 Task: In the event  named  Webinar: Advanced Social Media Marketing Tactics, Set a range of dates when you can accept meetings  '24 Jul â€" 20 Aug 2023'. Select a duration of  15 min. Select working hours  	_x000D_
MON- SAT 10:30am â€" 6:00pm. Add time before or after your events  as 15 min. Set the frequency of available time slots for invitees as  10 min. Set the minimum notice period and maximum events allowed per day as  40 hours and 4. , logged in from the account softage.4@softage.net and add another guest for the event, softage.3@softage.net
Action: Mouse pressed left at (705, 426)
Screenshot: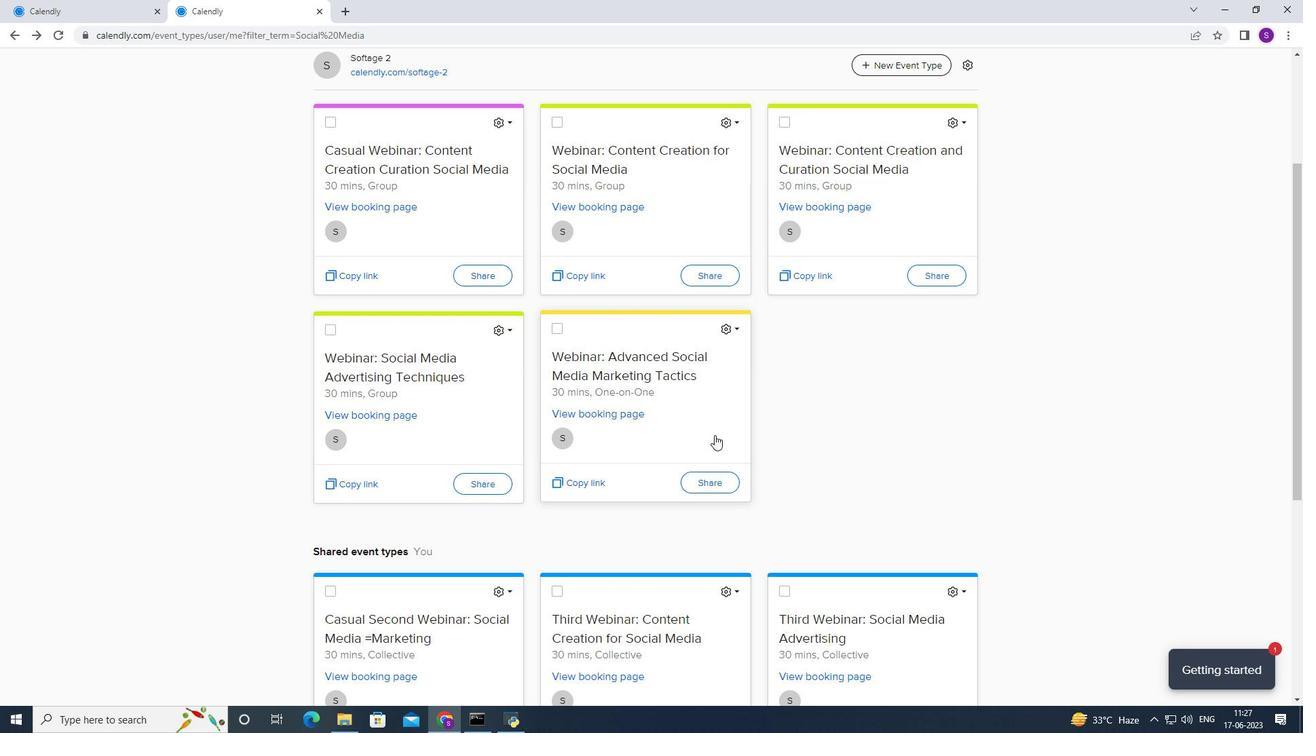 
Action: Mouse moved to (411, 295)
Screenshot: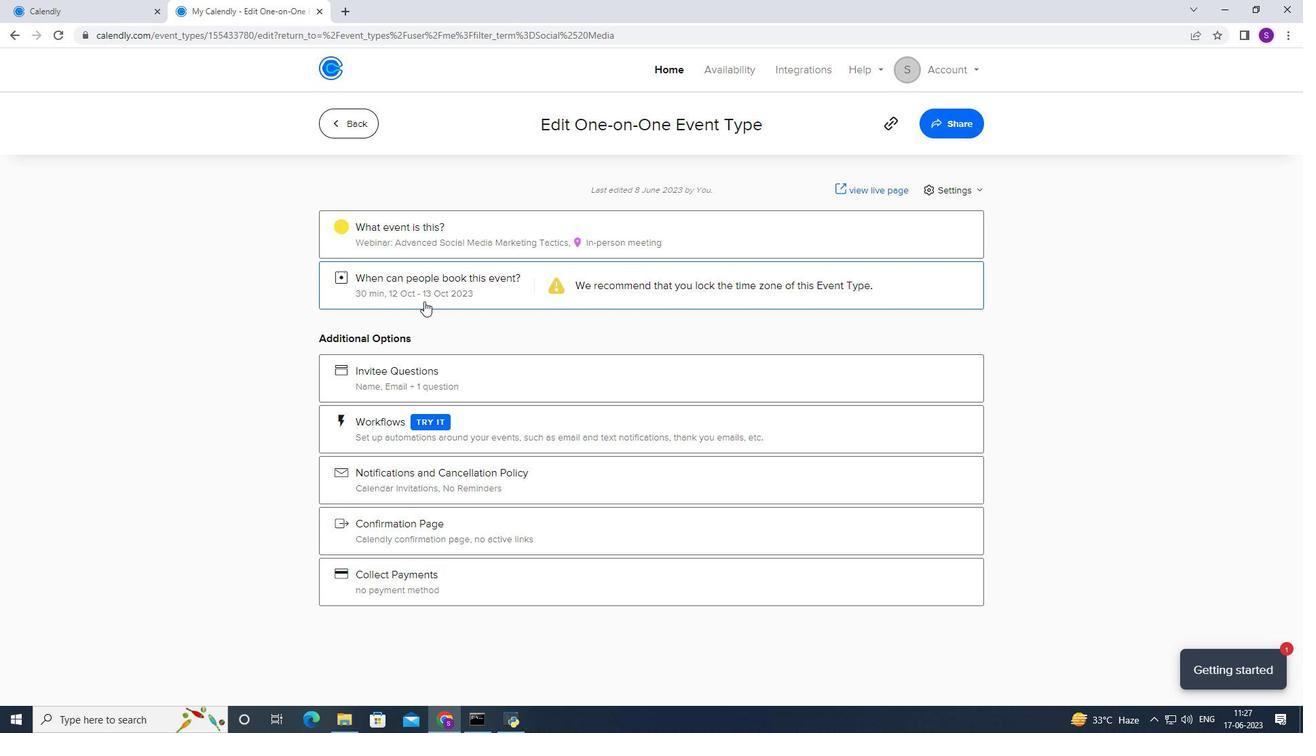 
Action: Mouse pressed right at (411, 295)
Screenshot: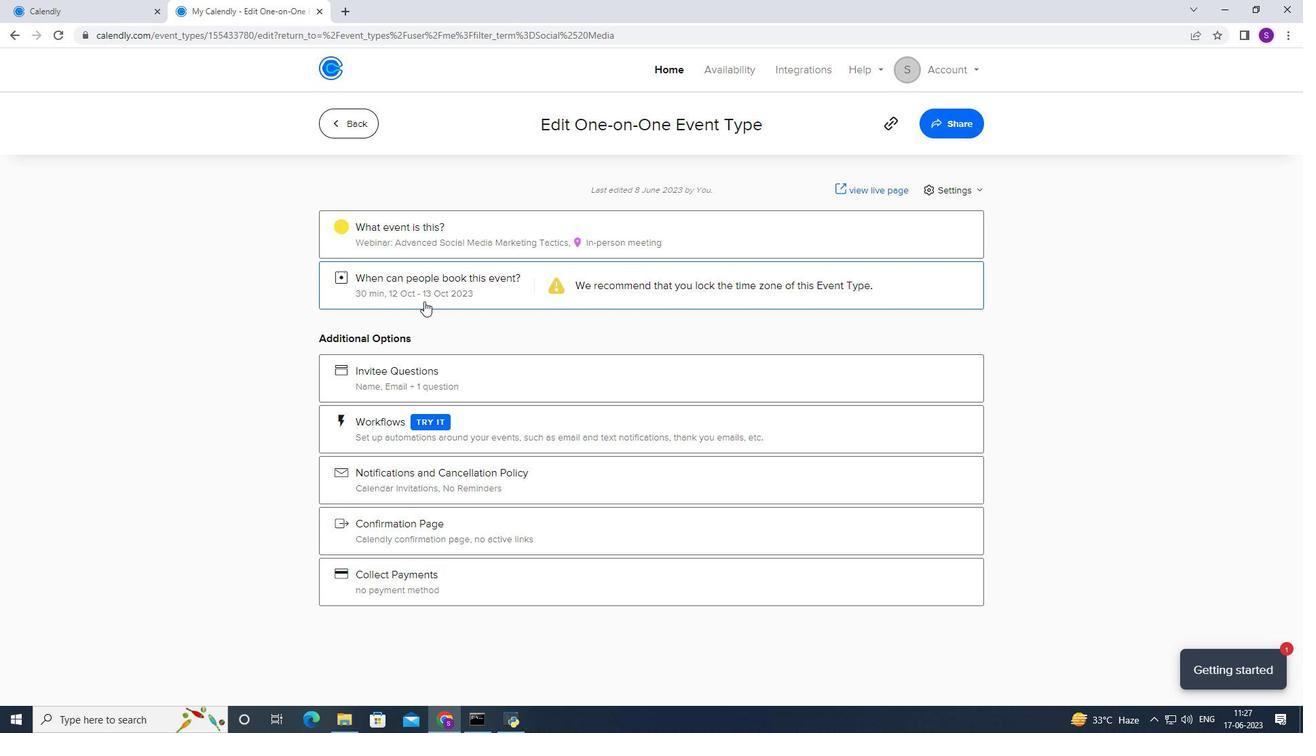 
Action: Mouse moved to (363, 268)
Screenshot: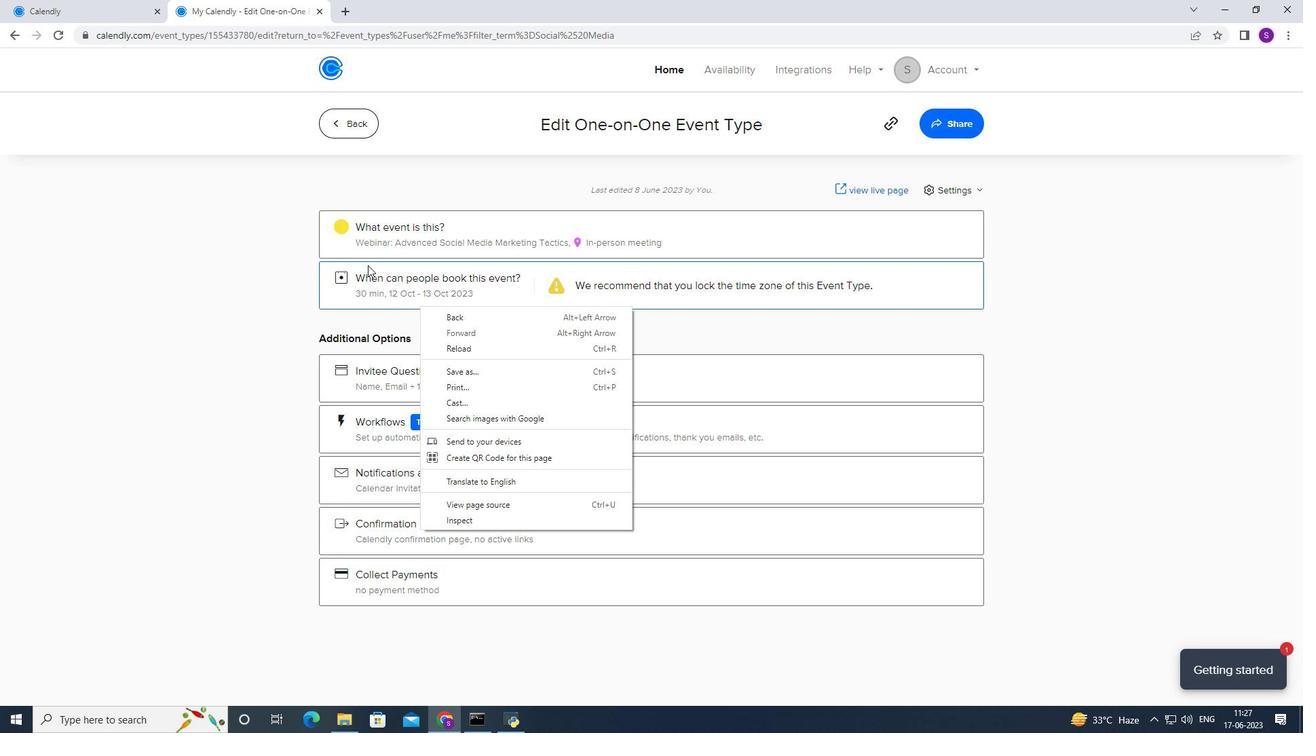 
Action: Mouse pressed left at (363, 268)
Screenshot: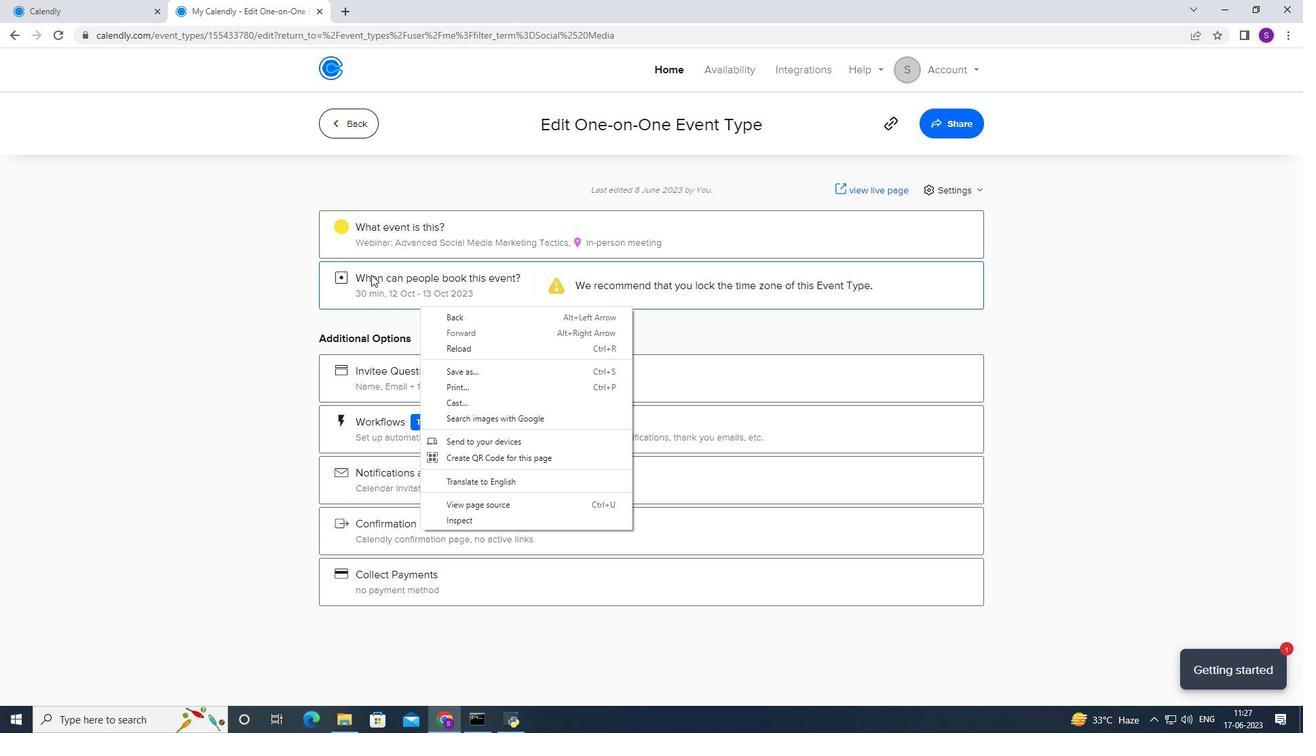 
Action: Mouse moved to (477, 430)
Screenshot: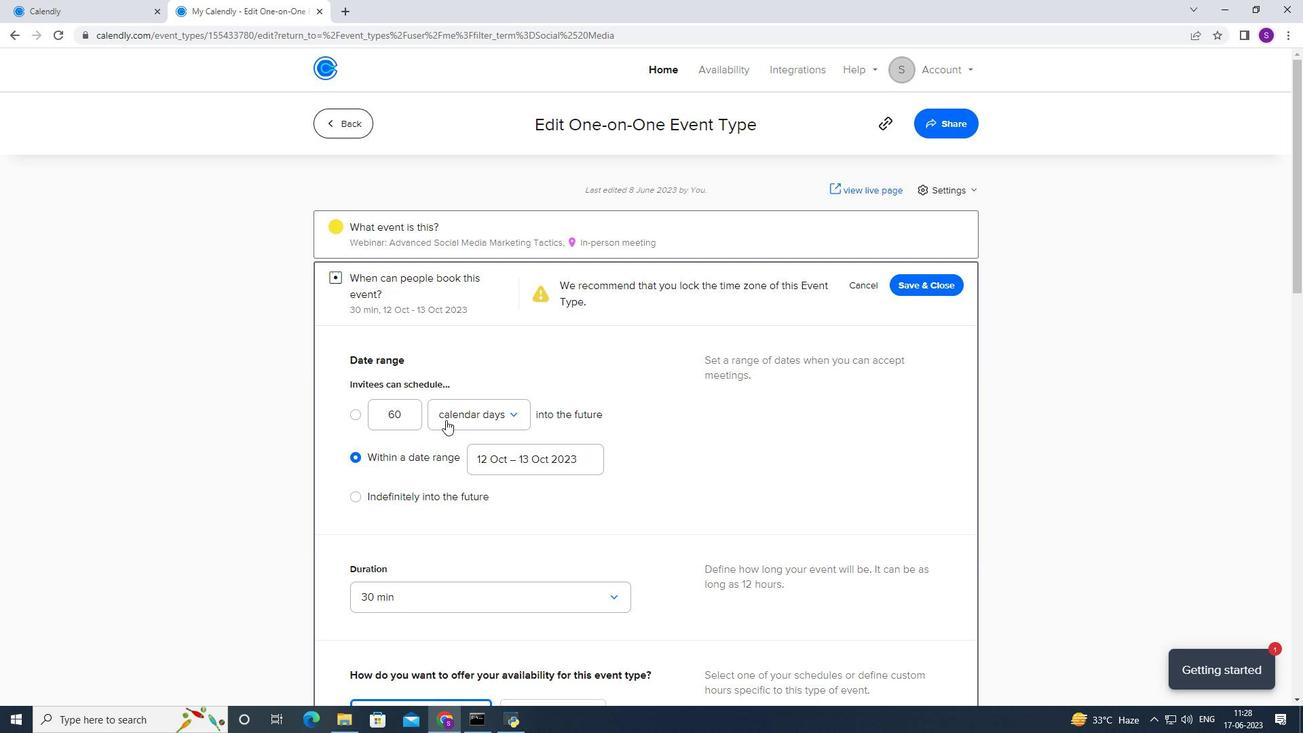 
Action: Mouse scrolled (477, 429) with delta (0, 0)
Screenshot: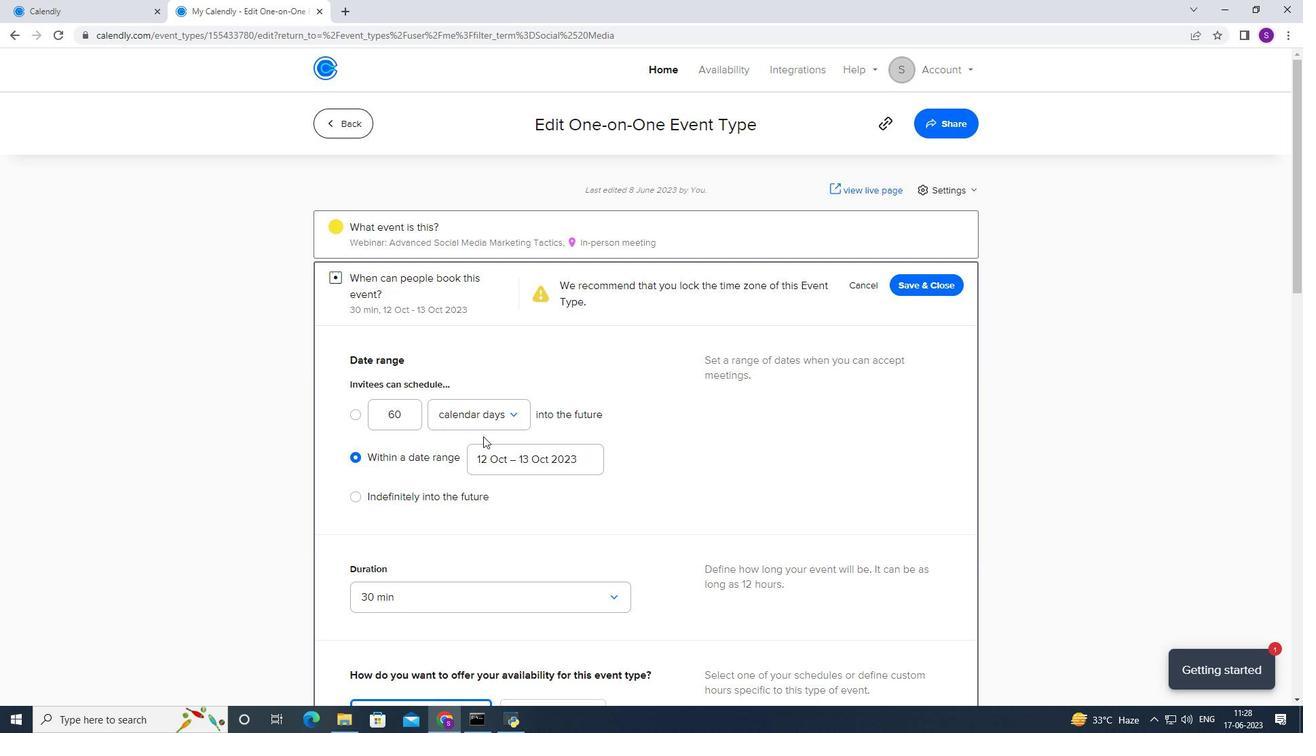 
Action: Mouse moved to (509, 392)
Screenshot: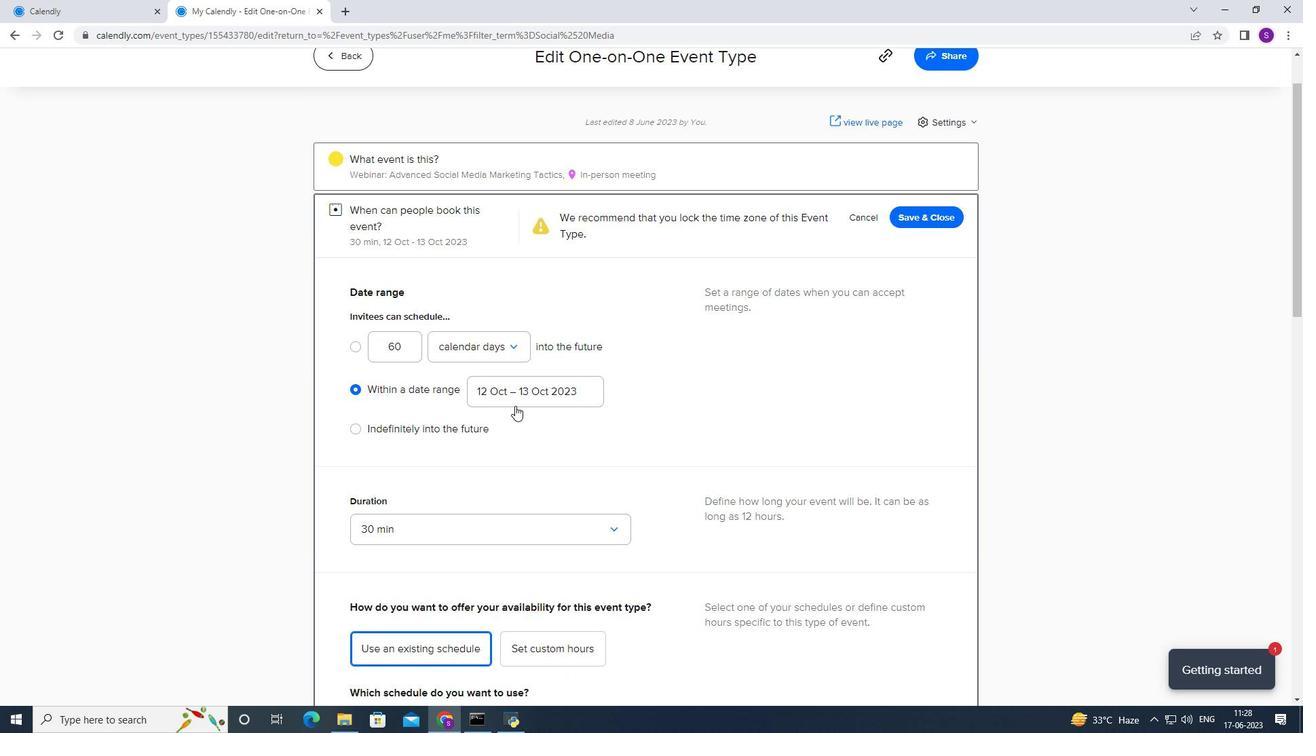 
Action: Mouse pressed left at (509, 392)
Screenshot: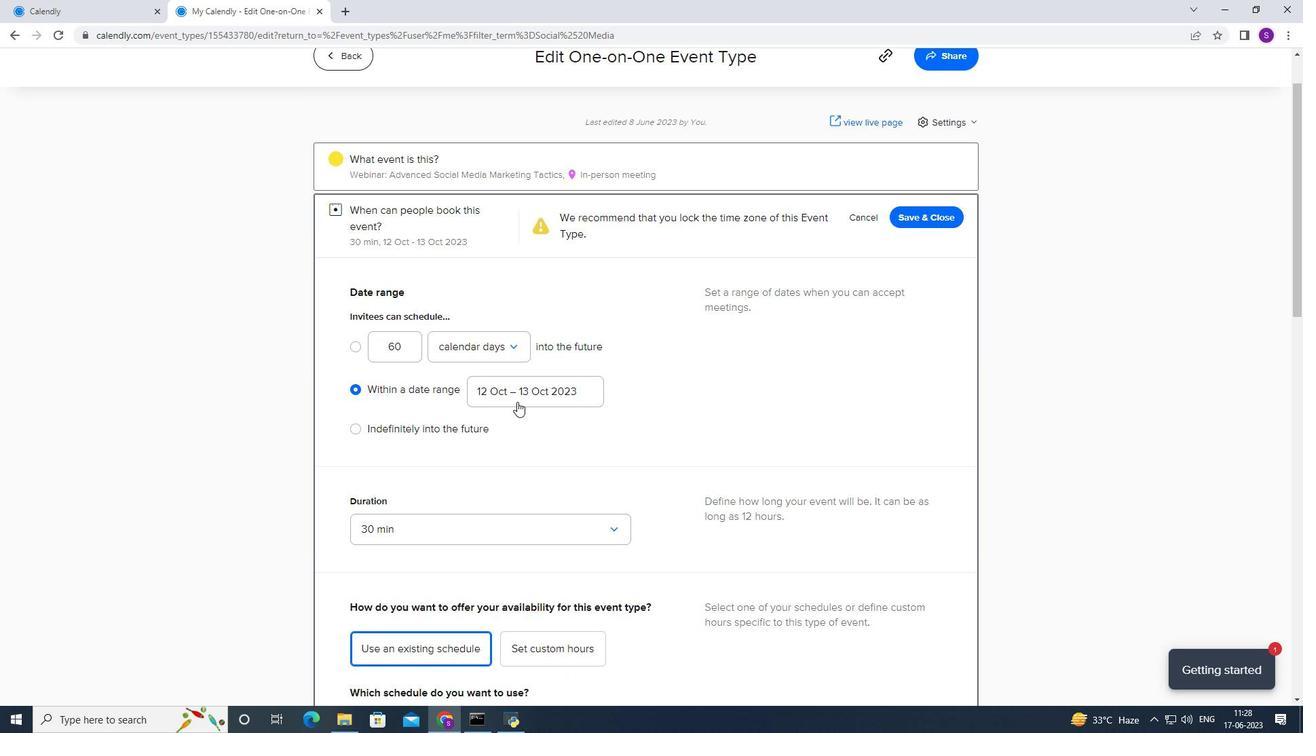 
Action: Mouse moved to (459, 557)
Screenshot: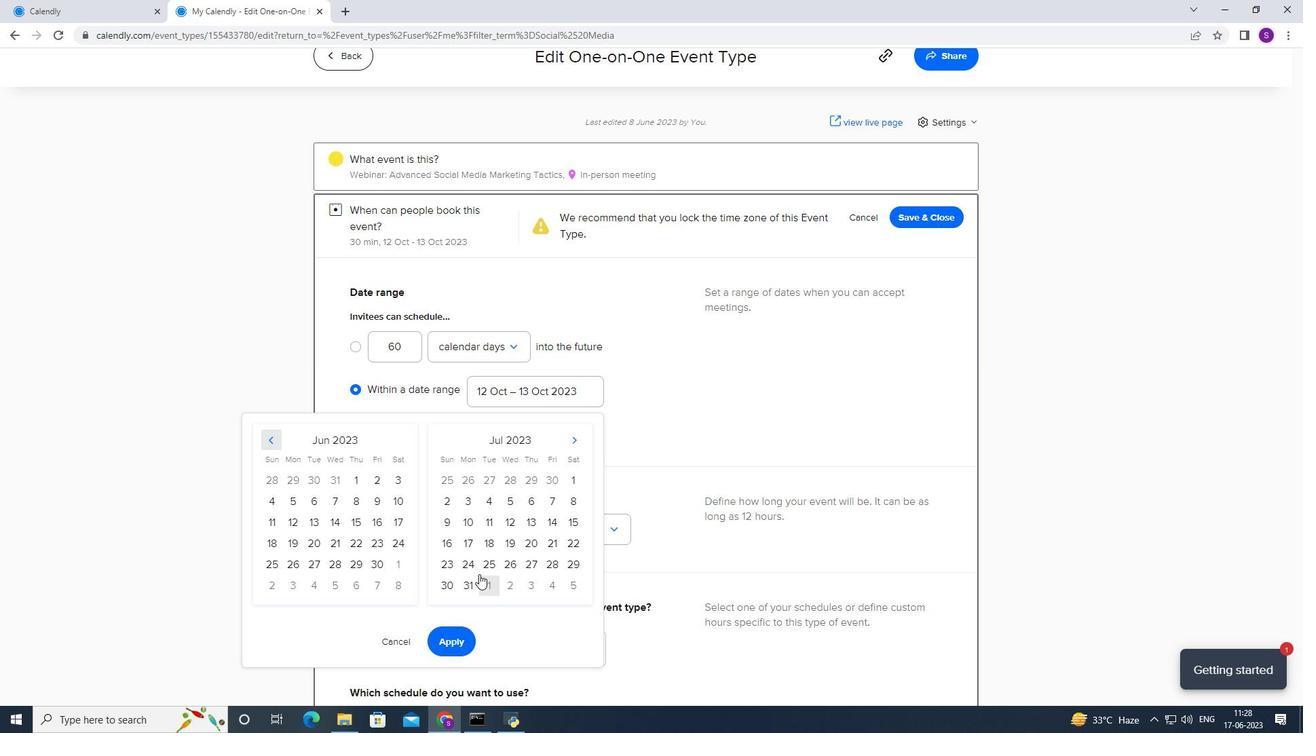 
Action: Mouse pressed left at (459, 557)
Screenshot: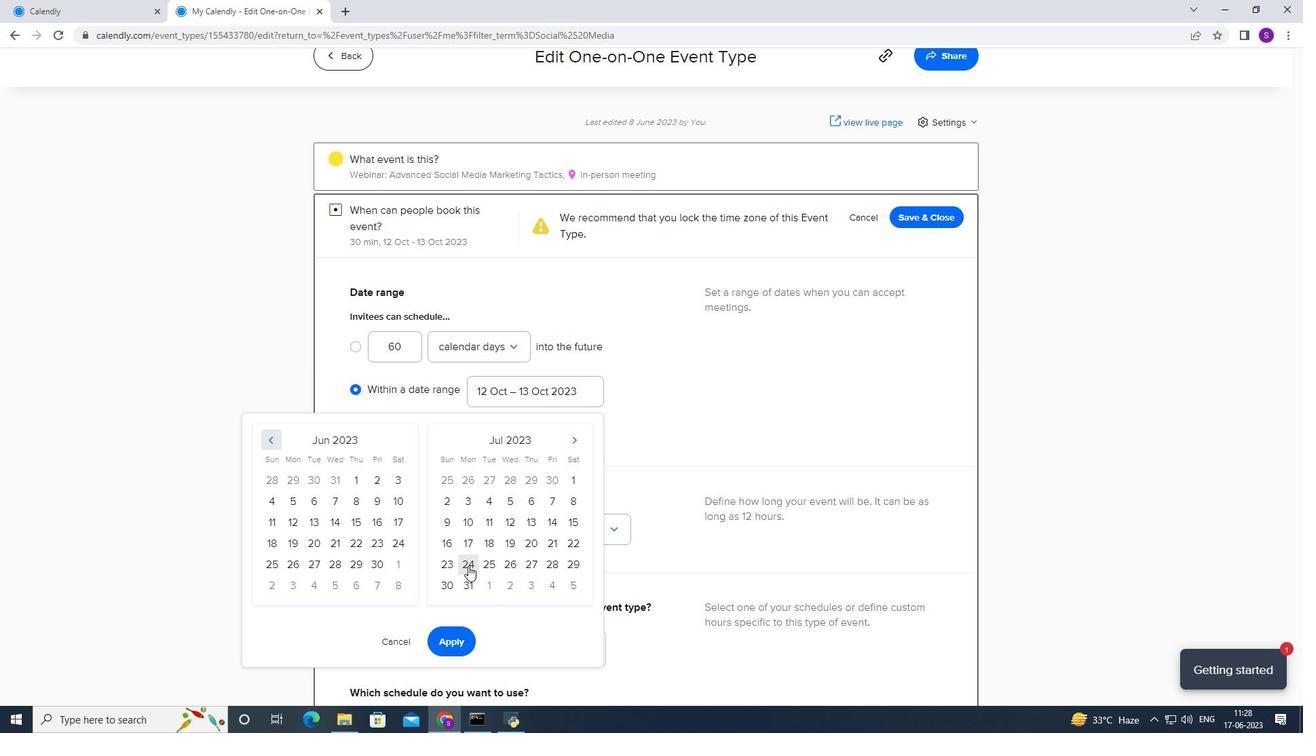 
Action: Mouse moved to (559, 422)
Screenshot: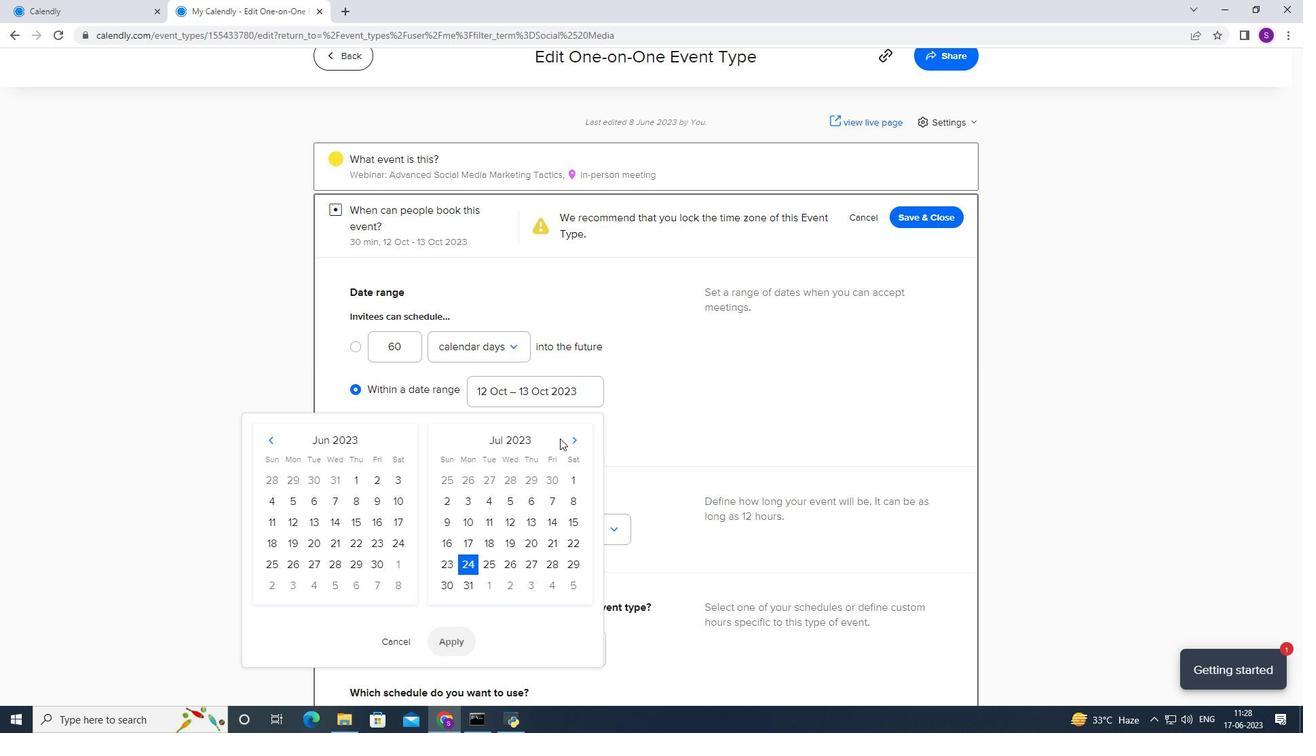 
Action: Mouse pressed left at (559, 422)
Screenshot: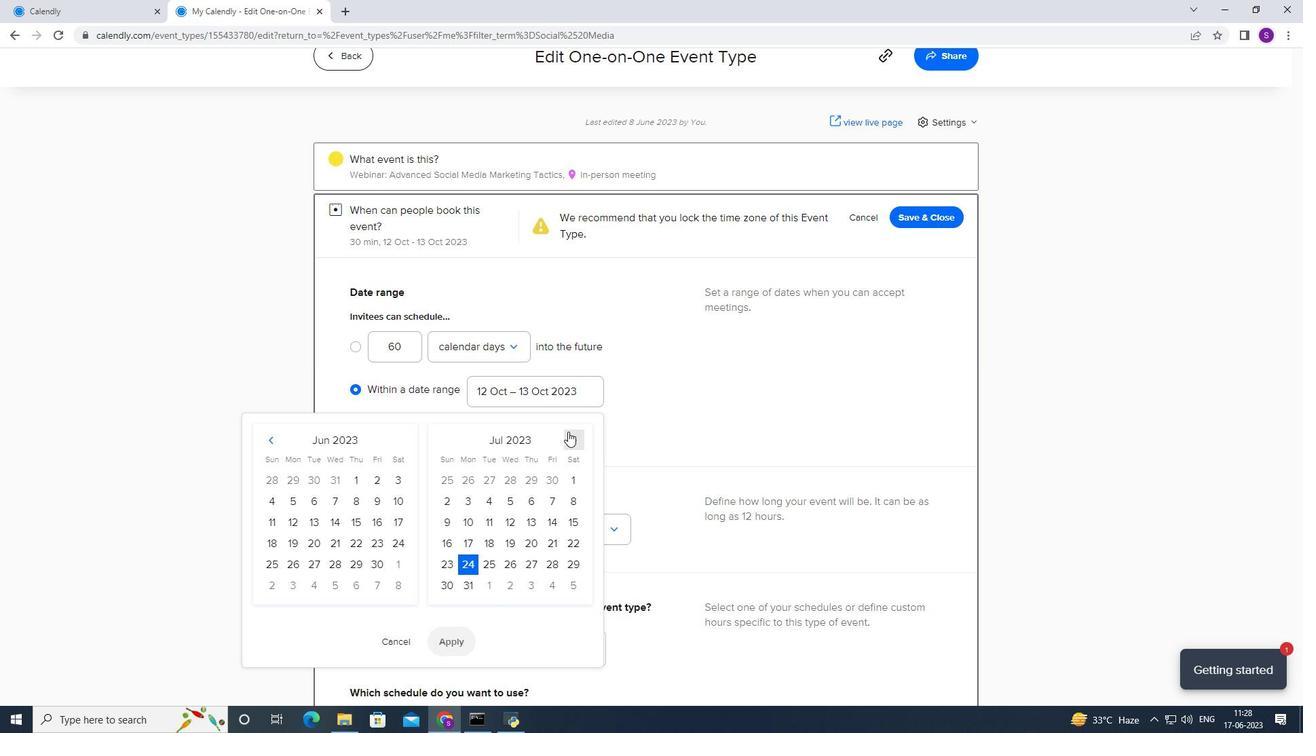 
Action: Mouse moved to (448, 534)
Screenshot: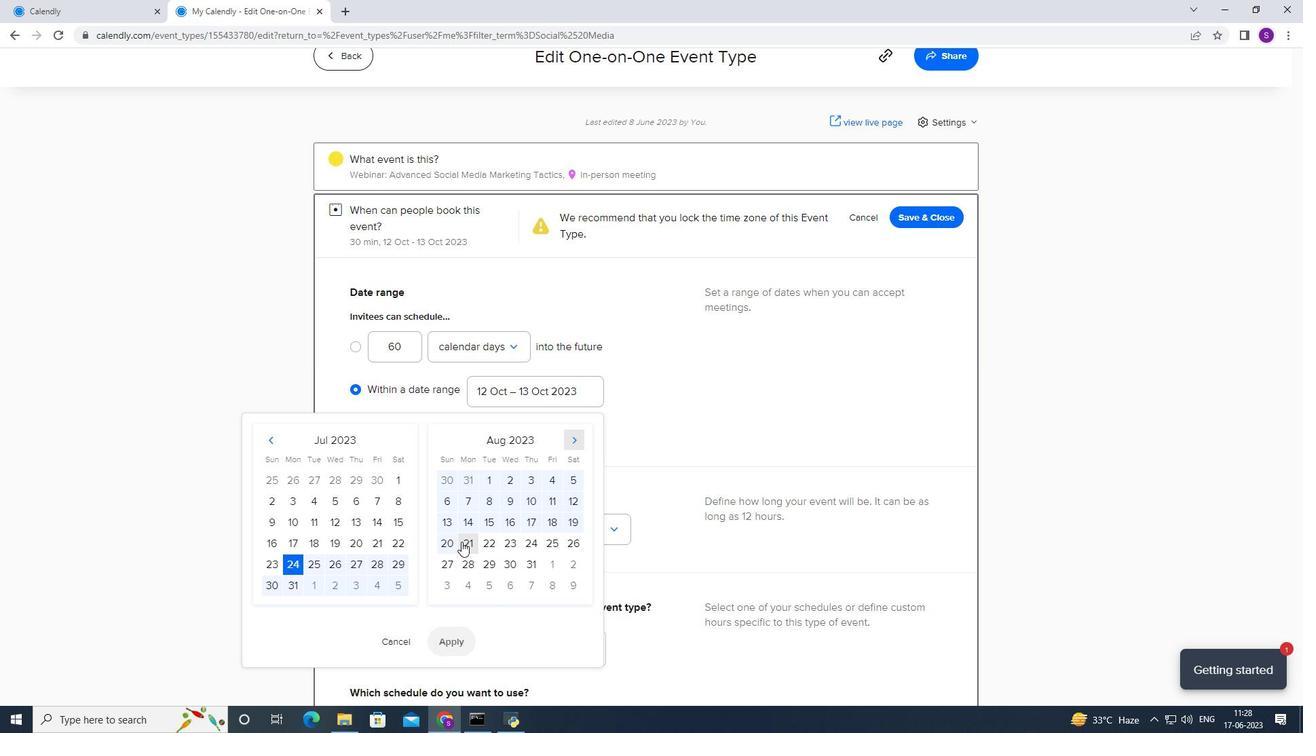 
Action: Mouse pressed left at (448, 534)
Screenshot: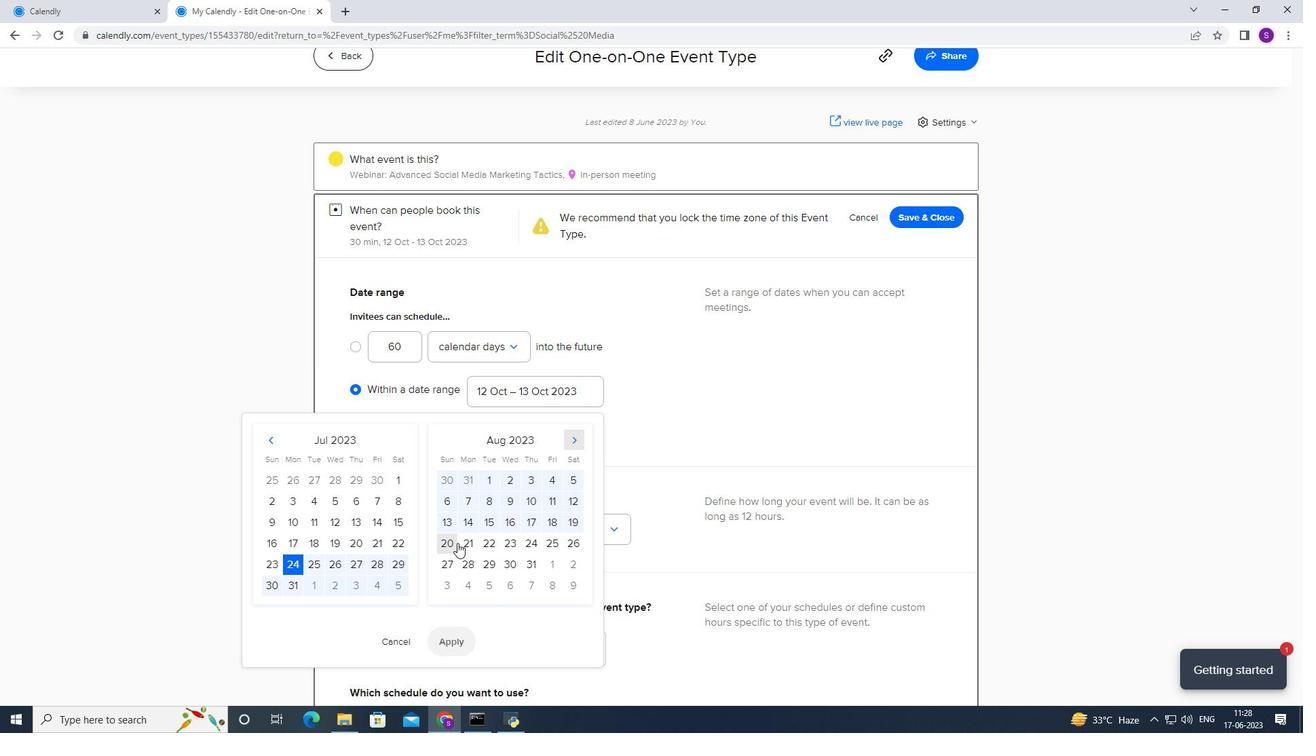 
Action: Mouse moved to (435, 636)
Screenshot: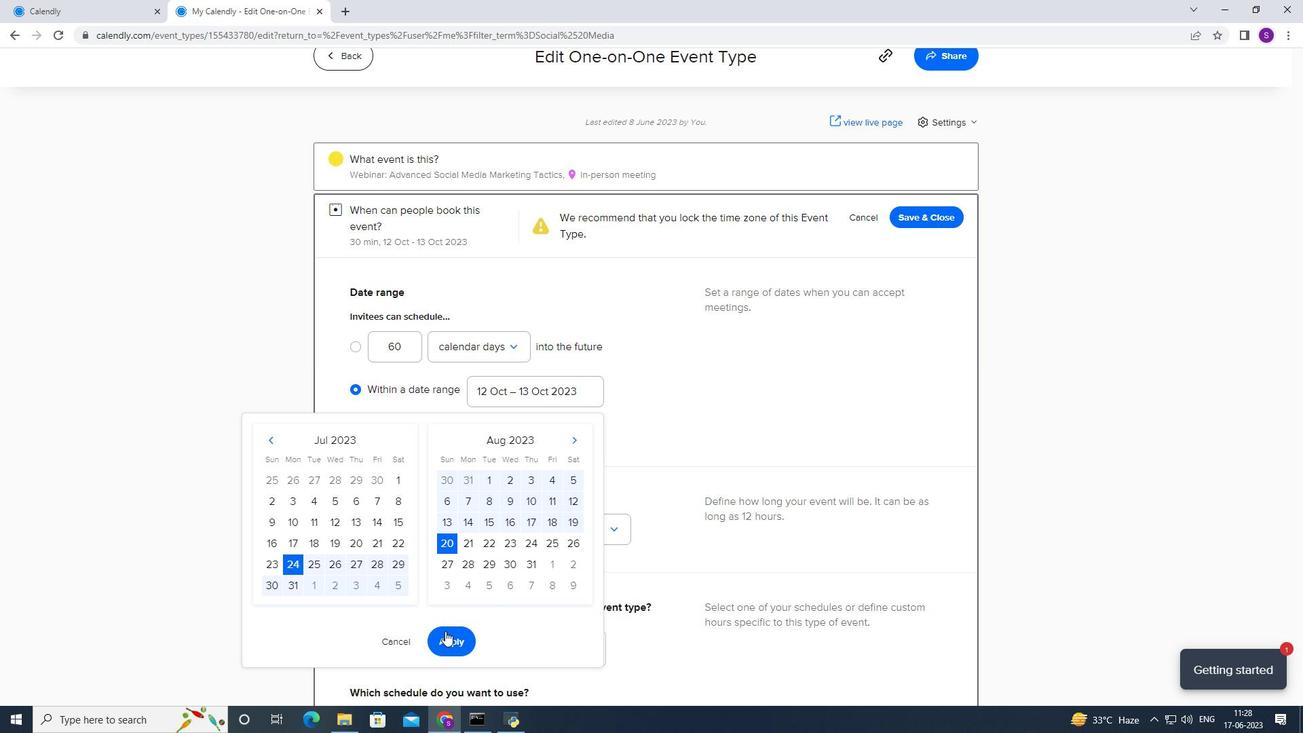 
Action: Mouse pressed left at (435, 636)
Screenshot: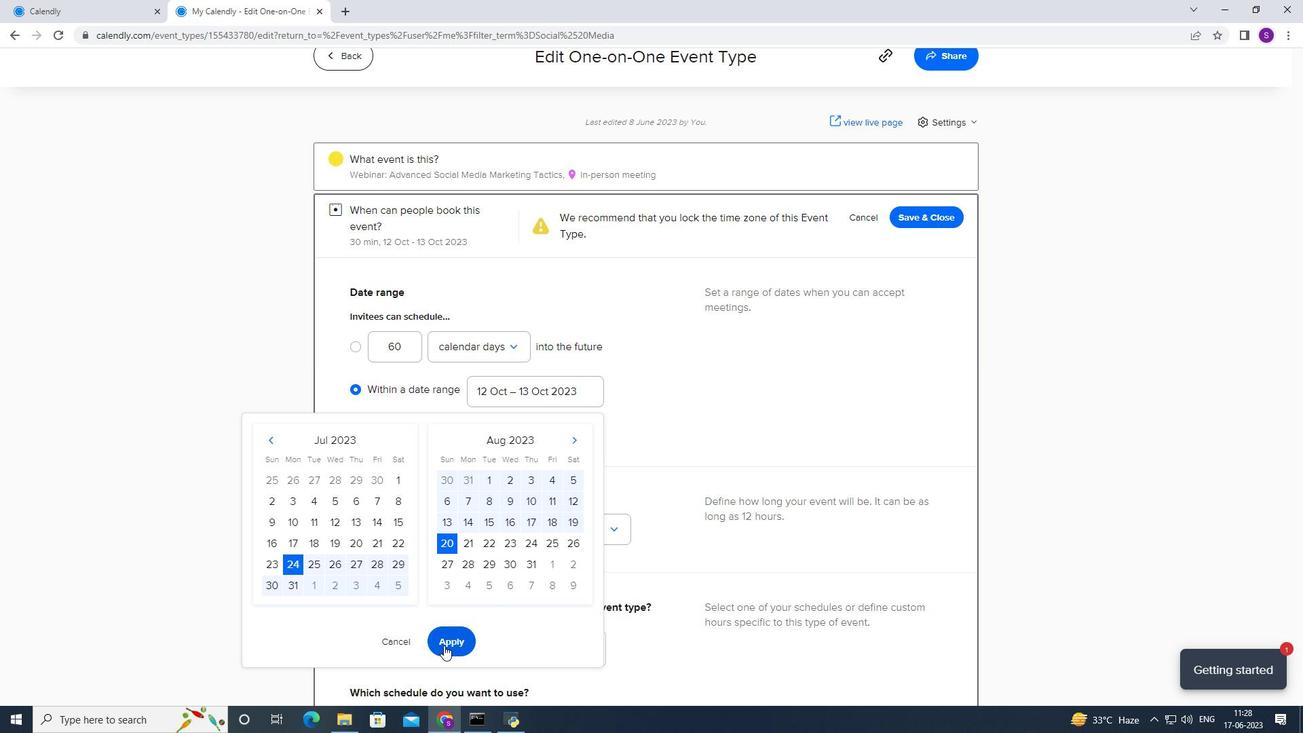 
Action: Mouse moved to (468, 593)
Screenshot: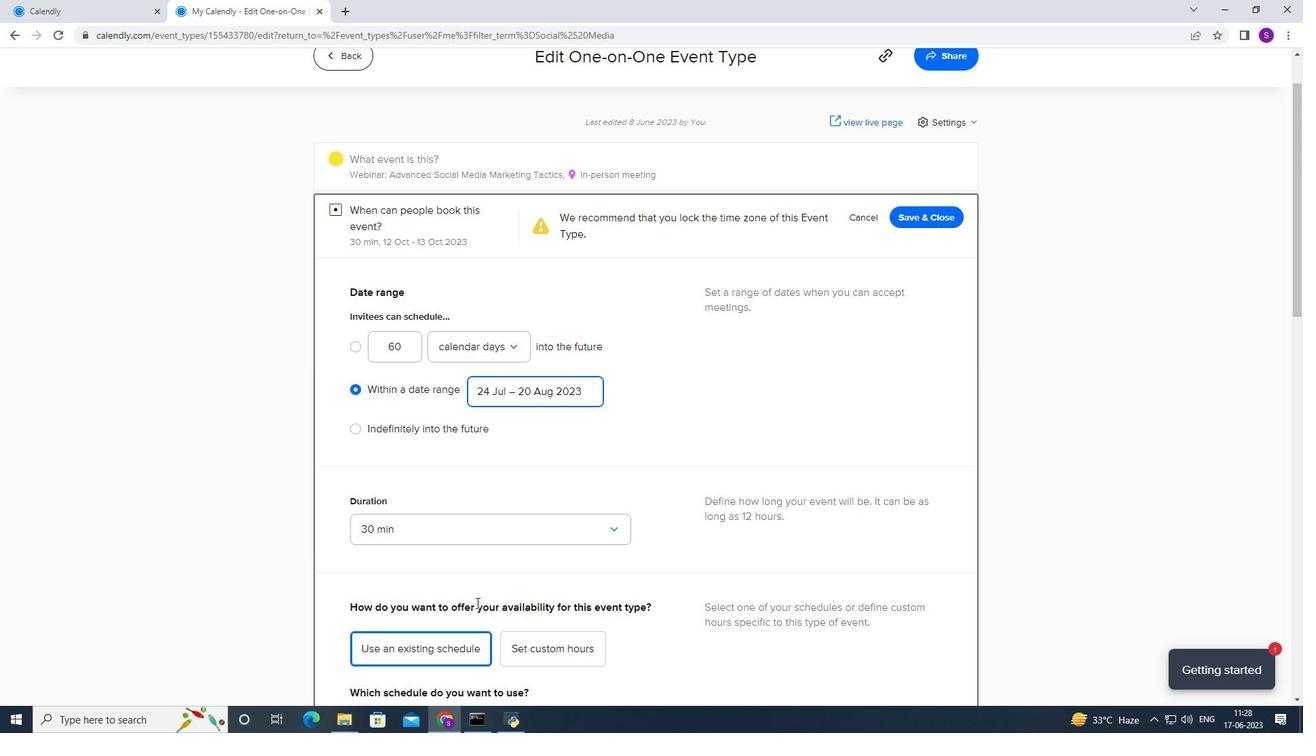 
Action: Mouse scrolled (468, 593) with delta (0, 0)
Screenshot: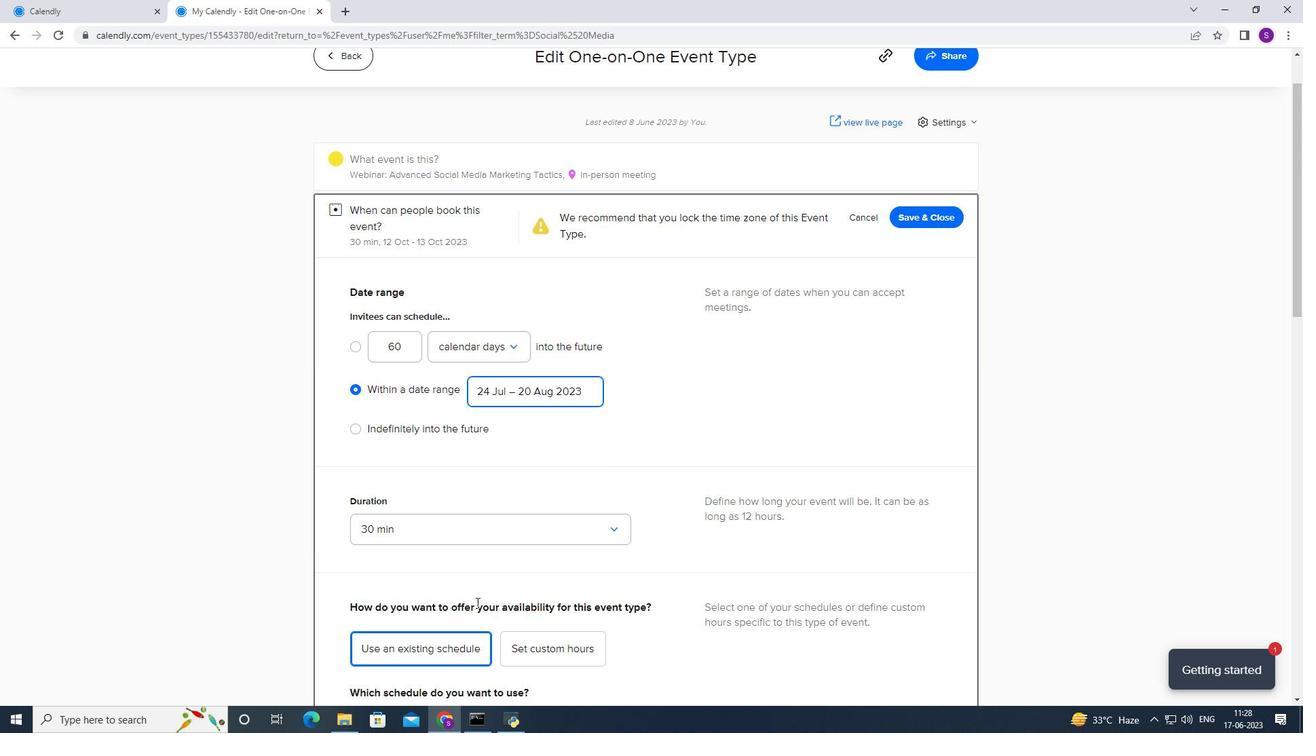 
Action: Mouse scrolled (468, 593) with delta (0, 0)
Screenshot: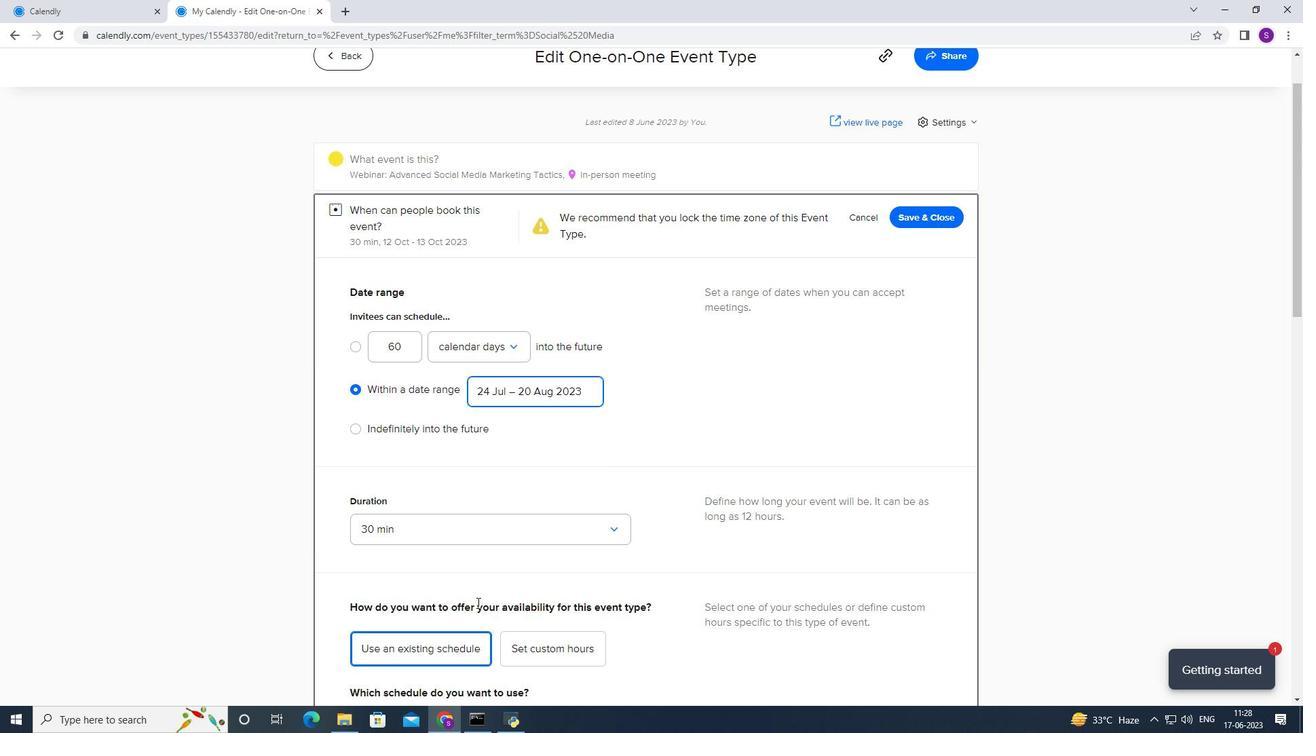 
Action: Mouse moved to (471, 547)
Screenshot: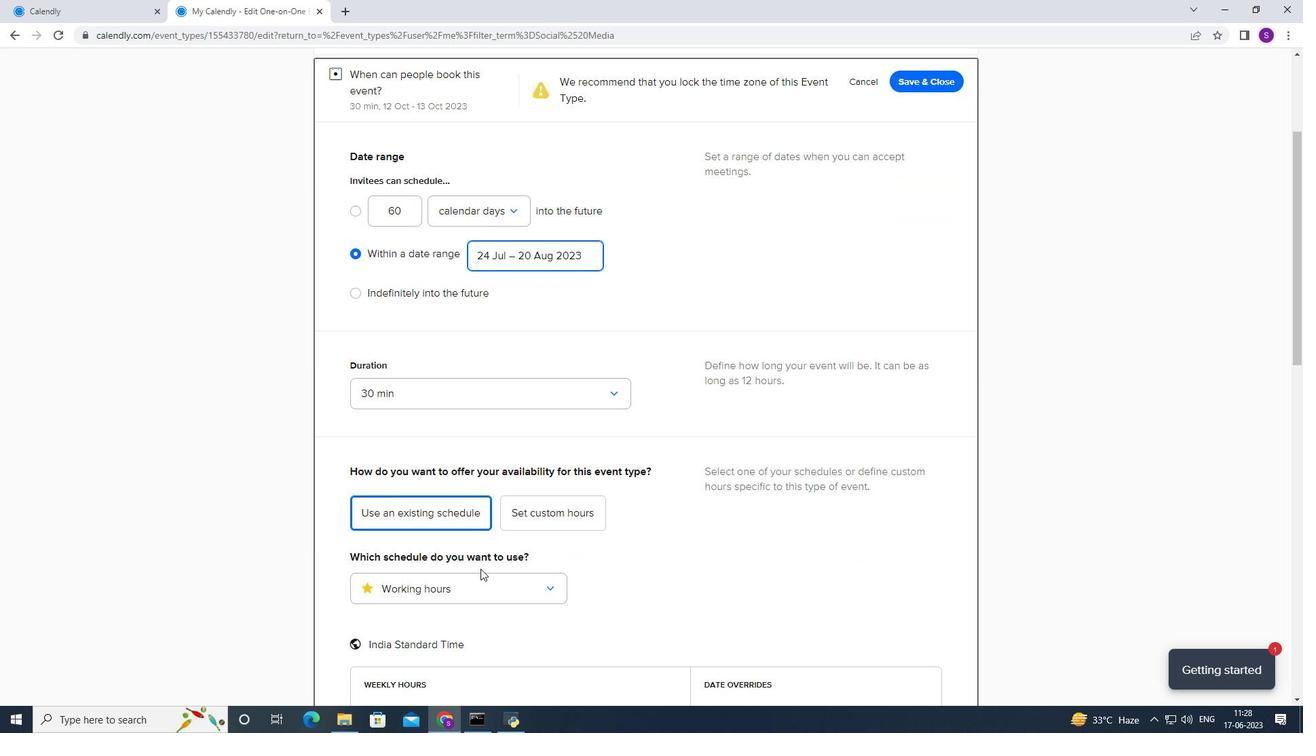 
Action: Mouse scrolled (471, 546) with delta (0, 0)
Screenshot: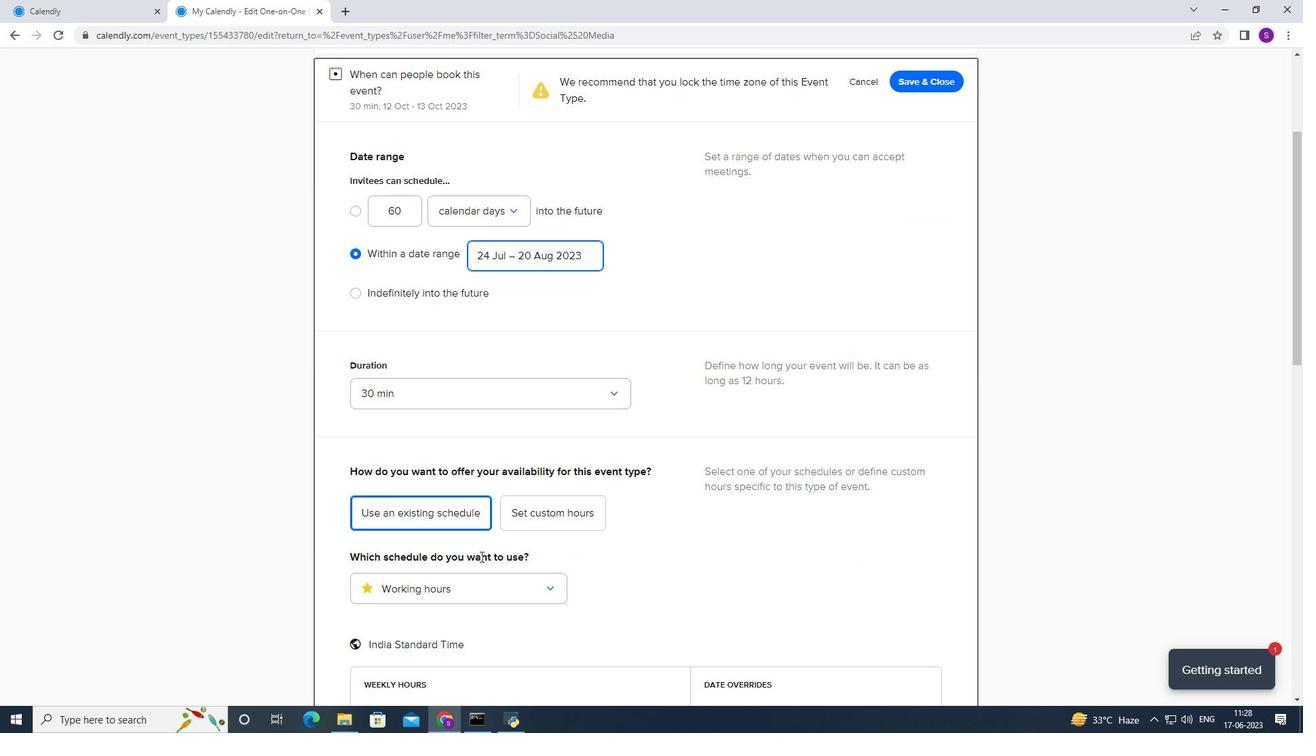
Action: Mouse scrolled (471, 546) with delta (0, 0)
Screenshot: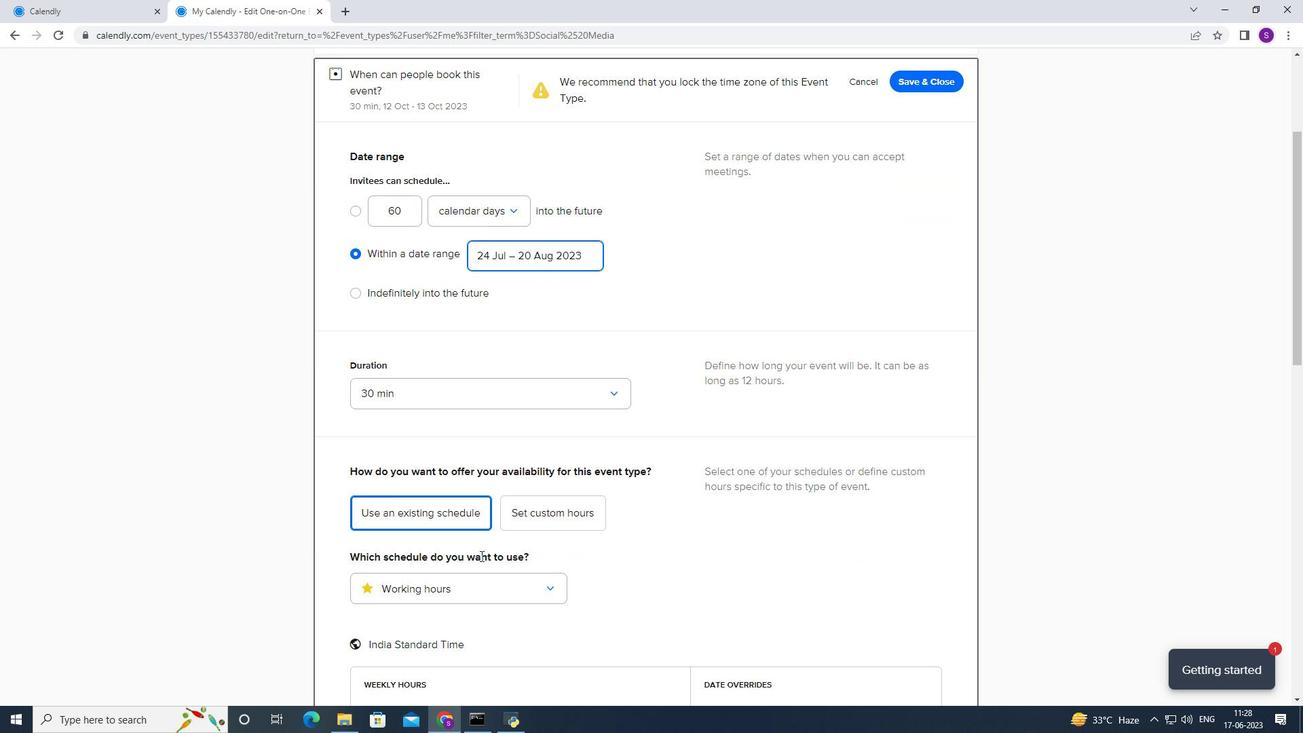 
Action: Mouse moved to (483, 382)
Screenshot: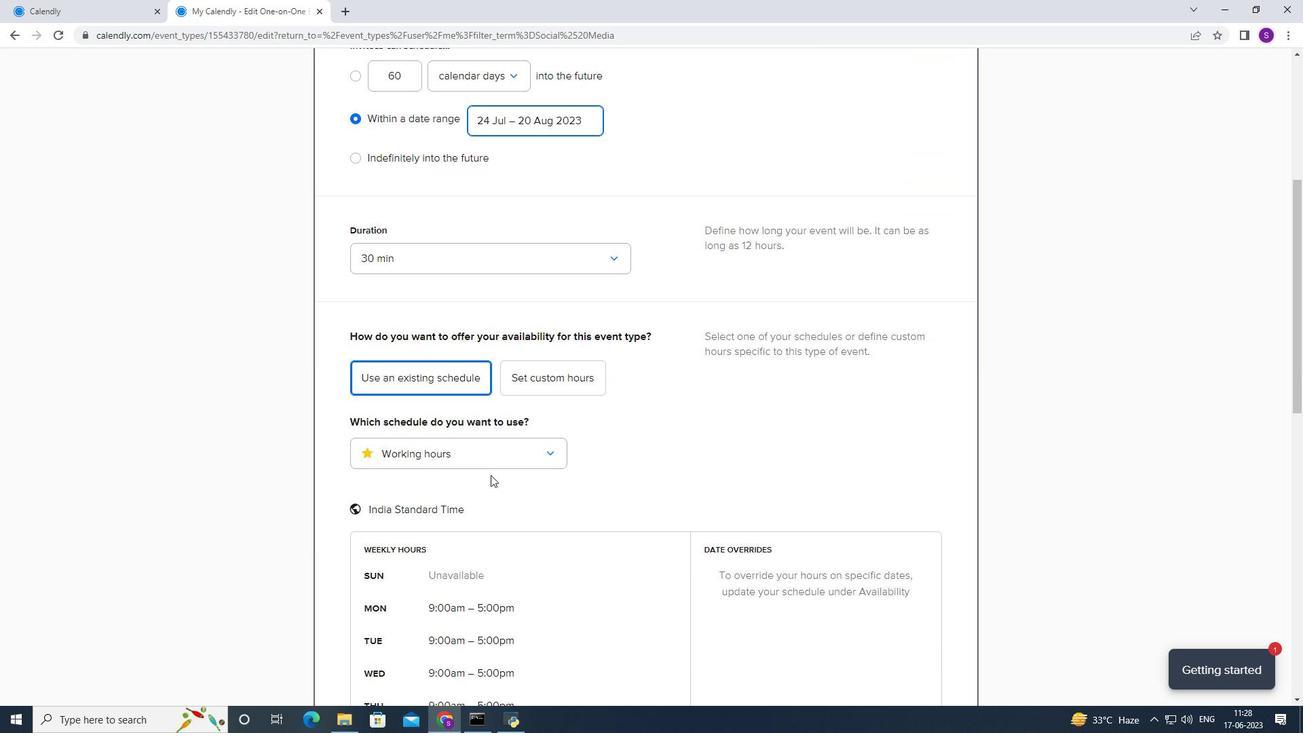 
Action: Mouse scrolled (483, 391) with delta (0, 0)
Screenshot: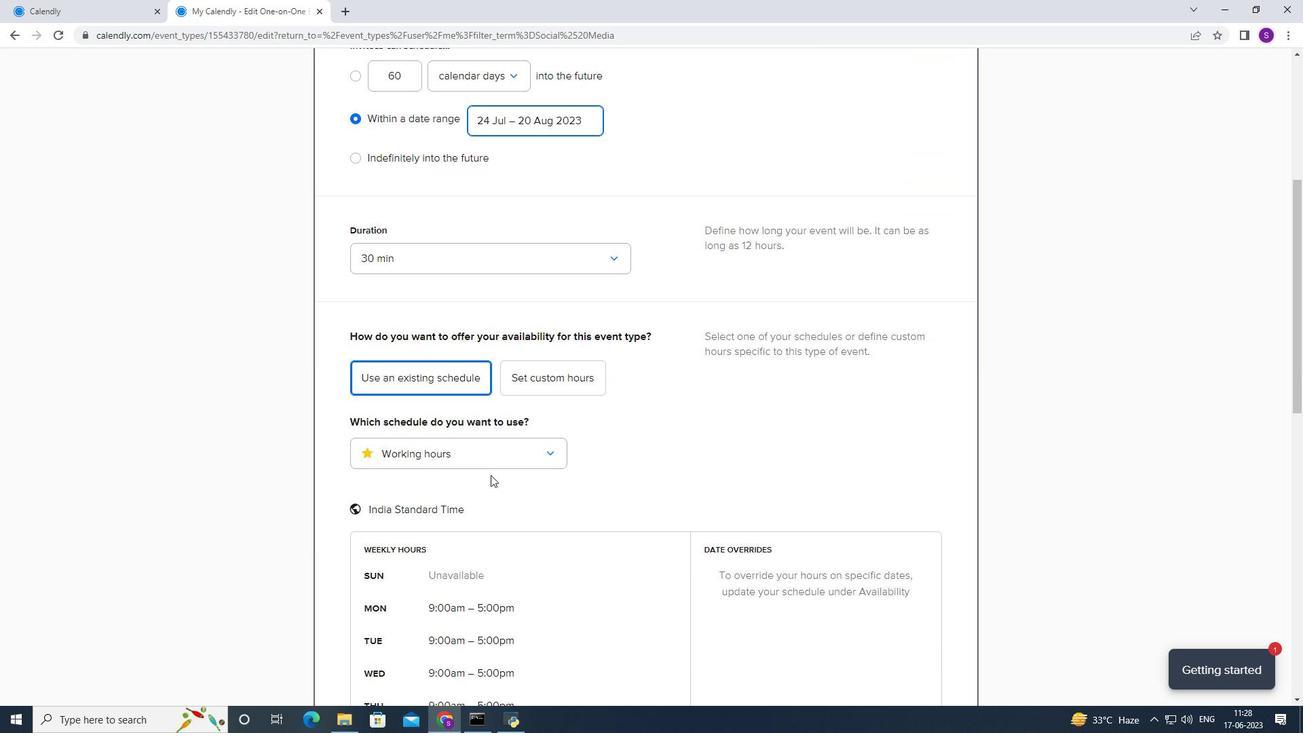 
Action: Mouse moved to (435, 310)
Screenshot: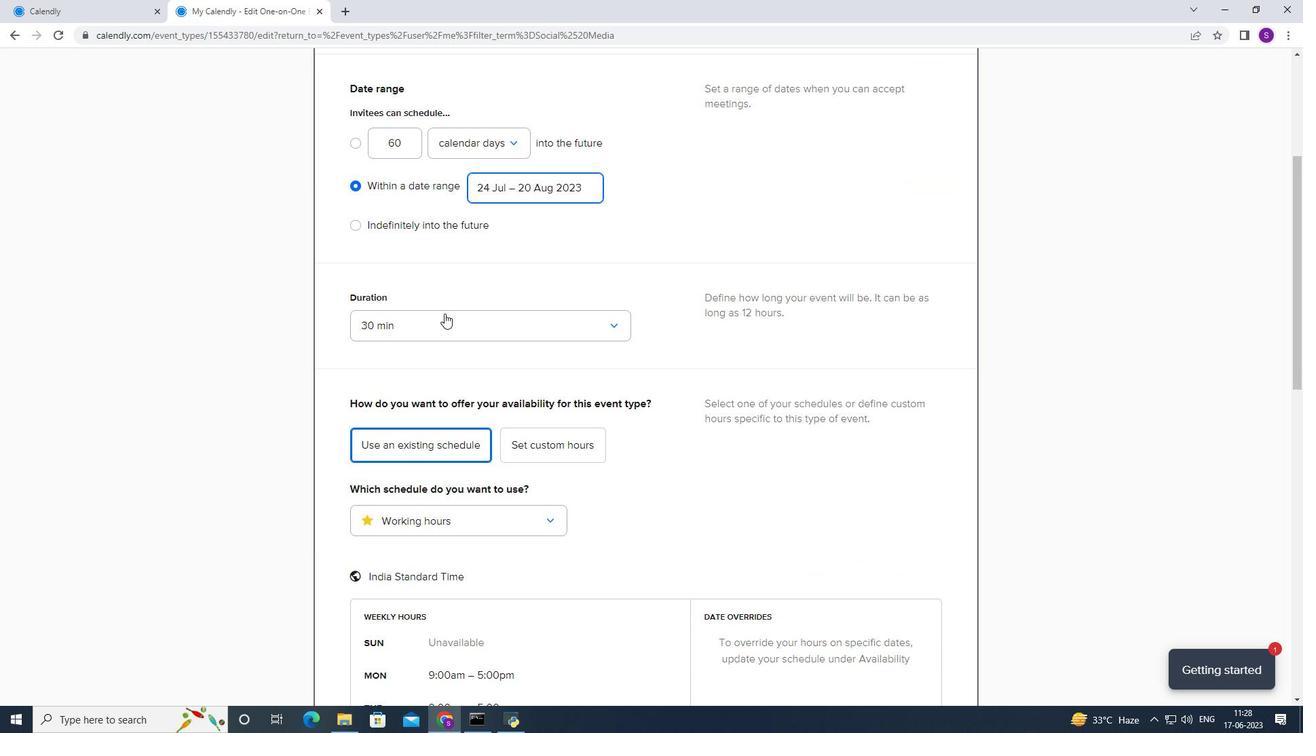 
Action: Mouse pressed left at (435, 310)
Screenshot: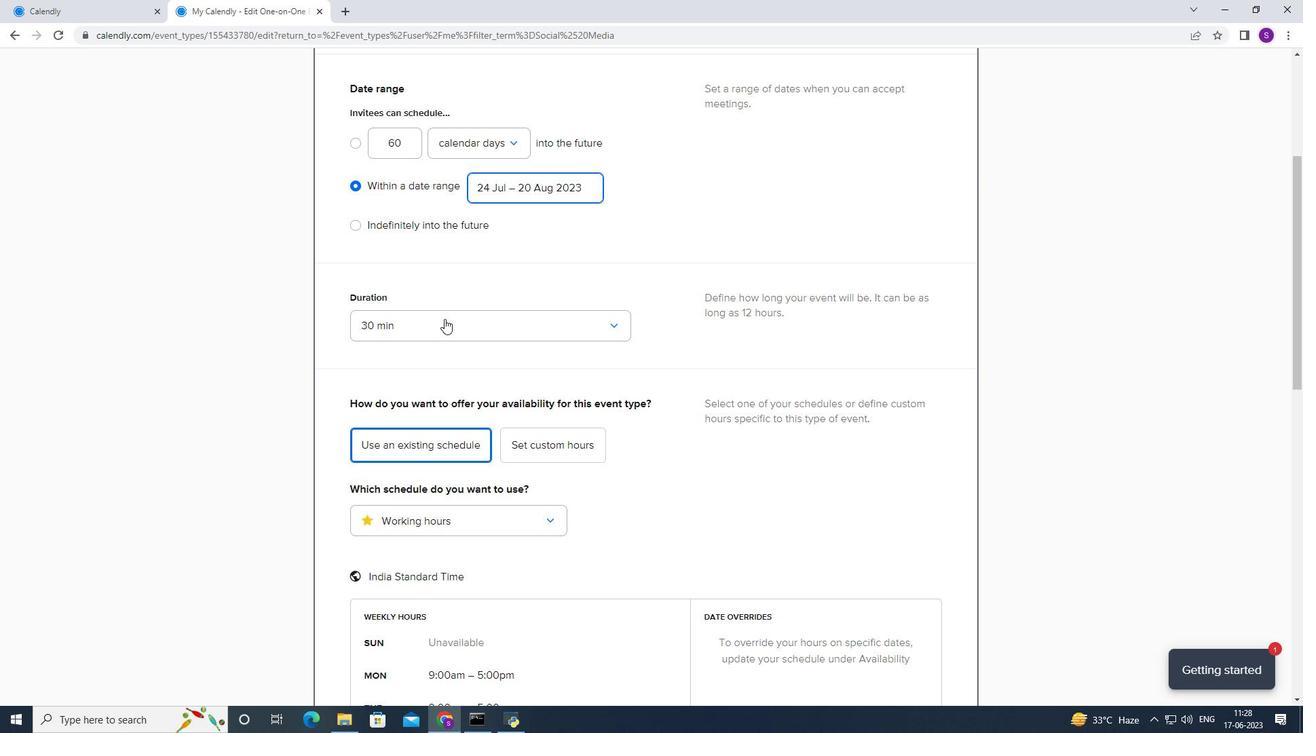 
Action: Mouse moved to (415, 351)
Screenshot: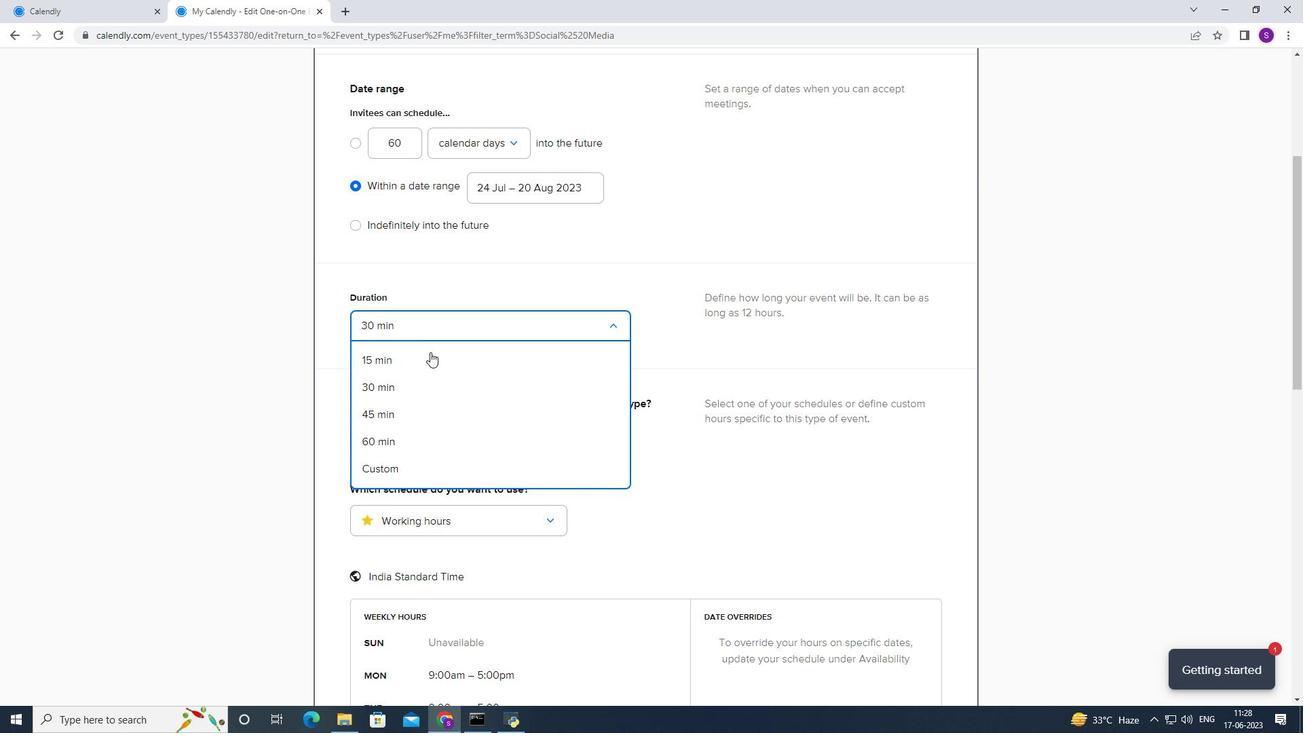 
Action: Mouse pressed left at (415, 351)
Screenshot: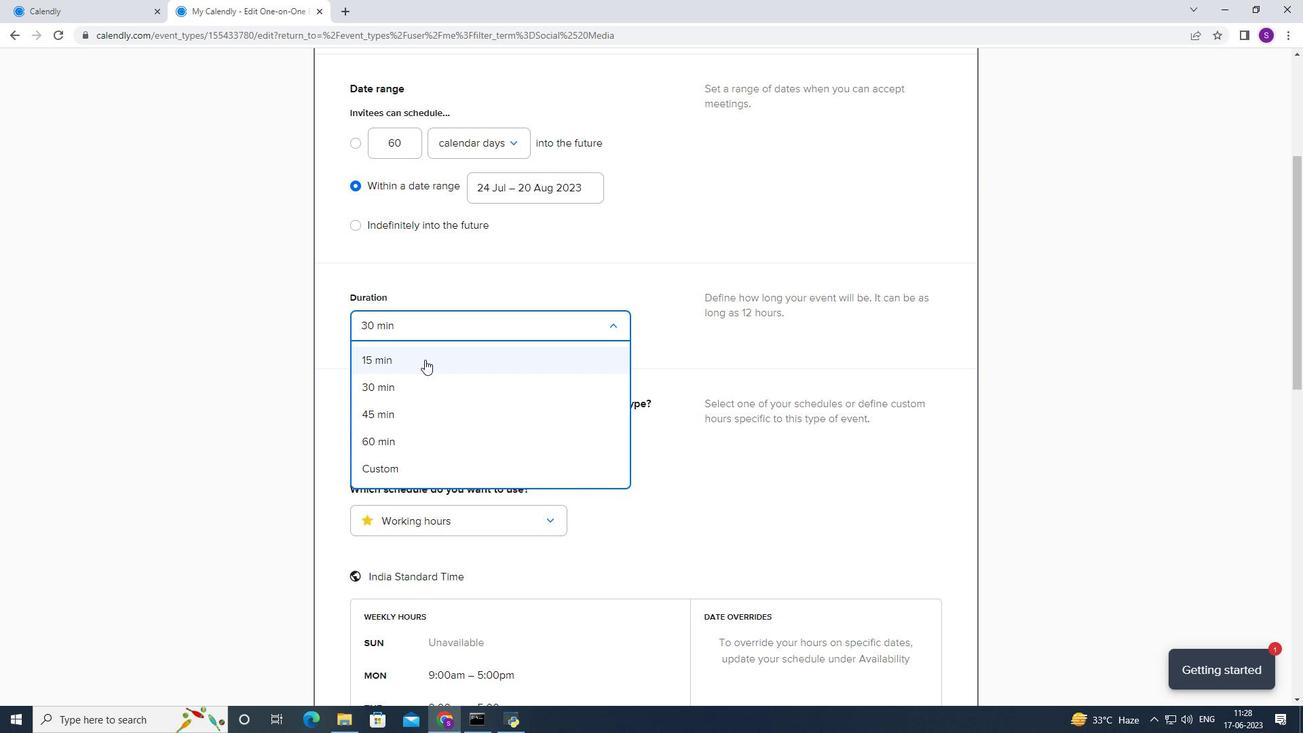 
Action: Mouse moved to (388, 432)
Screenshot: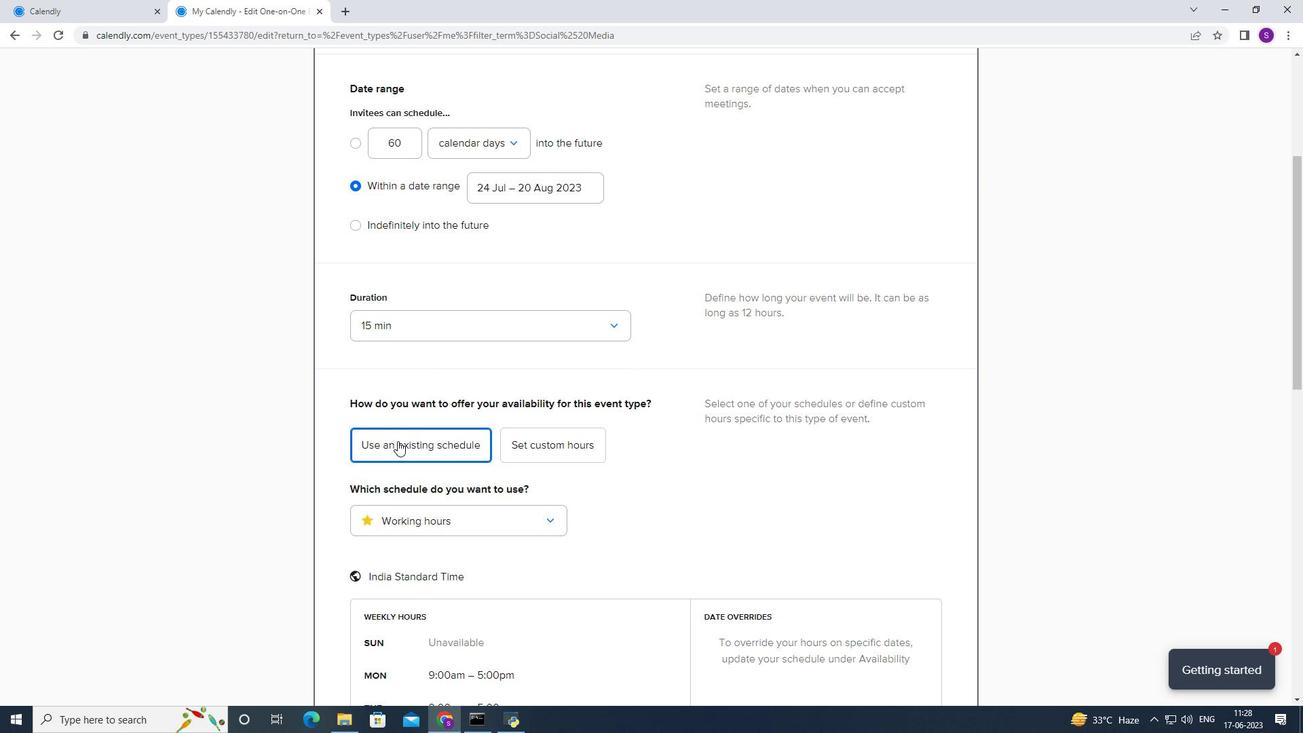 
Action: Mouse scrolled (388, 431) with delta (0, 0)
Screenshot: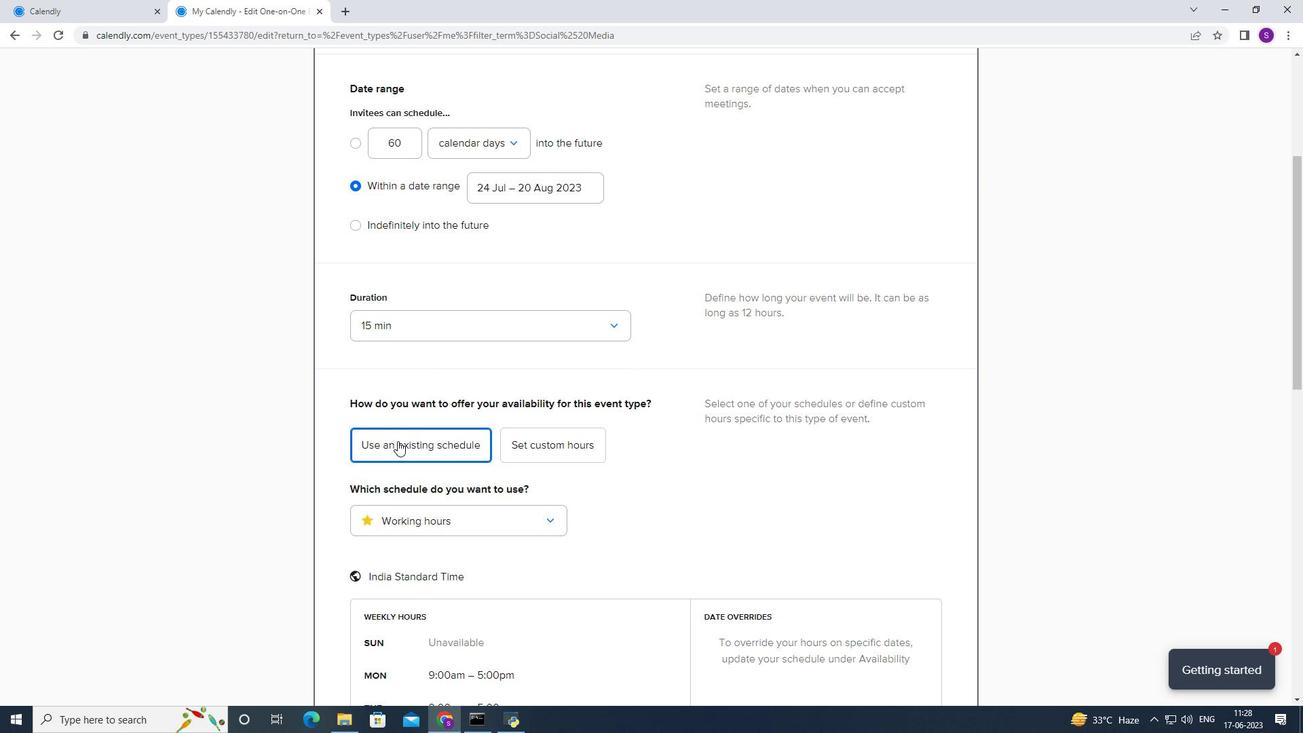 
Action: Mouse scrolled (388, 431) with delta (0, 0)
Screenshot: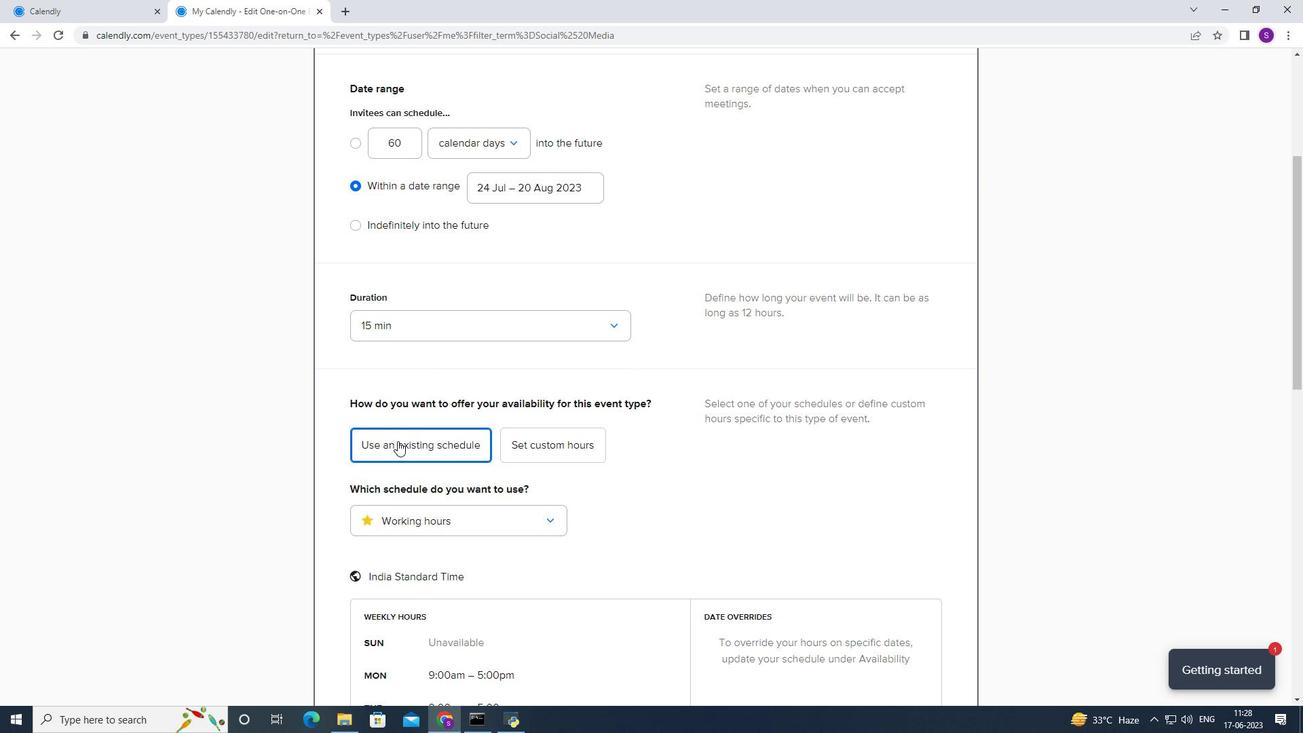 
Action: Mouse moved to (517, 306)
Screenshot: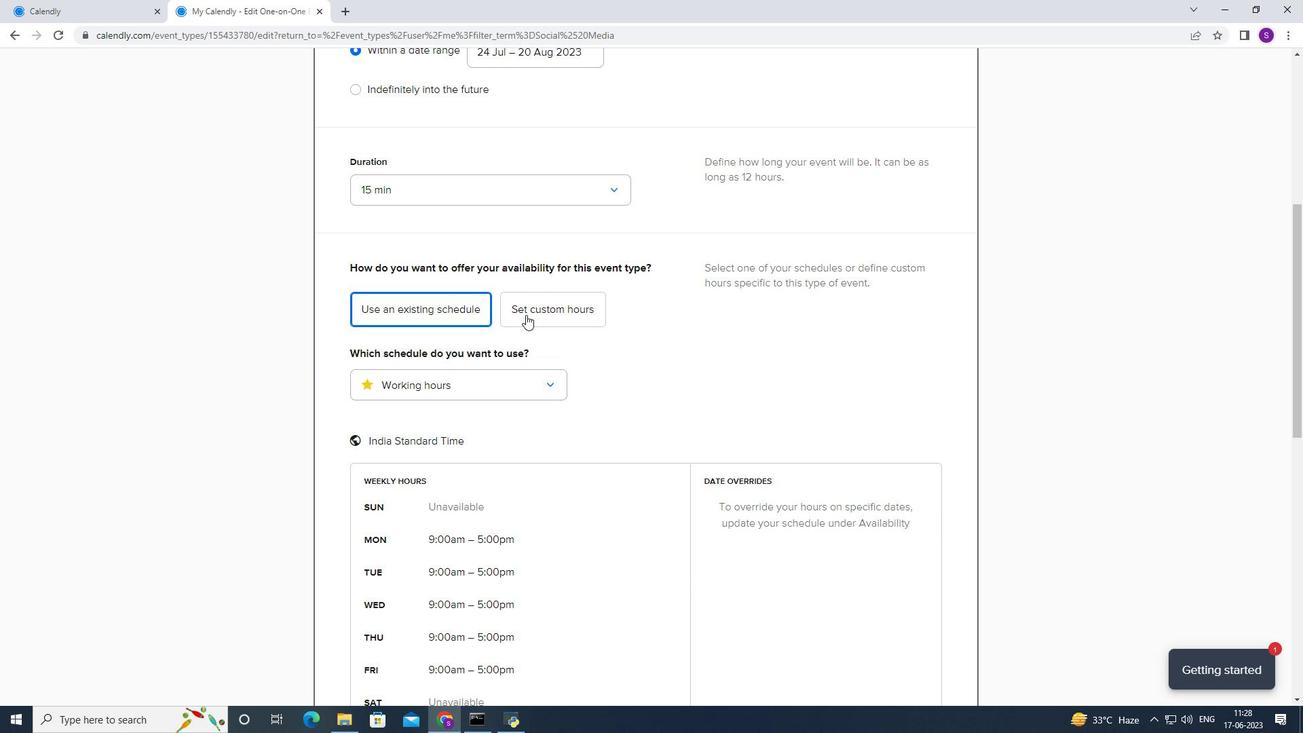 
Action: Mouse pressed left at (517, 306)
Screenshot: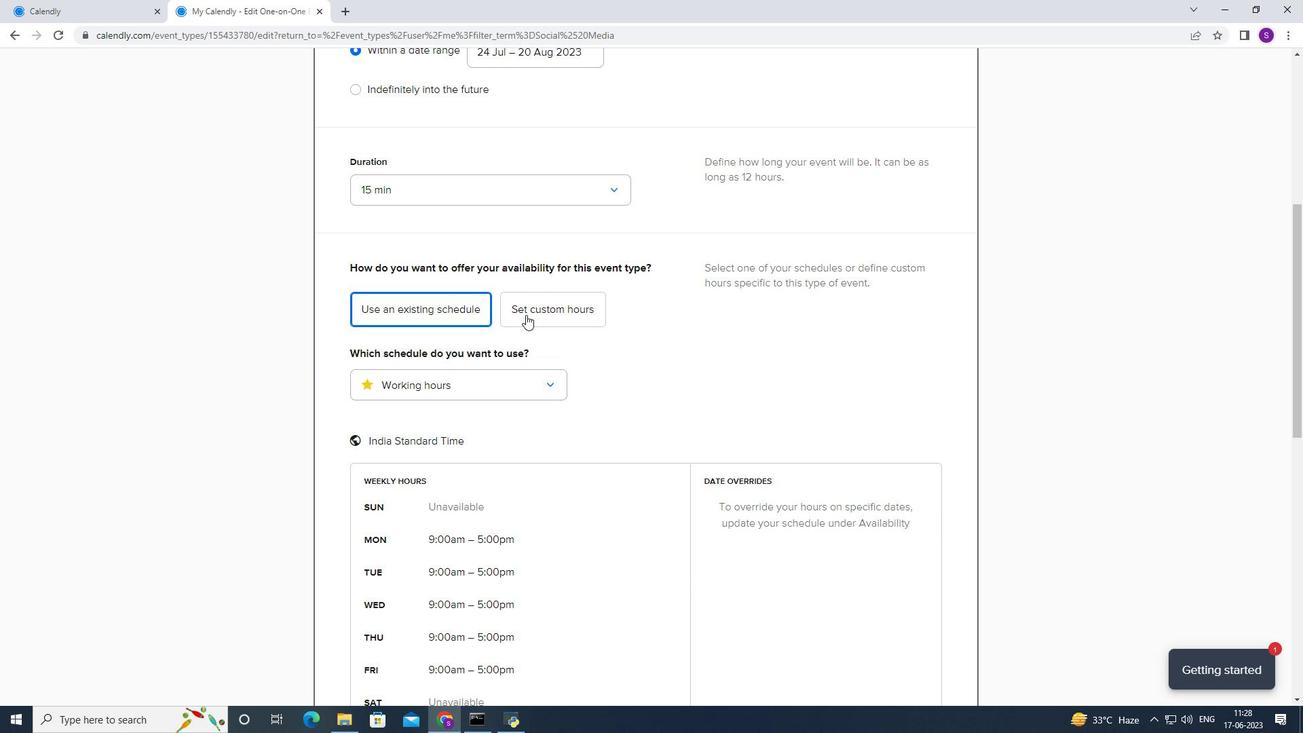 
Action: Mouse moved to (479, 374)
Screenshot: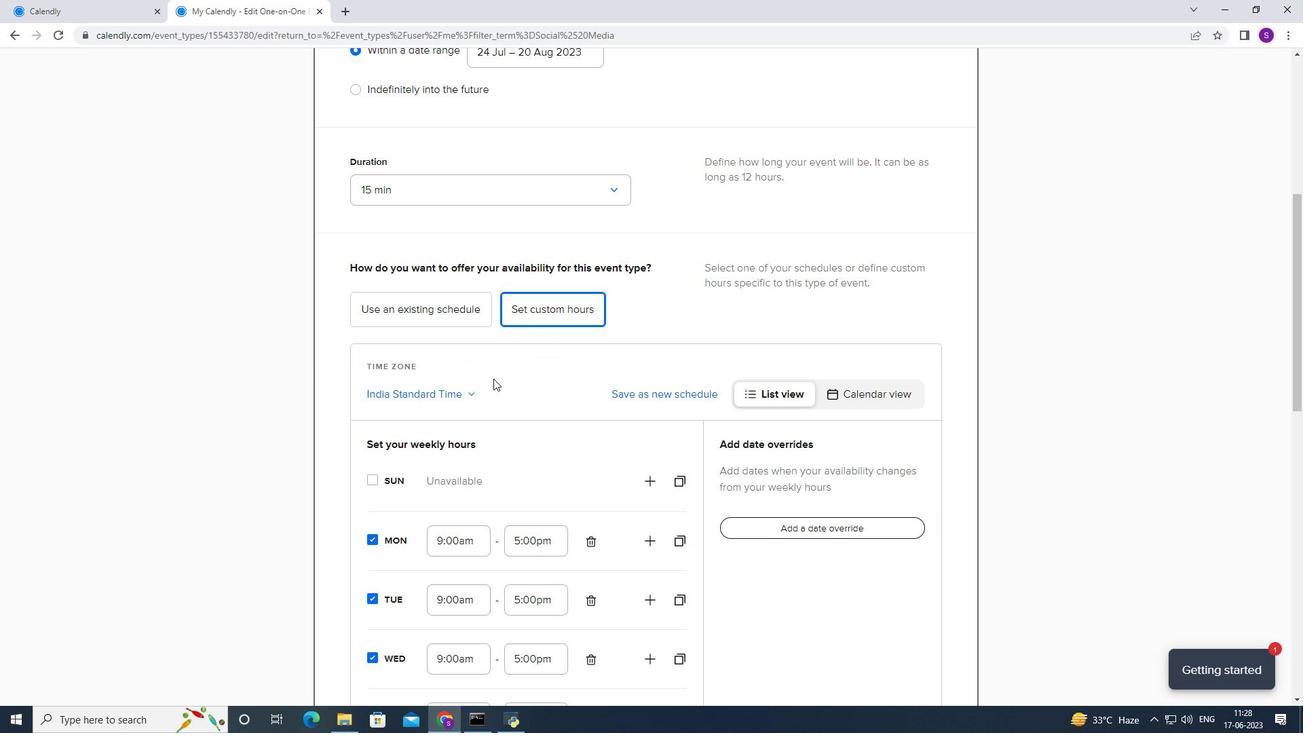 
Action: Mouse scrolled (479, 373) with delta (0, 0)
Screenshot: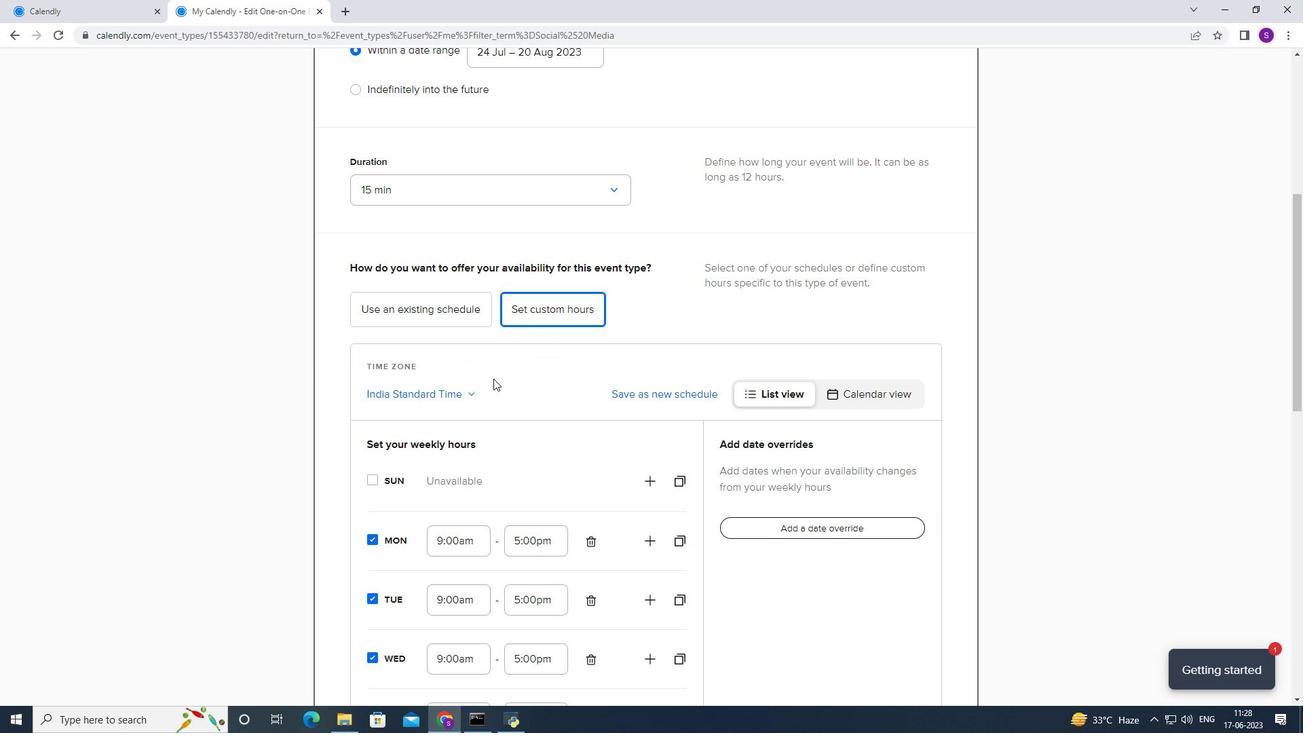 
Action: Mouse moved to (479, 375)
Screenshot: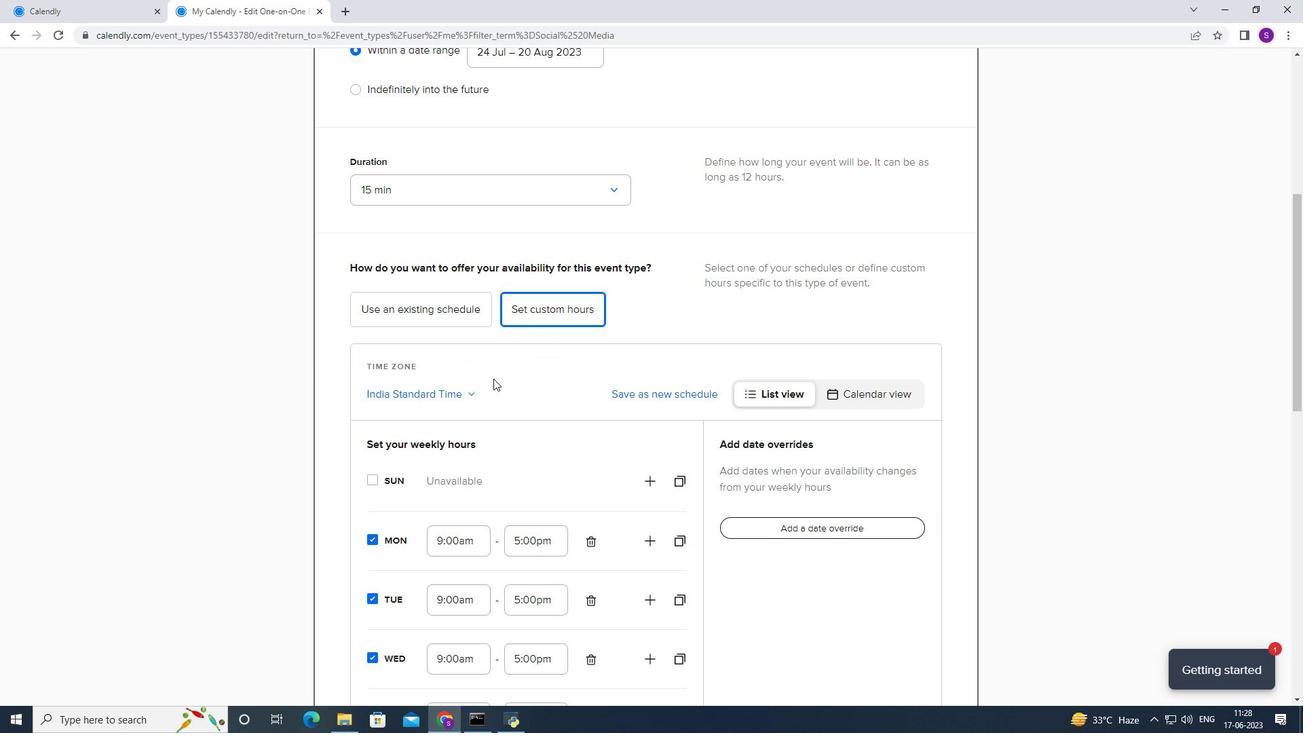
Action: Mouse scrolled (479, 374) with delta (0, 0)
Screenshot: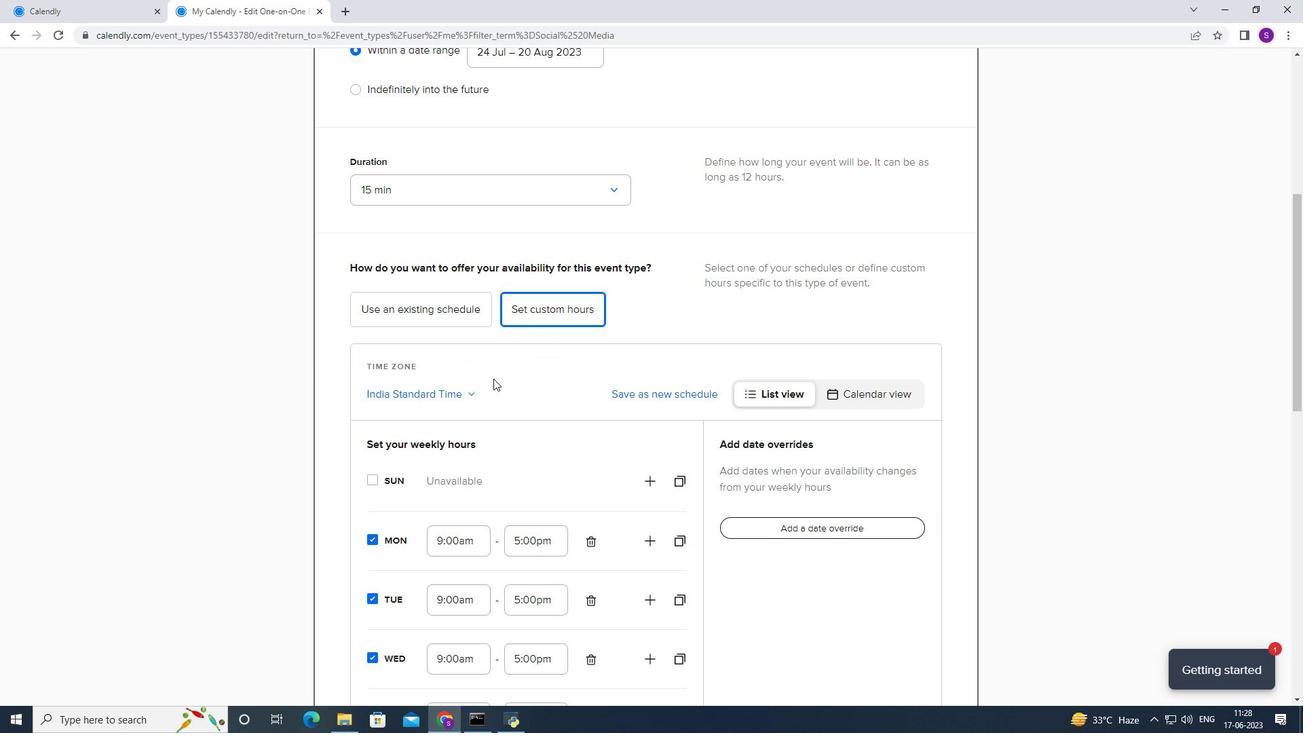 
Action: Mouse moved to (479, 376)
Screenshot: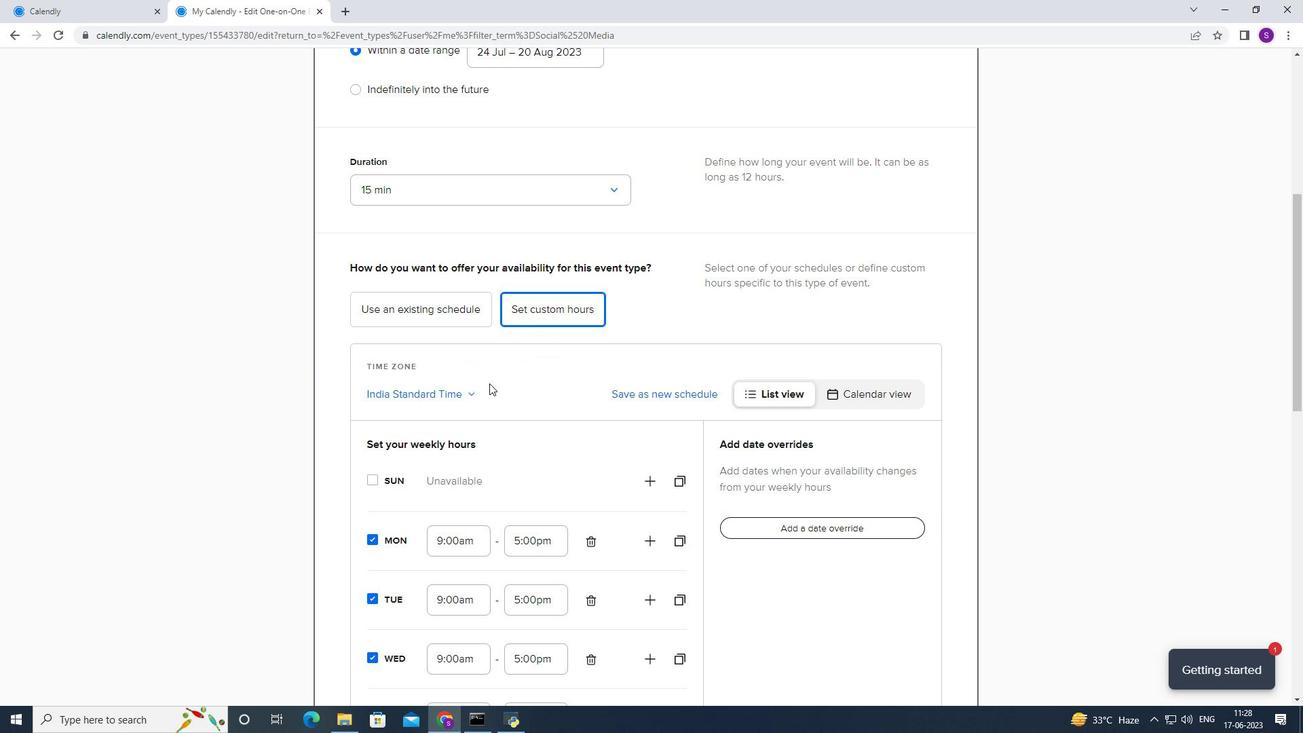 
Action: Mouse scrolled (479, 375) with delta (0, 0)
Screenshot: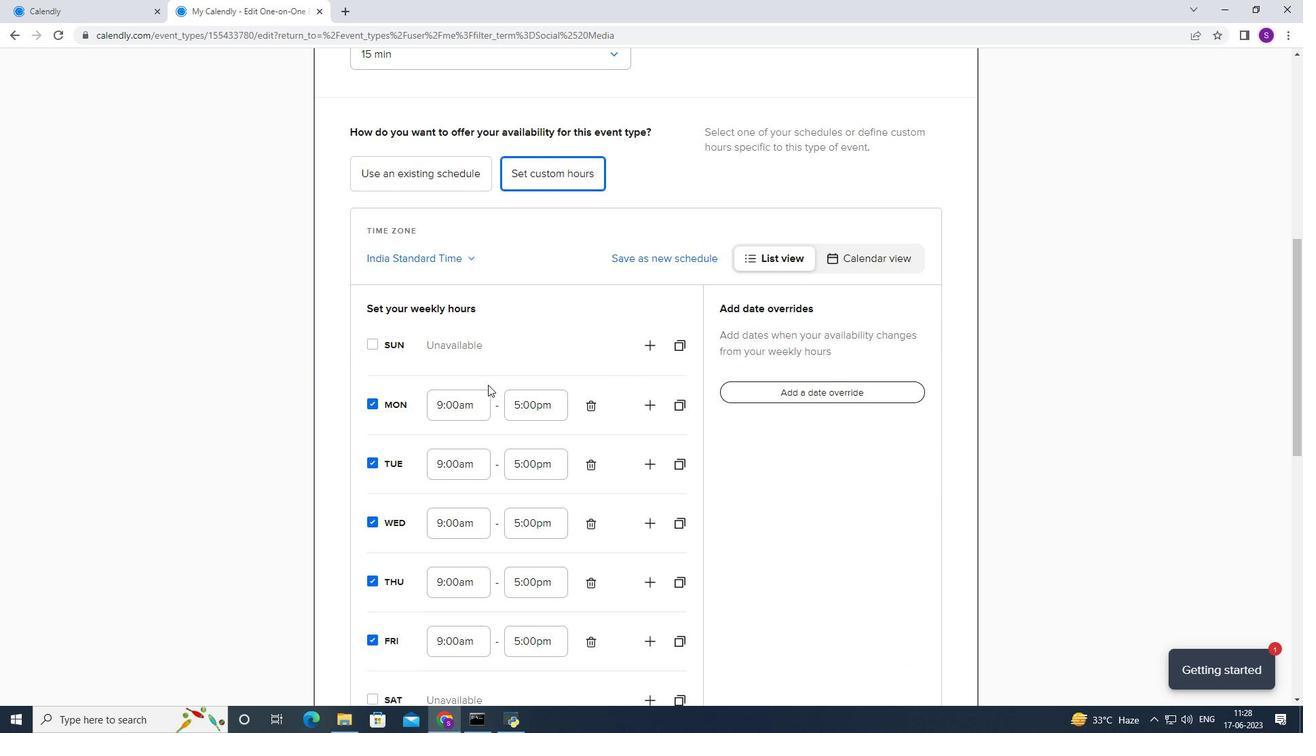 
Action: Mouse scrolled (479, 375) with delta (0, 0)
Screenshot: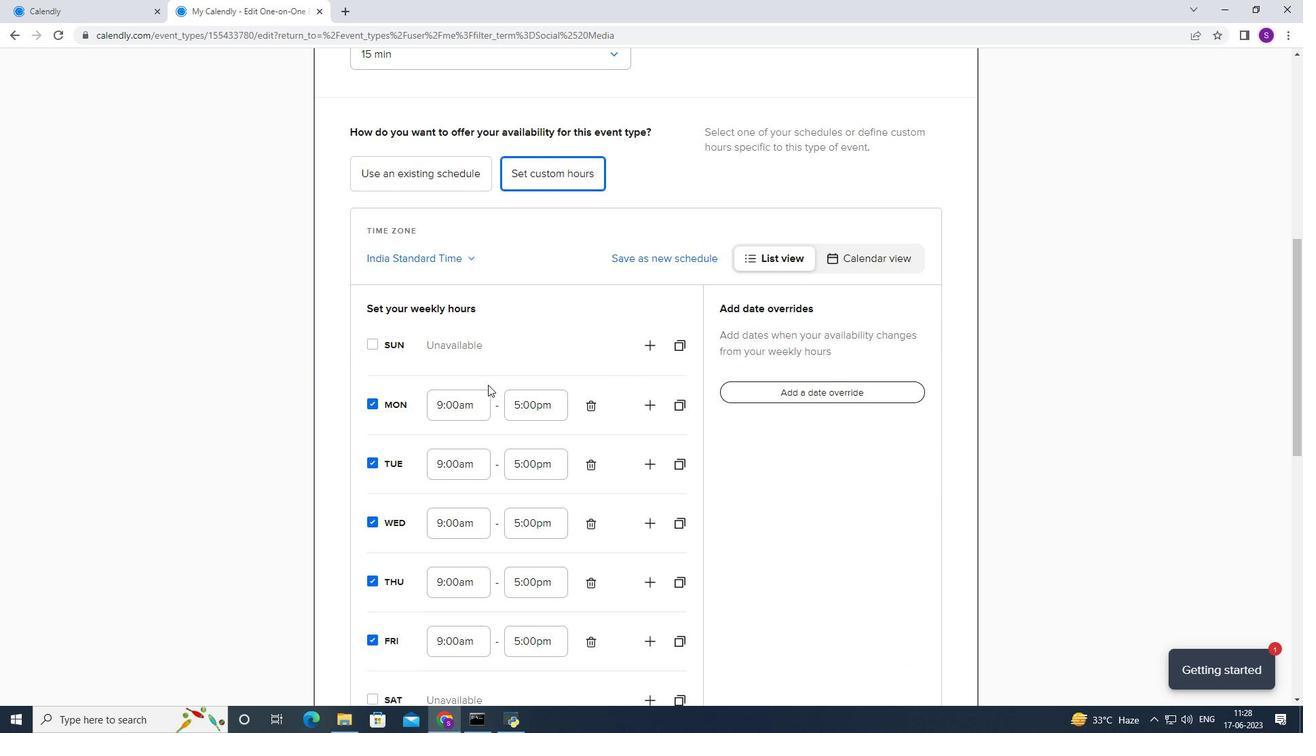
Action: Mouse scrolled (479, 375) with delta (0, 0)
Screenshot: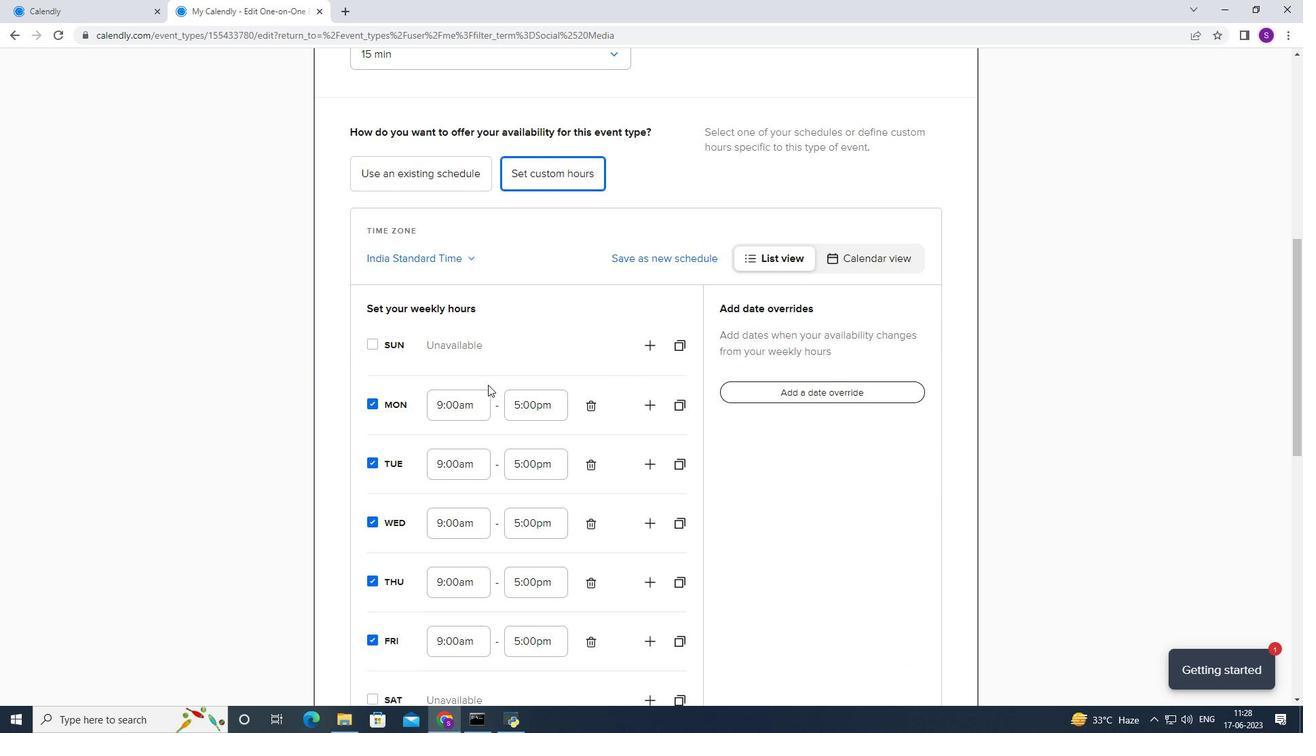 
Action: Mouse scrolled (479, 375) with delta (0, 0)
Screenshot: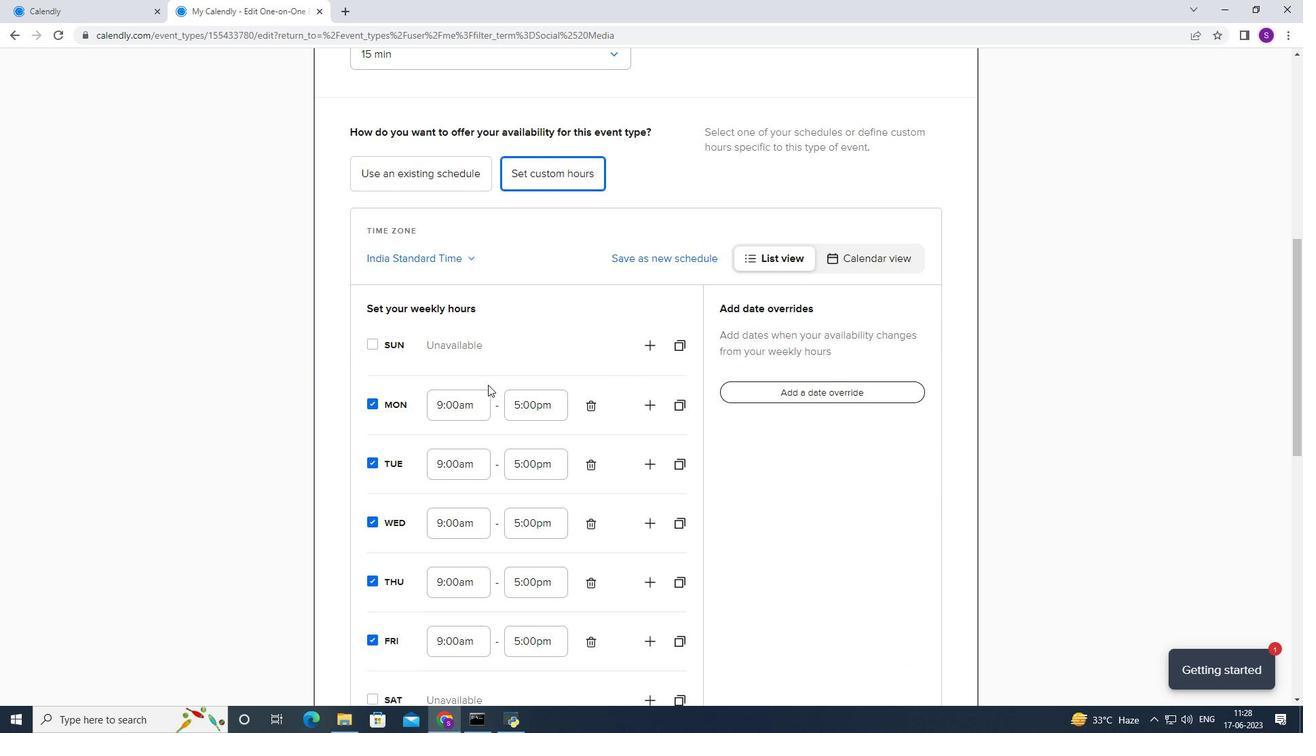 
Action: Mouse scrolled (479, 375) with delta (0, 0)
Screenshot: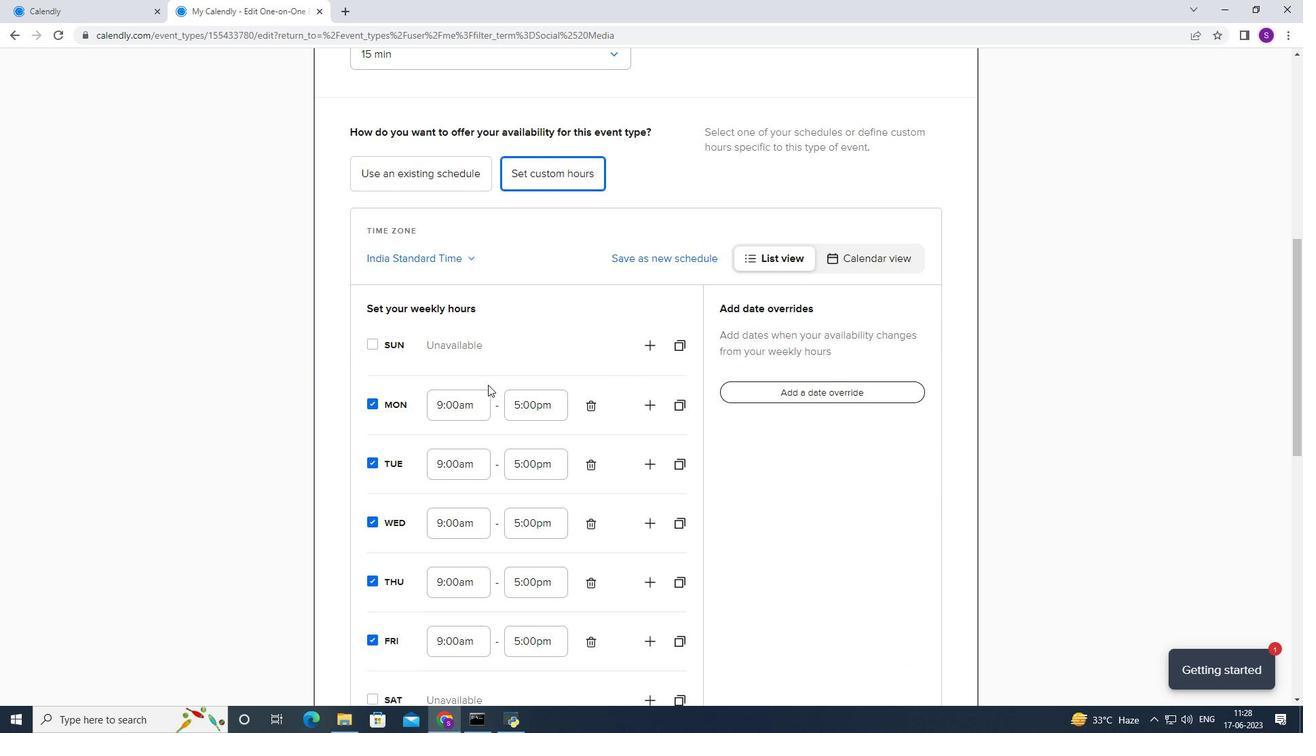 
Action: Mouse moved to (371, 342)
Screenshot: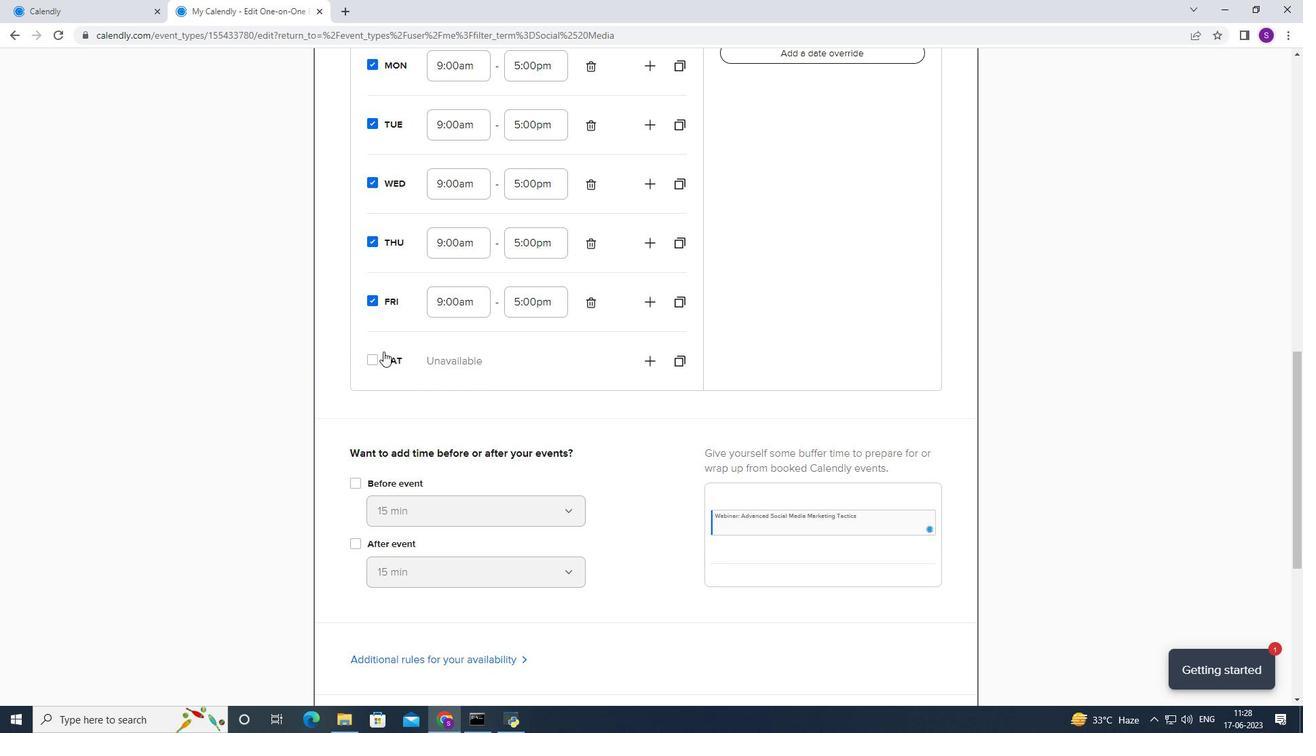 
Action: Mouse pressed left at (371, 342)
Screenshot: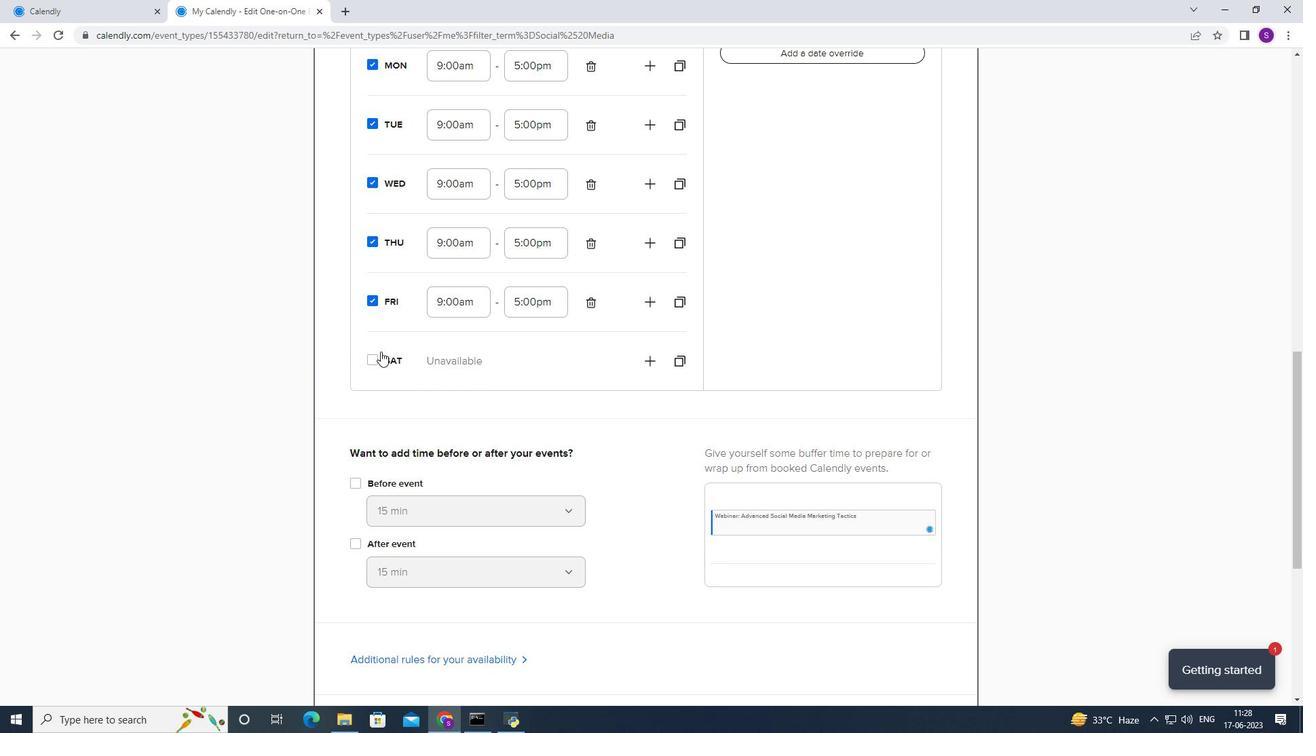 
Action: Mouse moved to (475, 291)
Screenshot: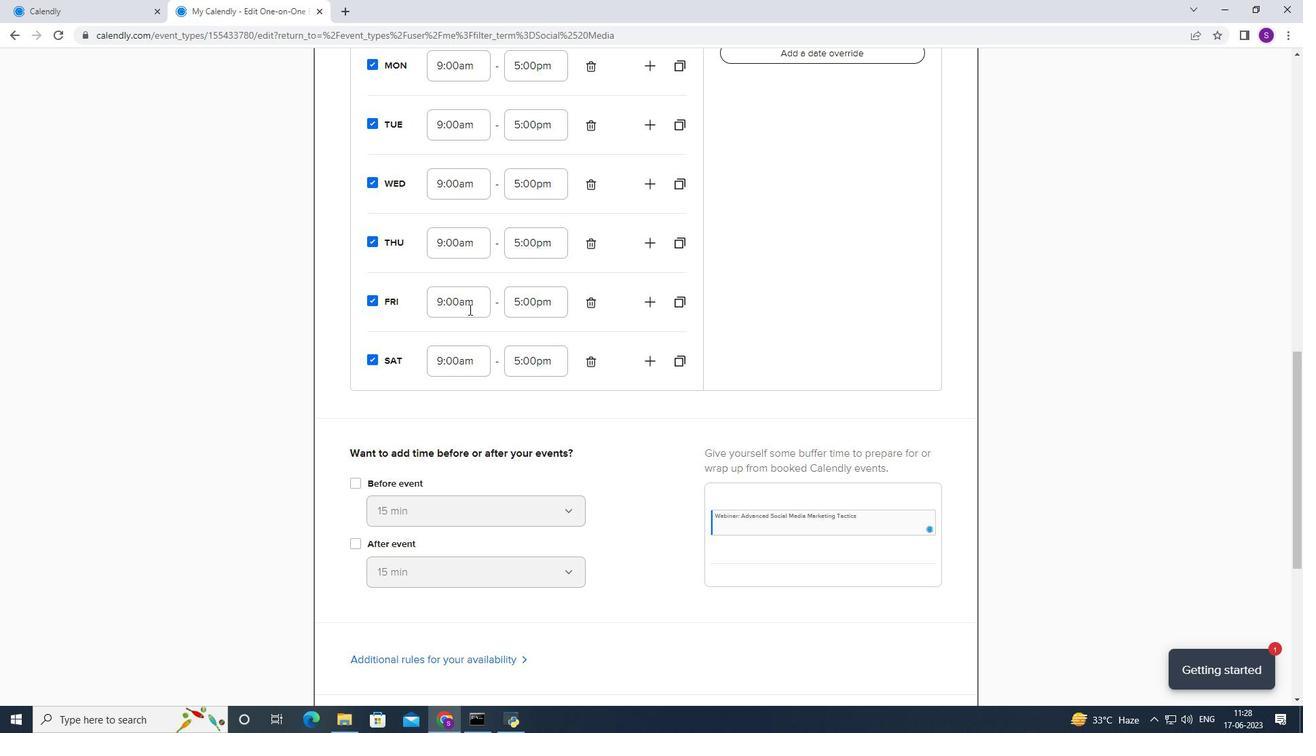 
Action: Mouse pressed left at (475, 291)
Screenshot: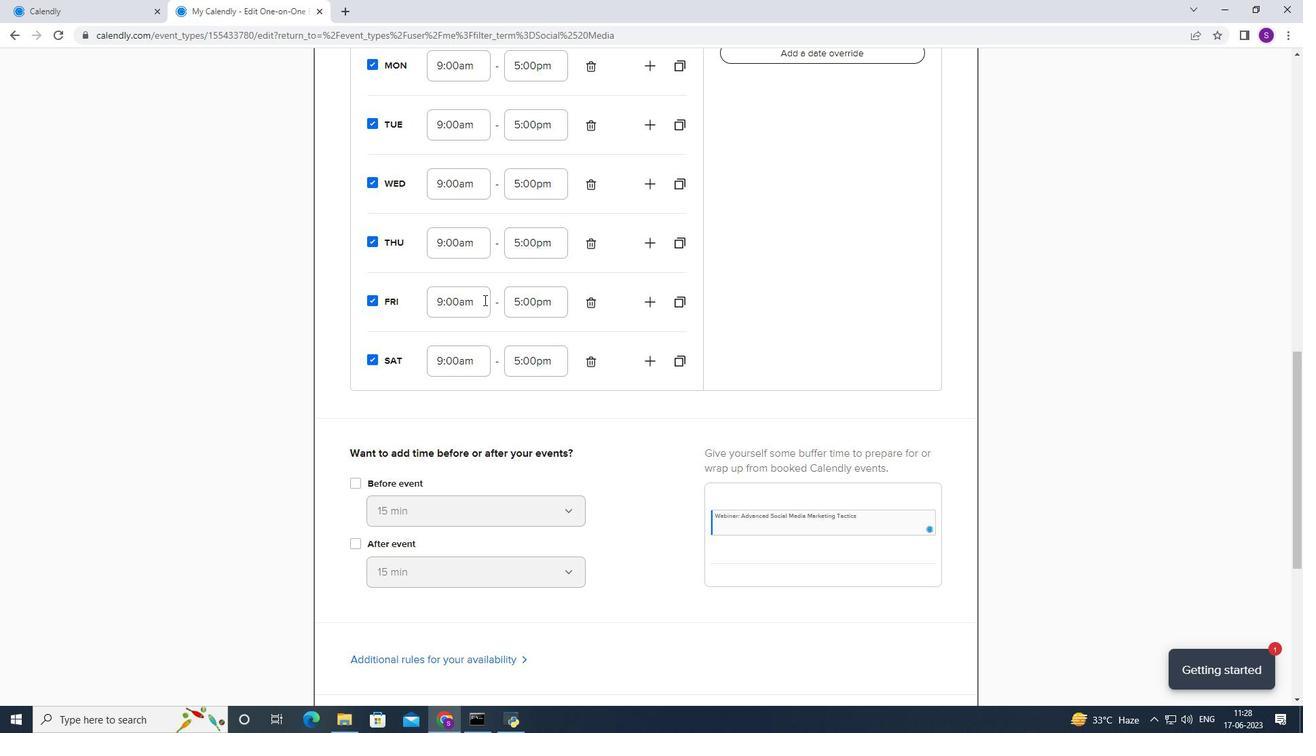 
Action: Mouse moved to (461, 399)
Screenshot: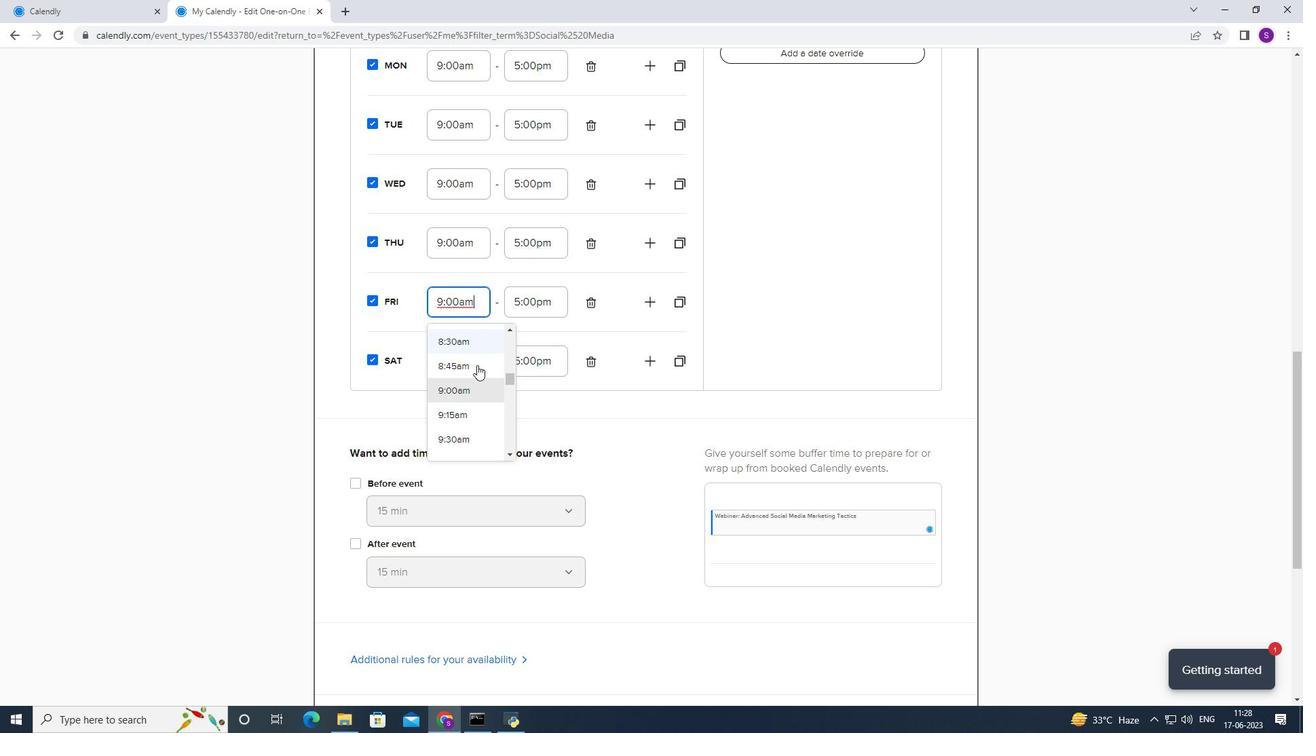 
Action: Mouse scrolled (461, 398) with delta (0, 0)
Screenshot: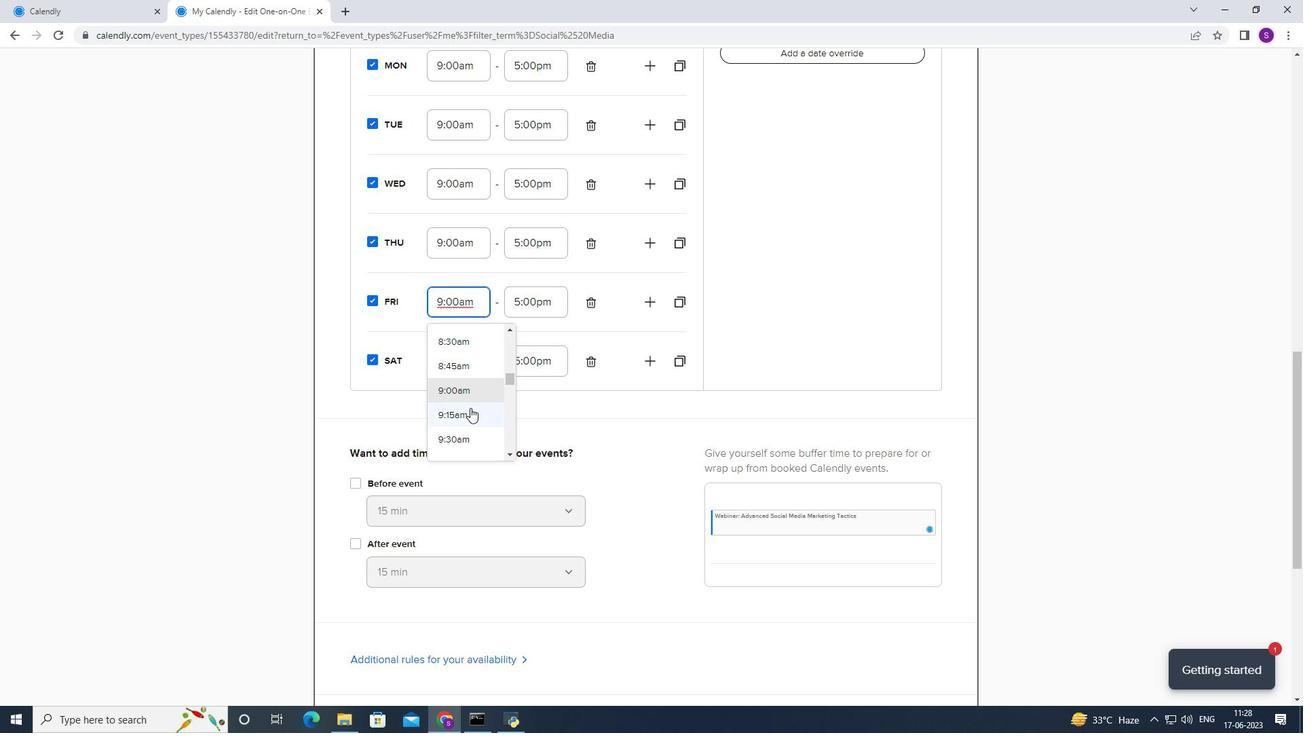 
Action: Mouse scrolled (461, 398) with delta (0, 0)
Screenshot: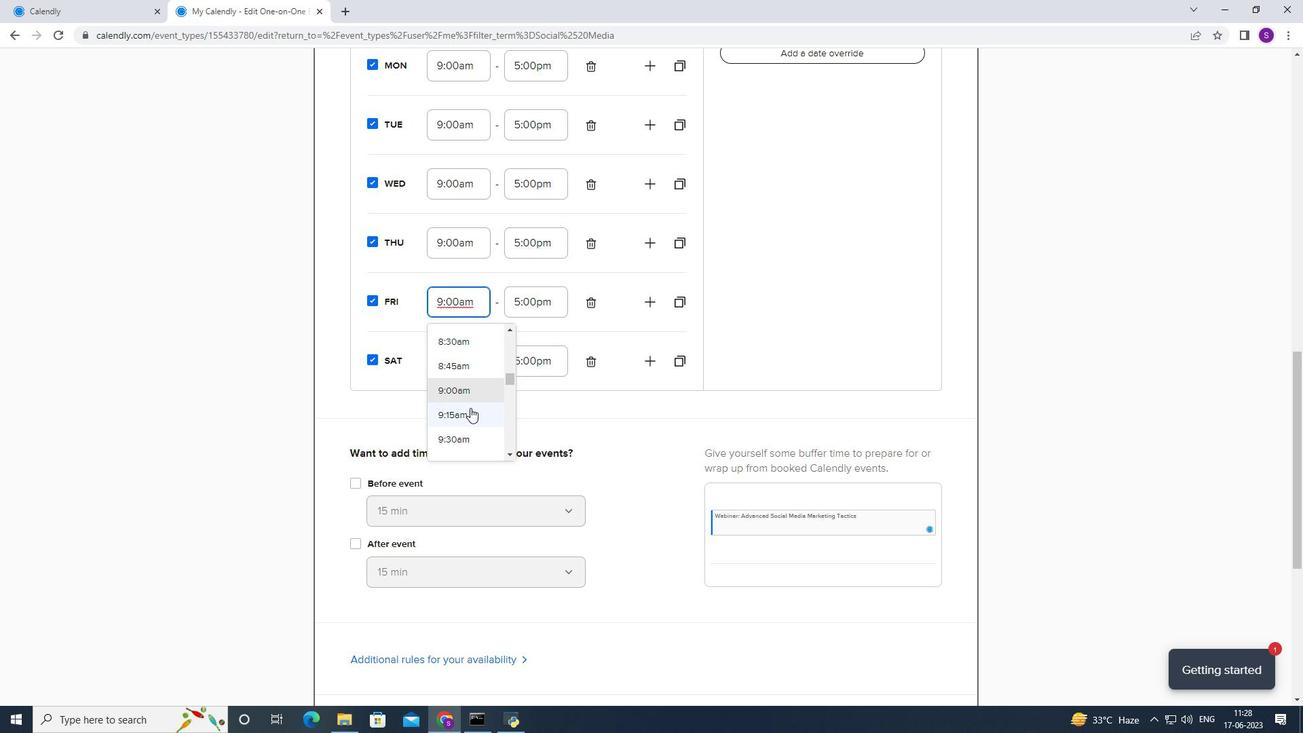 
Action: Mouse scrolled (461, 398) with delta (0, 0)
Screenshot: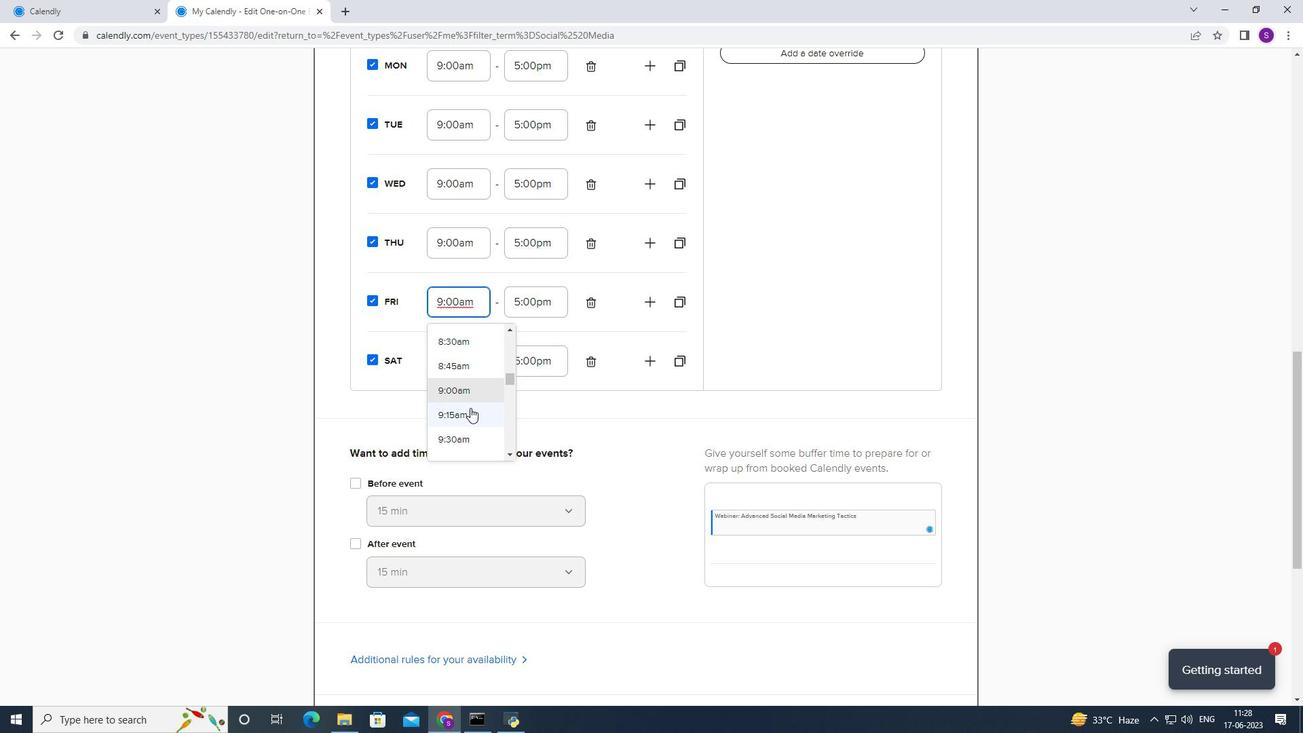 
Action: Mouse moved to (476, 333)
Screenshot: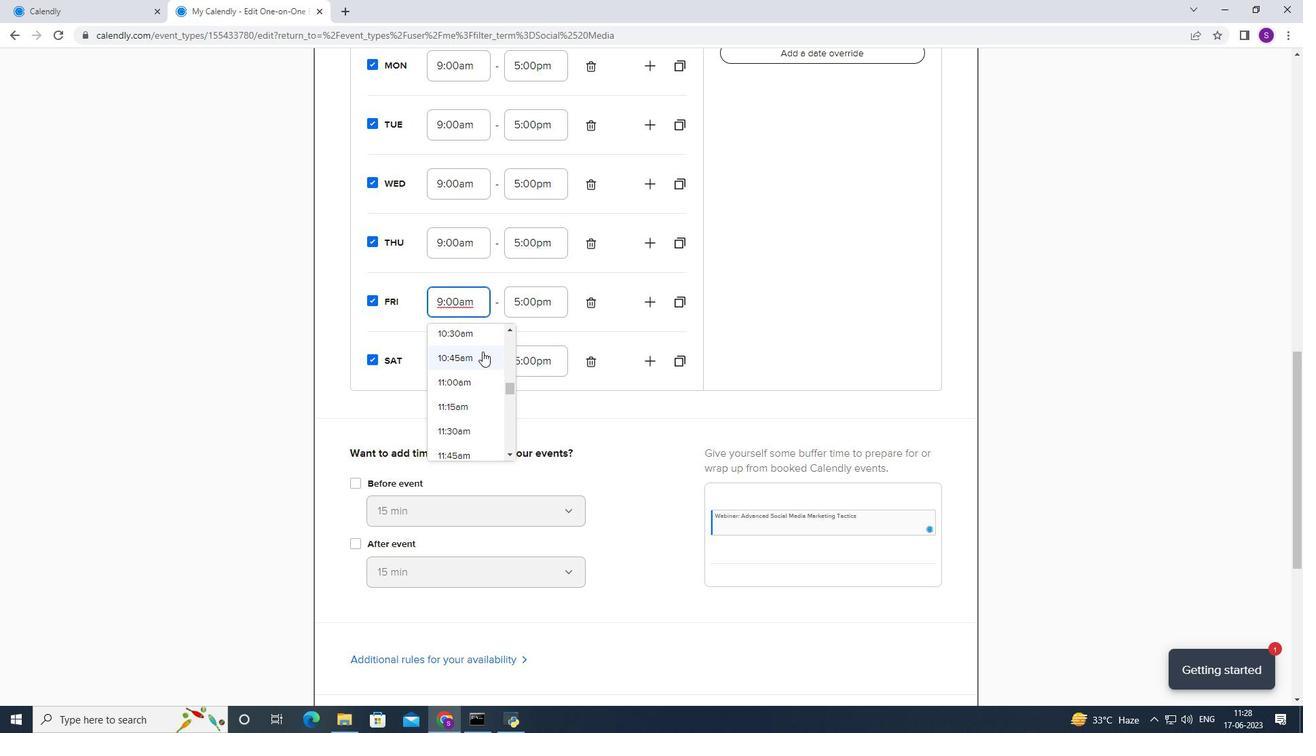 
Action: Mouse pressed left at (476, 333)
Screenshot: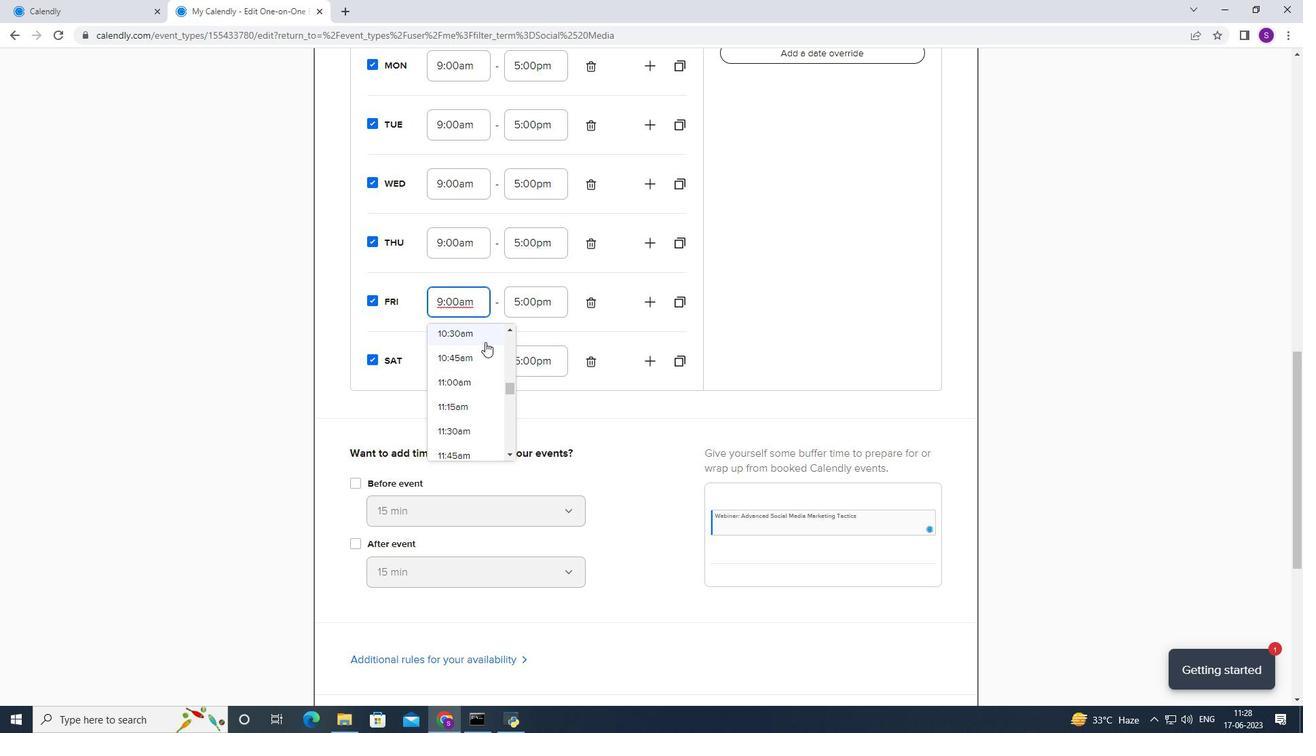 
Action: Mouse moved to (456, 354)
Screenshot: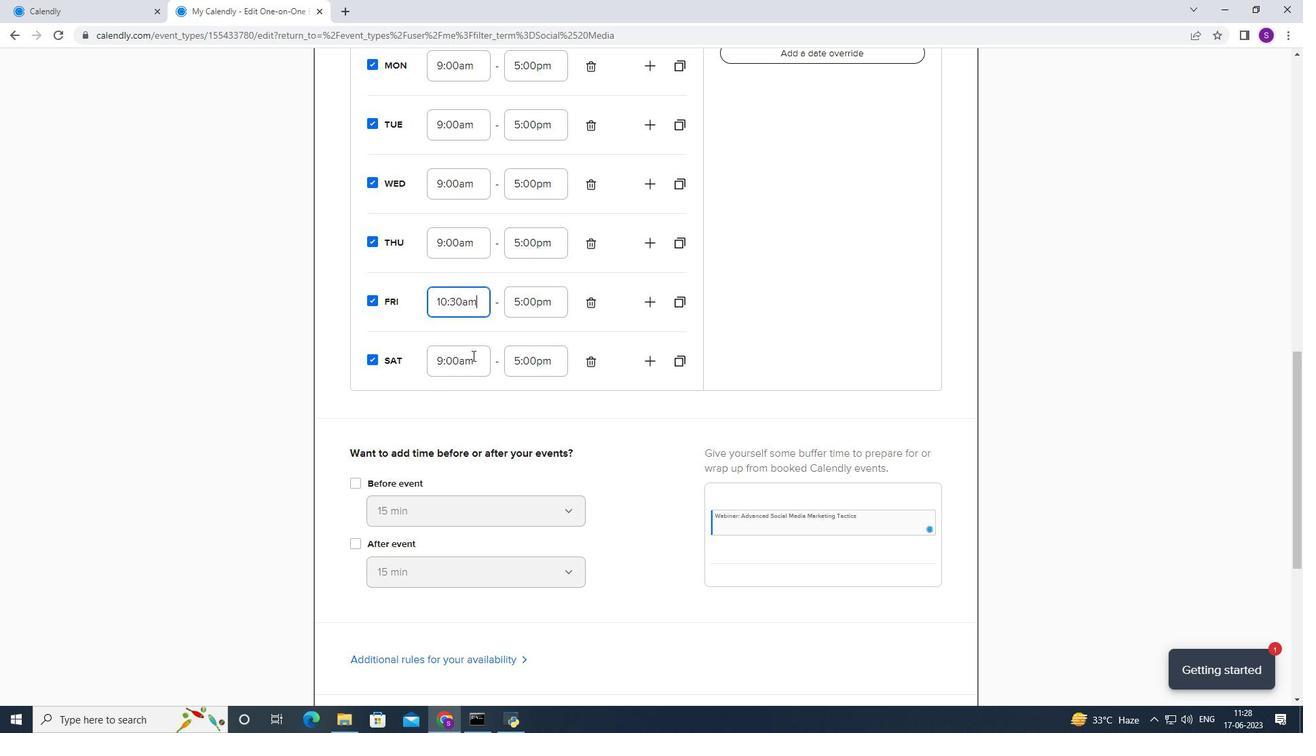 
Action: Mouse pressed left at (456, 354)
Screenshot: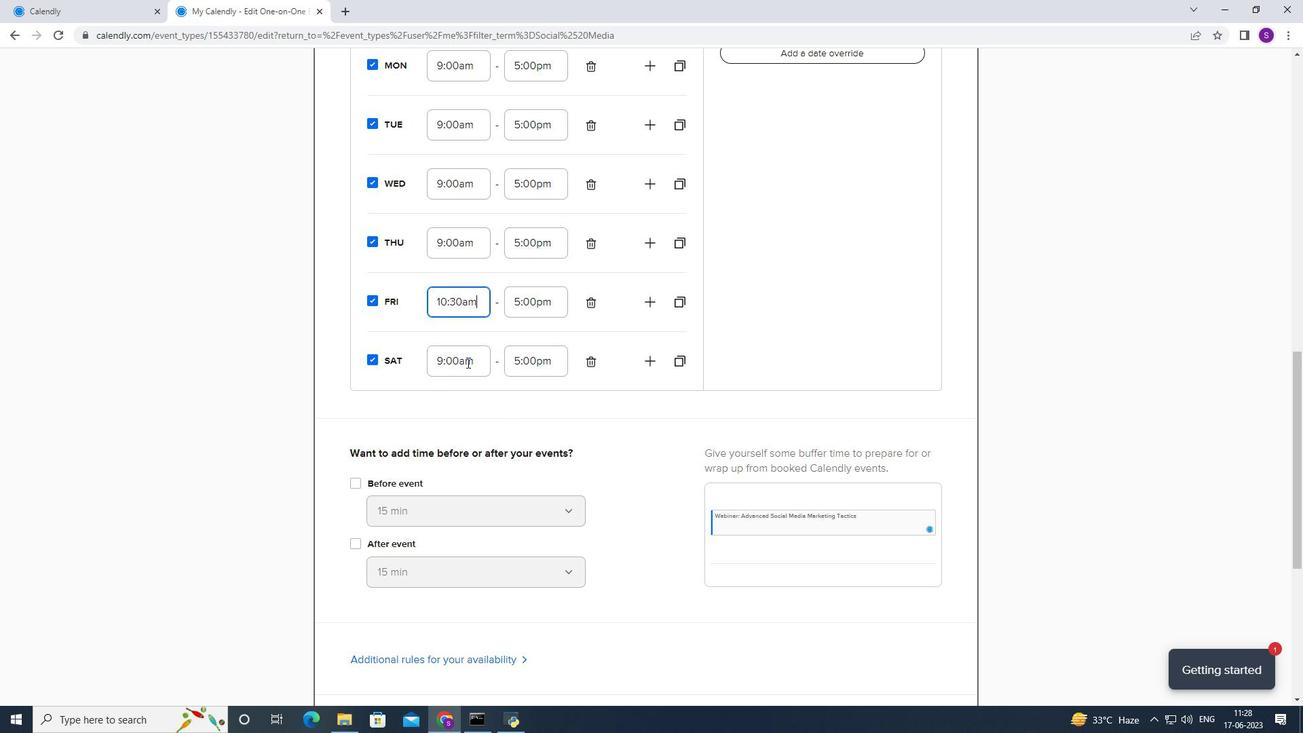 
Action: Mouse moved to (456, 374)
Screenshot: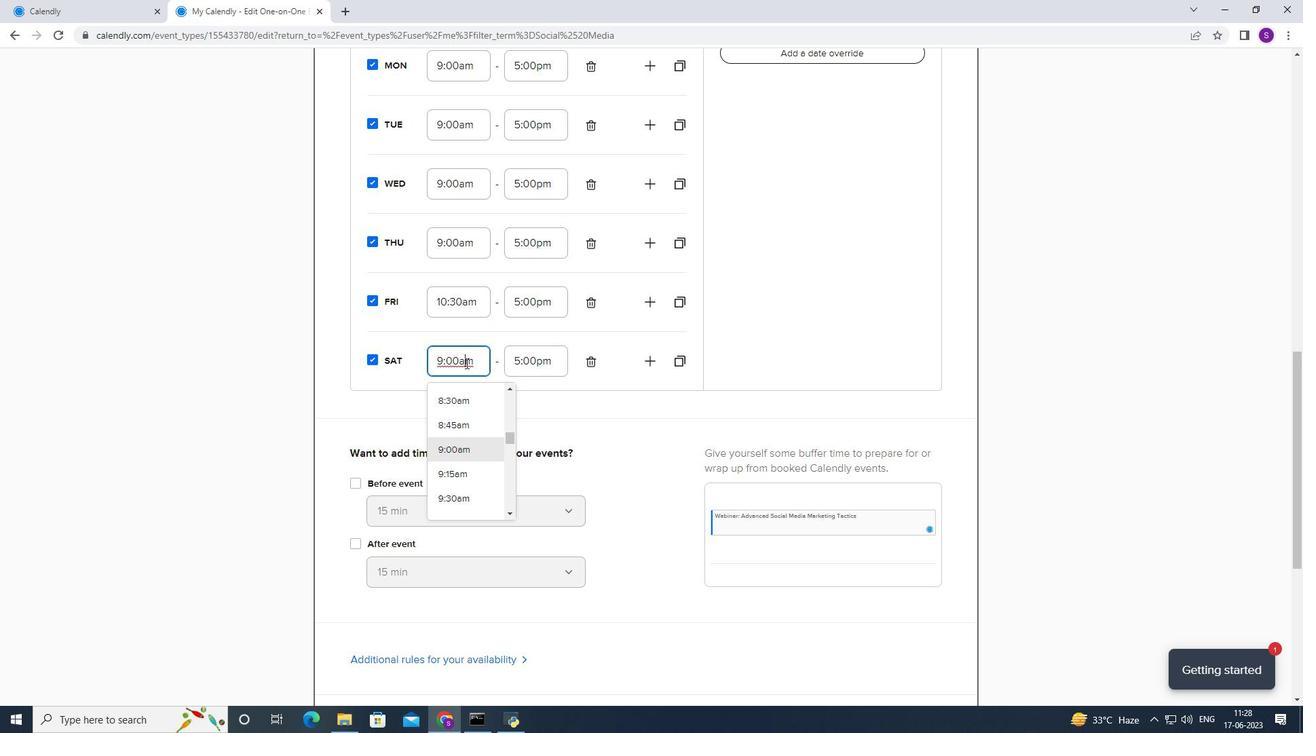 
Action: Mouse scrolled (456, 373) with delta (0, 0)
Screenshot: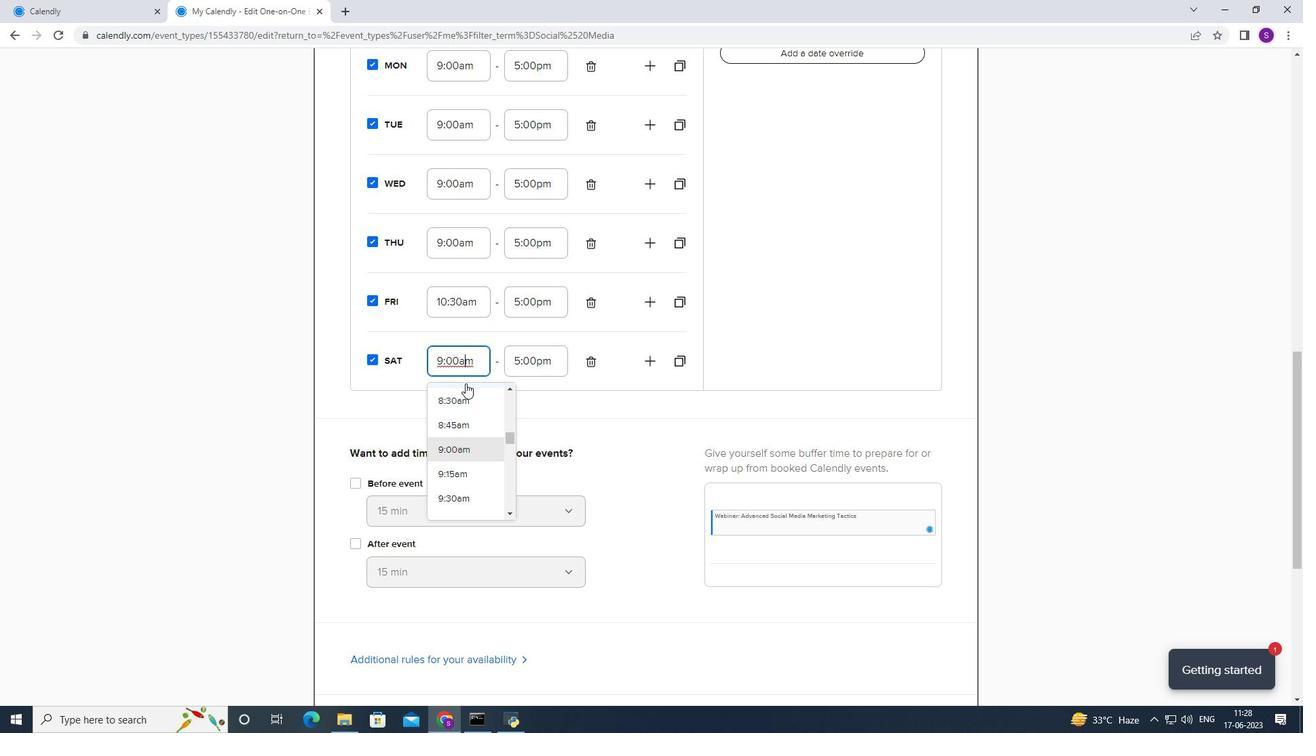 
Action: Mouse scrolled (456, 373) with delta (0, 0)
Screenshot: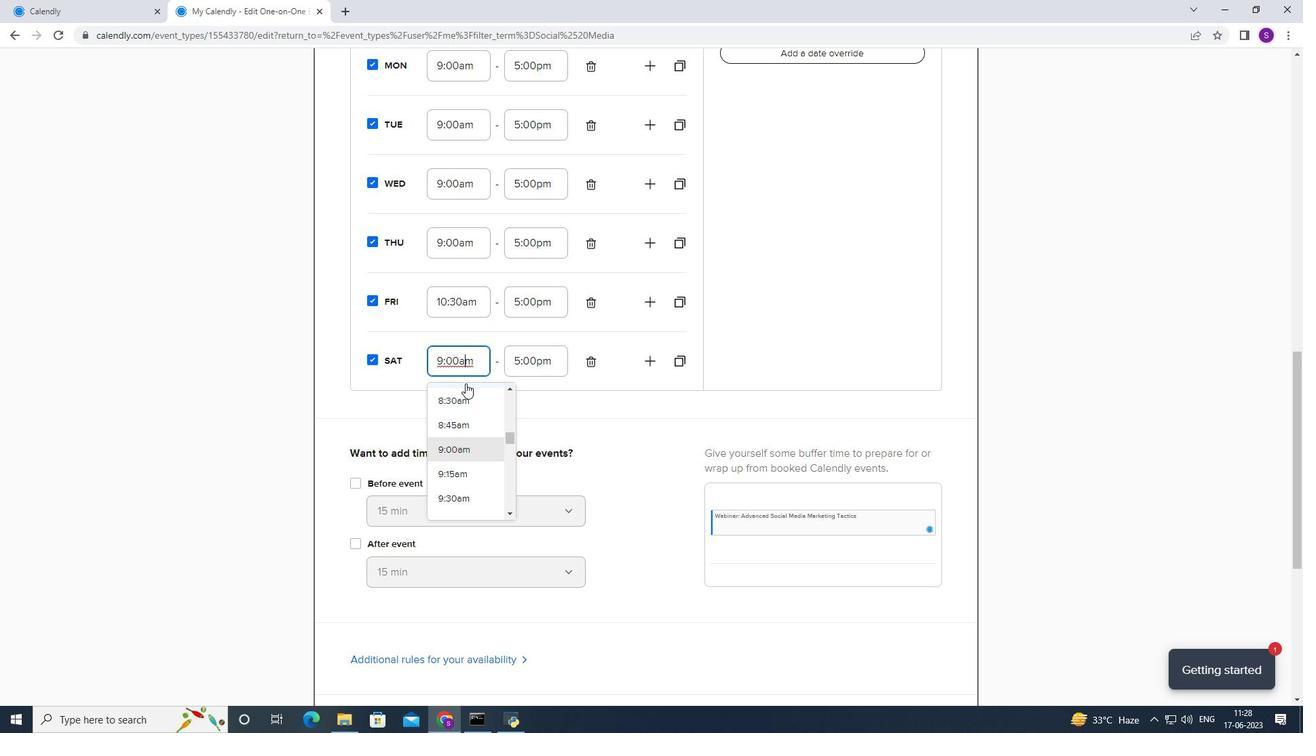 
Action: Mouse moved to (451, 447)
Screenshot: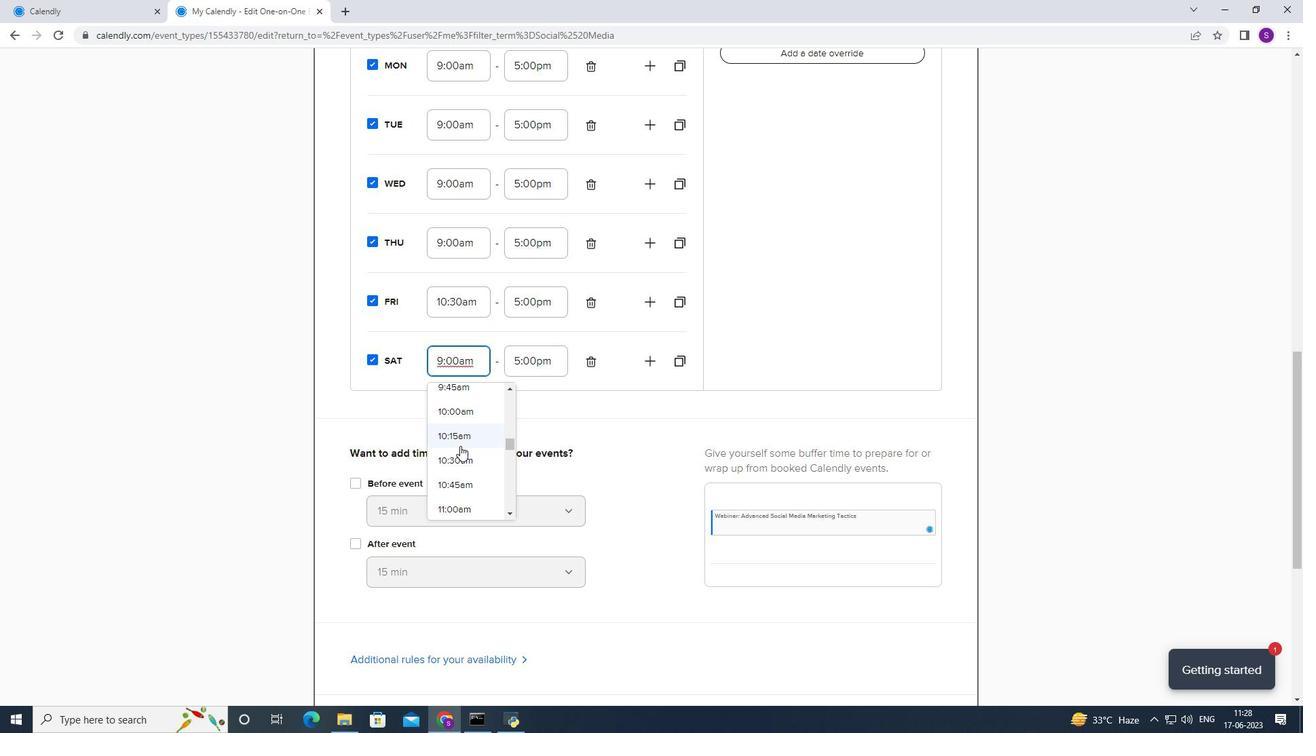 
Action: Mouse pressed right at (451, 447)
Screenshot: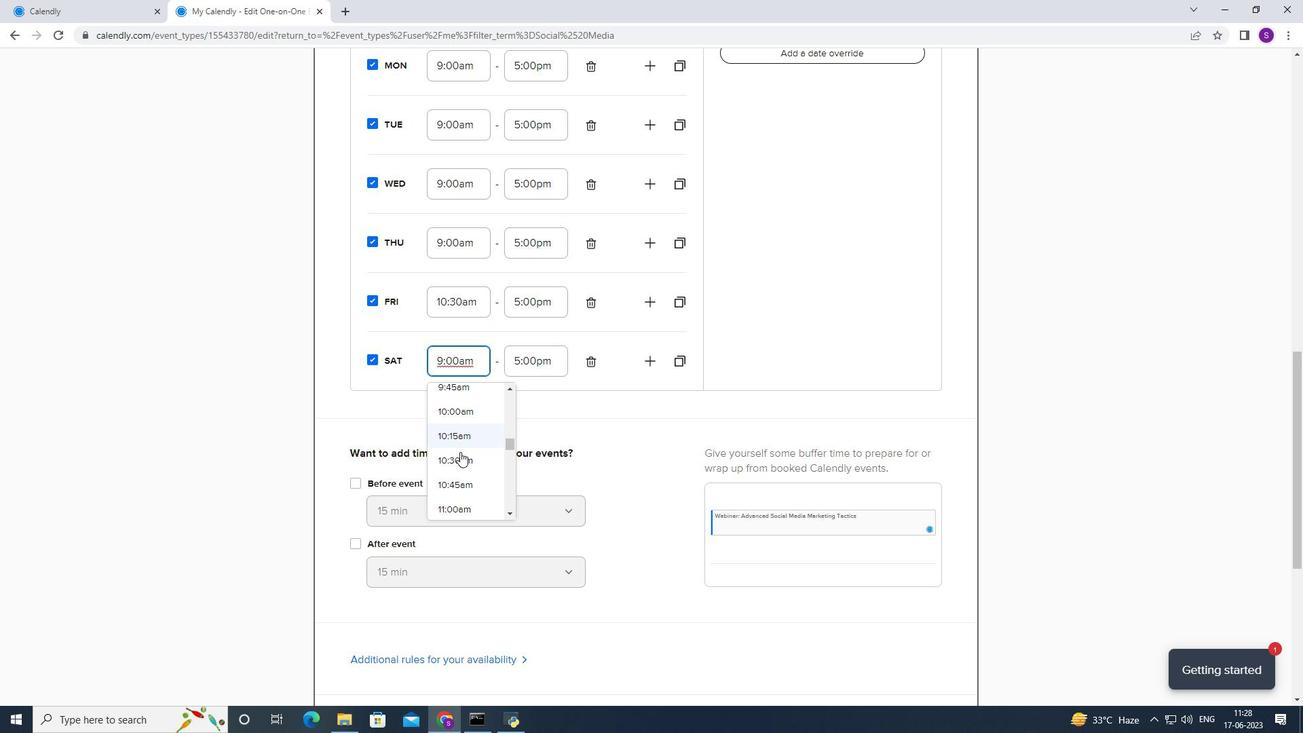 
Action: Mouse moved to (447, 248)
Screenshot: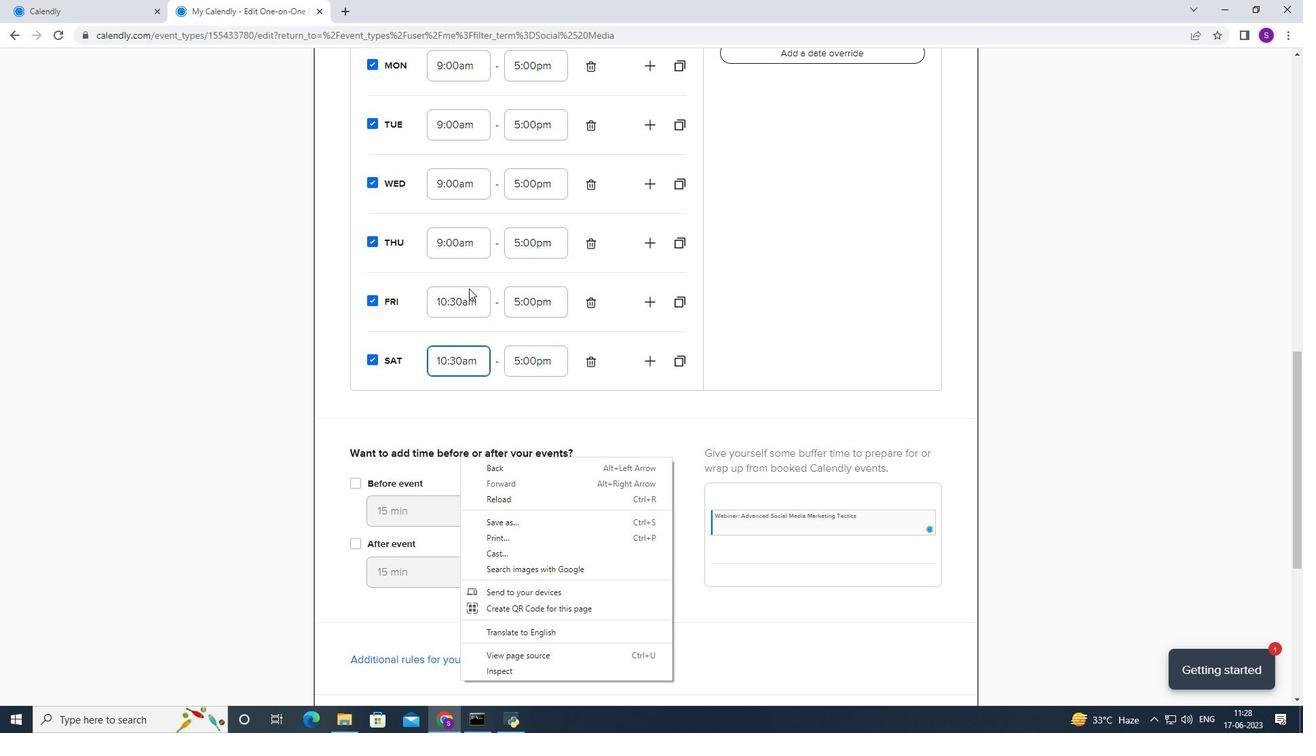 
Action: Mouse pressed left at (447, 248)
Screenshot: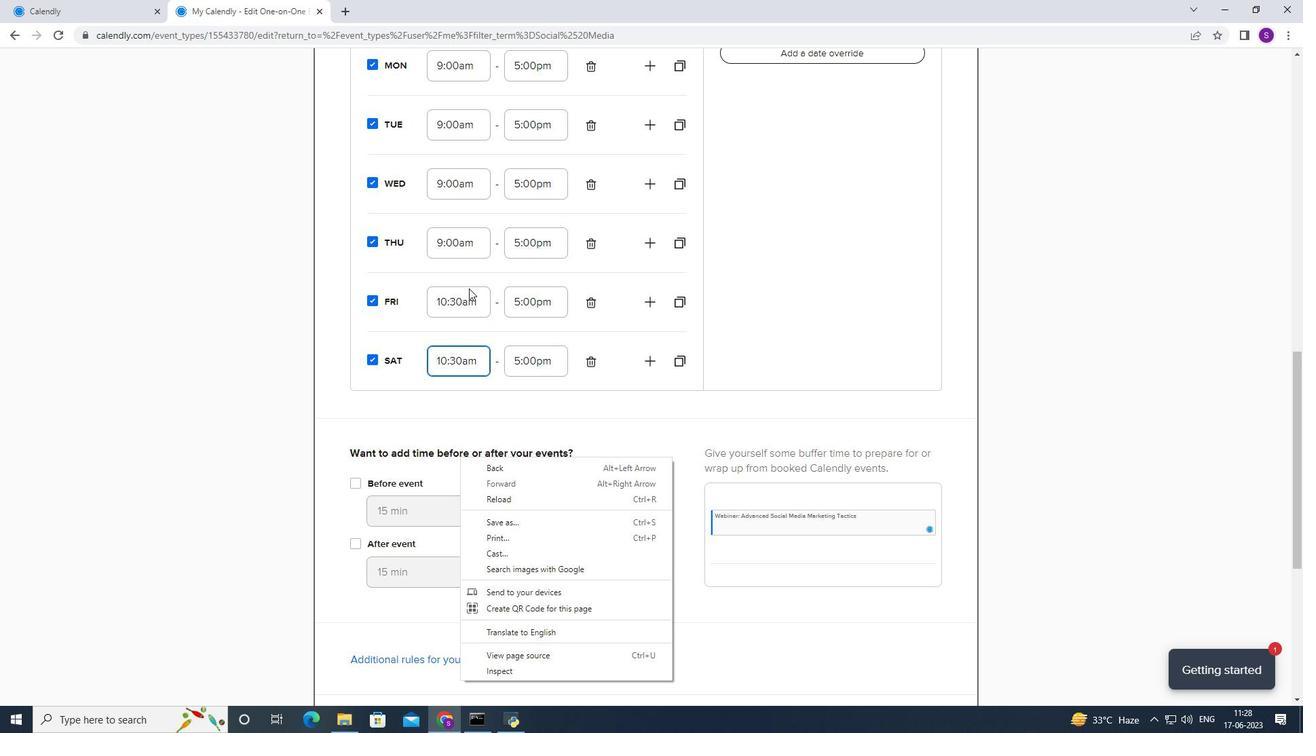 
Action: Mouse moved to (443, 323)
Screenshot: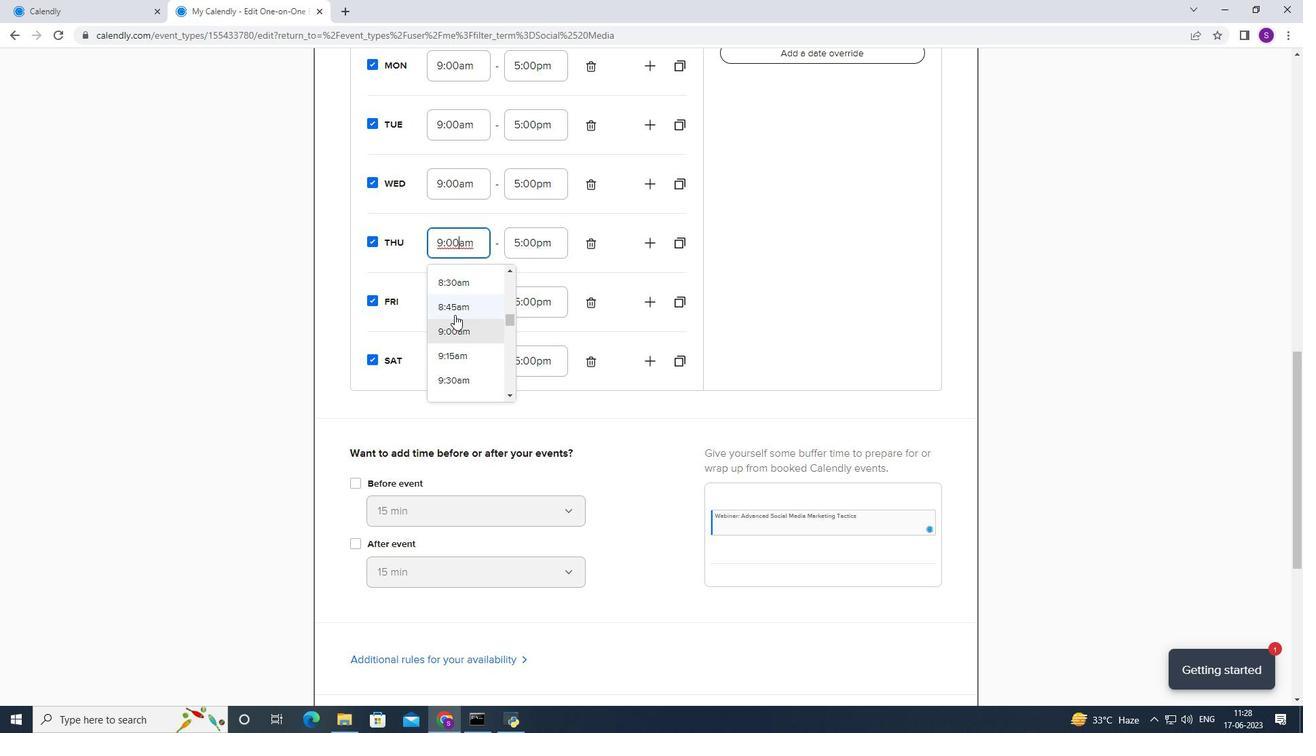 
Action: Mouse scrolled (443, 322) with delta (0, 0)
Screenshot: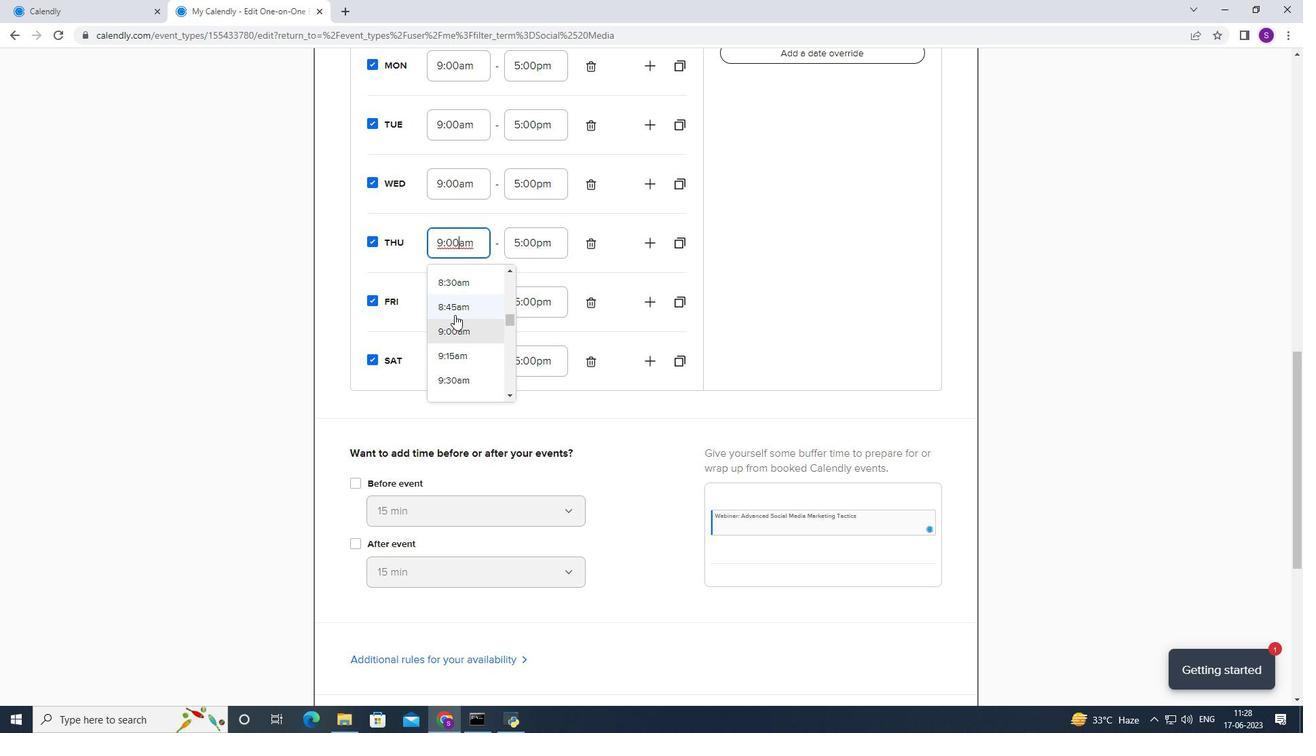 
Action: Mouse scrolled (443, 322) with delta (0, 0)
Screenshot: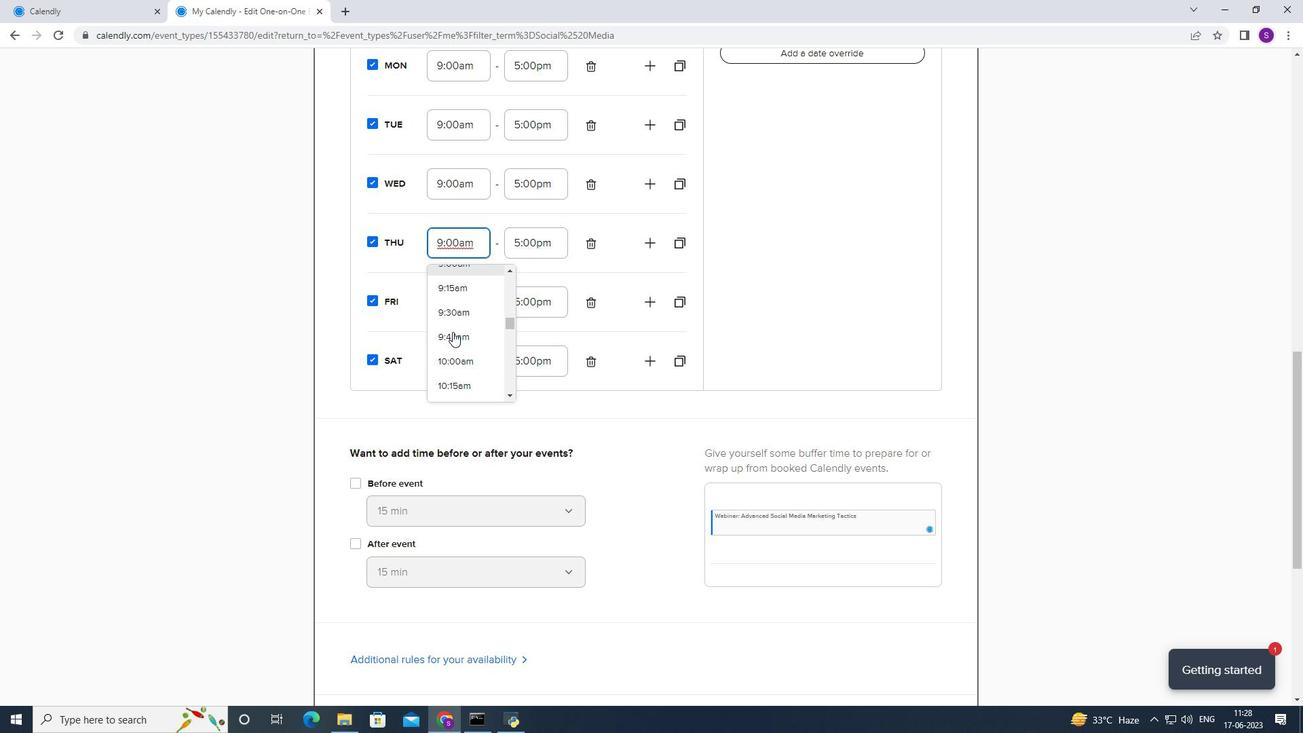 
Action: Mouse moved to (451, 337)
Screenshot: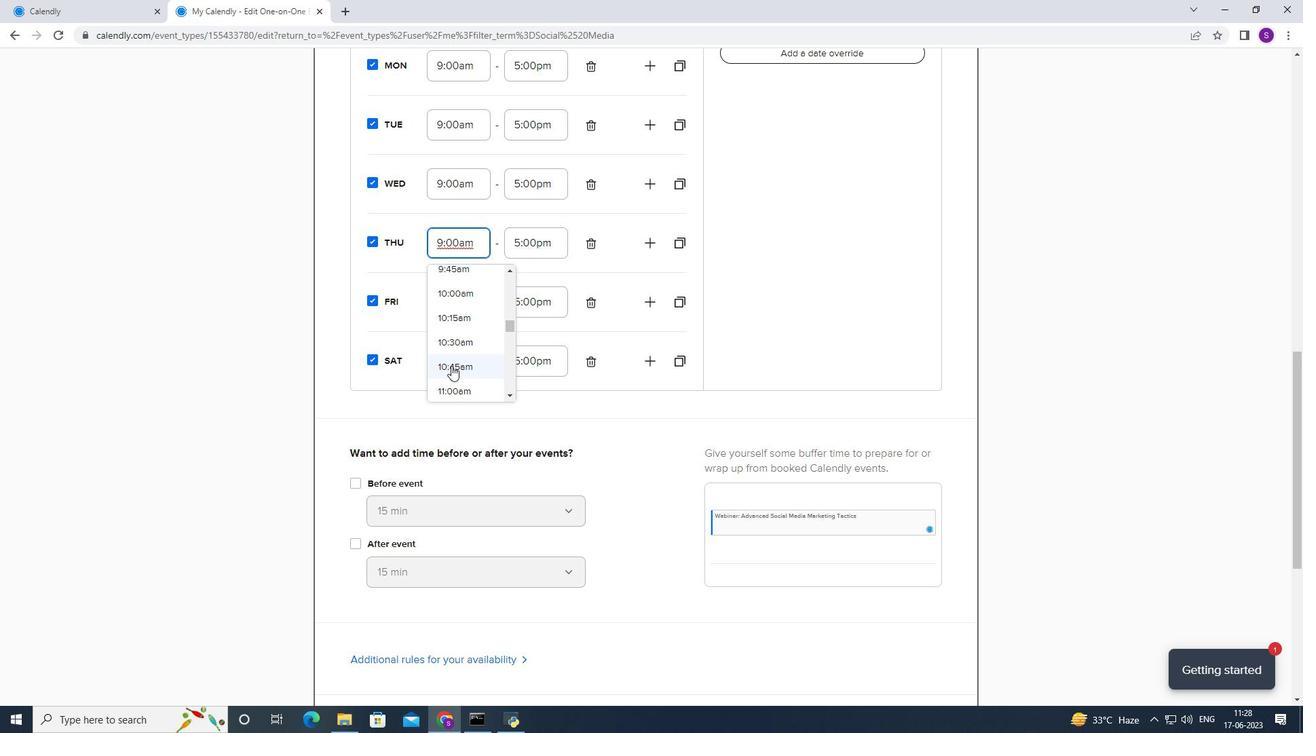 
Action: Mouse pressed left at (451, 337)
Screenshot: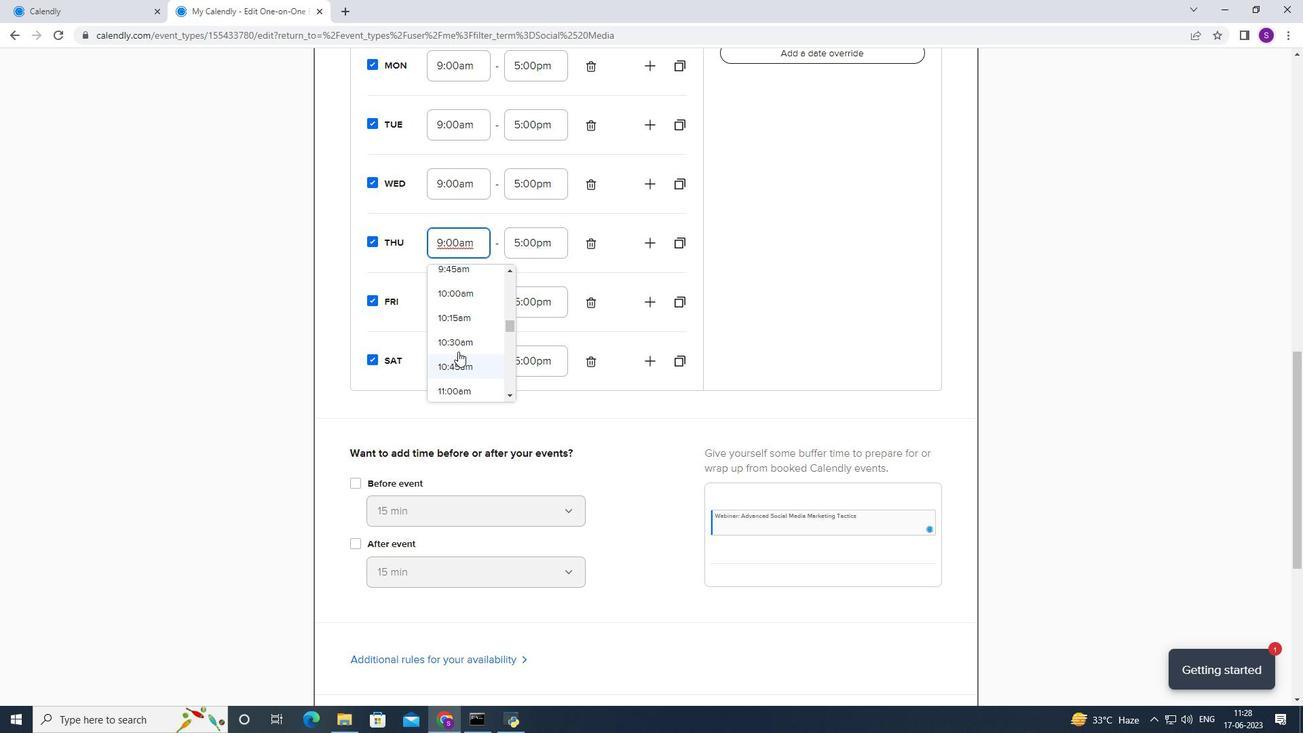 
Action: Mouse moved to (425, 181)
Screenshot: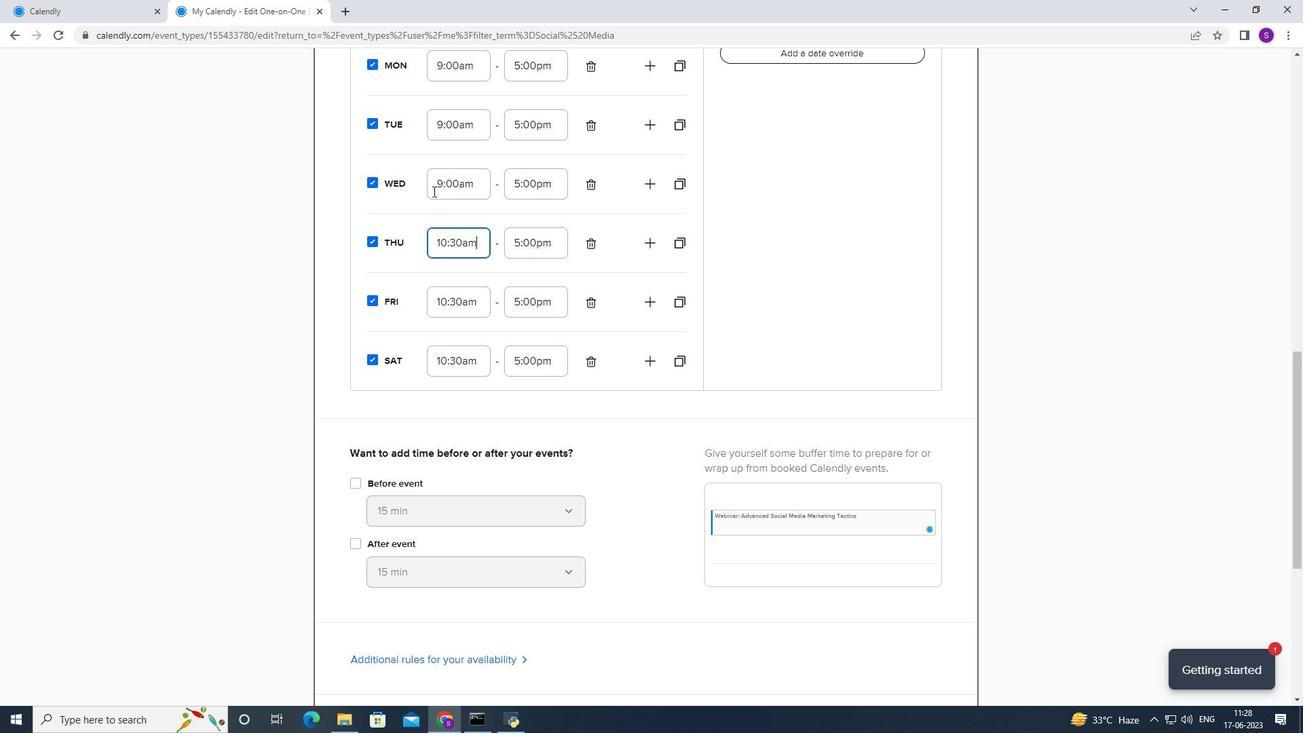 
Action: Mouse pressed left at (425, 181)
Screenshot: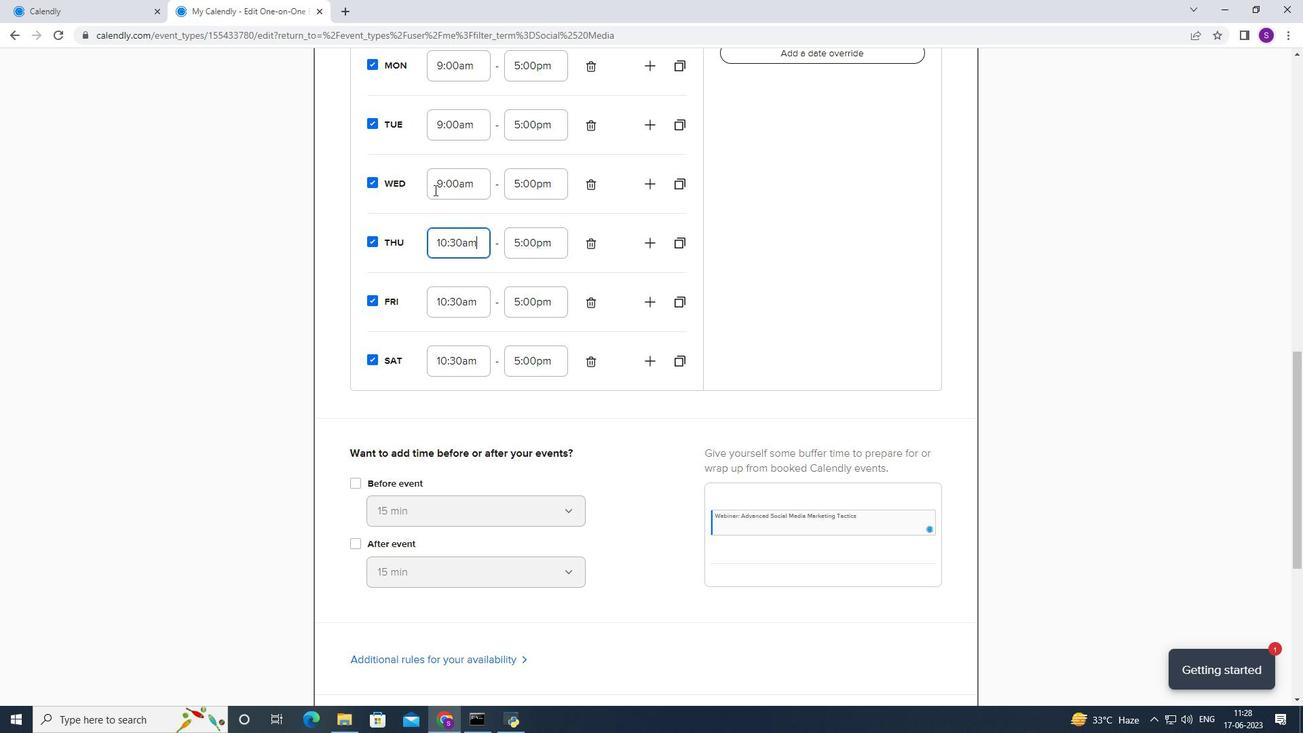 
Action: Mouse moved to (438, 257)
Screenshot: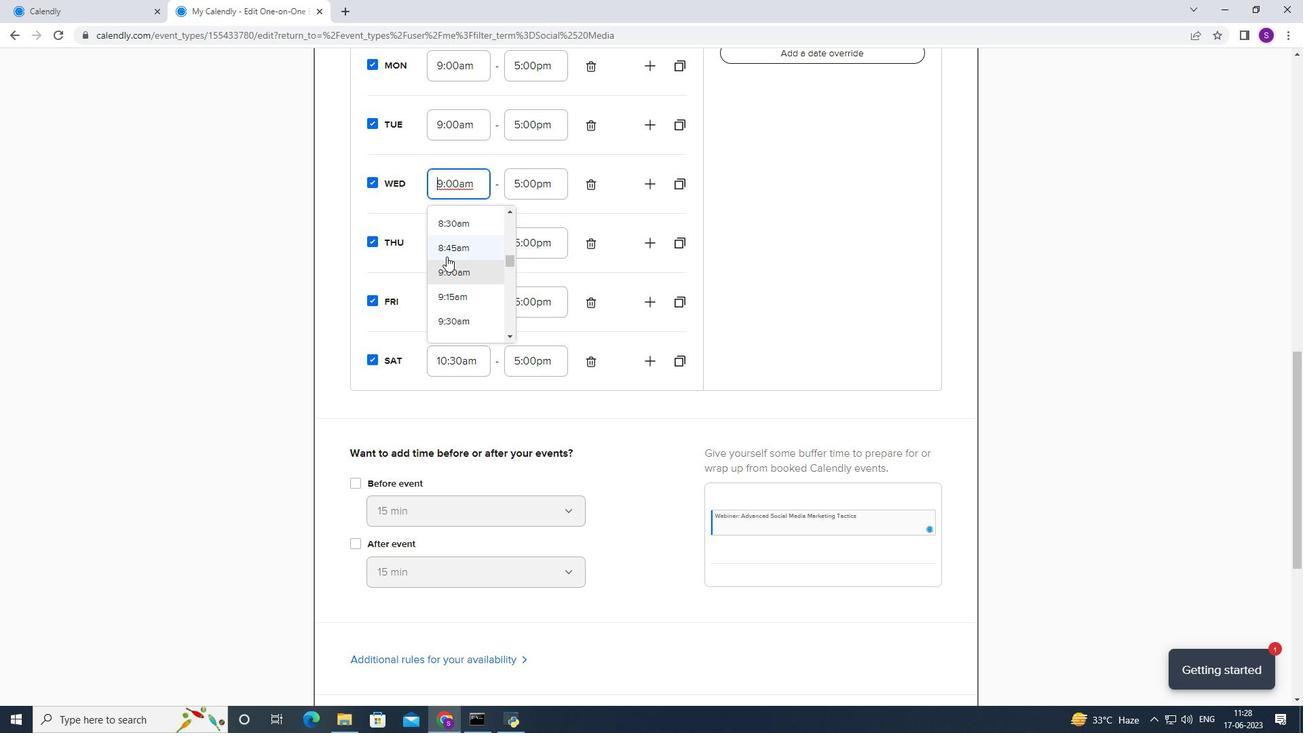 
Action: Mouse scrolled (438, 256) with delta (0, 0)
Screenshot: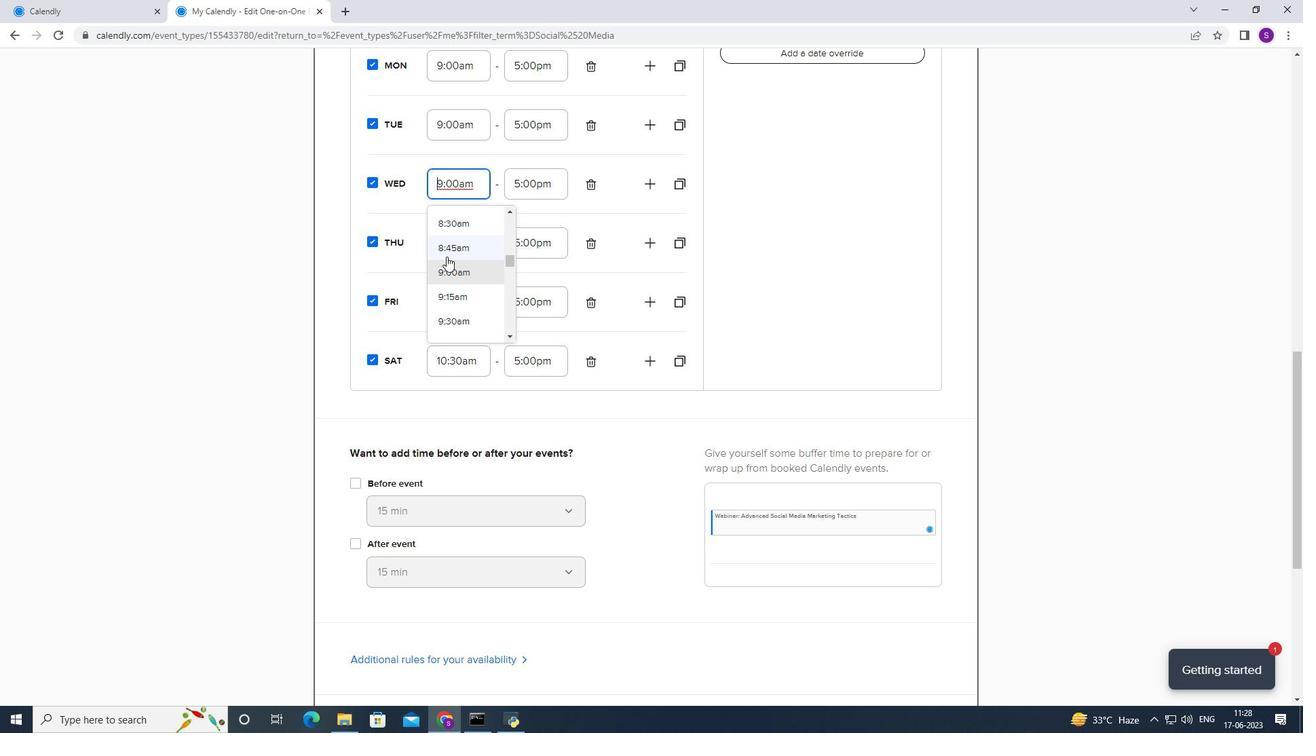 
Action: Mouse scrolled (438, 256) with delta (0, 0)
Screenshot: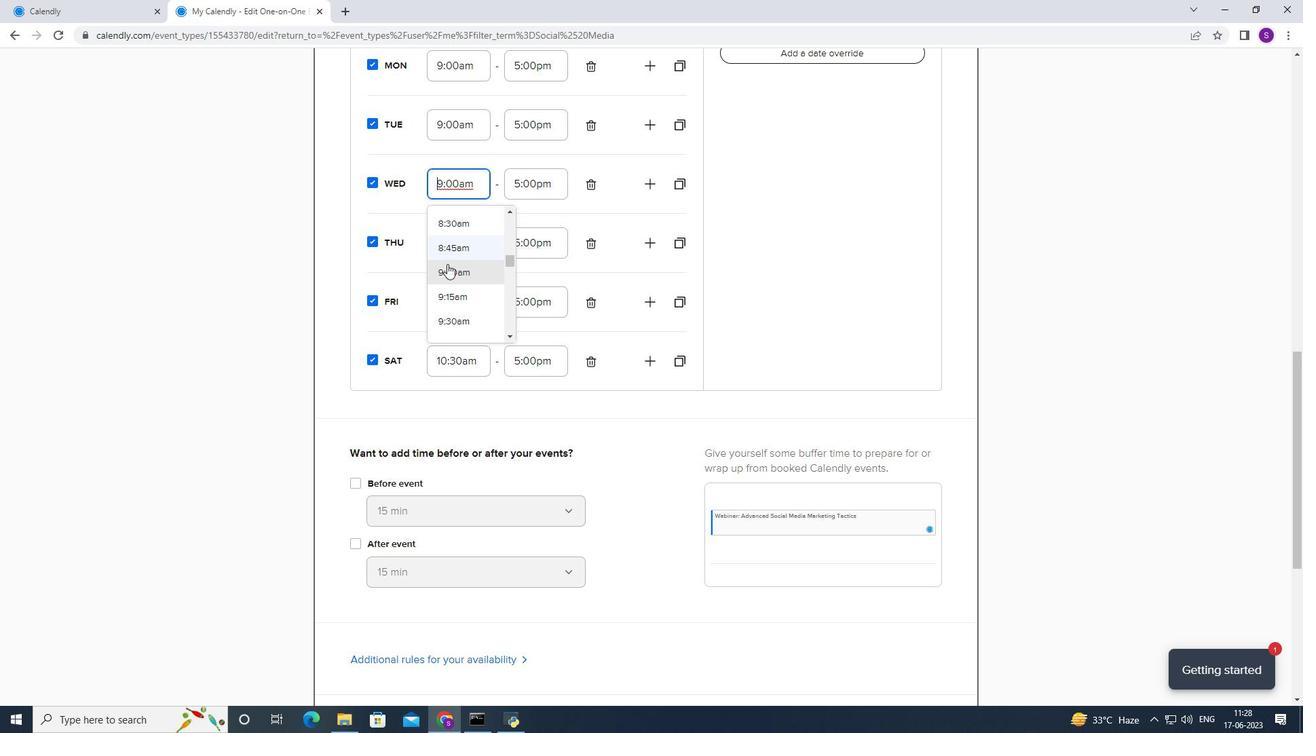 
Action: Mouse moved to (447, 283)
Screenshot: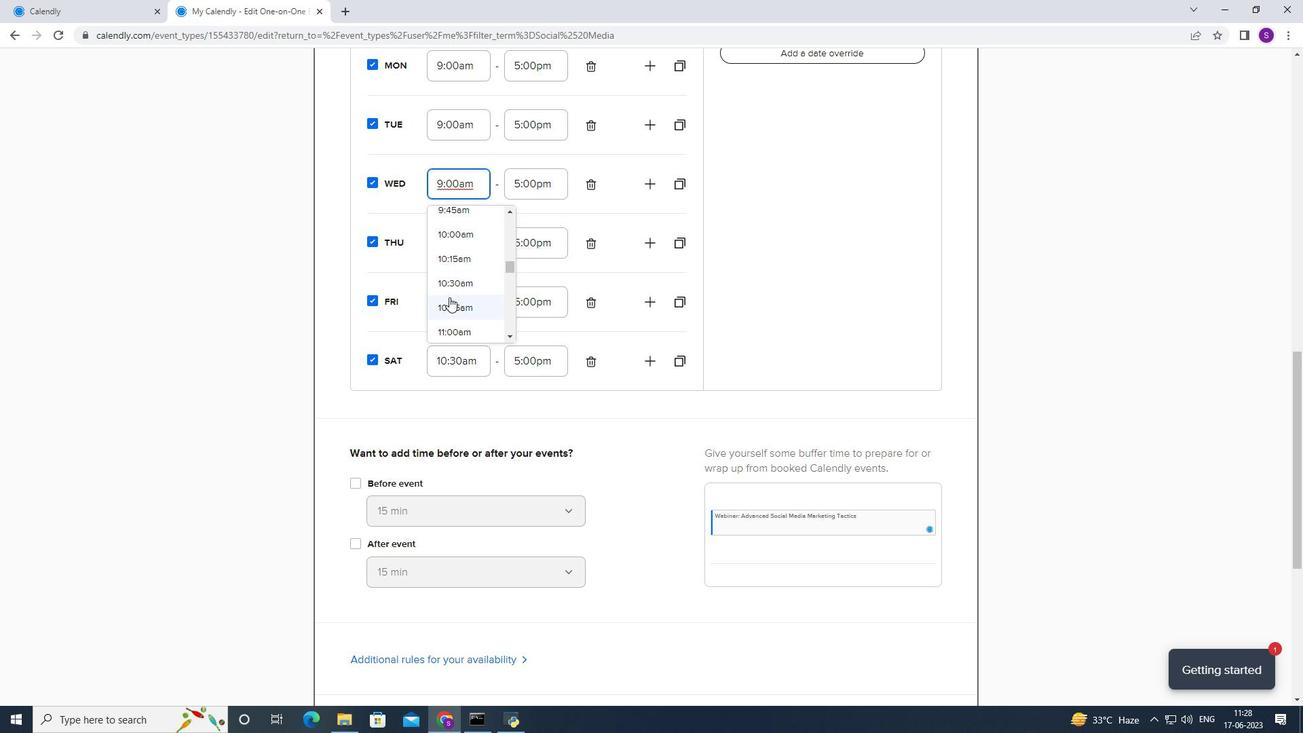 
Action: Mouse pressed left at (447, 283)
Screenshot: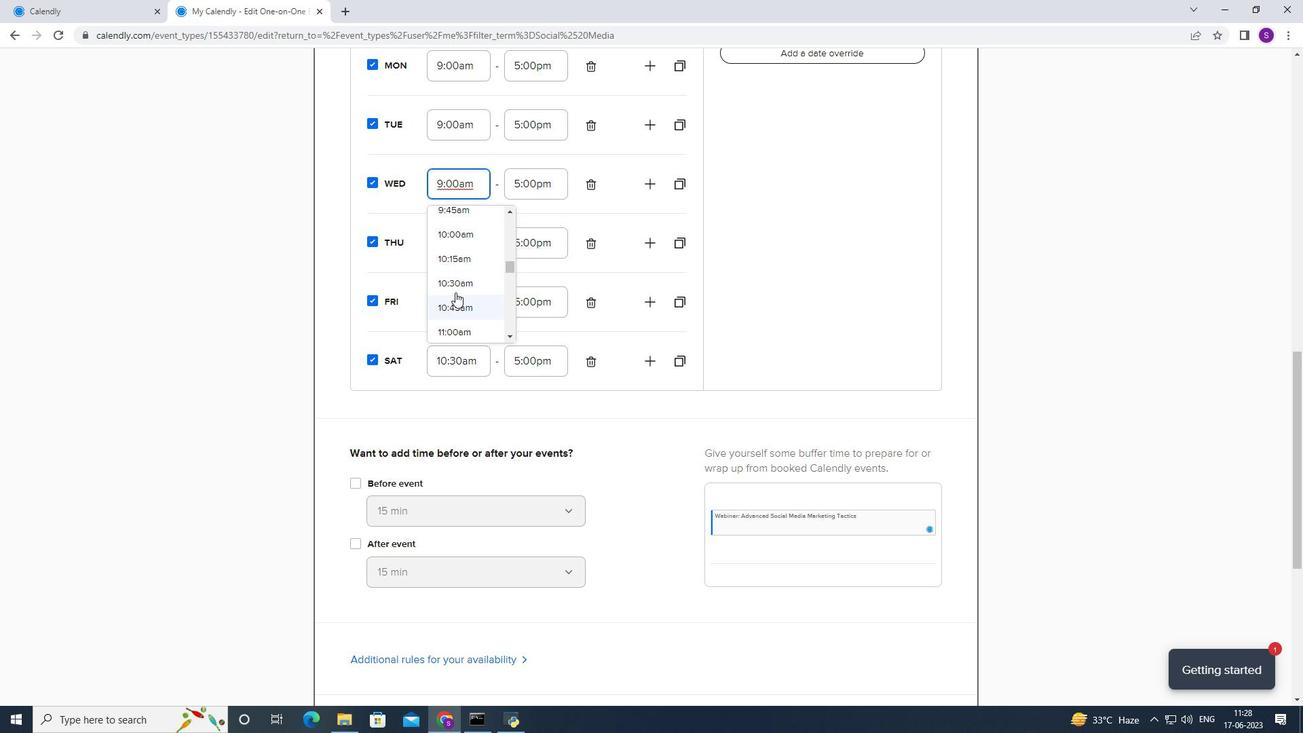 
Action: Mouse moved to (449, 135)
Screenshot: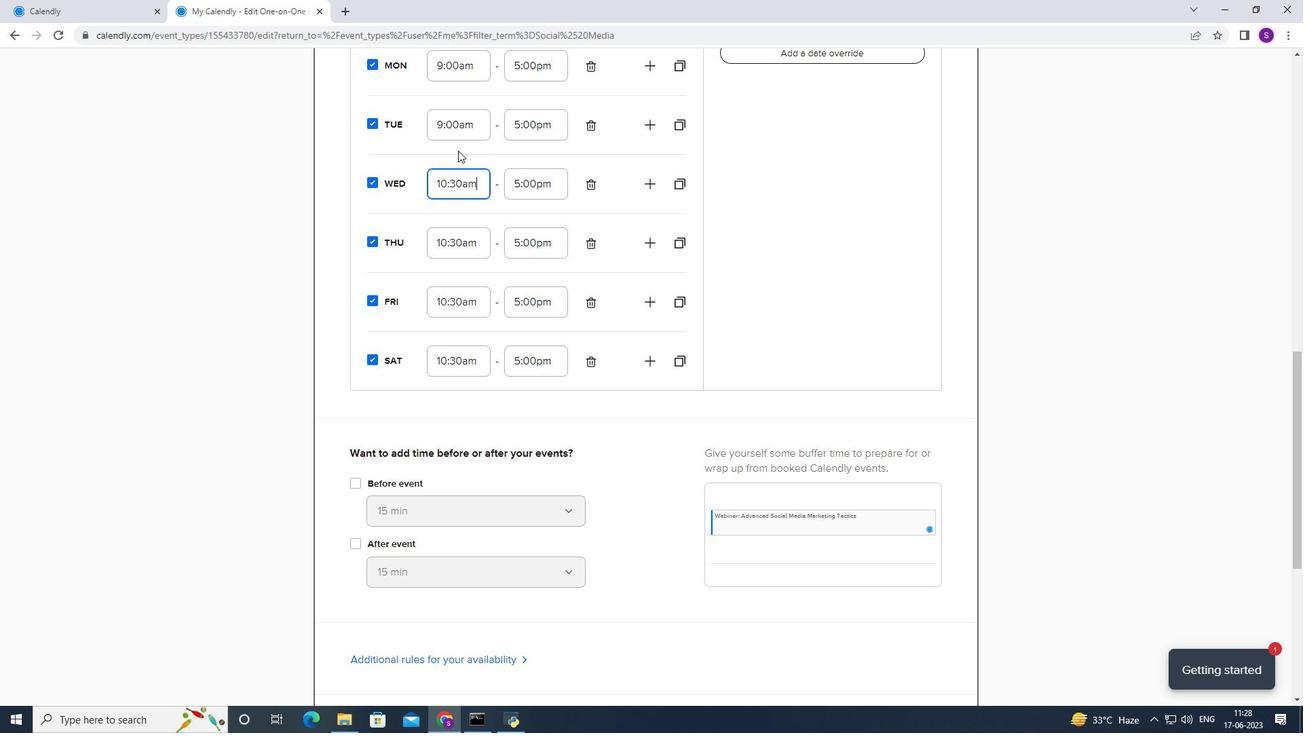 
Action: Mouse pressed left at (449, 135)
Screenshot: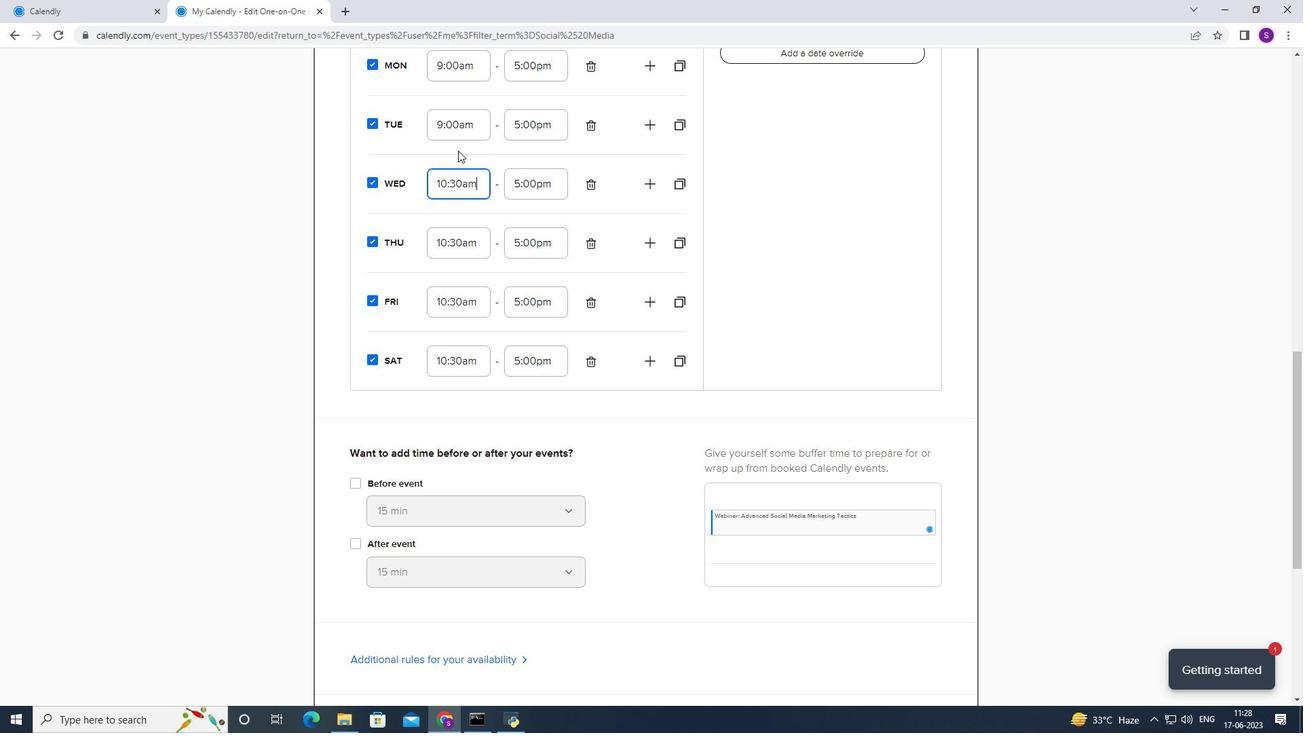 
Action: Mouse moved to (458, 126)
Screenshot: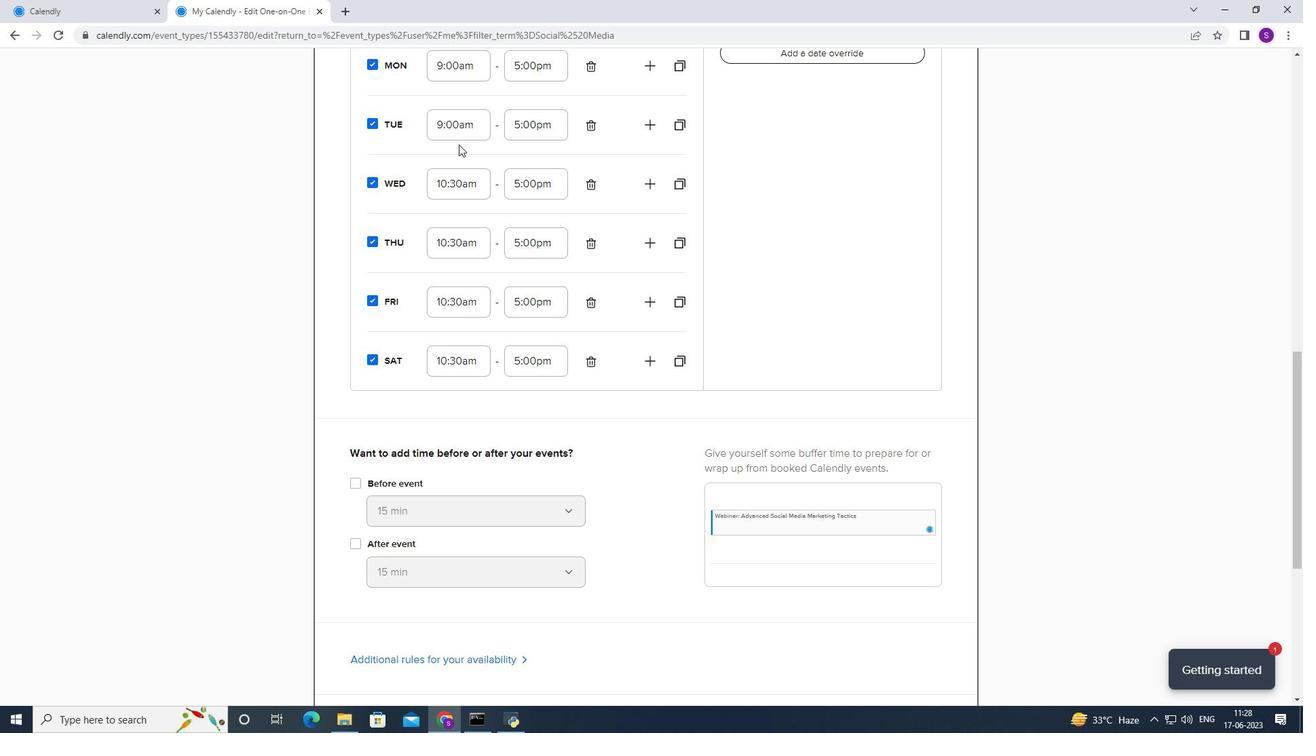 
Action: Mouse pressed left at (458, 126)
Screenshot: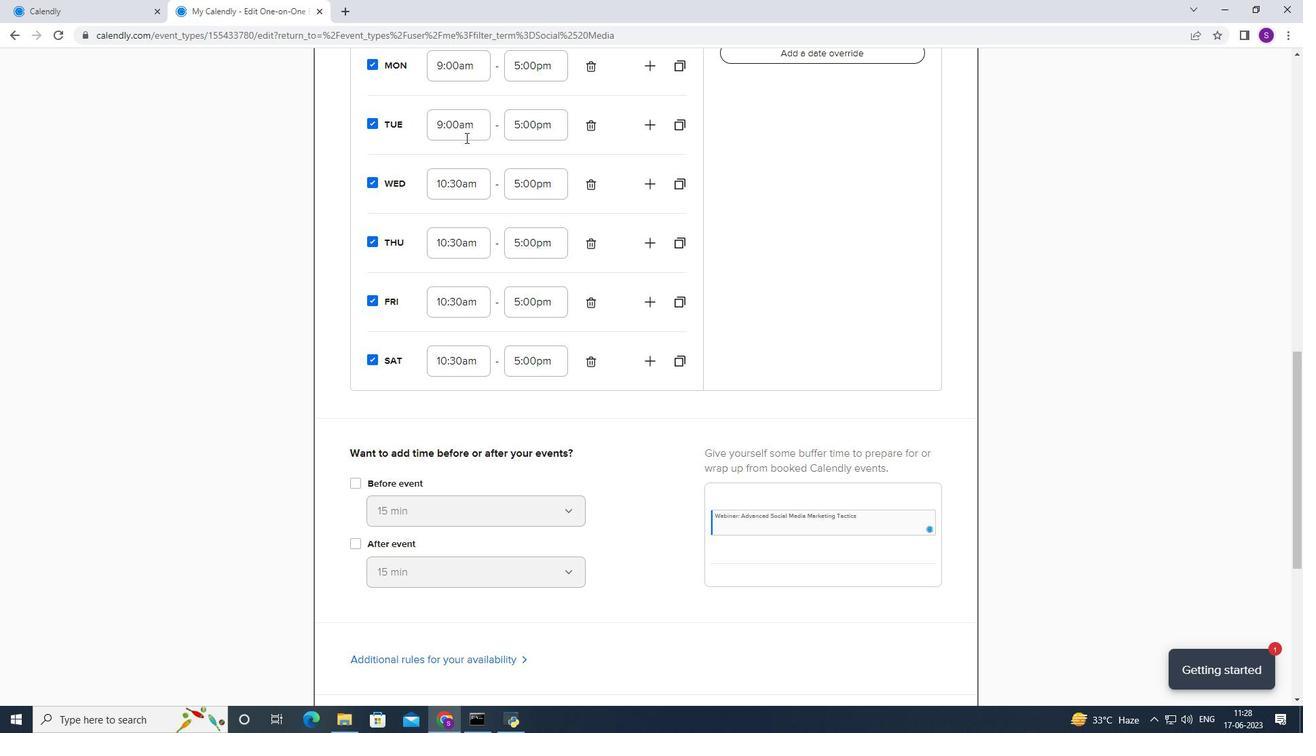 
Action: Mouse moved to (454, 197)
Screenshot: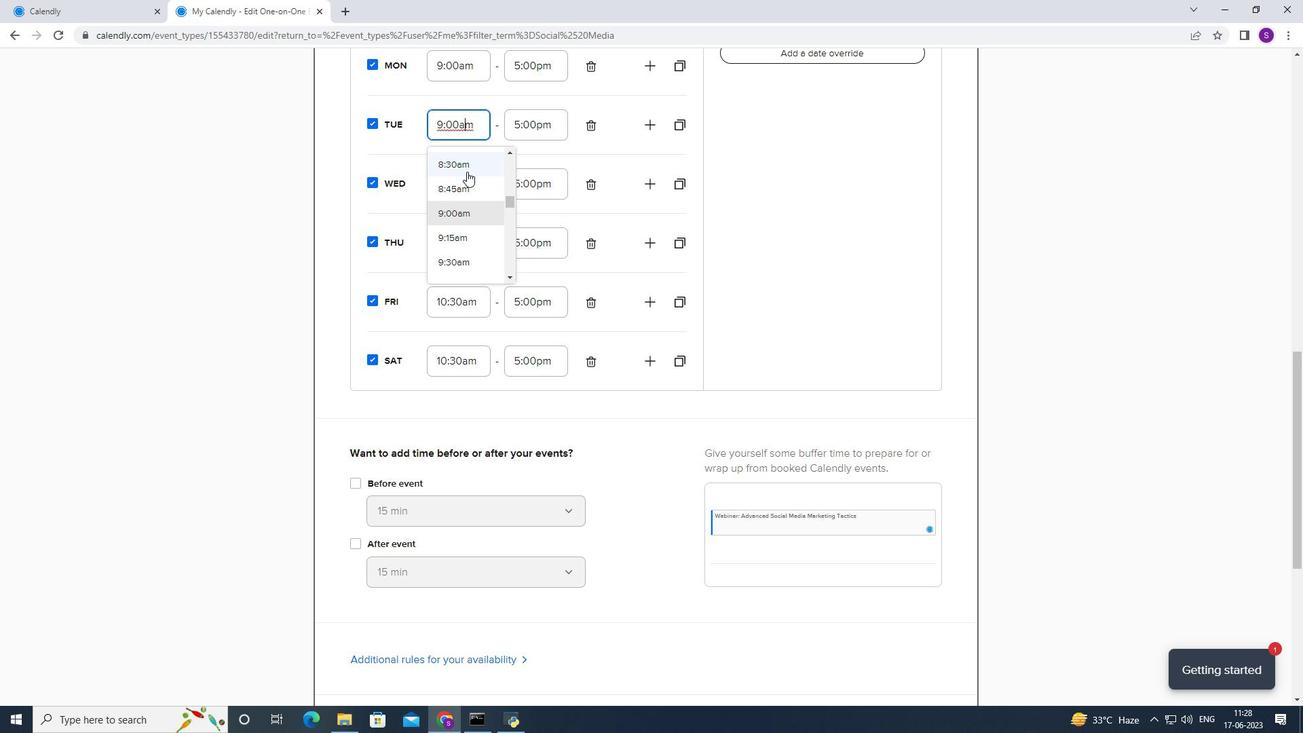 
Action: Mouse scrolled (454, 196) with delta (0, 0)
Screenshot: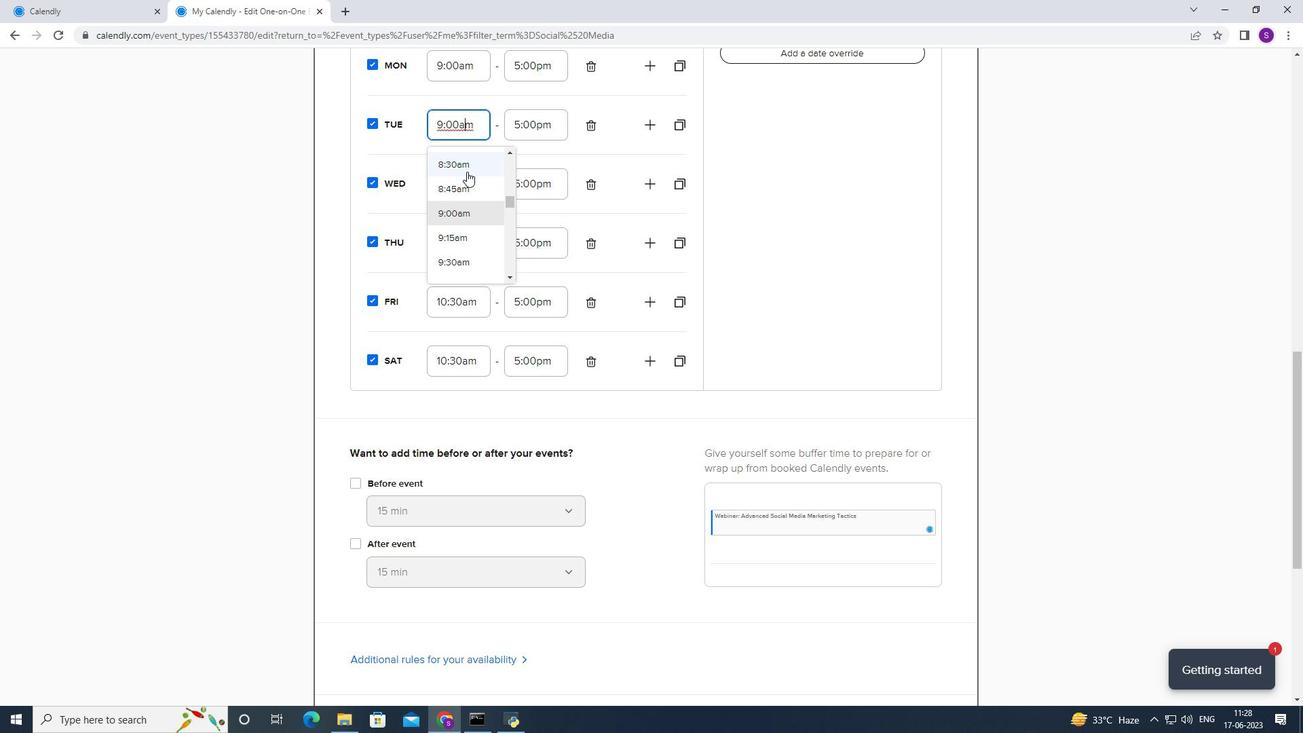 
Action: Mouse moved to (452, 209)
Screenshot: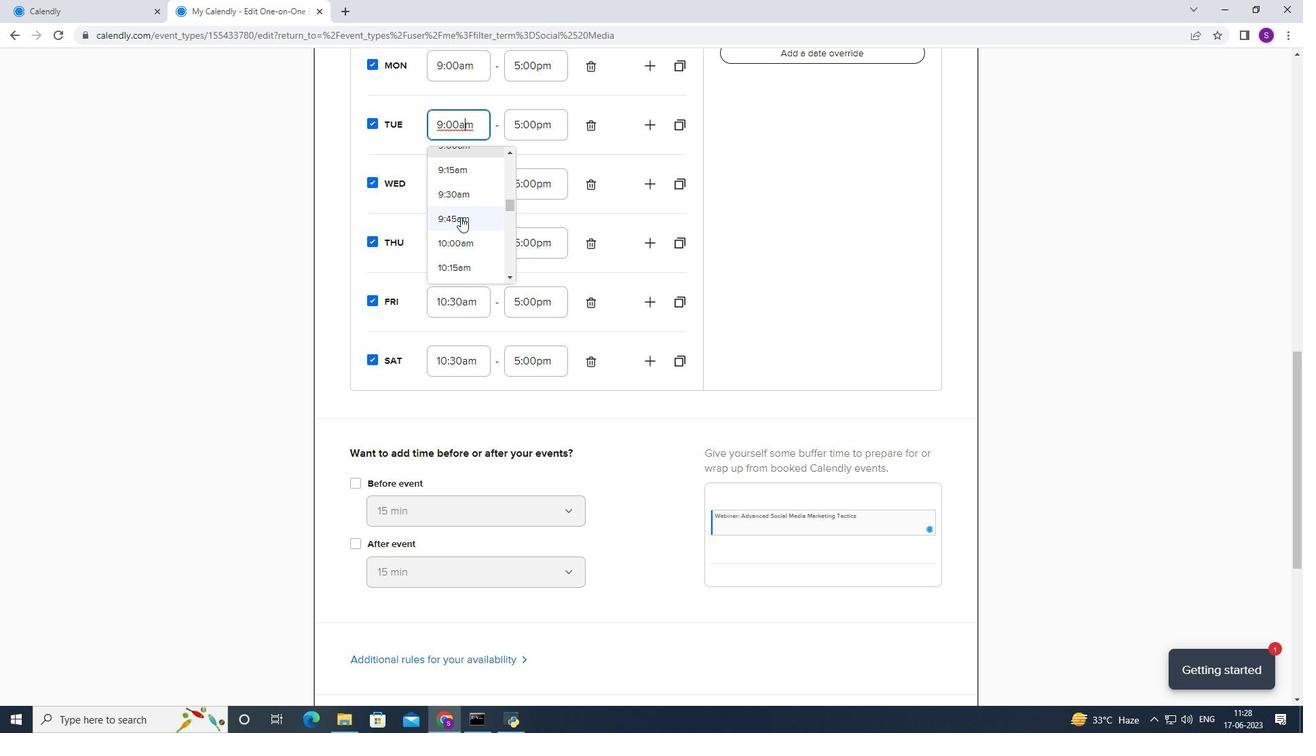 
Action: Mouse scrolled (452, 209) with delta (0, 0)
Screenshot: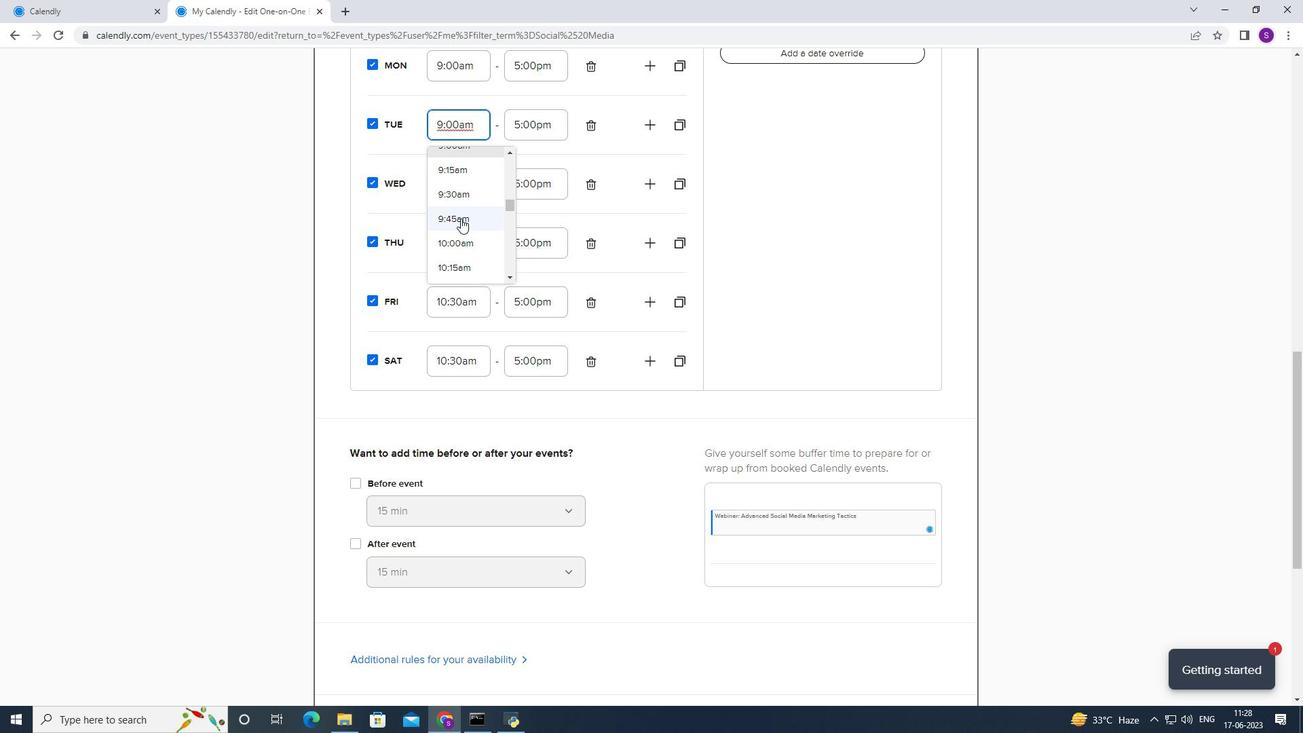 
Action: Mouse moved to (452, 210)
Screenshot: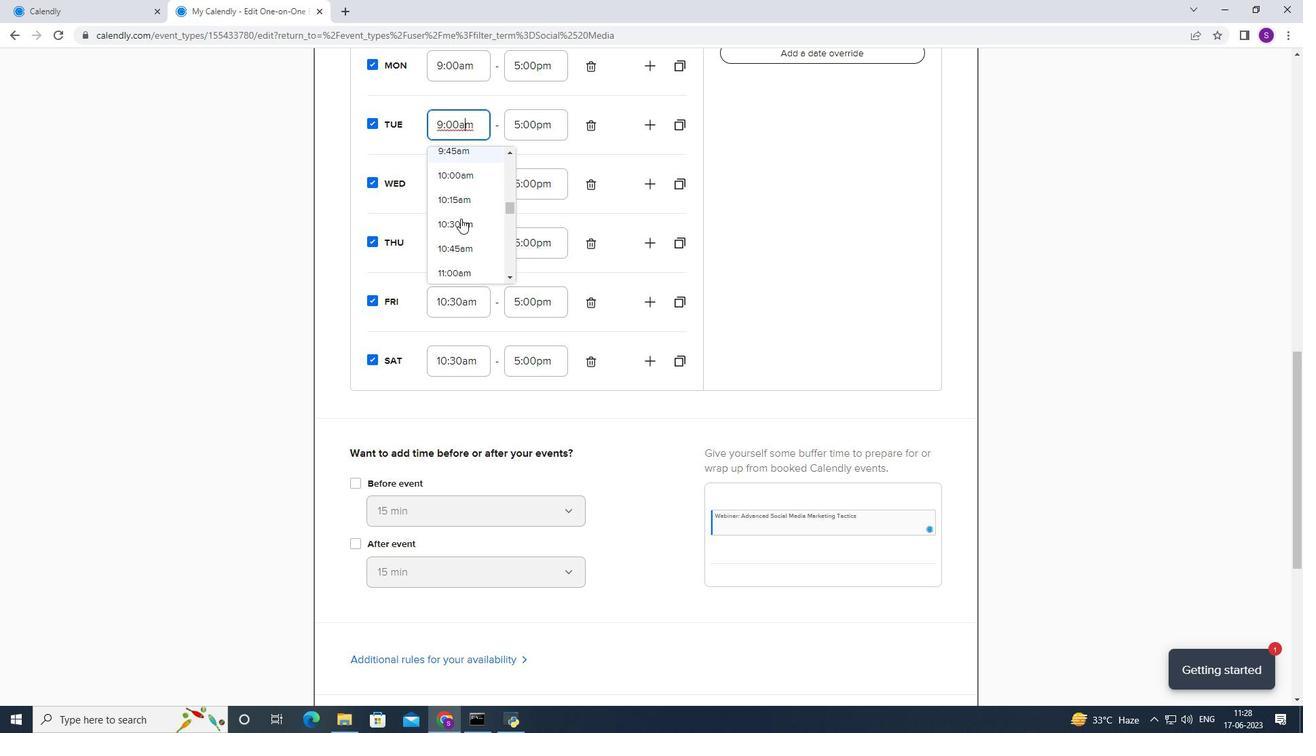 
Action: Mouse pressed left at (452, 210)
Screenshot: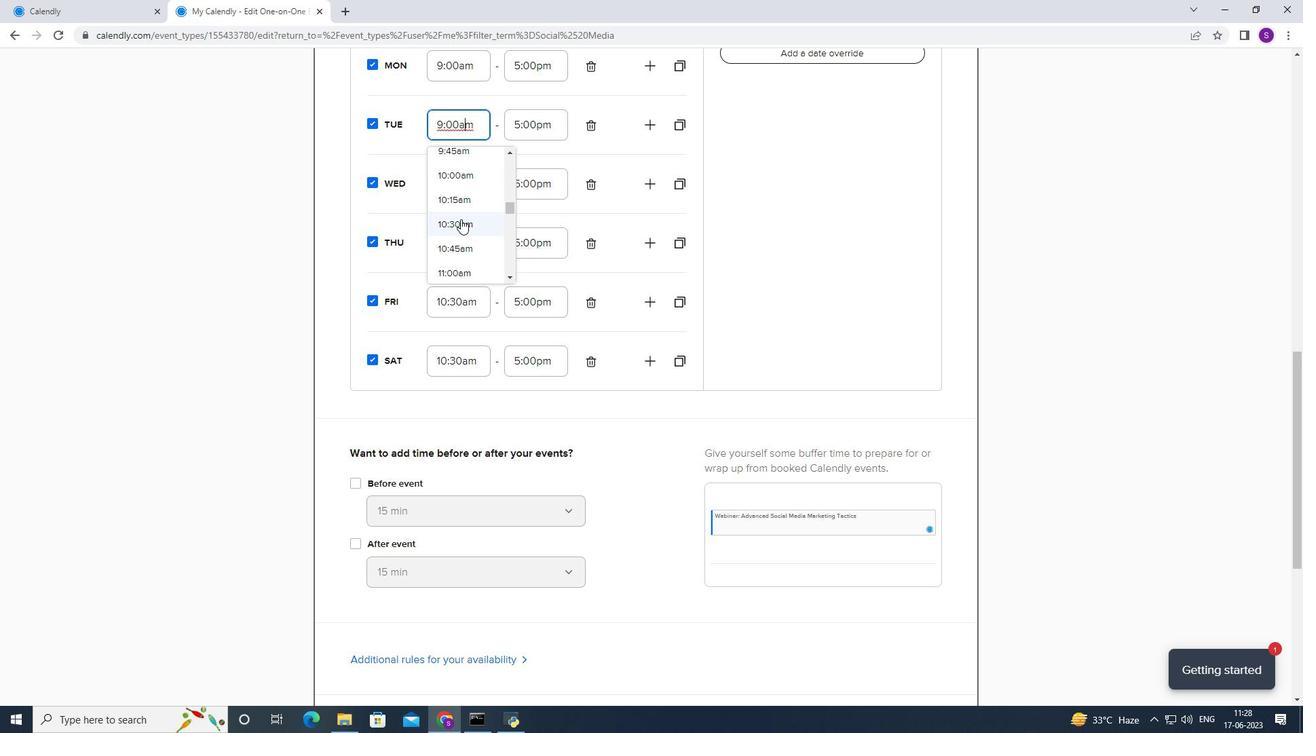 
Action: Mouse moved to (457, 199)
Screenshot: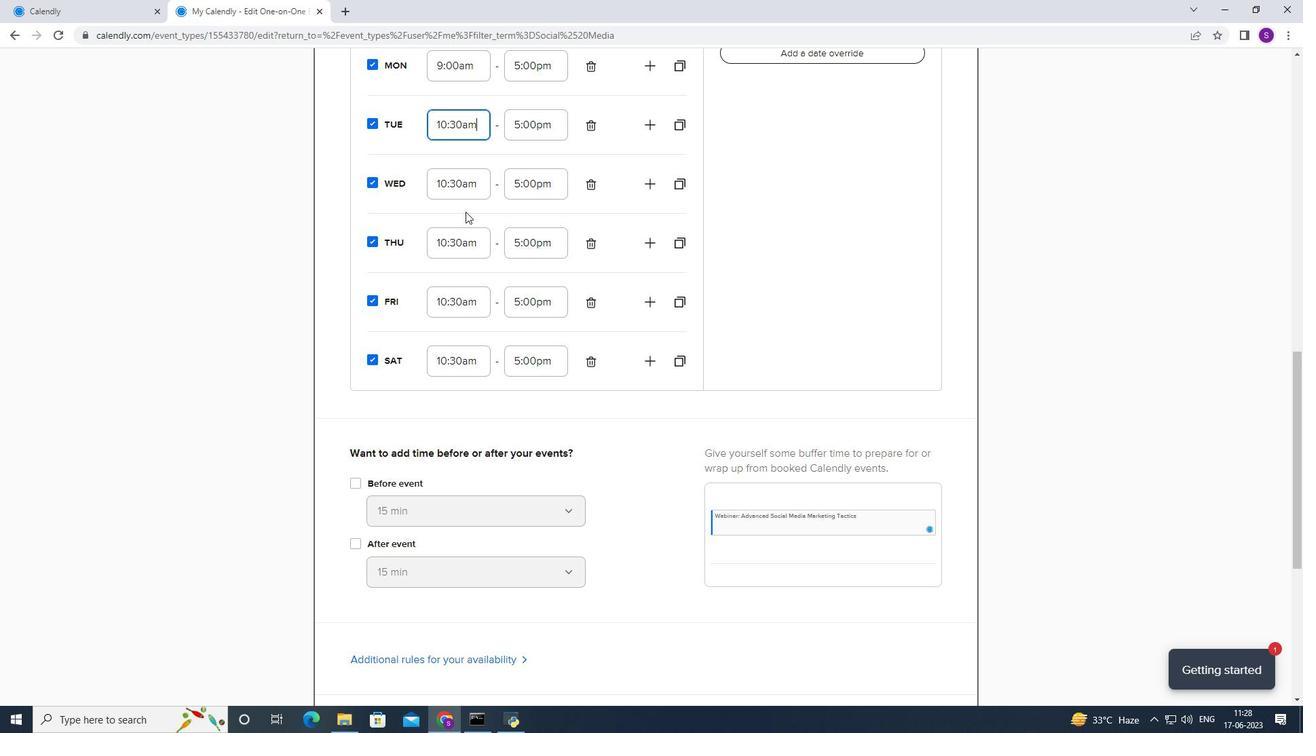 
Action: Mouse scrolled (457, 200) with delta (0, 0)
Screenshot: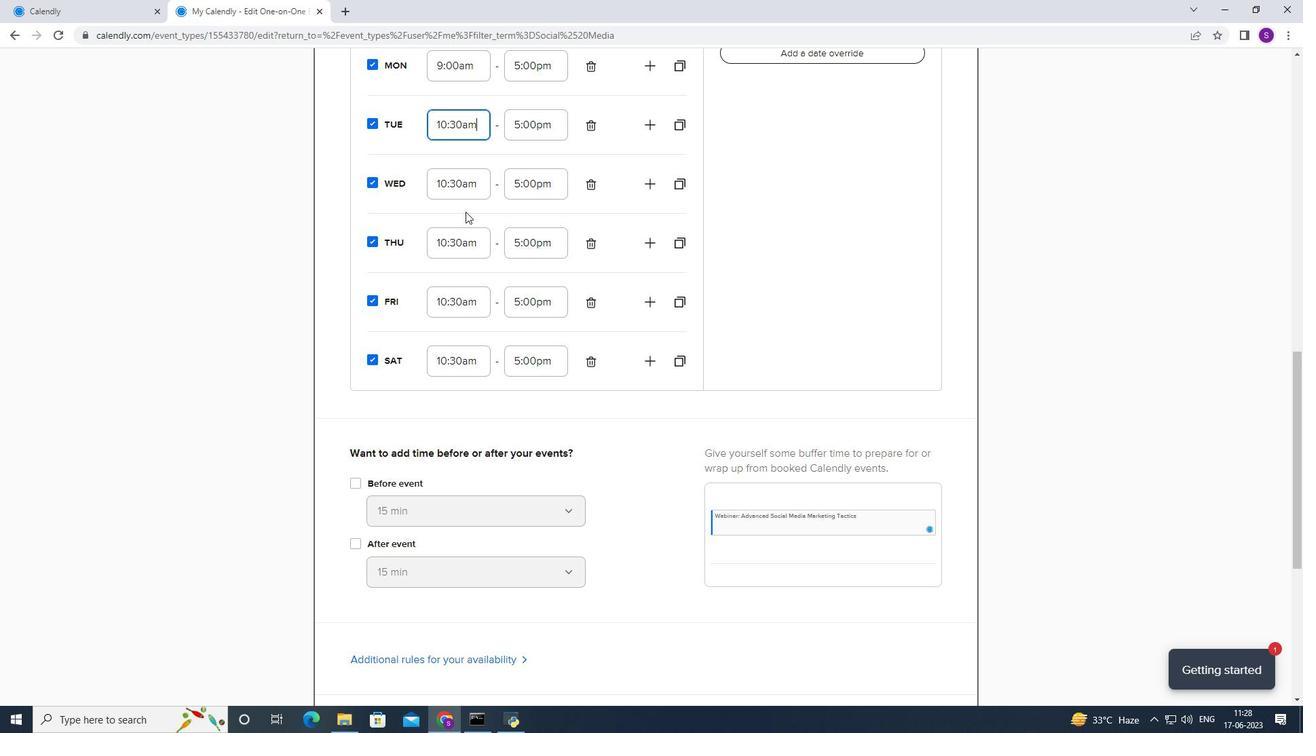 
Action: Mouse scrolled (457, 200) with delta (0, 0)
Screenshot: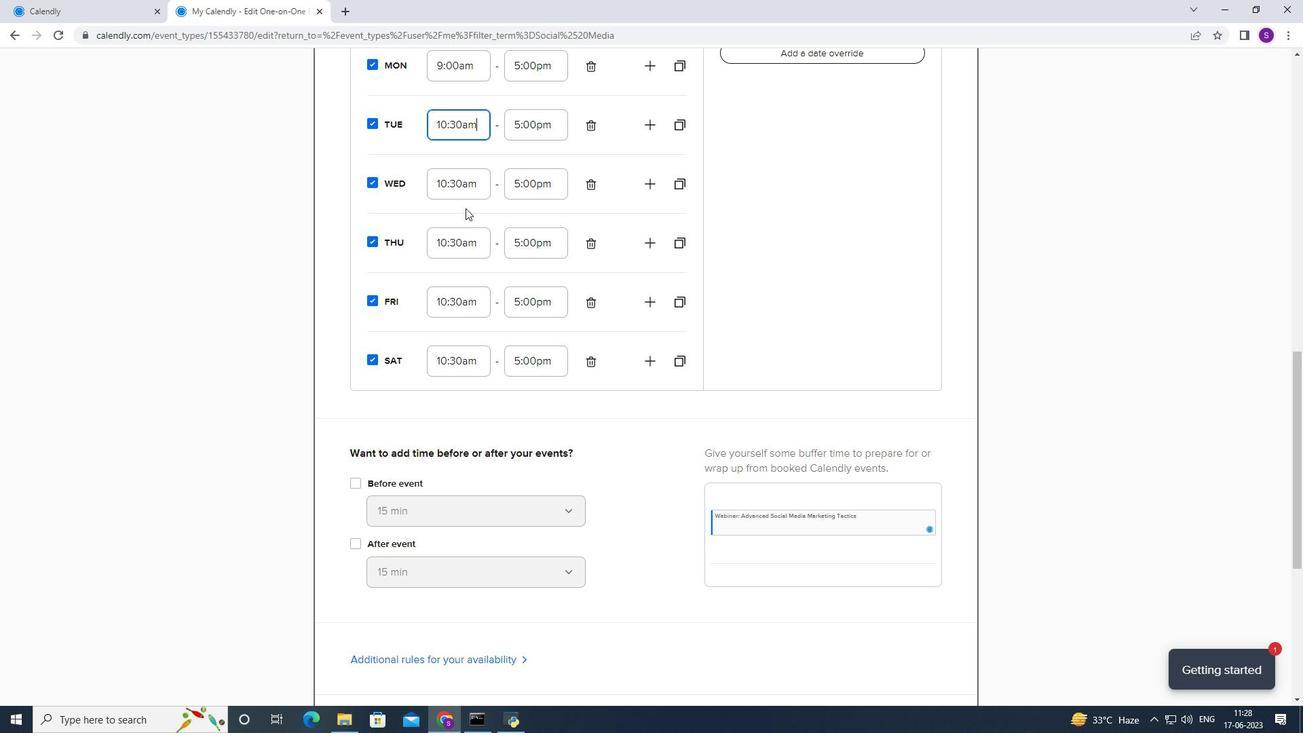 
Action: Mouse scrolled (457, 200) with delta (0, 0)
Screenshot: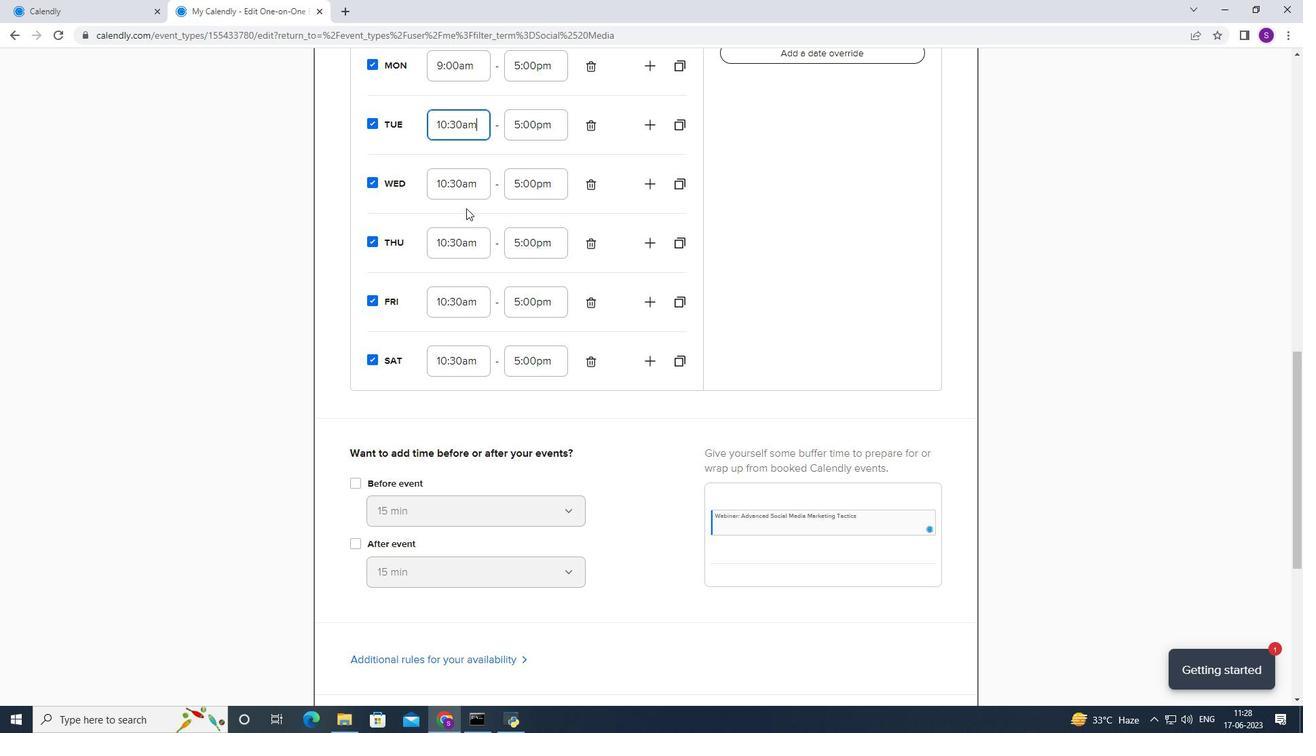 
Action: Mouse scrolled (457, 200) with delta (0, 0)
Screenshot: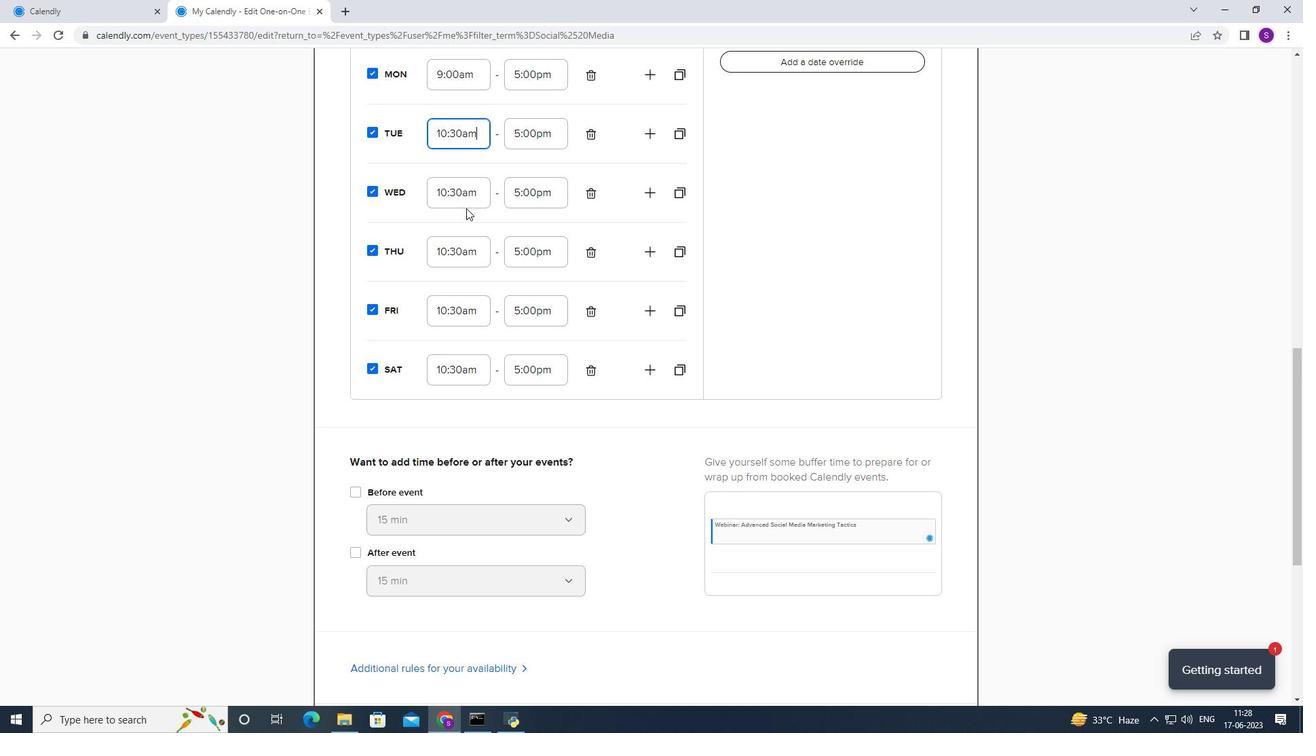 
Action: Mouse moved to (445, 316)
Screenshot: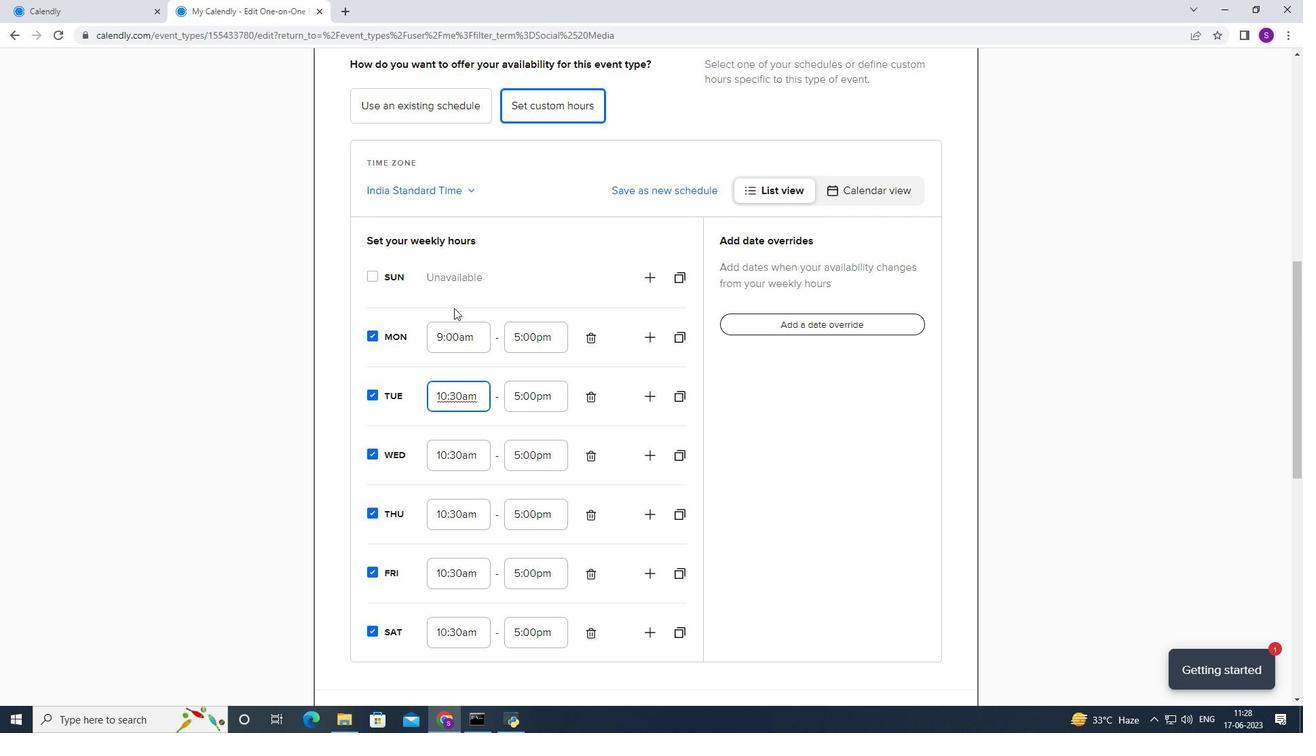 
Action: Mouse pressed left at (445, 316)
Screenshot: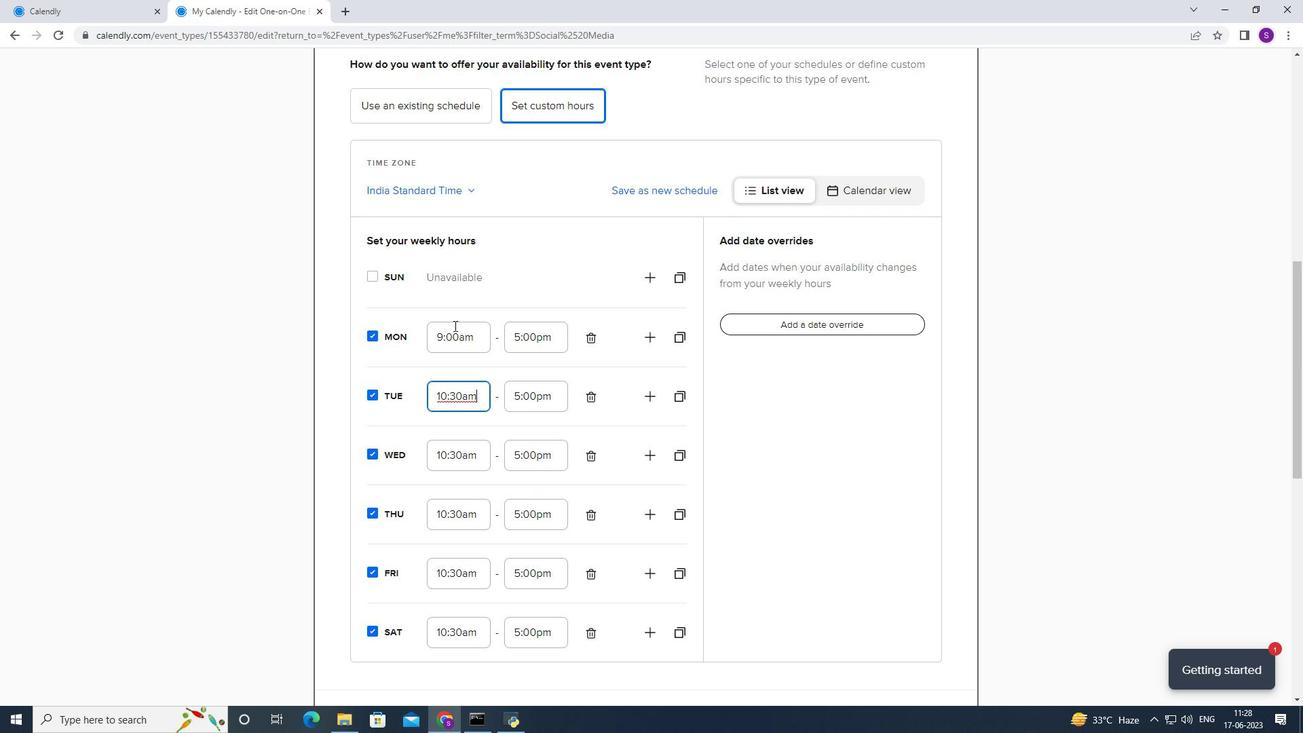 
Action: Mouse scrolled (445, 316) with delta (0, 0)
Screenshot: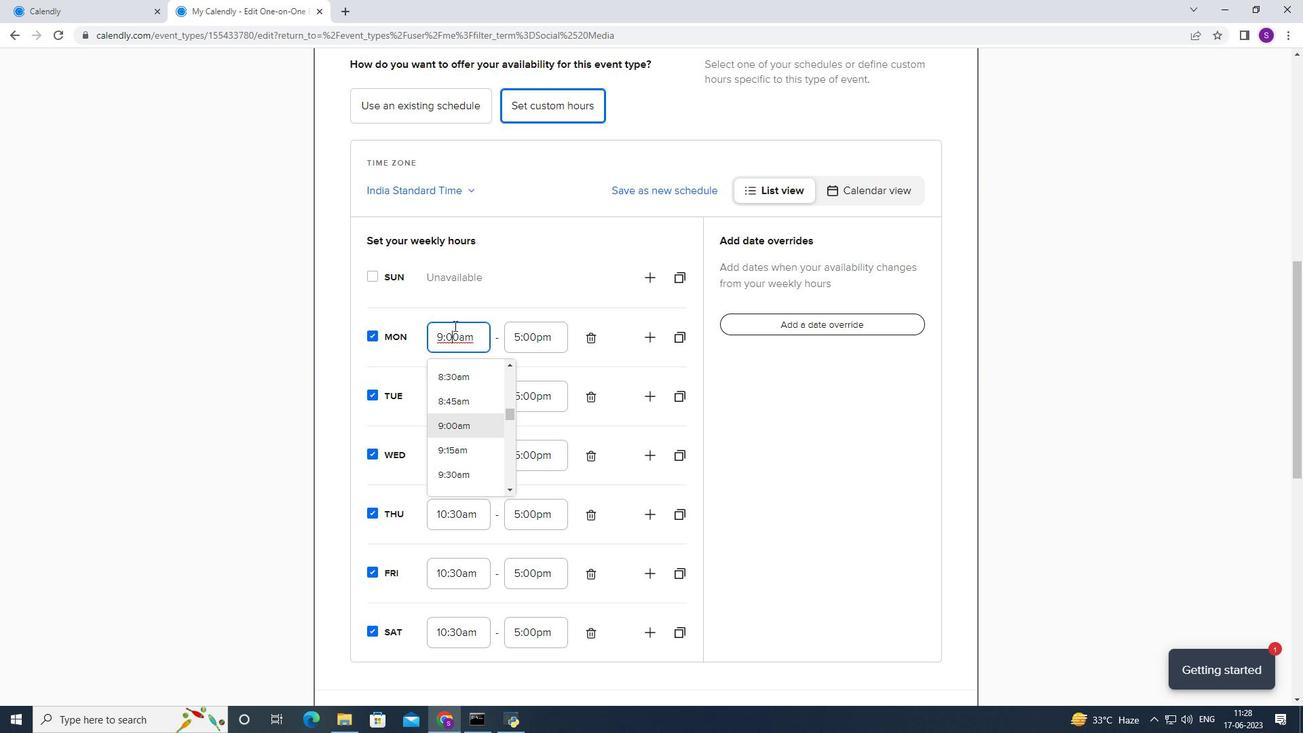 
Action: Mouse scrolled (445, 316) with delta (0, 0)
Screenshot: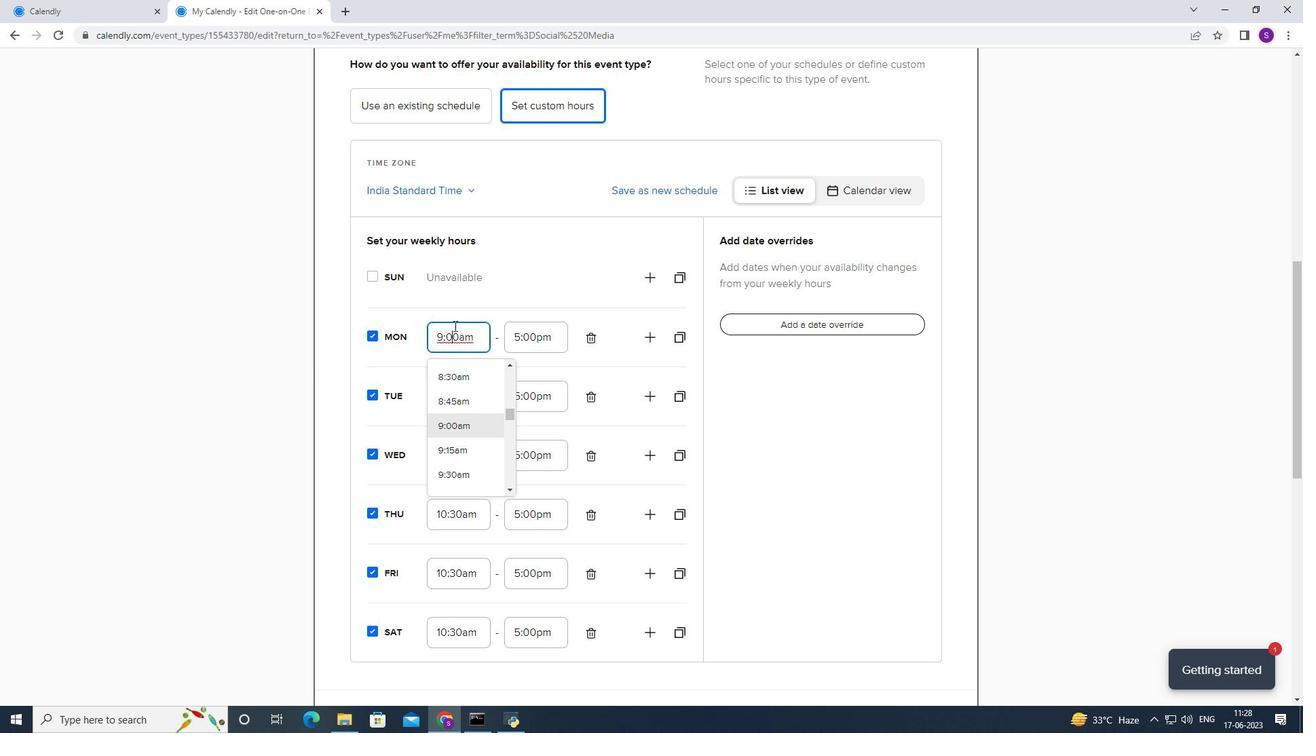 
Action: Mouse scrolled (445, 316) with delta (0, 0)
Screenshot: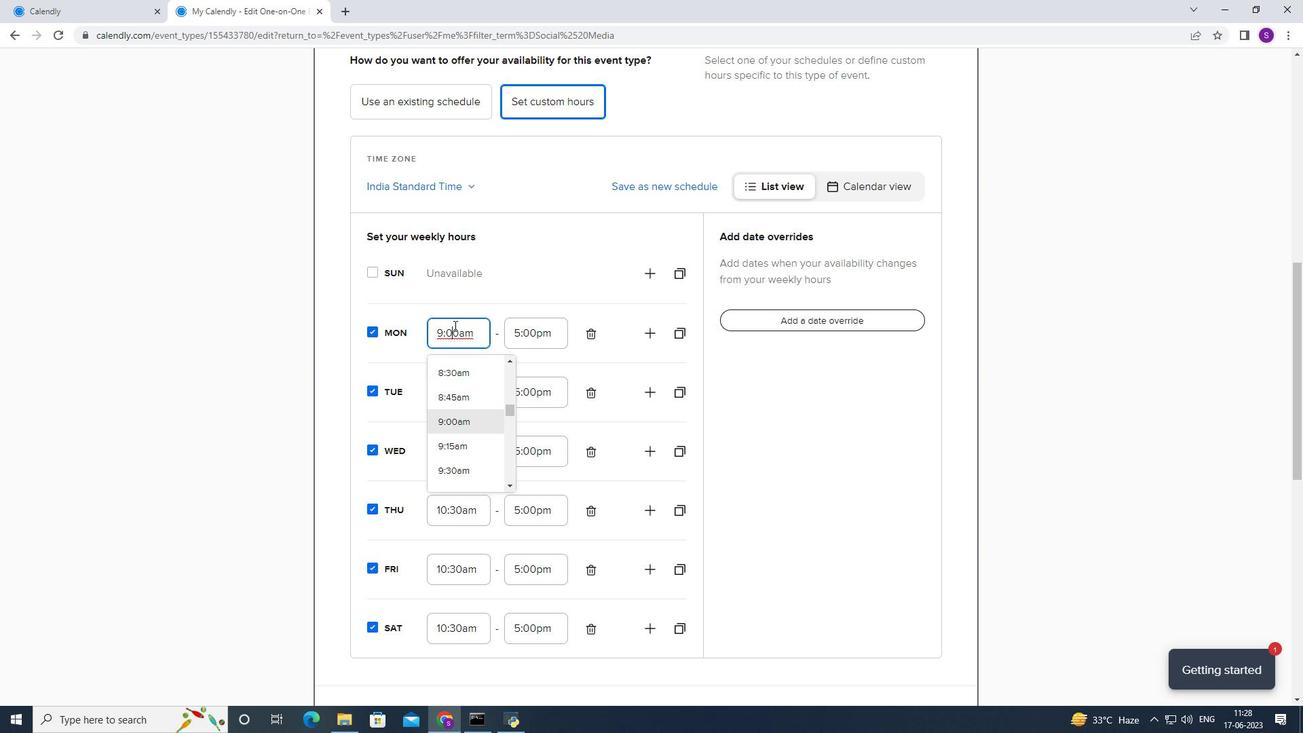 
Action: Mouse moved to (475, 237)
Screenshot: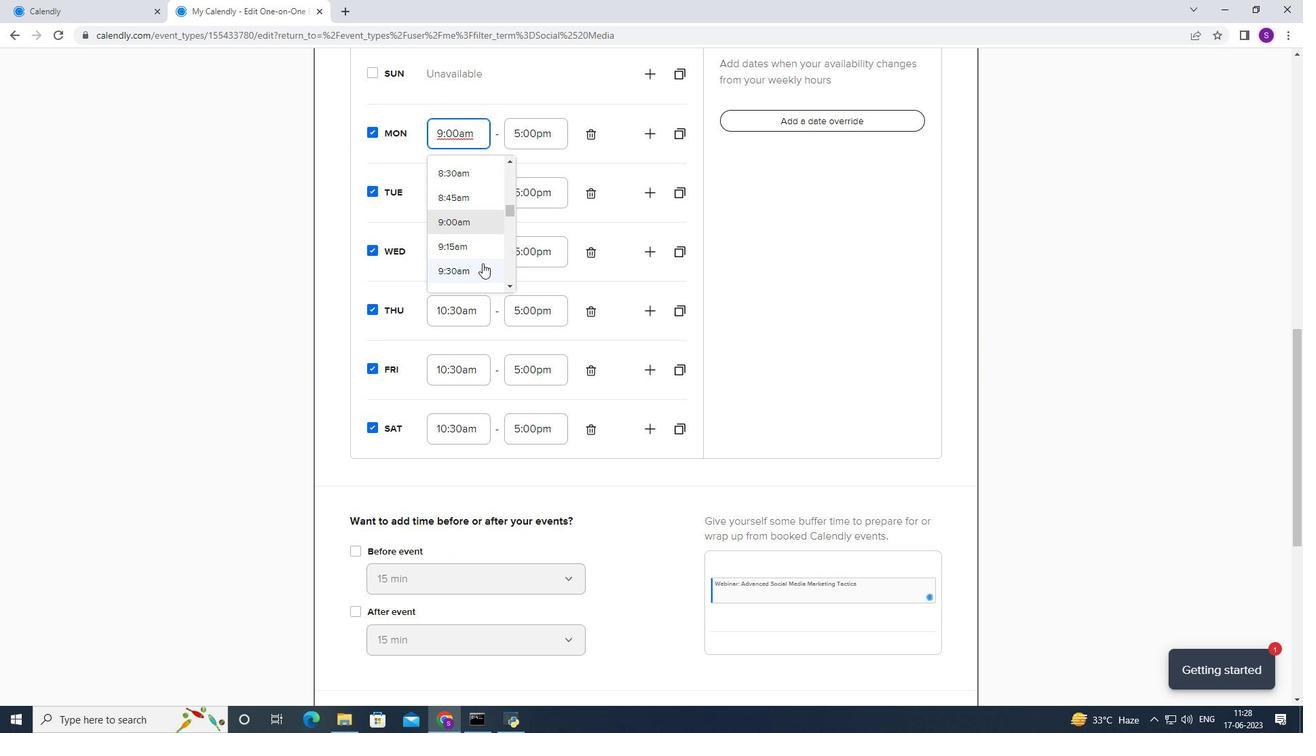 
Action: Mouse scrolled (475, 236) with delta (0, 0)
Screenshot: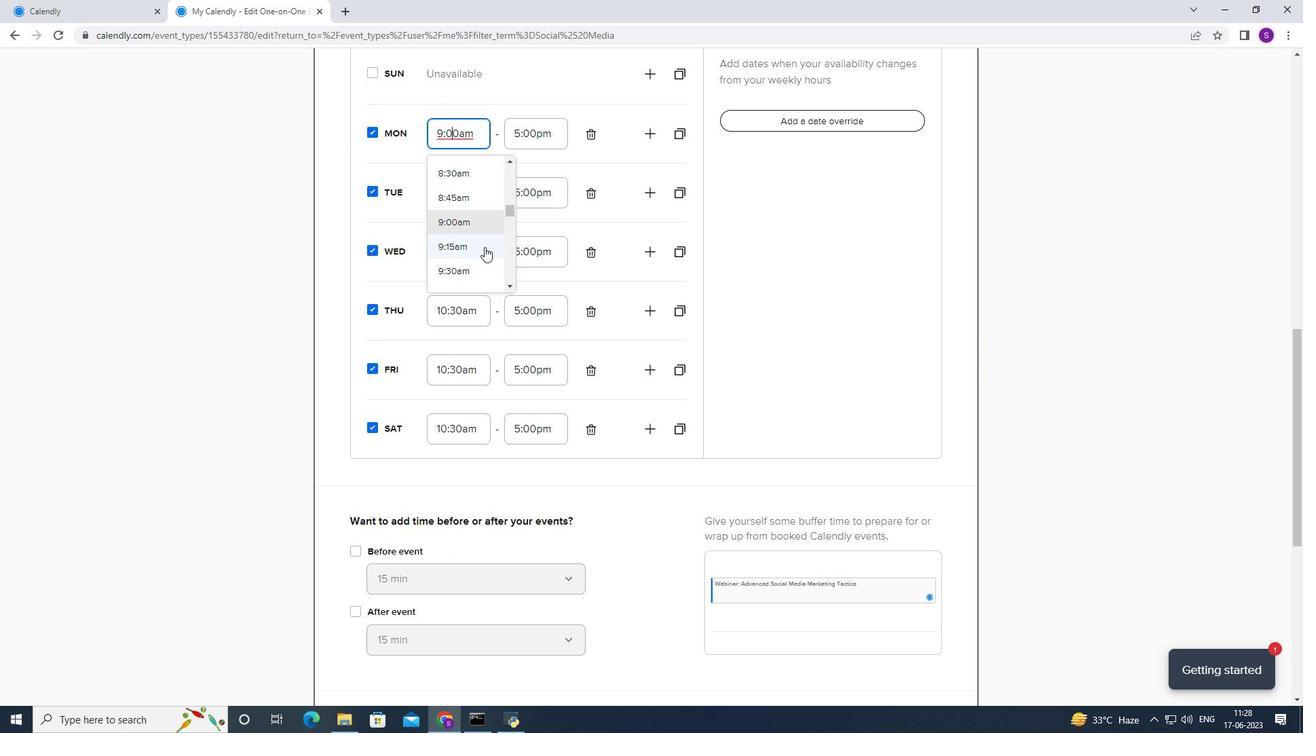 
Action: Mouse scrolled (475, 236) with delta (0, 0)
Screenshot: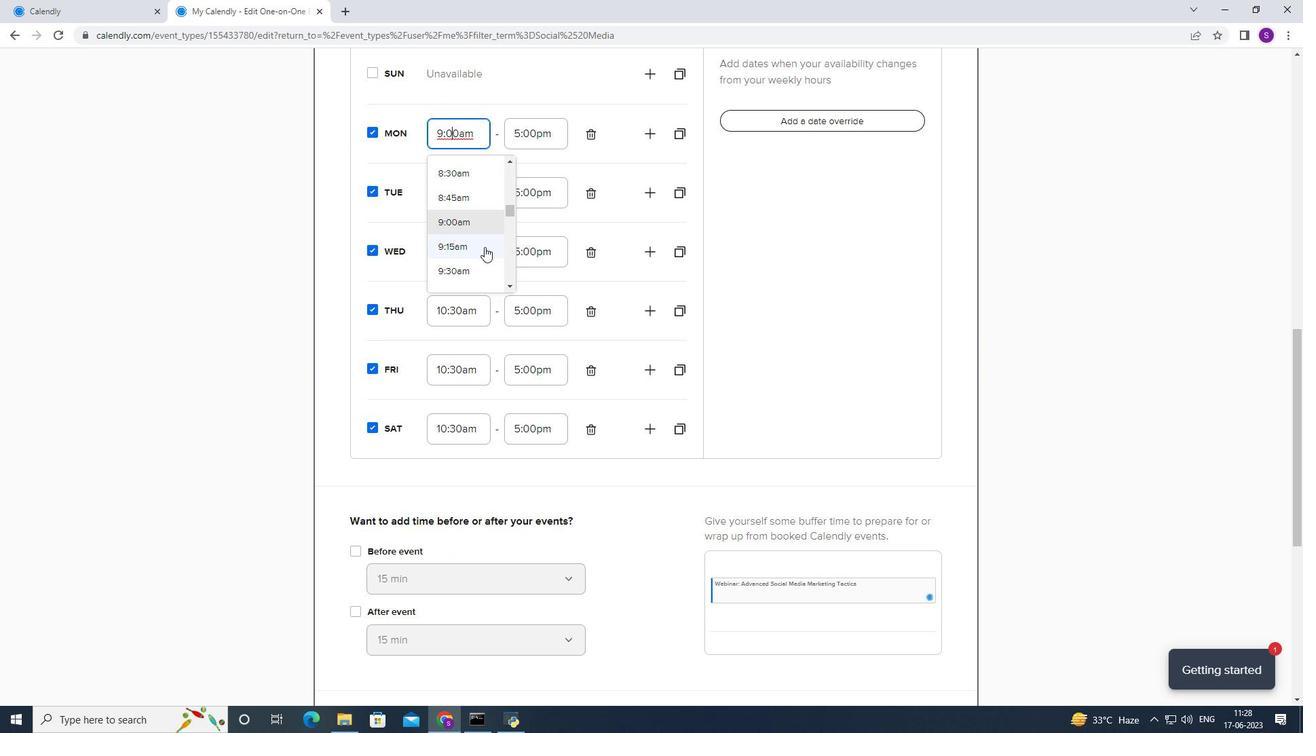 
Action: Mouse scrolled (475, 236) with delta (0, 0)
Screenshot: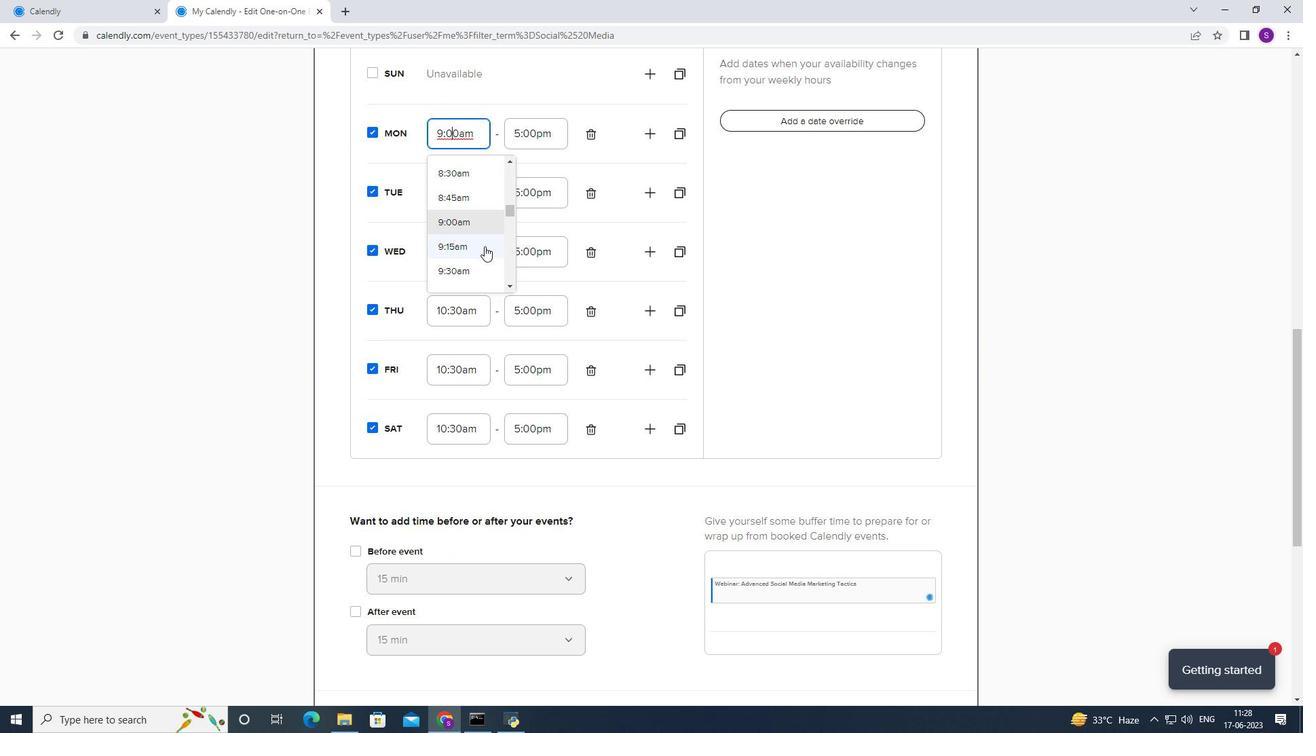 
Action: Mouse scrolled (475, 236) with delta (0, 0)
Screenshot: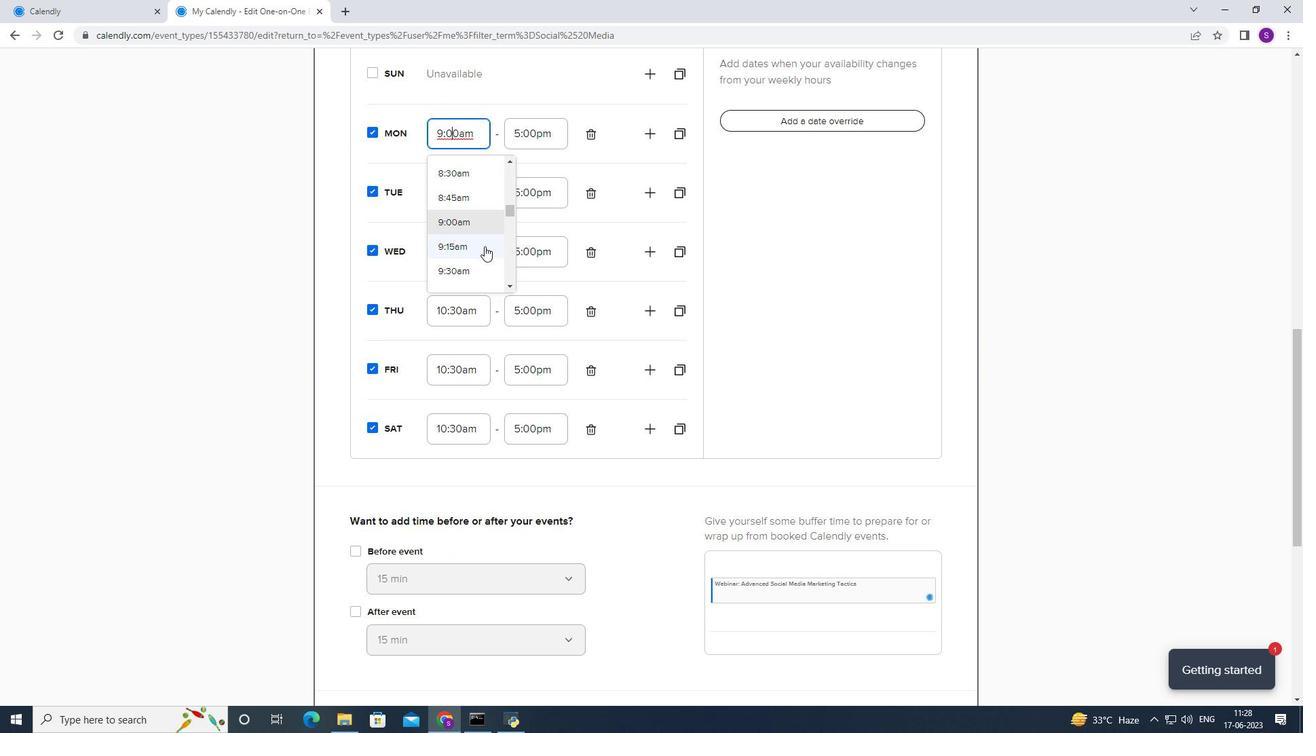 
Action: Mouse scrolled (475, 236) with delta (0, 0)
Screenshot: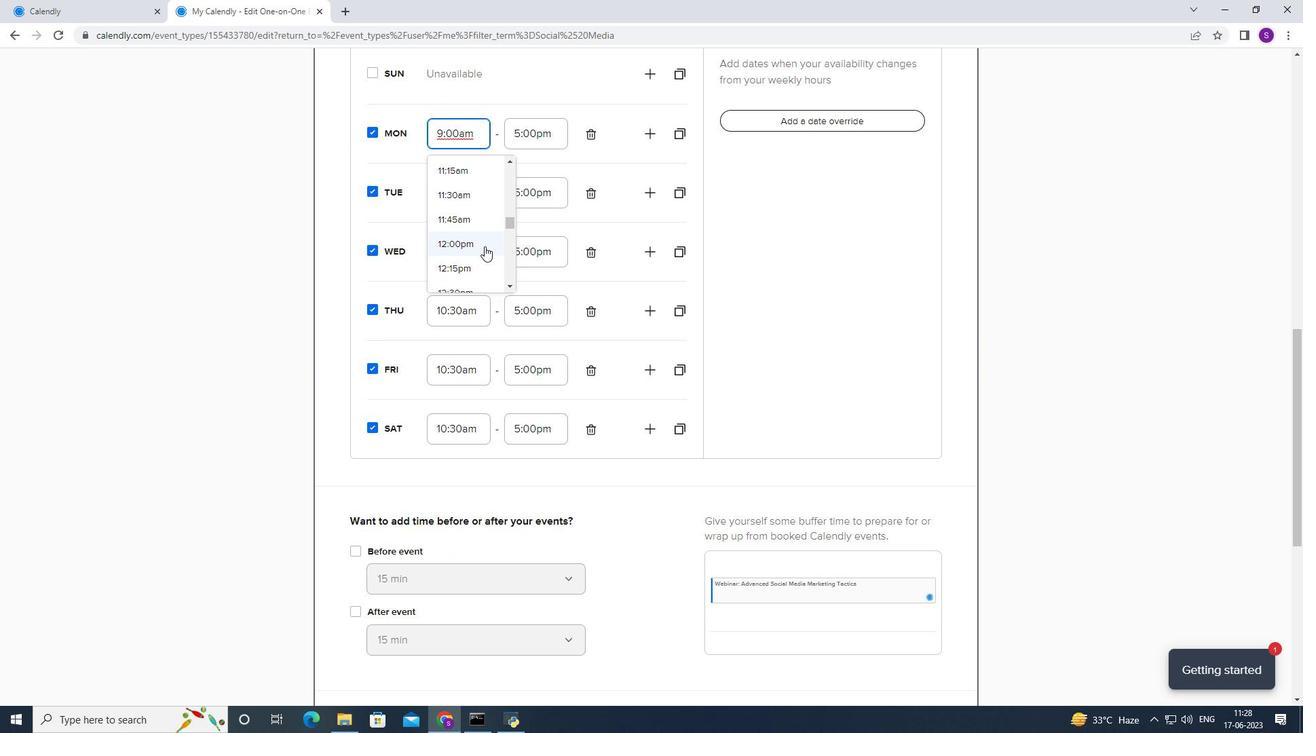 
Action: Mouse scrolled (475, 236) with delta (0, 0)
Screenshot: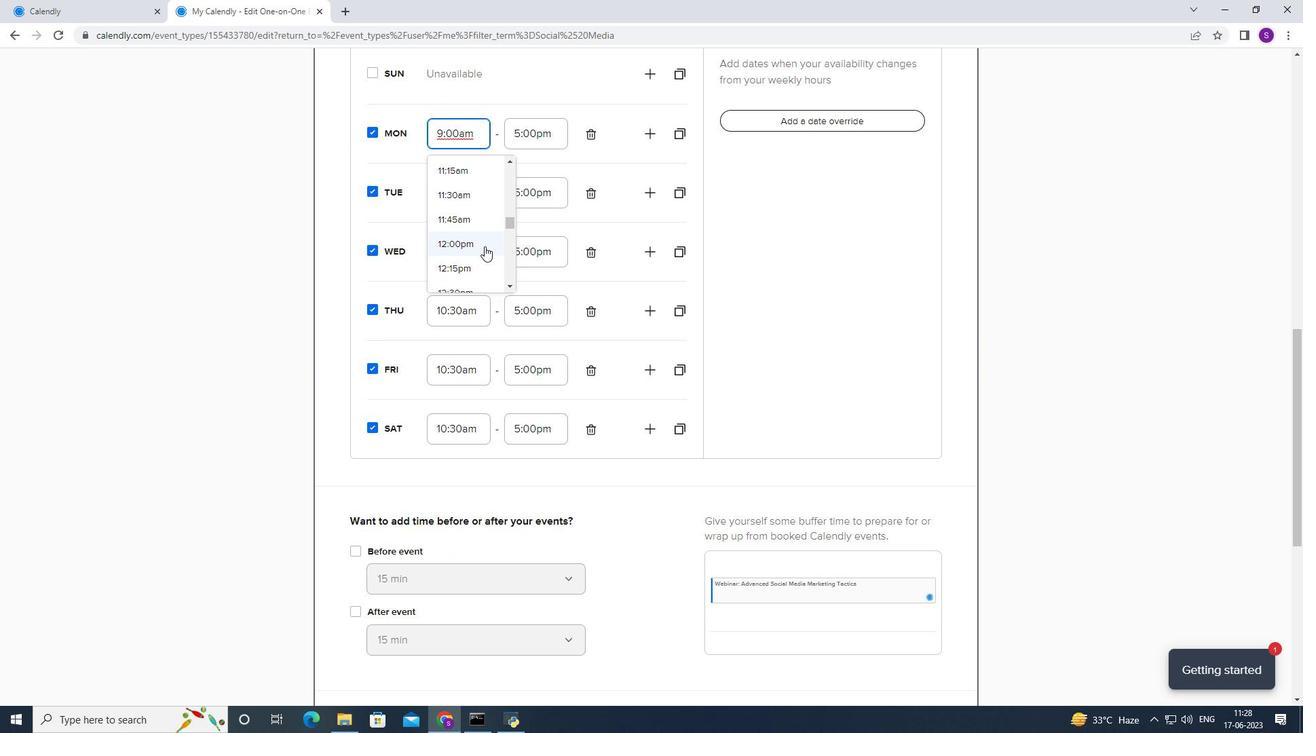 
Action: Mouse scrolled (475, 238) with delta (0, 0)
Screenshot: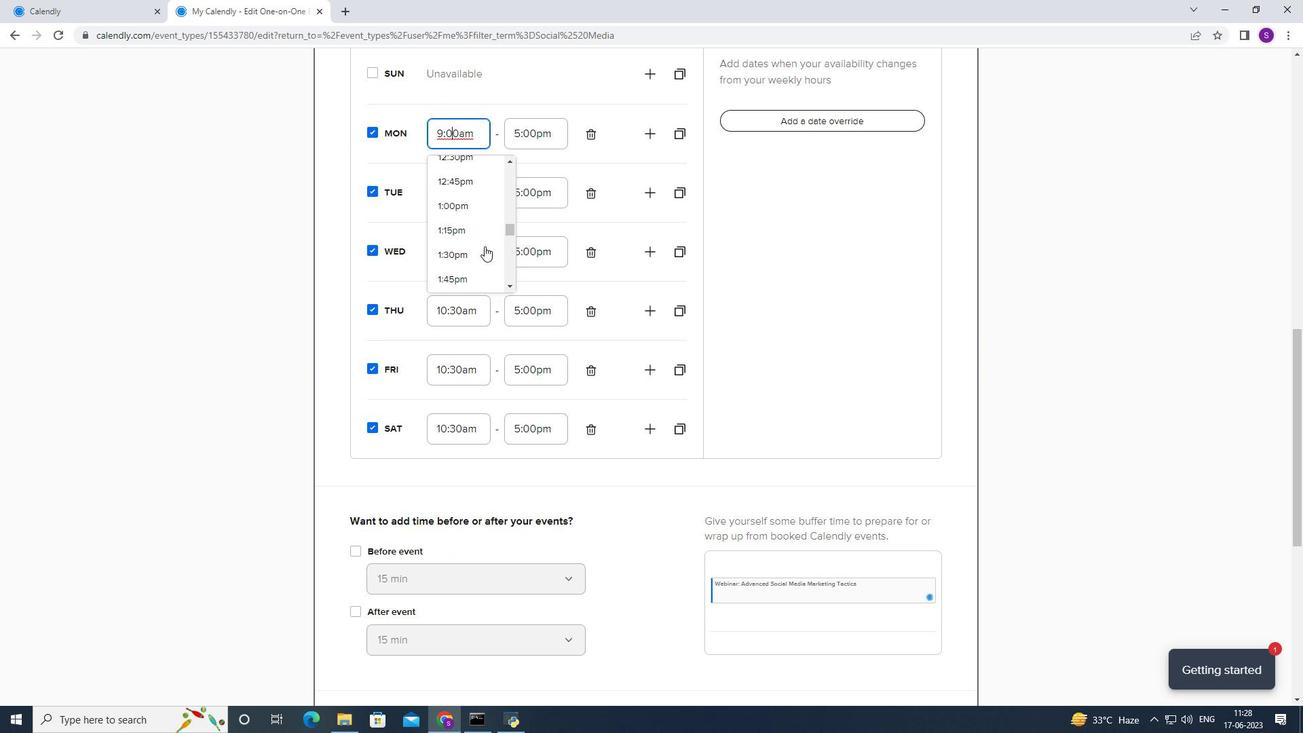 
Action: Mouse scrolled (475, 238) with delta (0, 0)
Screenshot: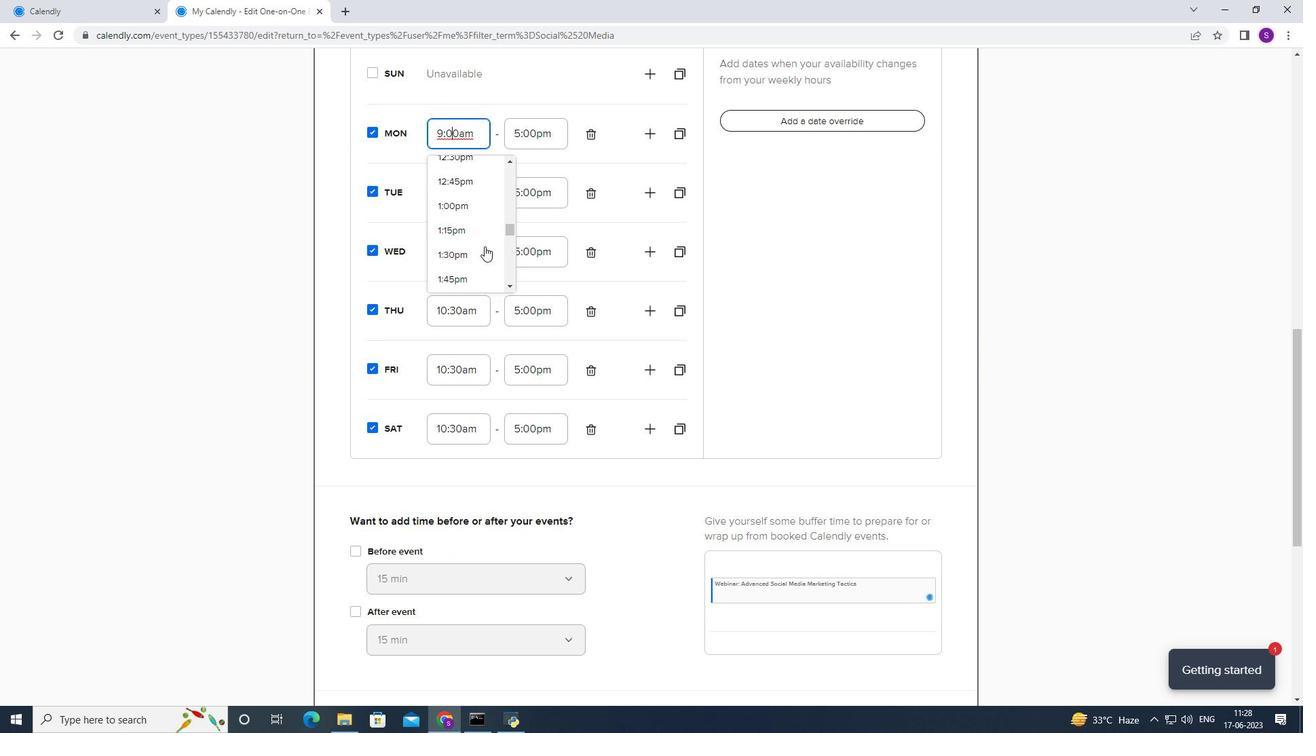 
Action: Mouse scrolled (475, 238) with delta (0, 0)
Screenshot: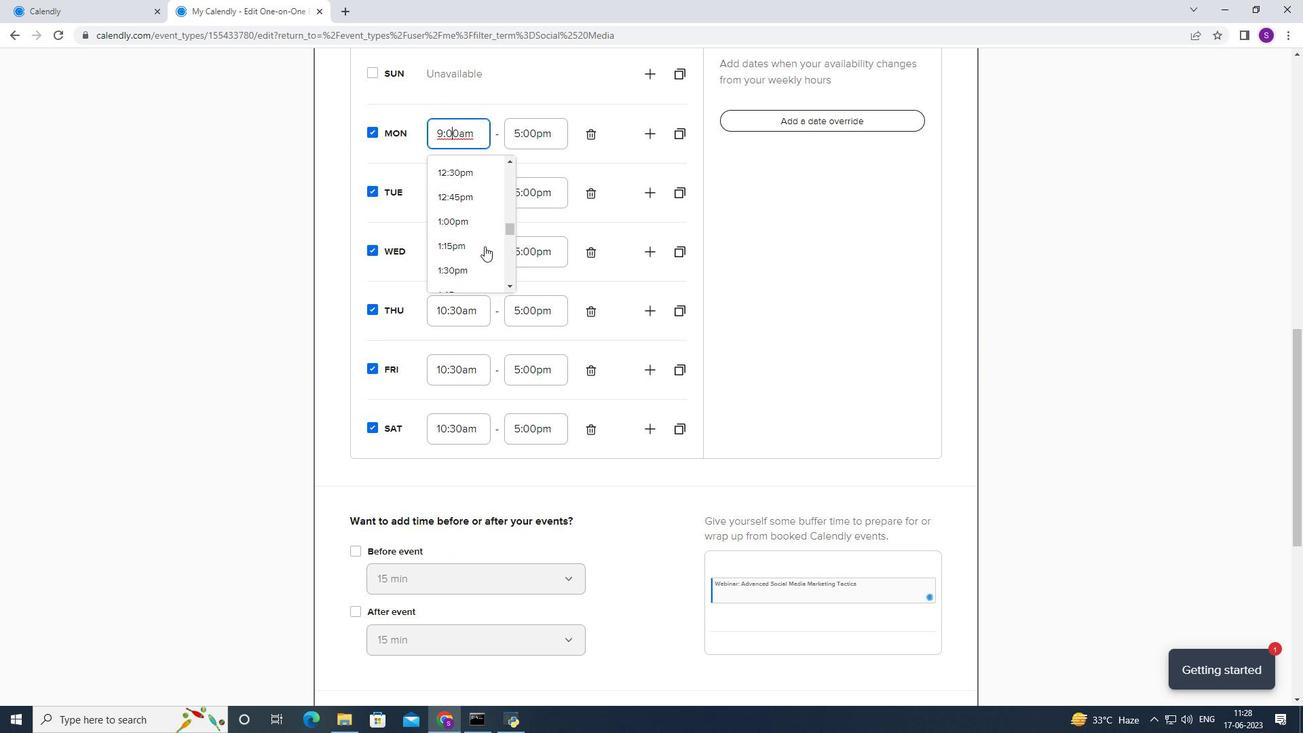 
Action: Mouse scrolled (475, 238) with delta (0, 0)
Screenshot: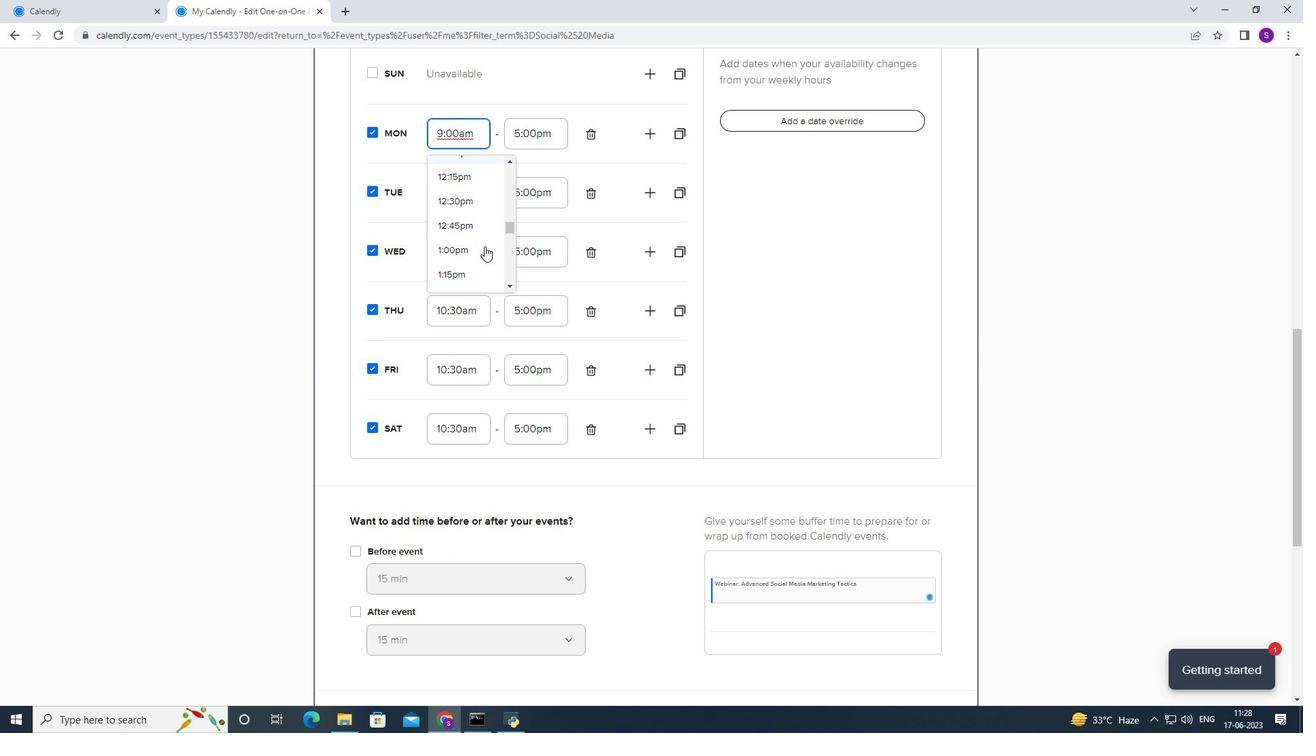 
Action: Mouse scrolled (475, 238) with delta (0, 0)
Screenshot: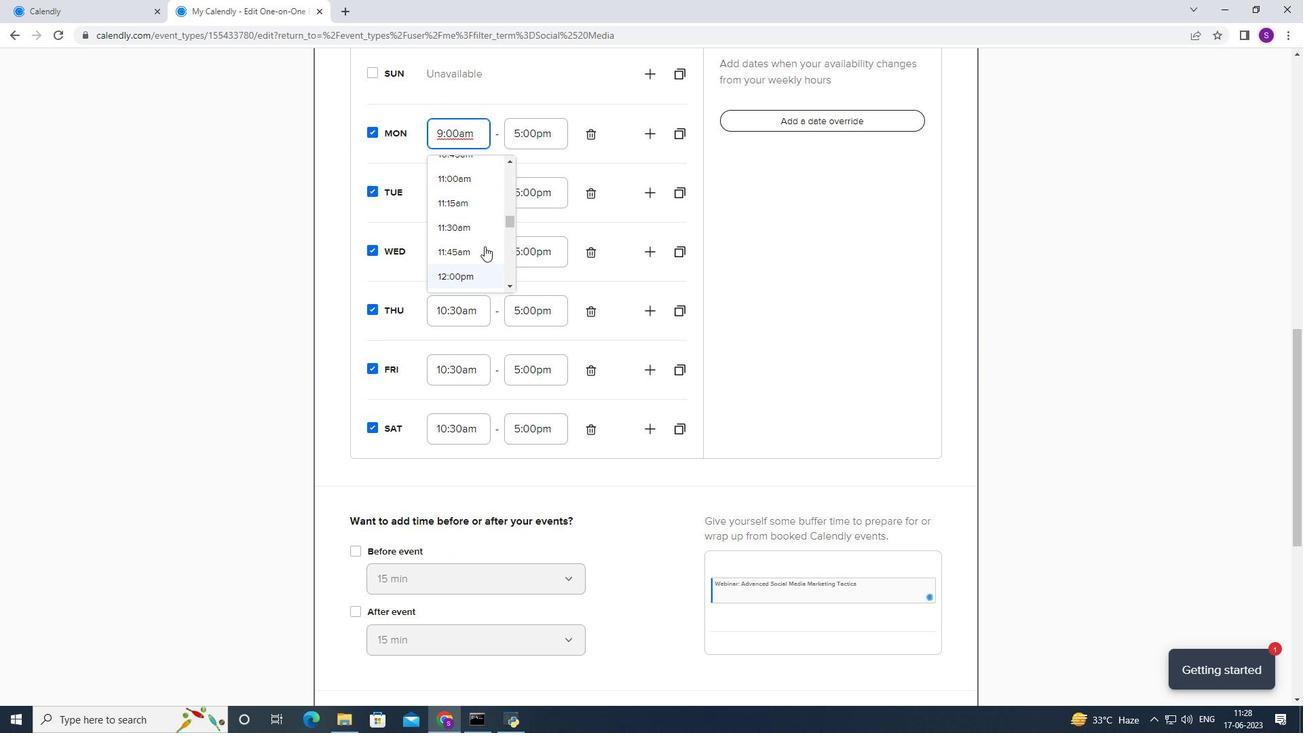 
Action: Mouse scrolled (475, 236) with delta (0, 0)
Screenshot: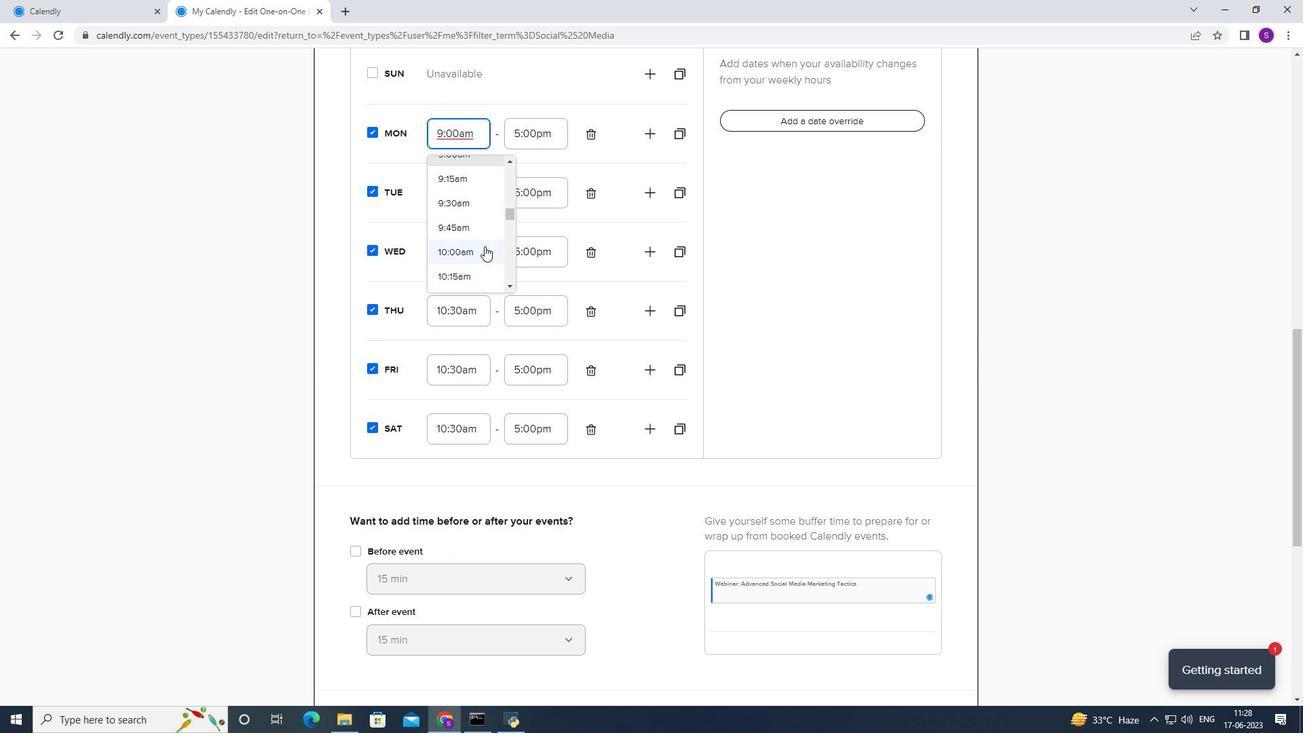 
Action: Mouse moved to (475, 212)
Screenshot: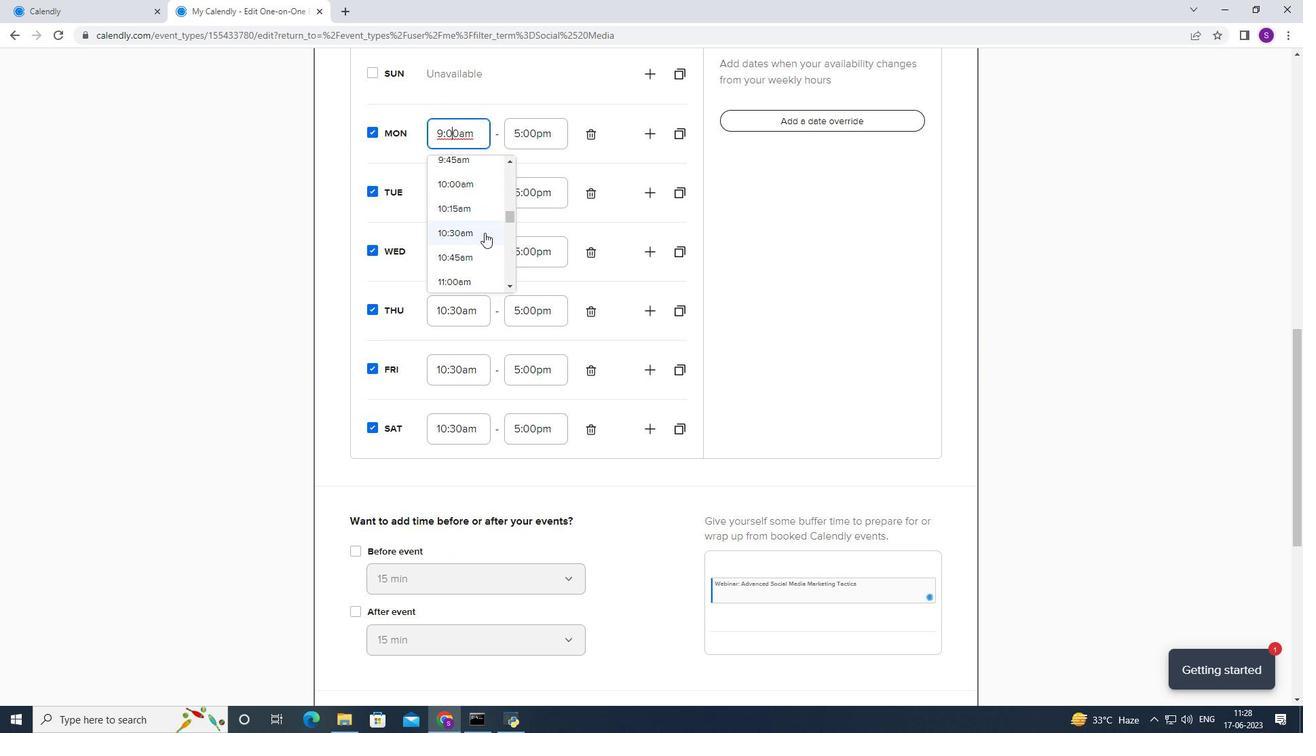 
Action: Mouse pressed left at (475, 212)
Screenshot: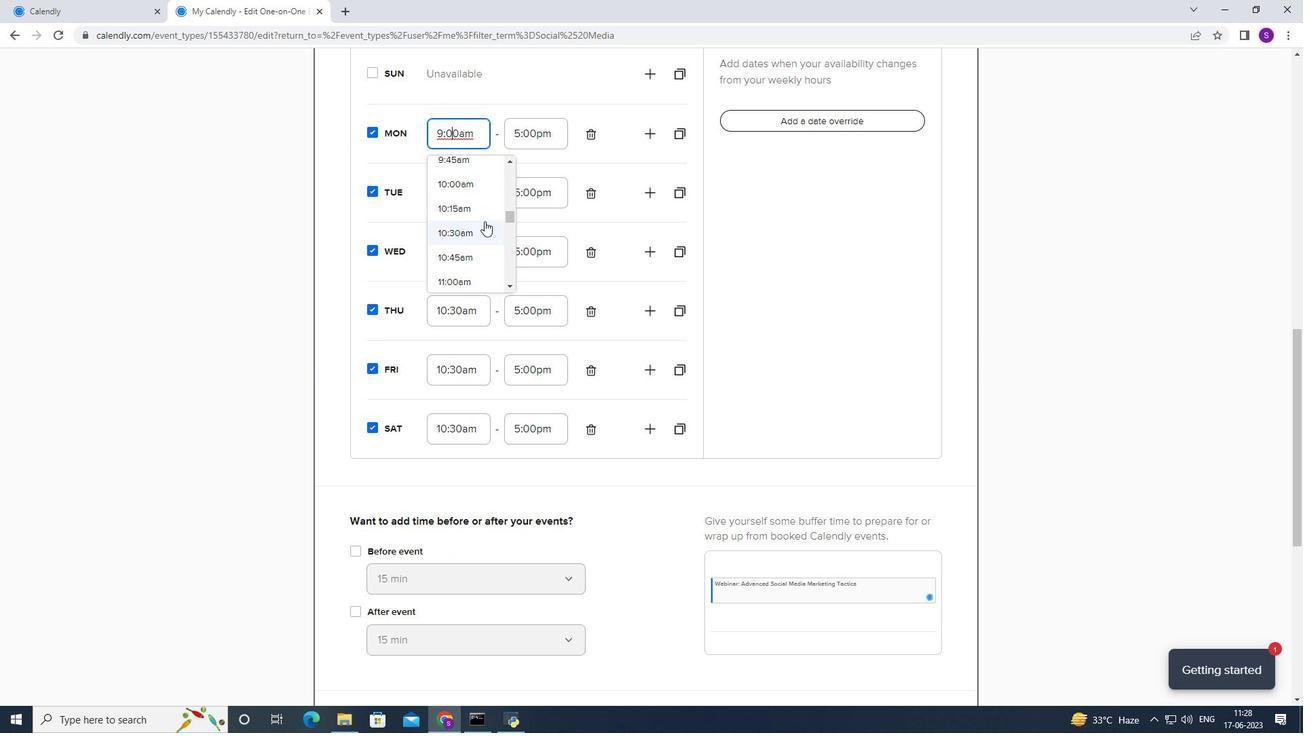 
Action: Mouse moved to (517, 122)
Screenshot: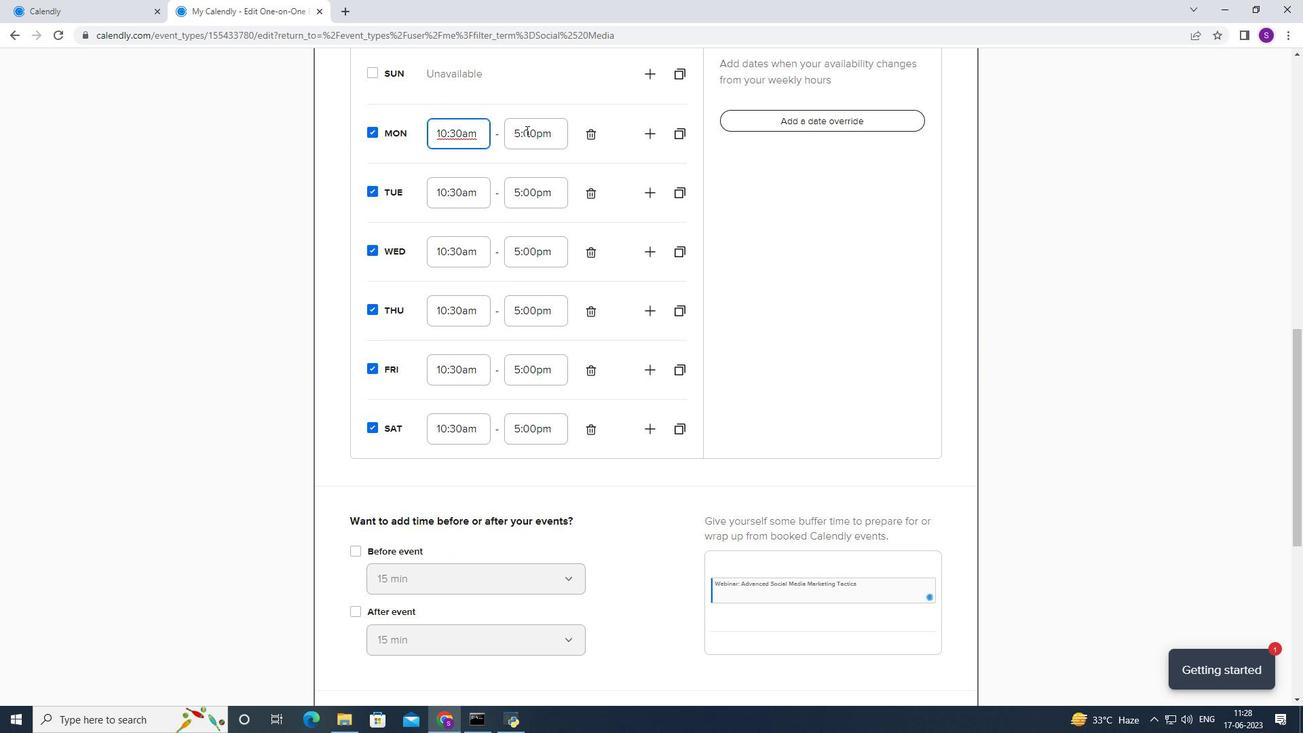 
Action: Mouse pressed left at (517, 122)
Screenshot: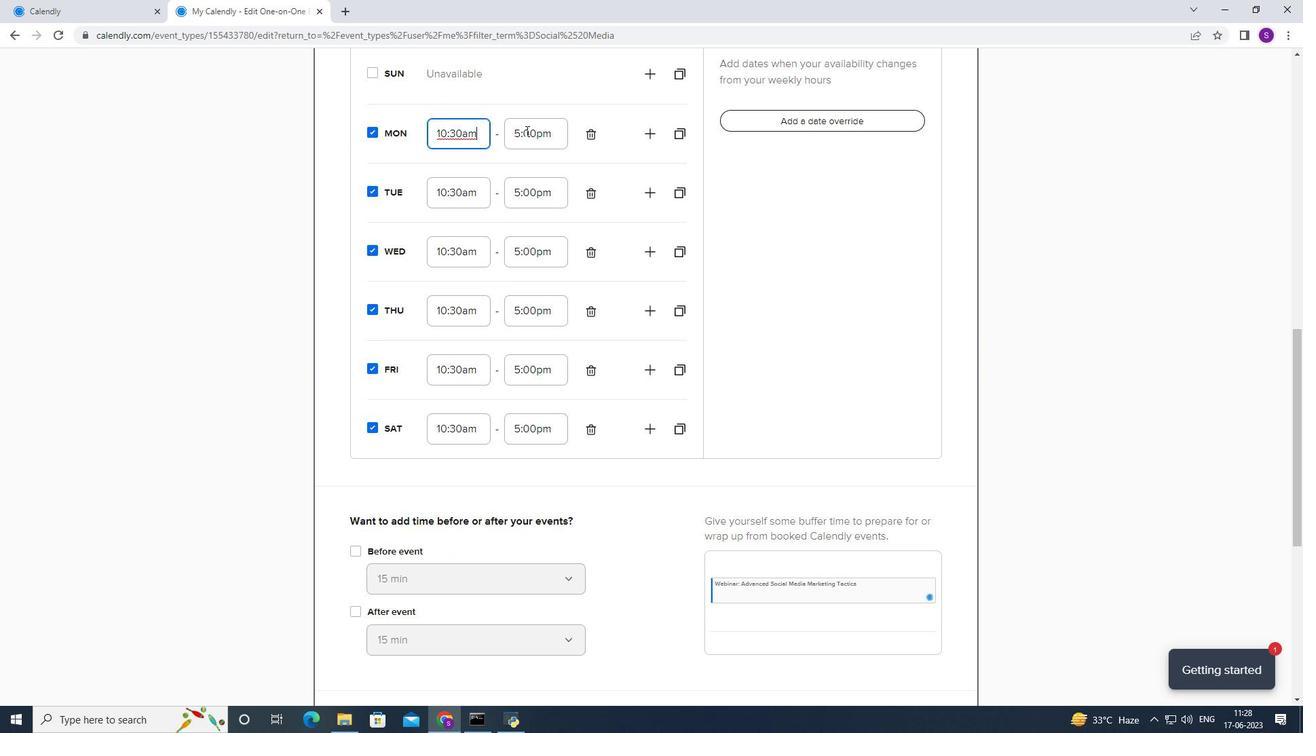 
Action: Mouse moved to (517, 226)
Screenshot: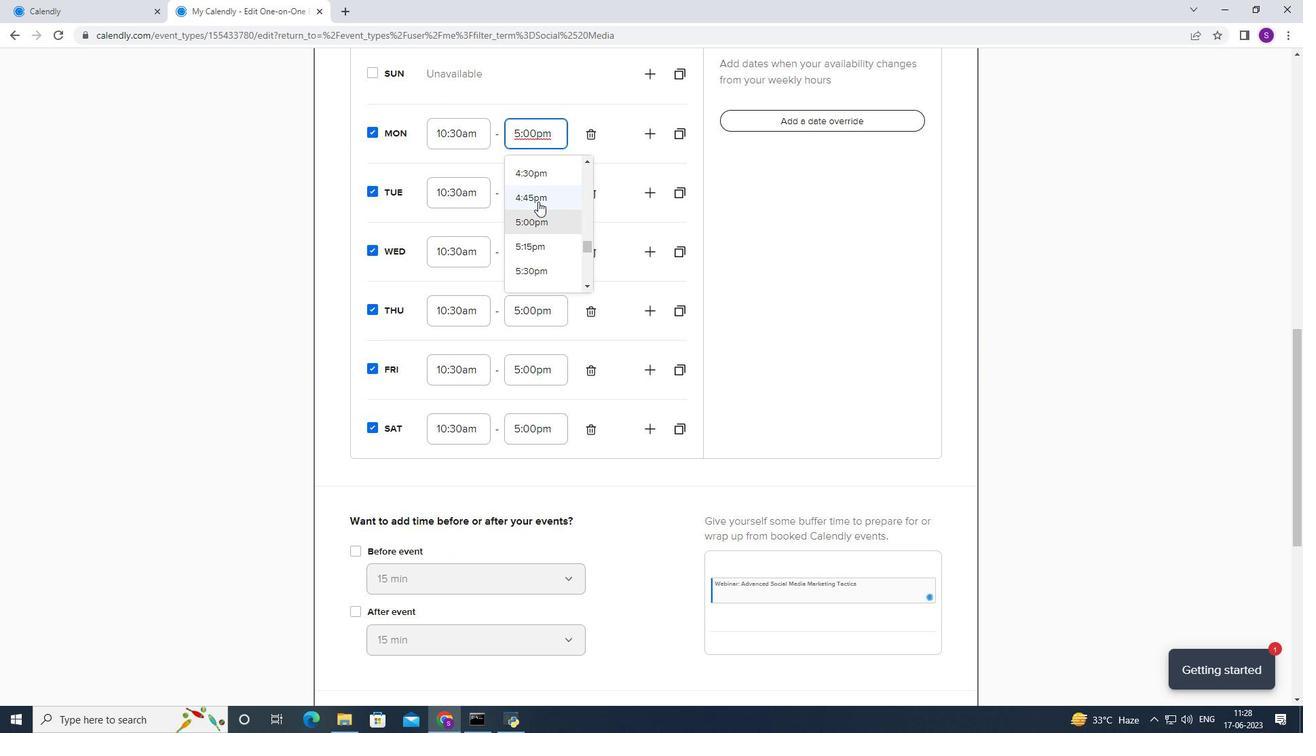 
Action: Mouse scrolled (517, 225) with delta (0, 0)
Screenshot: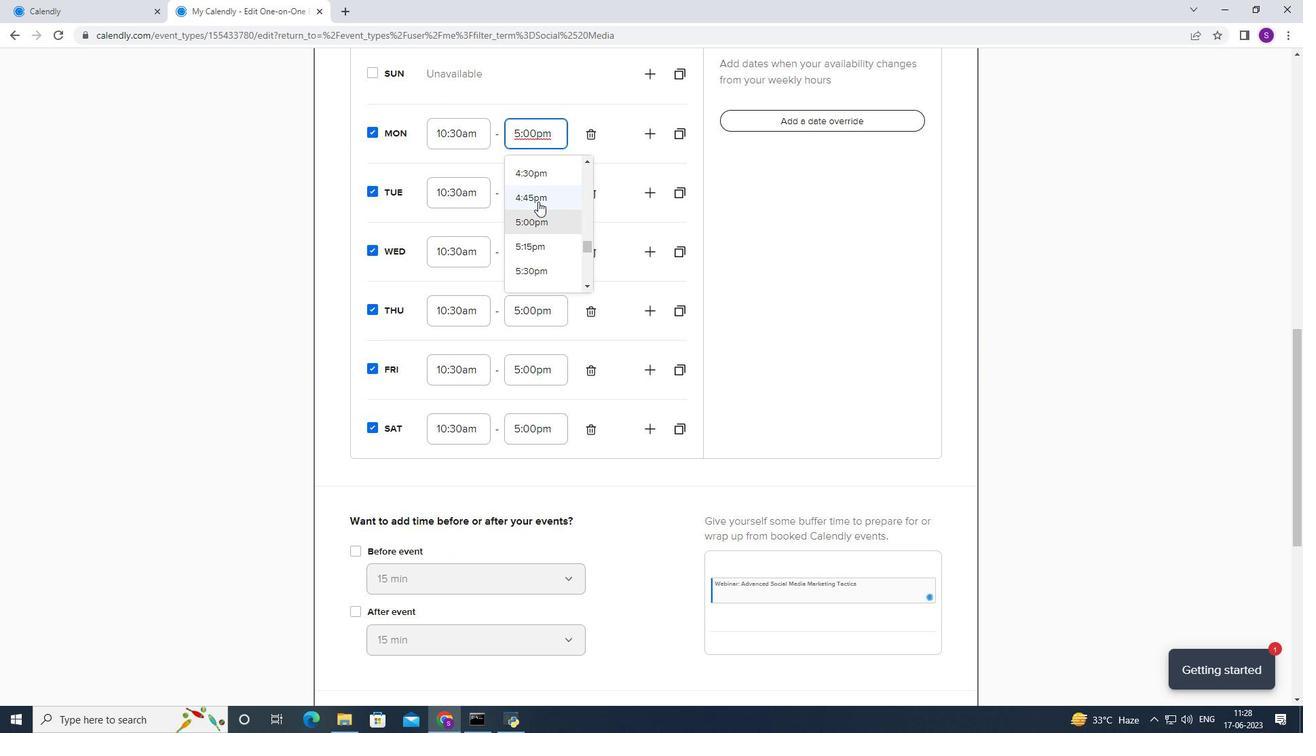 
Action: Mouse moved to (511, 243)
Screenshot: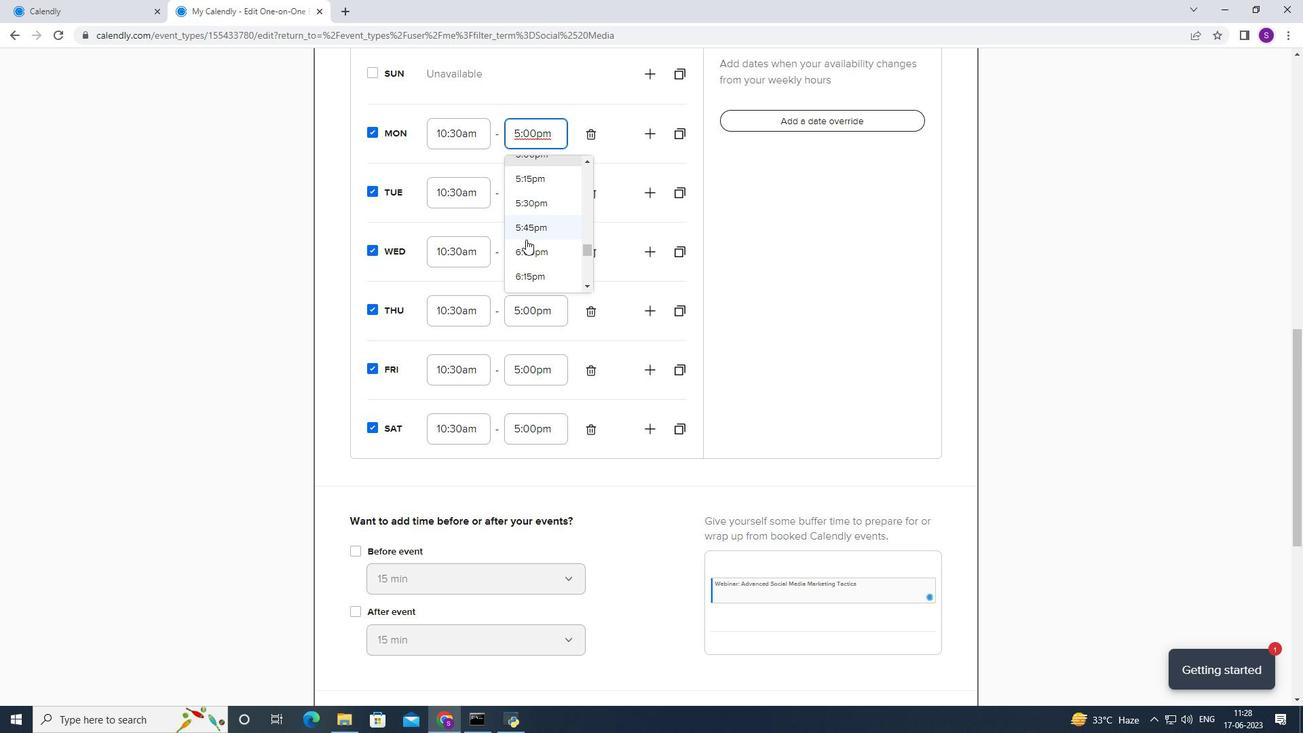 
Action: Mouse pressed left at (511, 243)
Screenshot: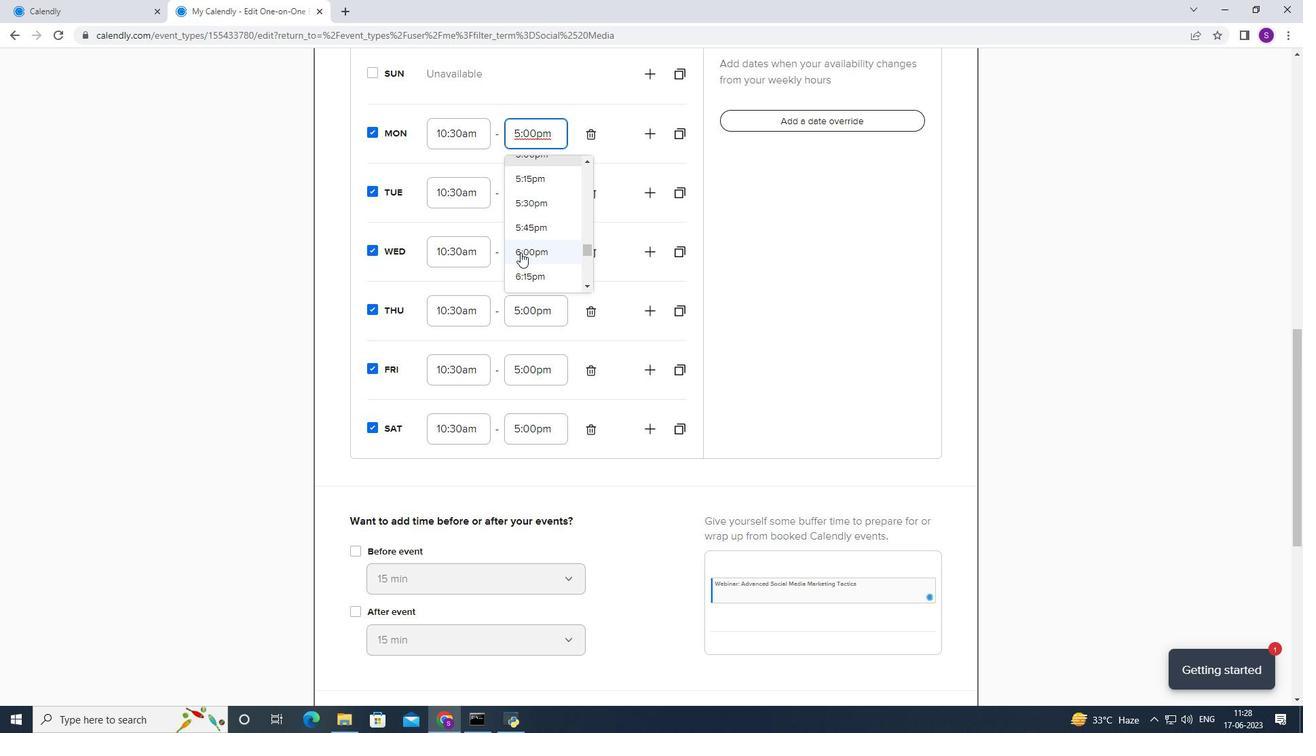 
Action: Mouse moved to (526, 190)
Screenshot: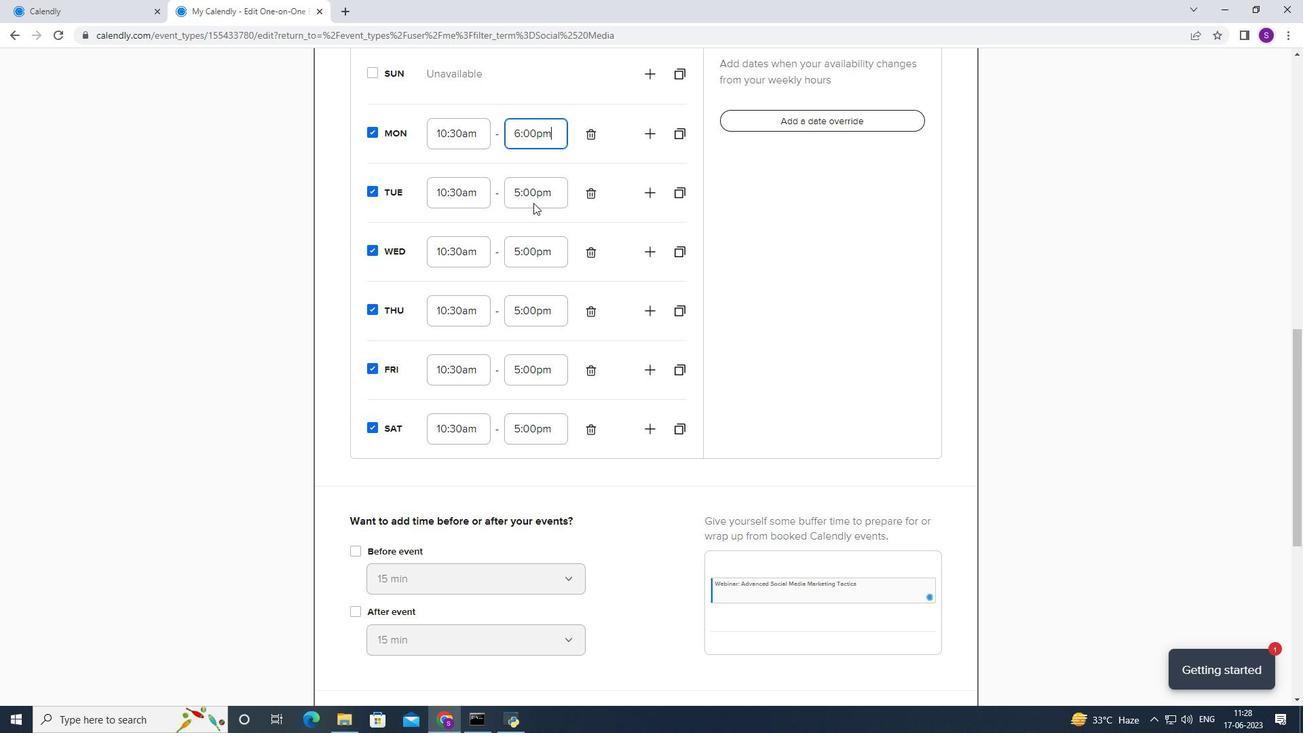 
Action: Mouse pressed left at (526, 190)
Screenshot: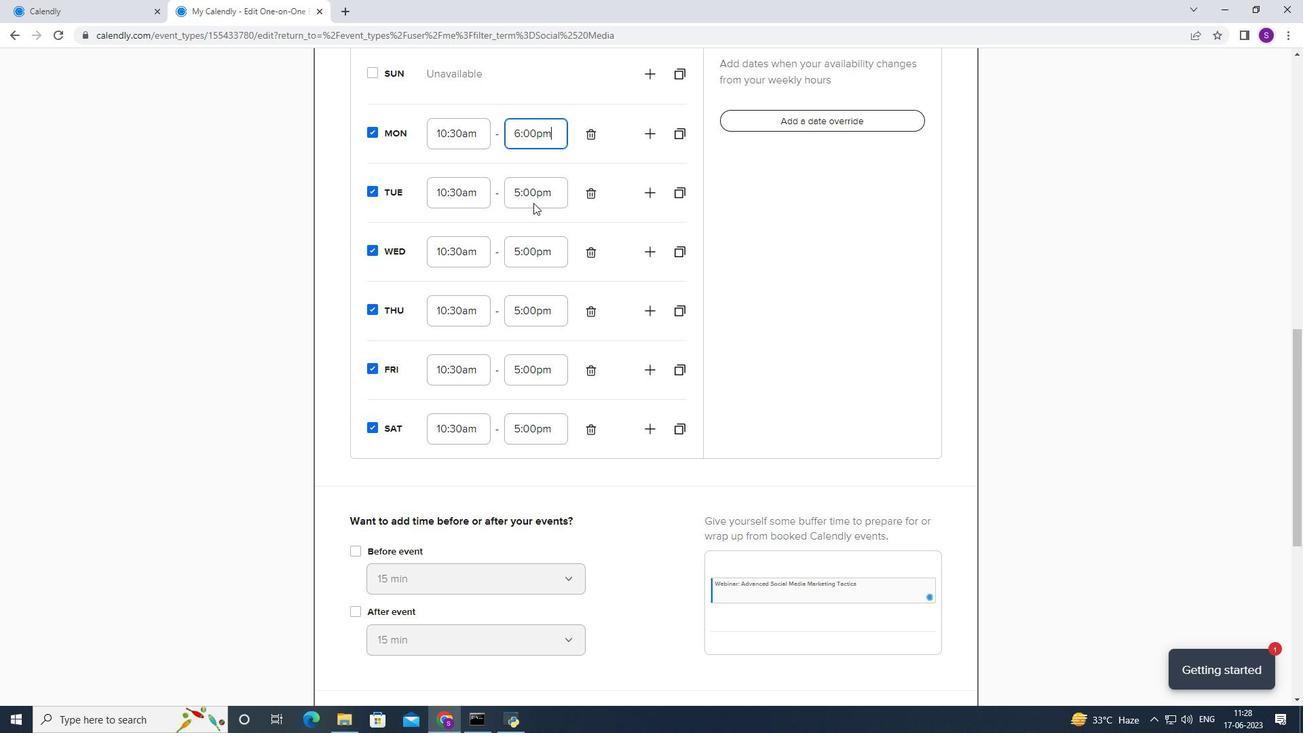 
Action: Mouse moved to (530, 238)
Screenshot: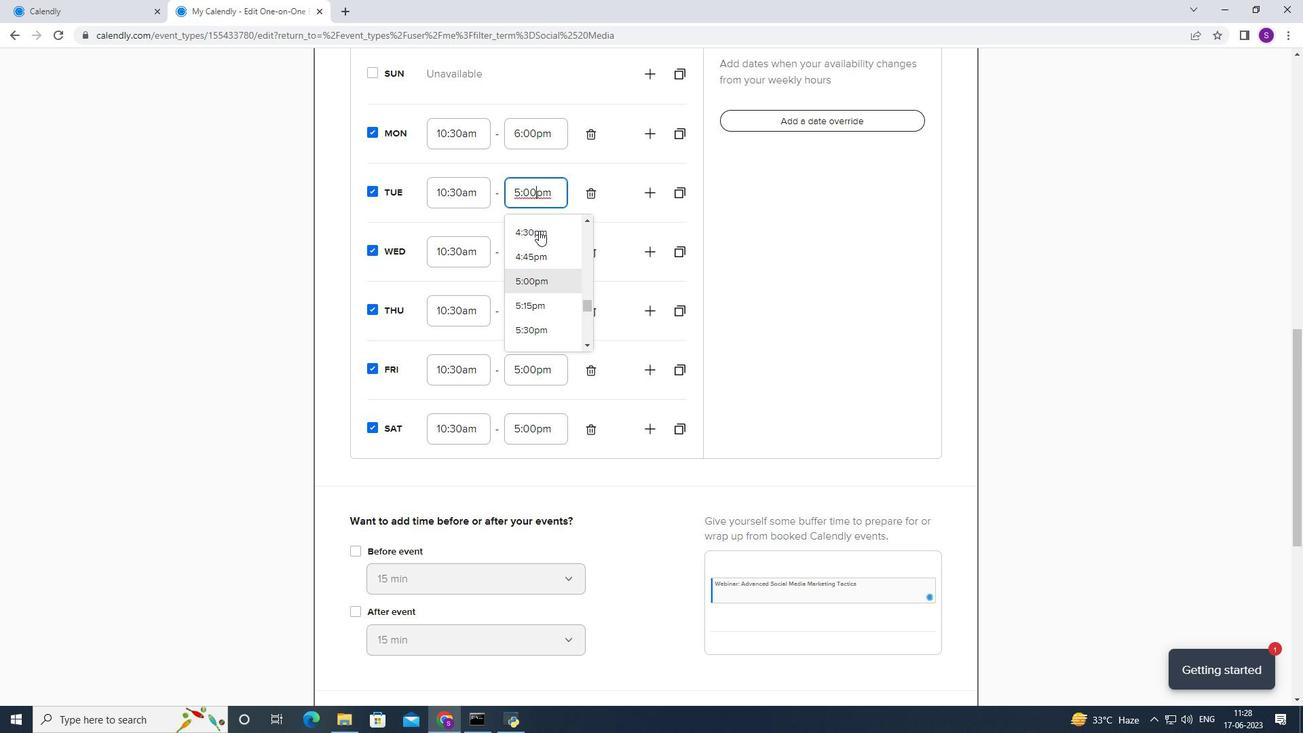 
Action: Mouse scrolled (530, 238) with delta (0, 0)
Screenshot: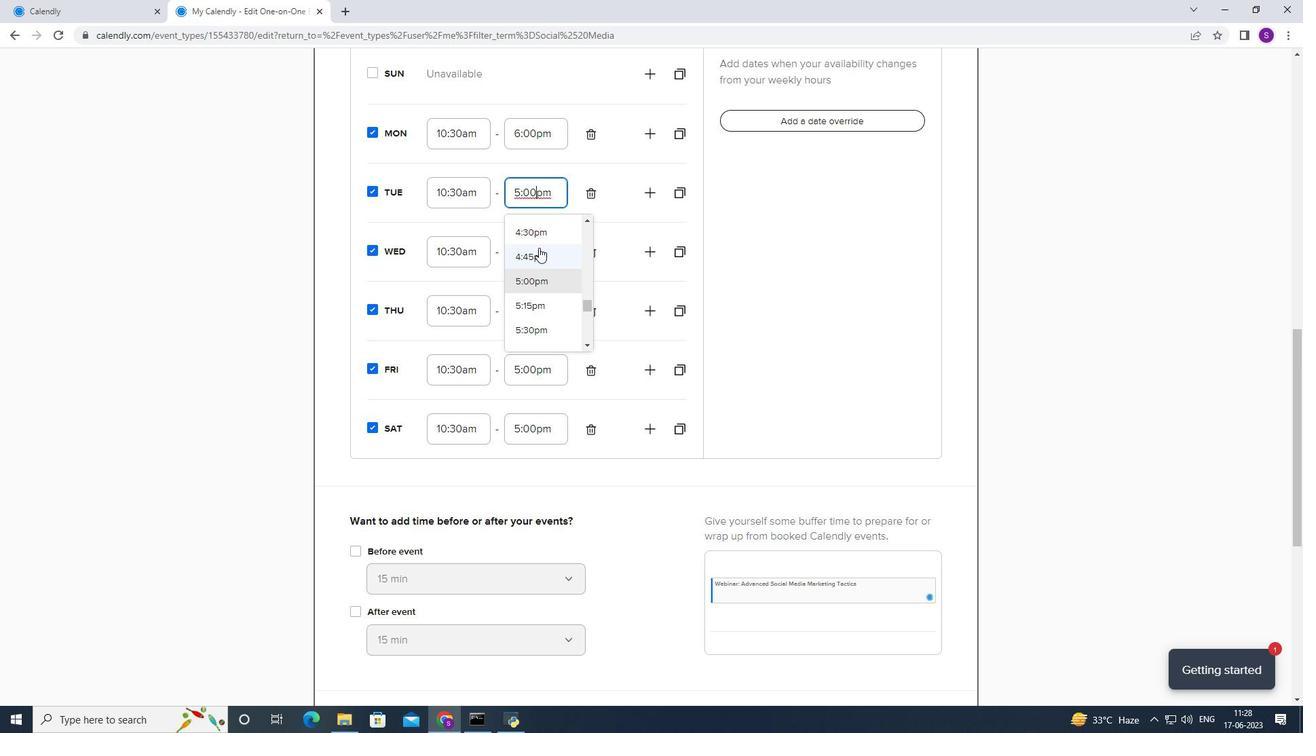 
Action: Mouse moved to (518, 302)
Screenshot: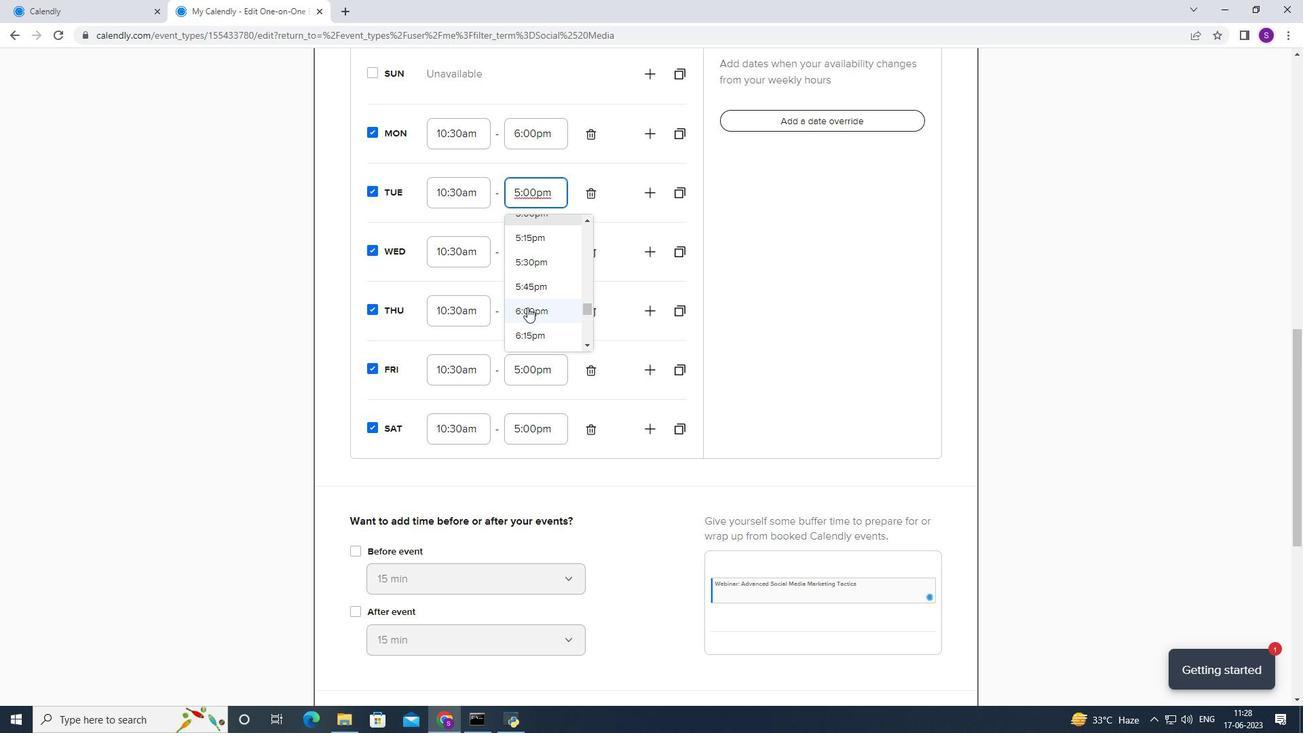 
Action: Mouse pressed left at (518, 302)
Screenshot: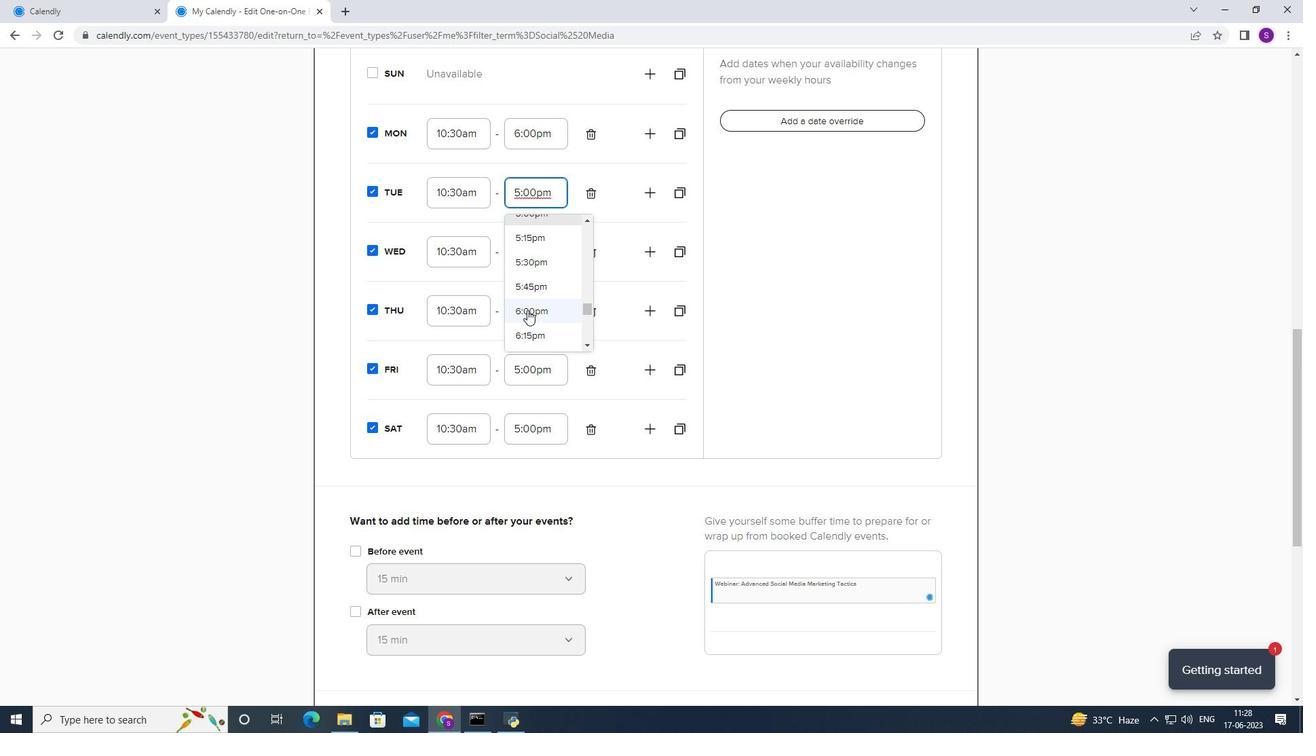 
Action: Mouse moved to (532, 255)
Screenshot: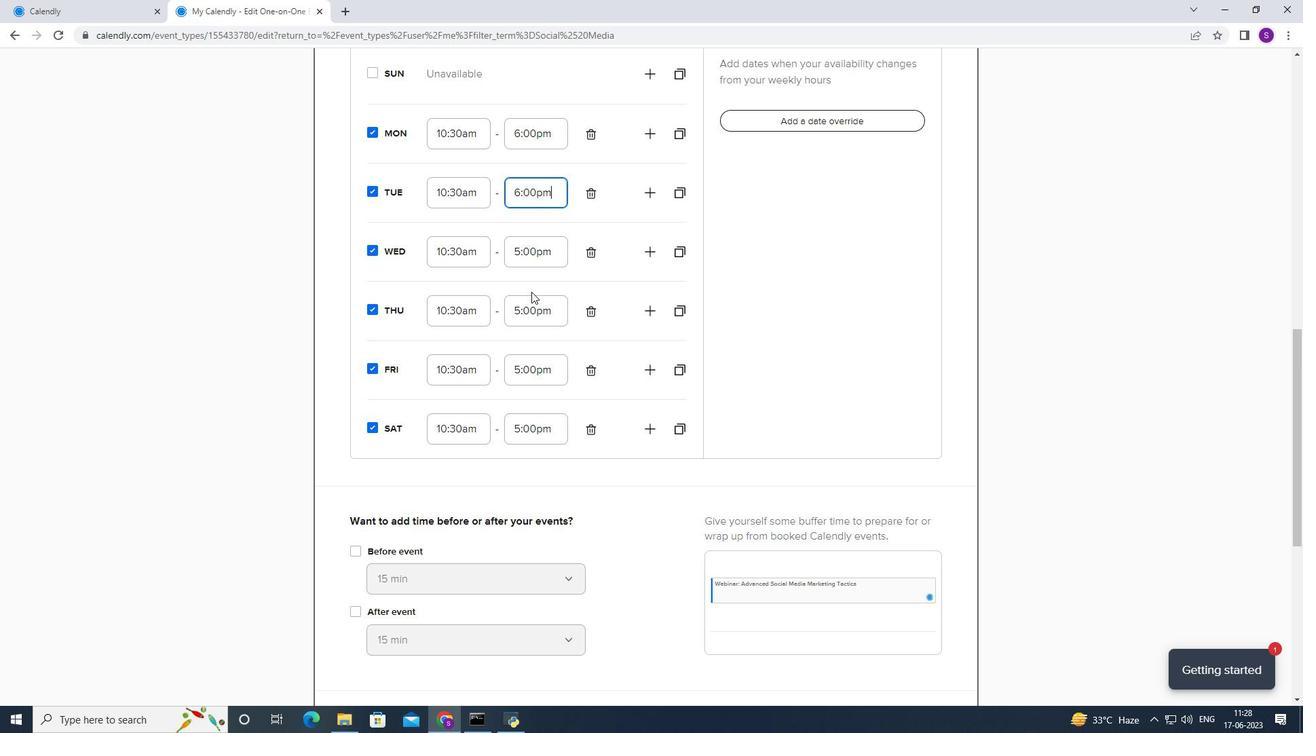 
Action: Mouse pressed left at (532, 255)
Screenshot: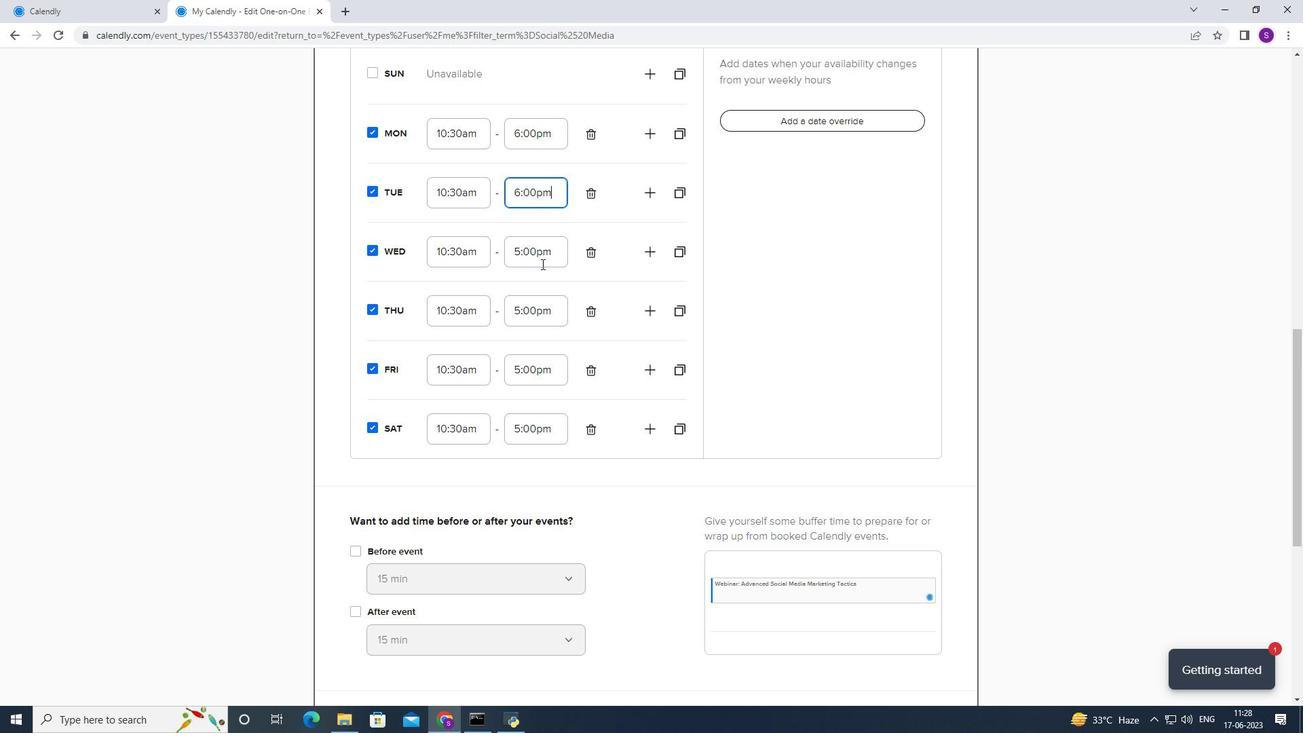 
Action: Mouse moved to (530, 264)
Screenshot: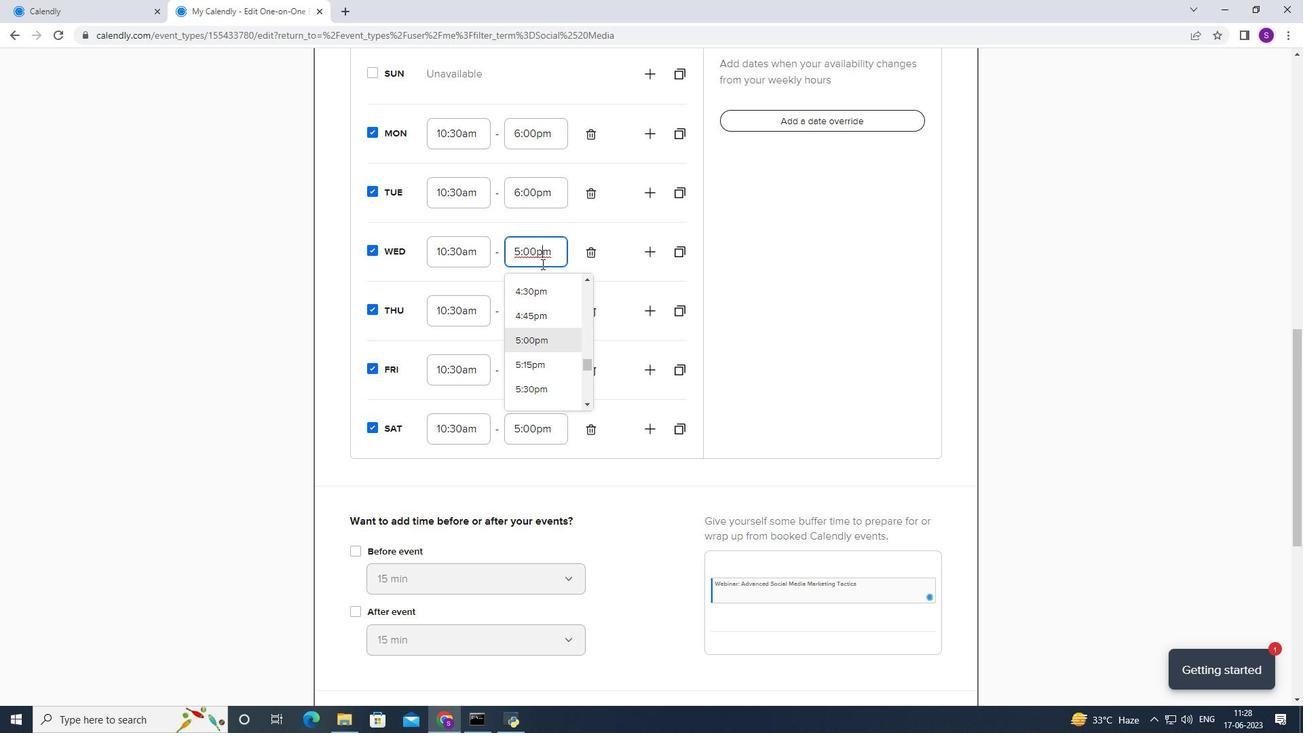
Action: Mouse scrolled (530, 264) with delta (0, 0)
Screenshot: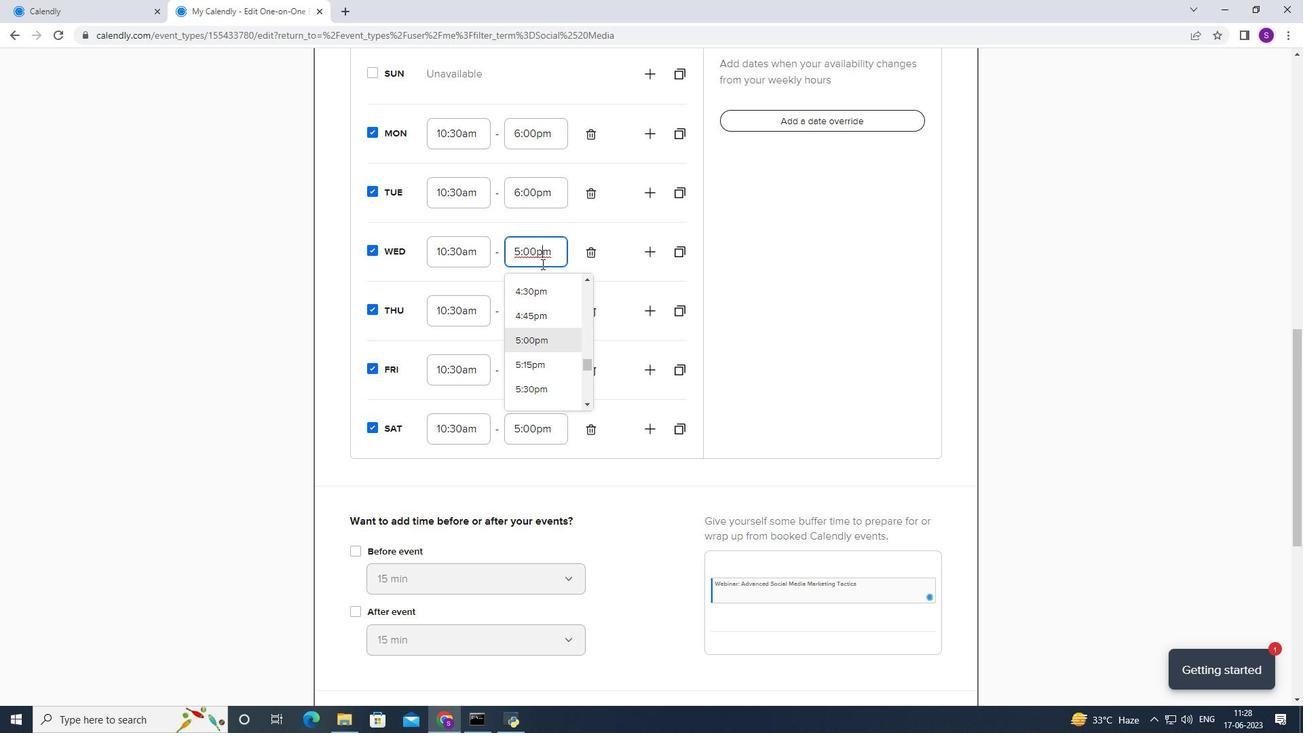 
Action: Mouse moved to (524, 360)
Screenshot: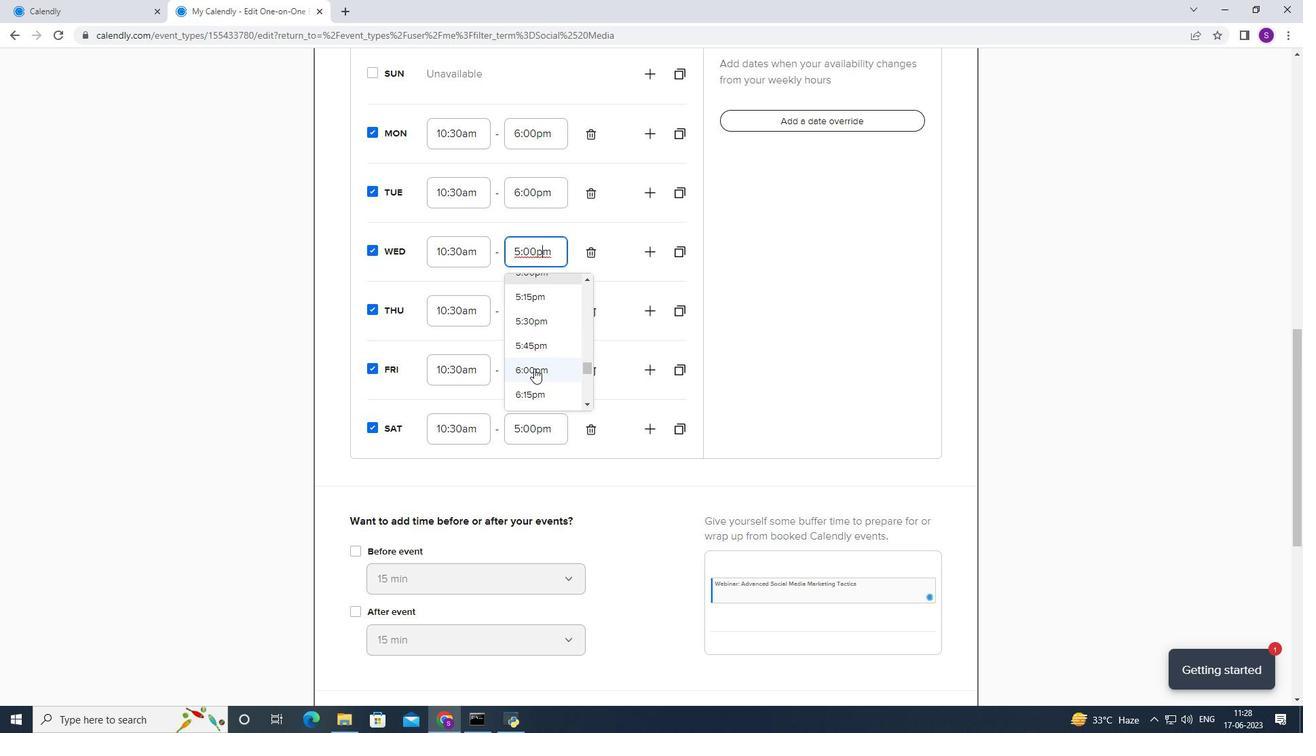 
Action: Mouse pressed left at (524, 360)
Screenshot: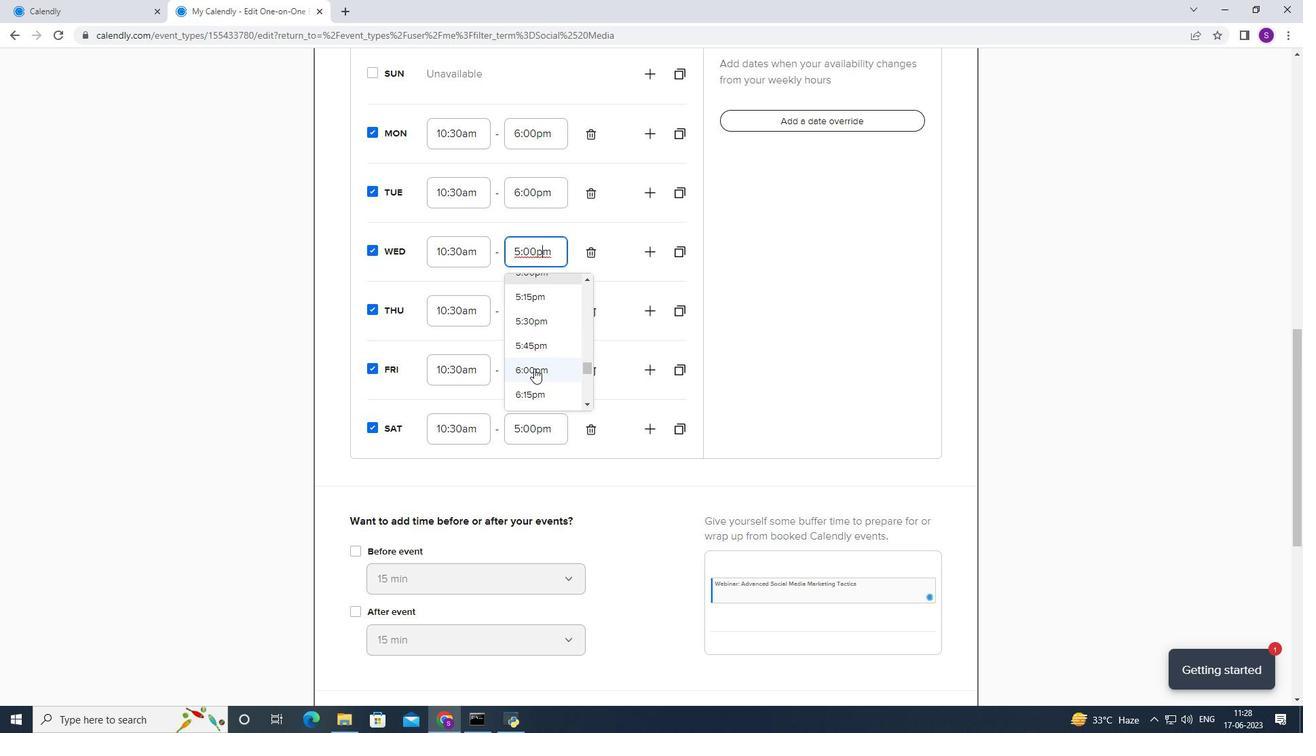 
Action: Mouse moved to (540, 306)
Screenshot: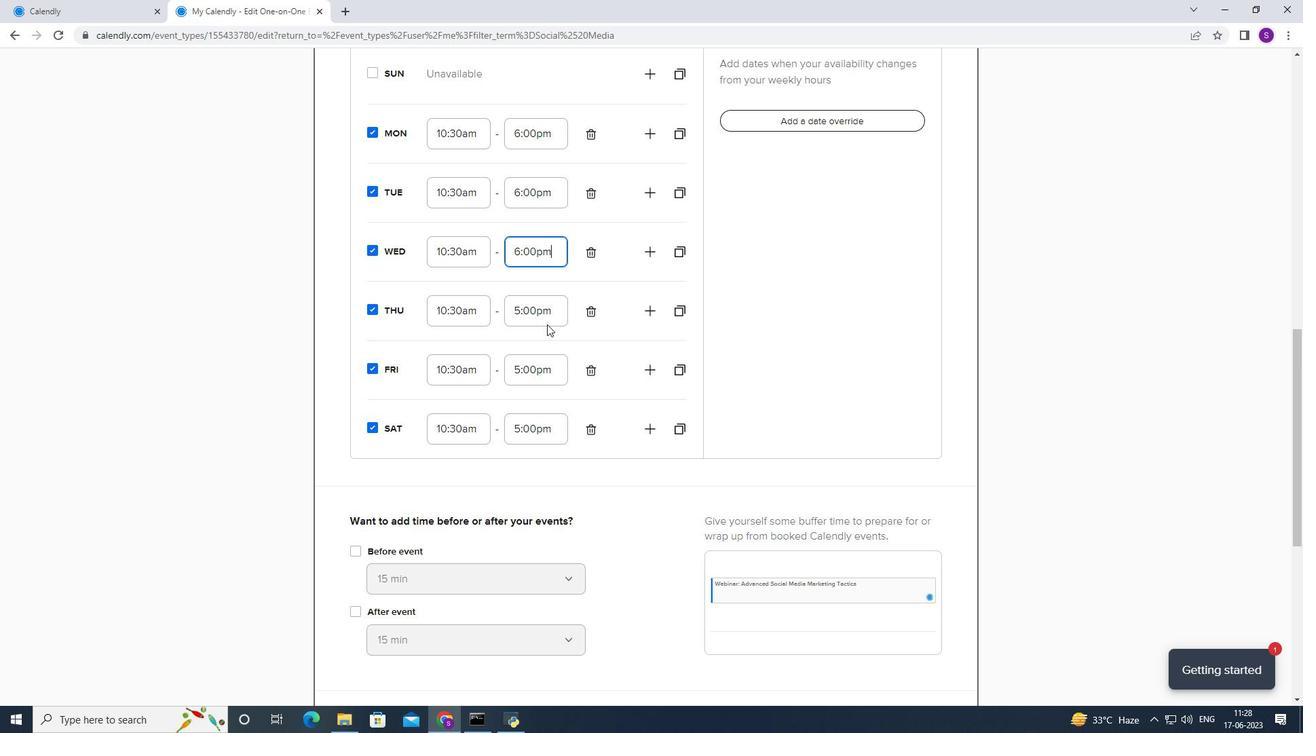 
Action: Mouse pressed left at (540, 306)
Screenshot: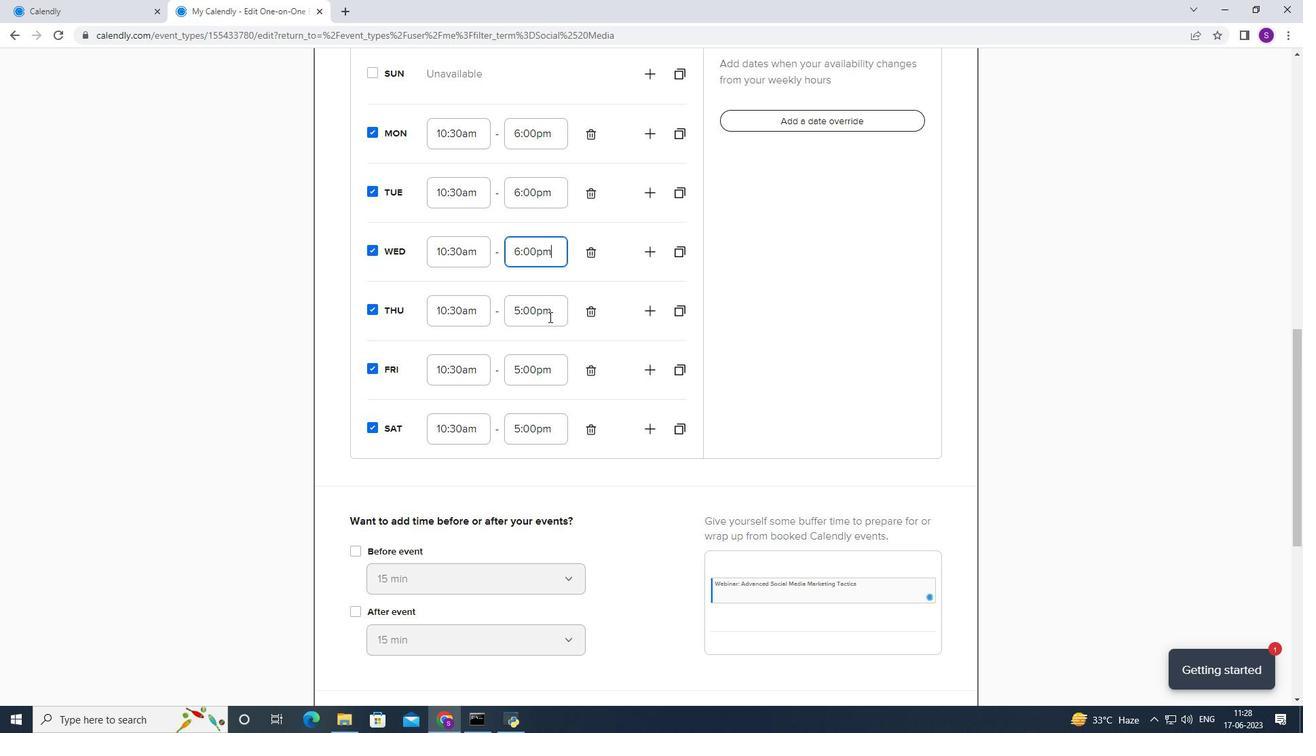 
Action: Mouse moved to (532, 350)
Screenshot: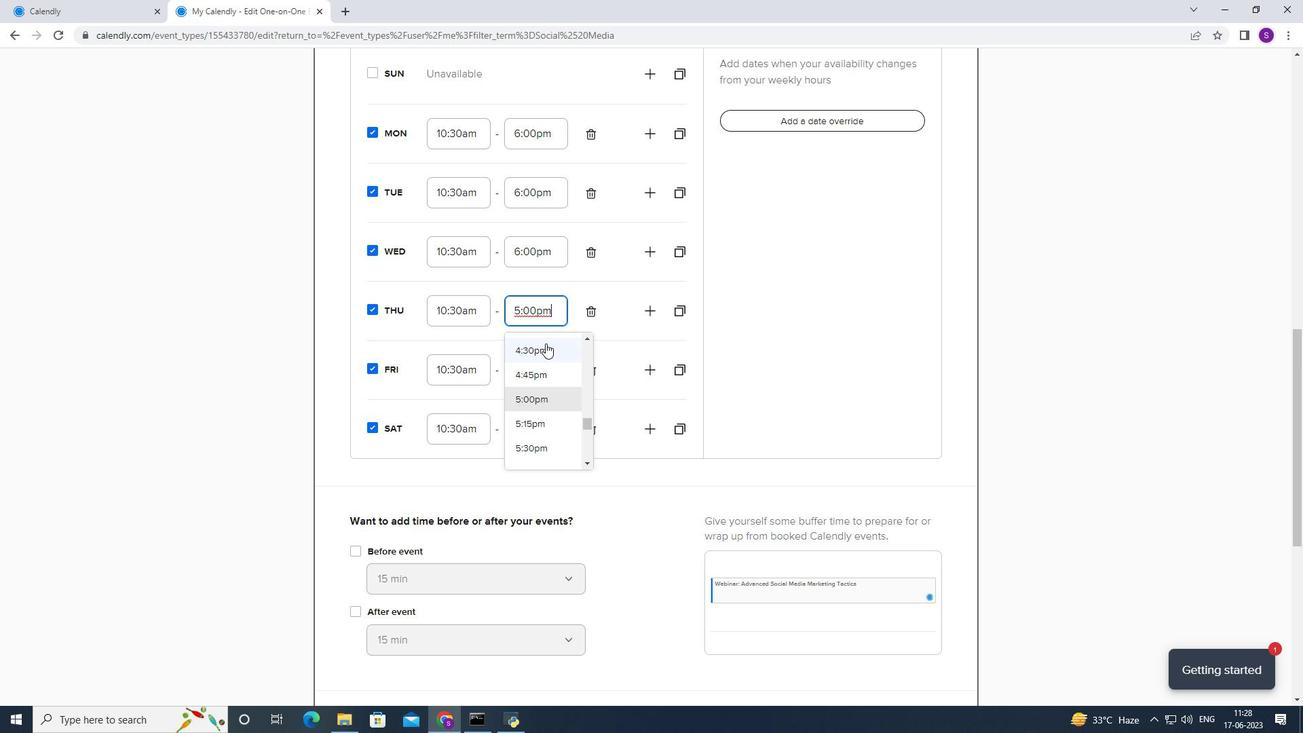 
Action: Mouse scrolled (533, 348) with delta (0, 0)
Screenshot: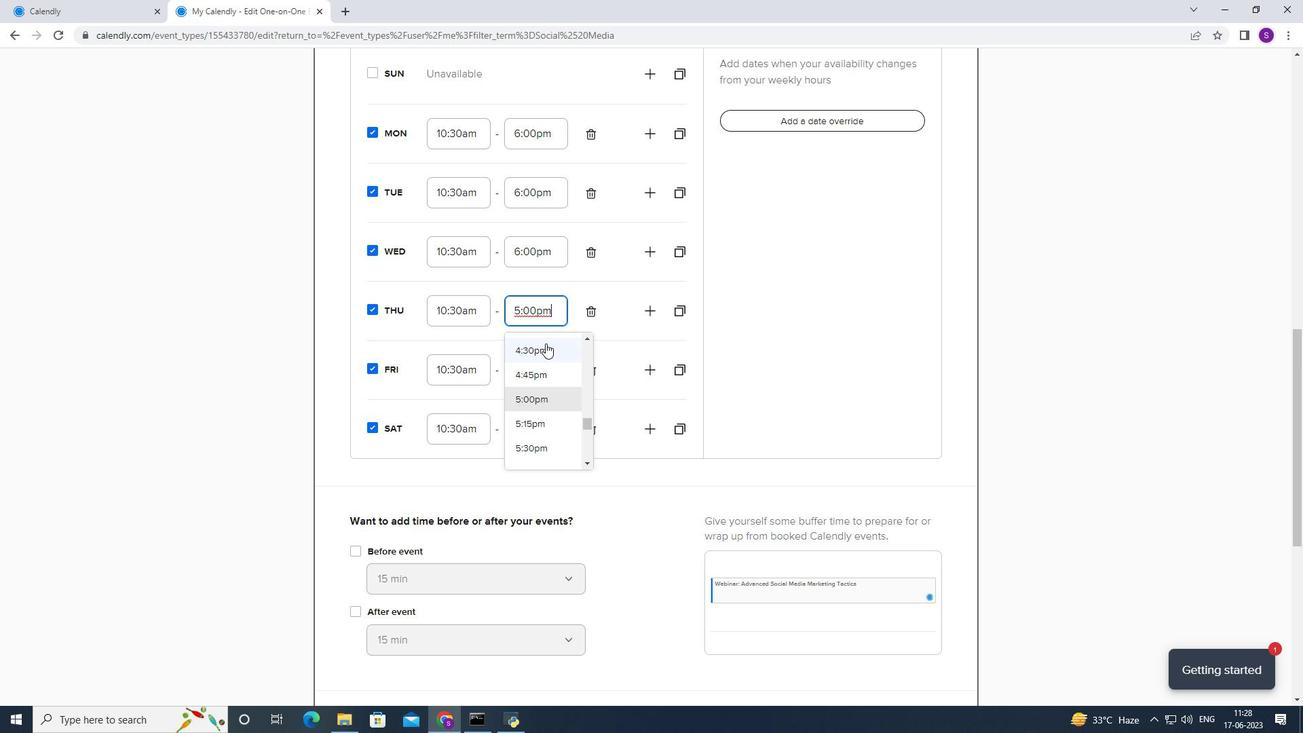 
Action: Mouse scrolled (532, 349) with delta (0, 0)
Screenshot: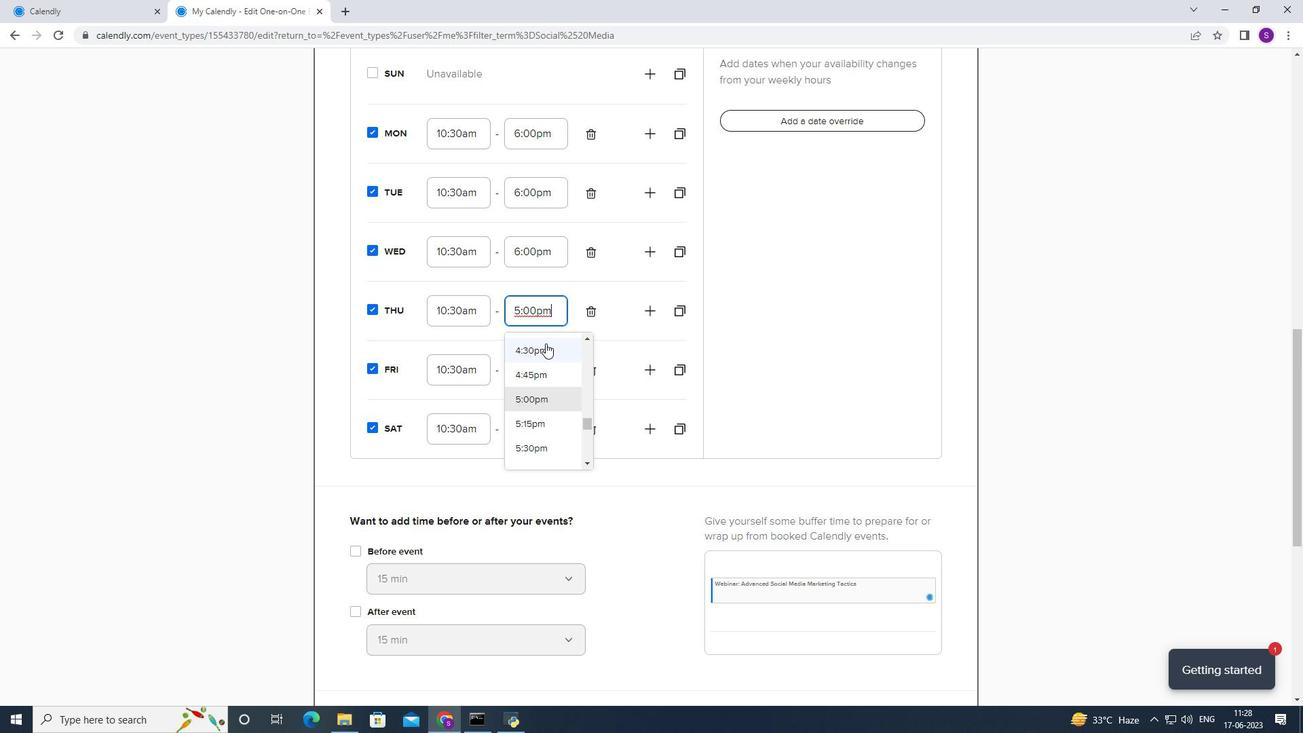 
Action: Mouse pressed left at (532, 350)
Screenshot: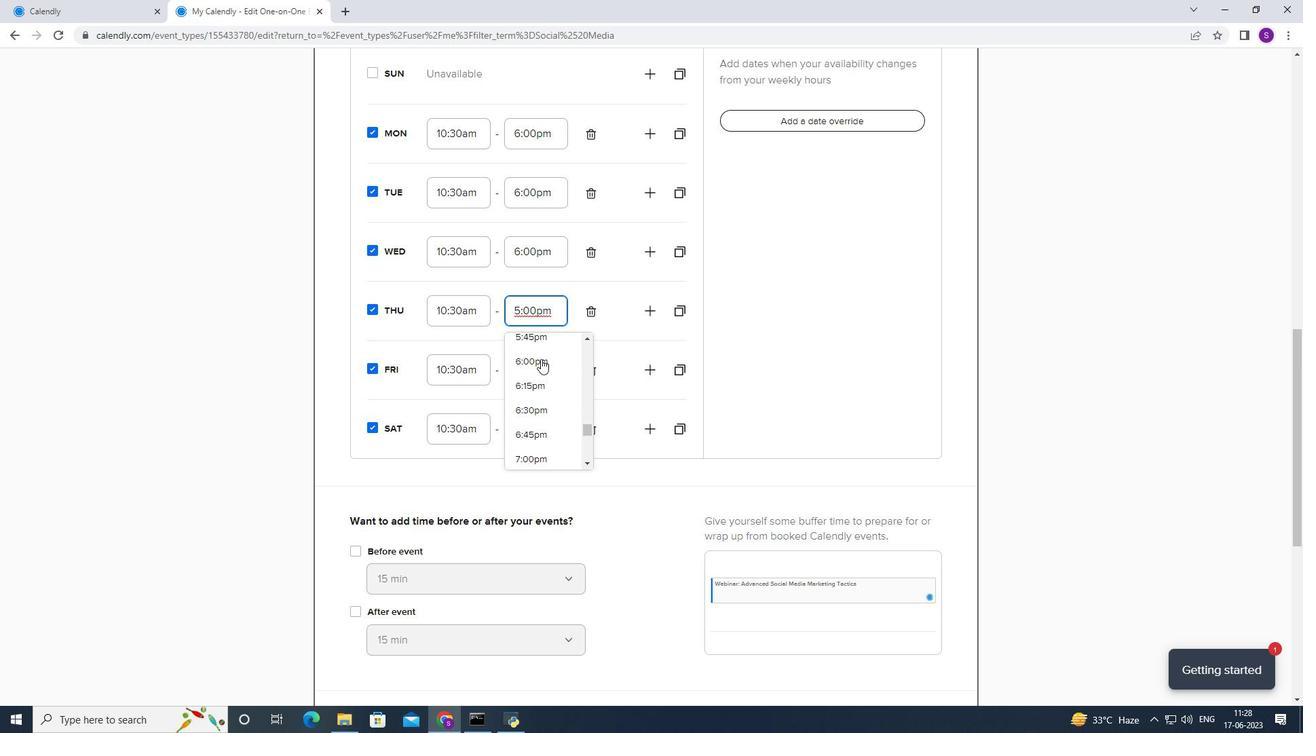 
Action: Mouse moved to (528, 373)
Screenshot: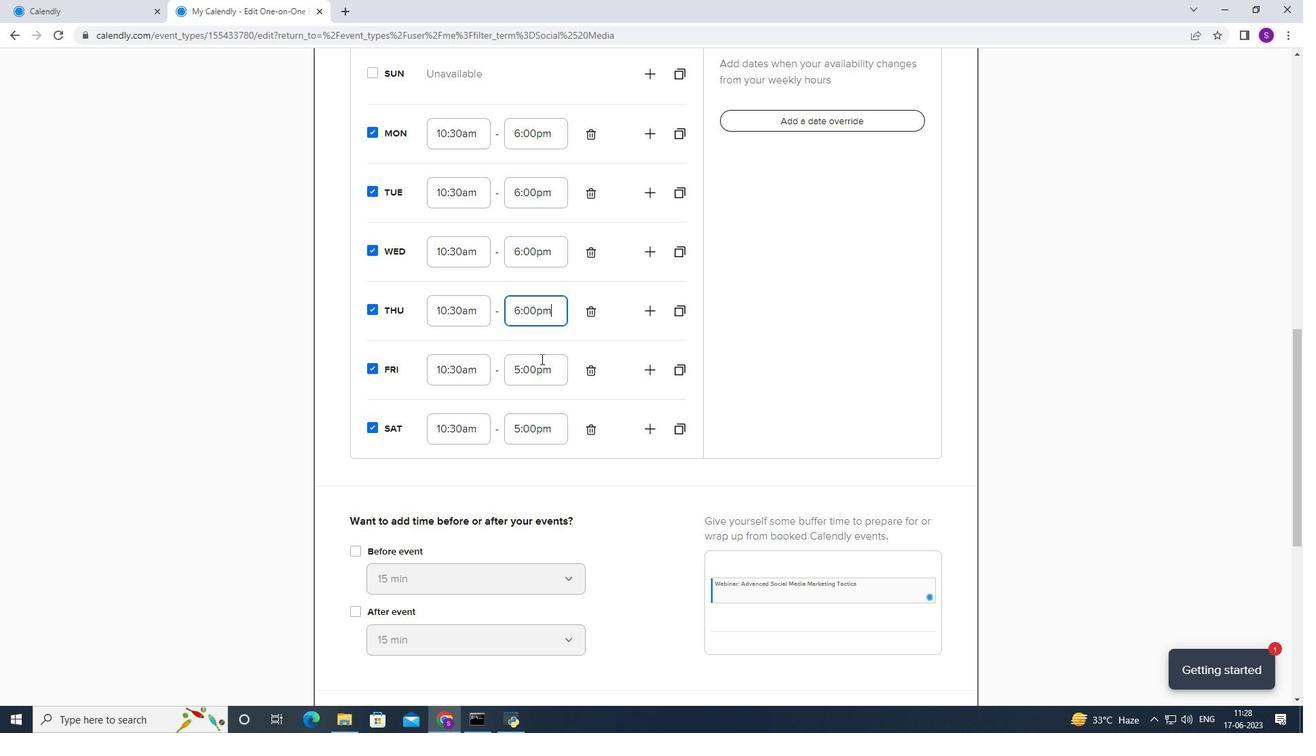 
Action: Mouse pressed left at (528, 373)
Screenshot: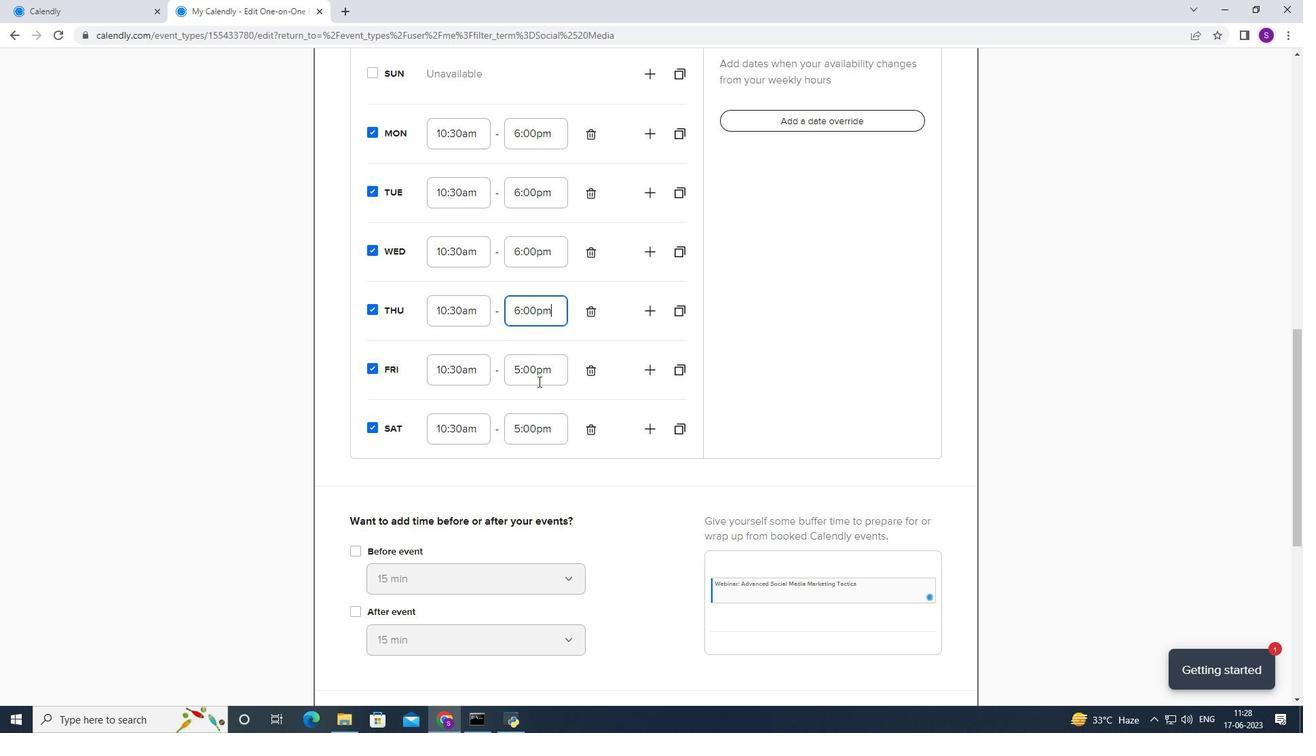 
Action: Mouse scrolled (528, 373) with delta (0, 0)
Screenshot: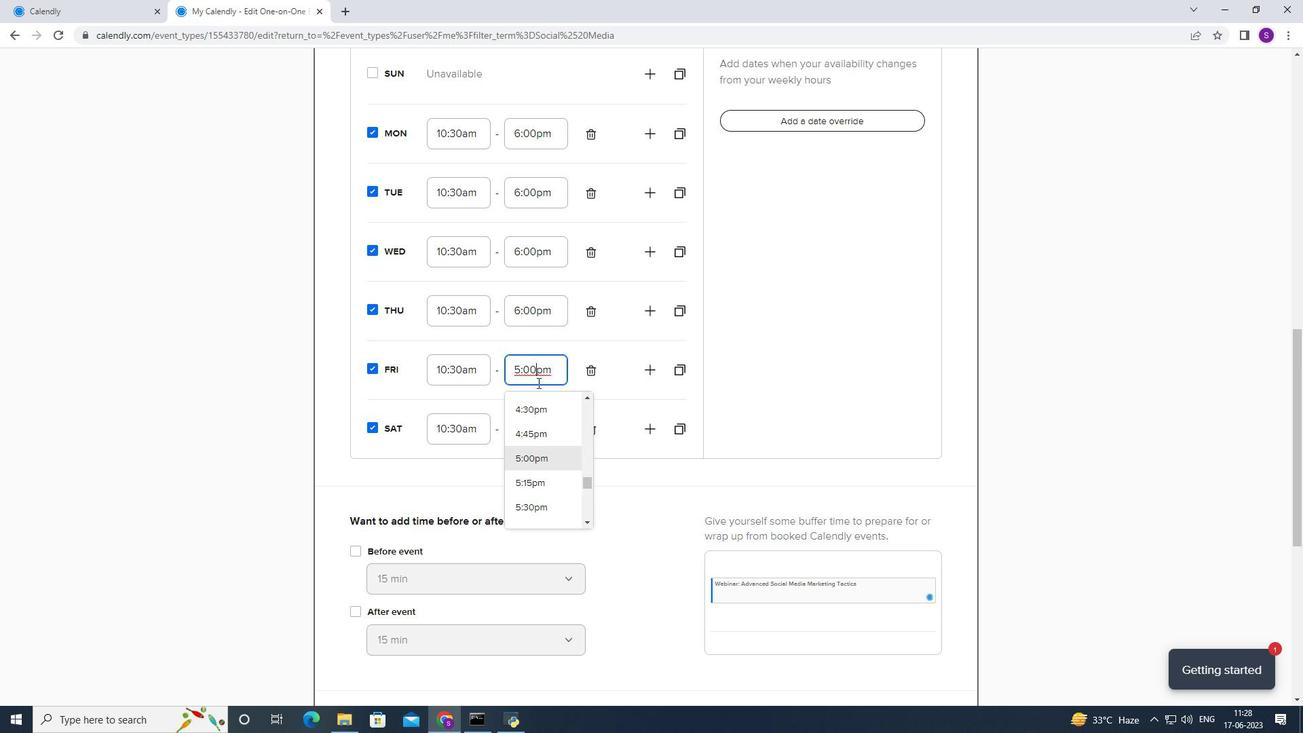 
Action: Mouse scrolled (528, 373) with delta (0, 0)
Screenshot: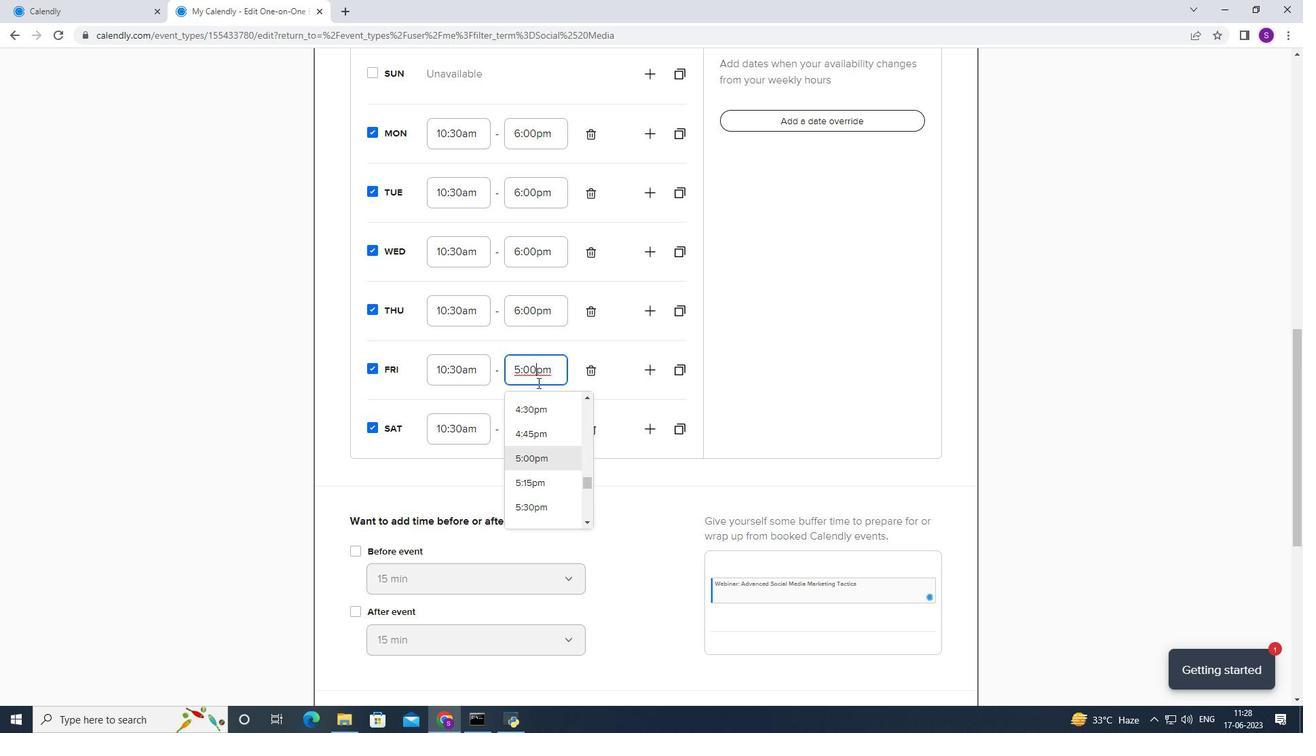 
Action: Mouse moved to (536, 350)
Screenshot: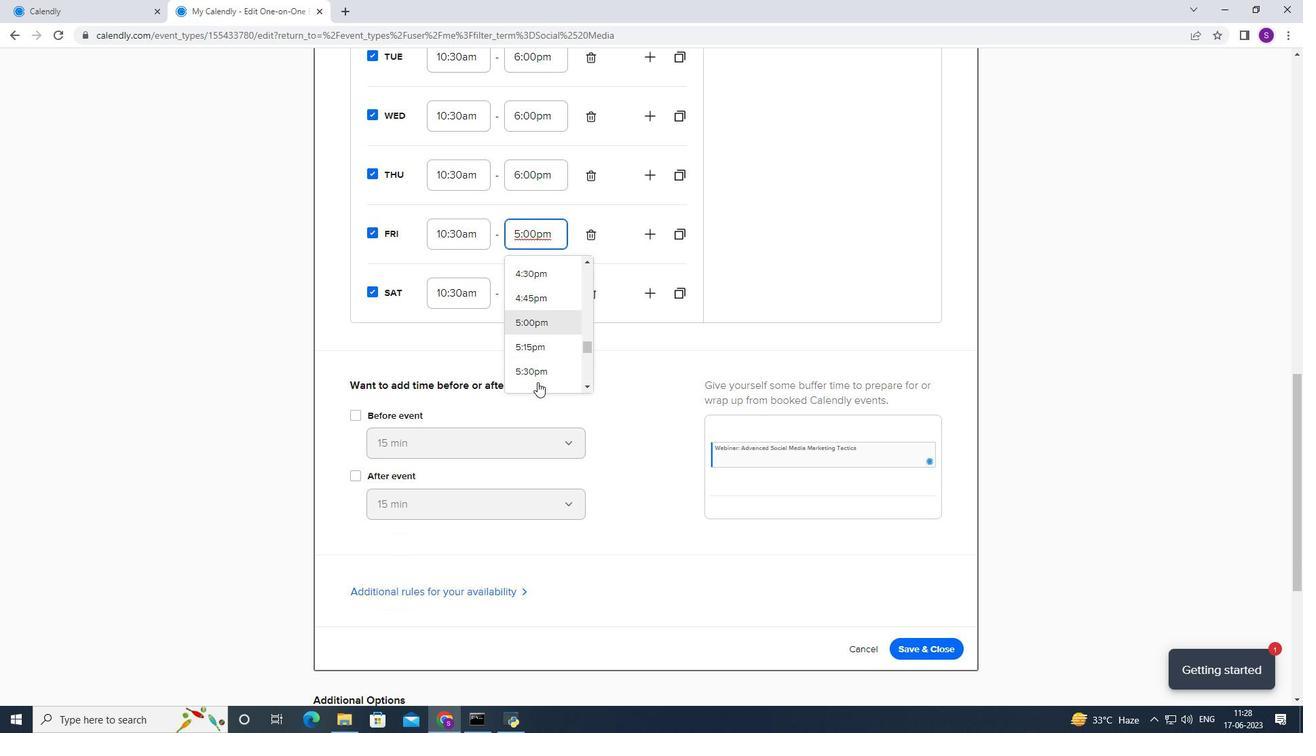 
Action: Mouse scrolled (536, 349) with delta (0, 0)
Screenshot: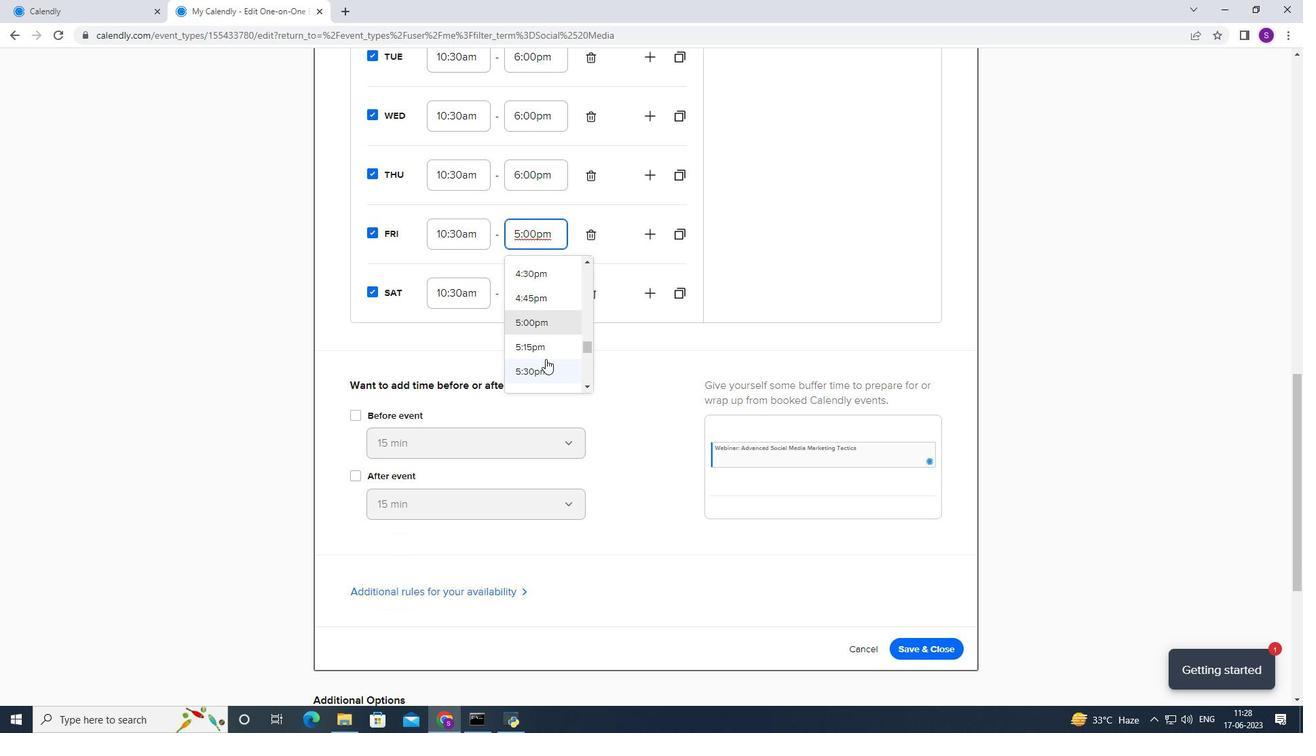 
Action: Mouse scrolled (536, 349) with delta (0, 0)
Screenshot: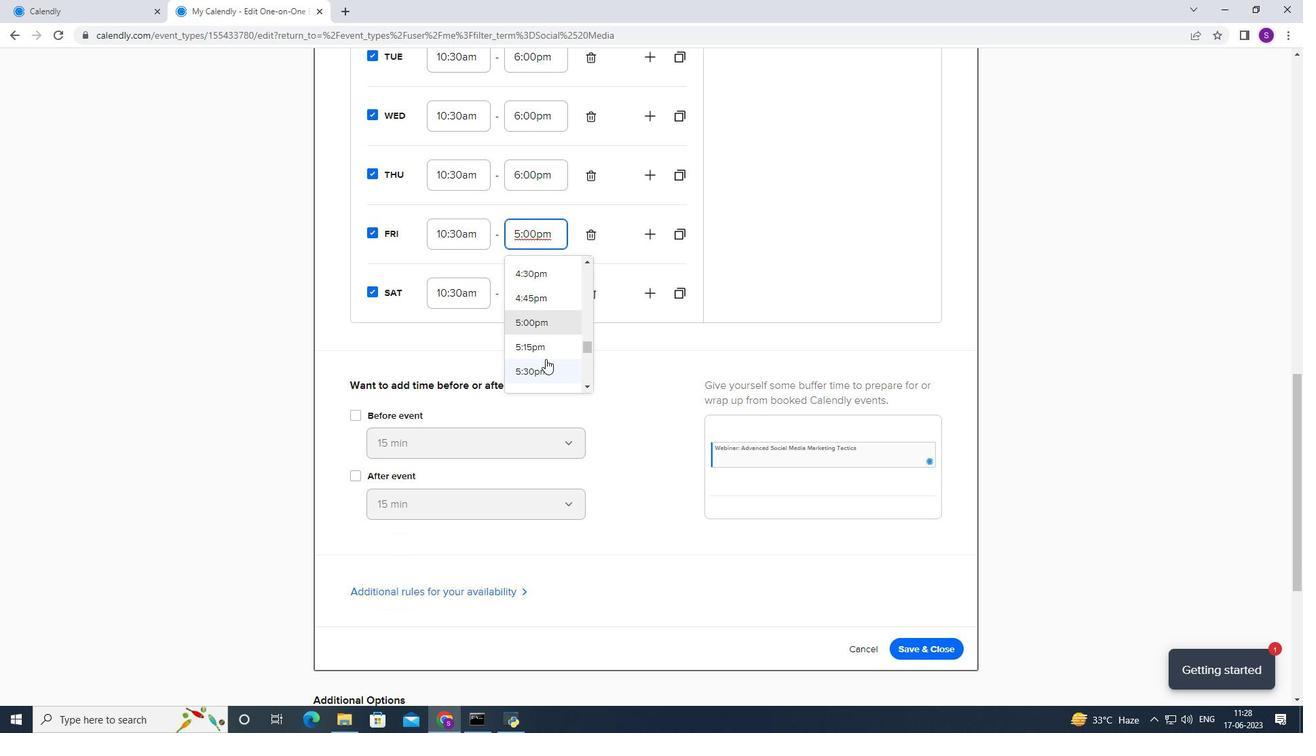 
Action: Mouse moved to (539, 281)
Screenshot: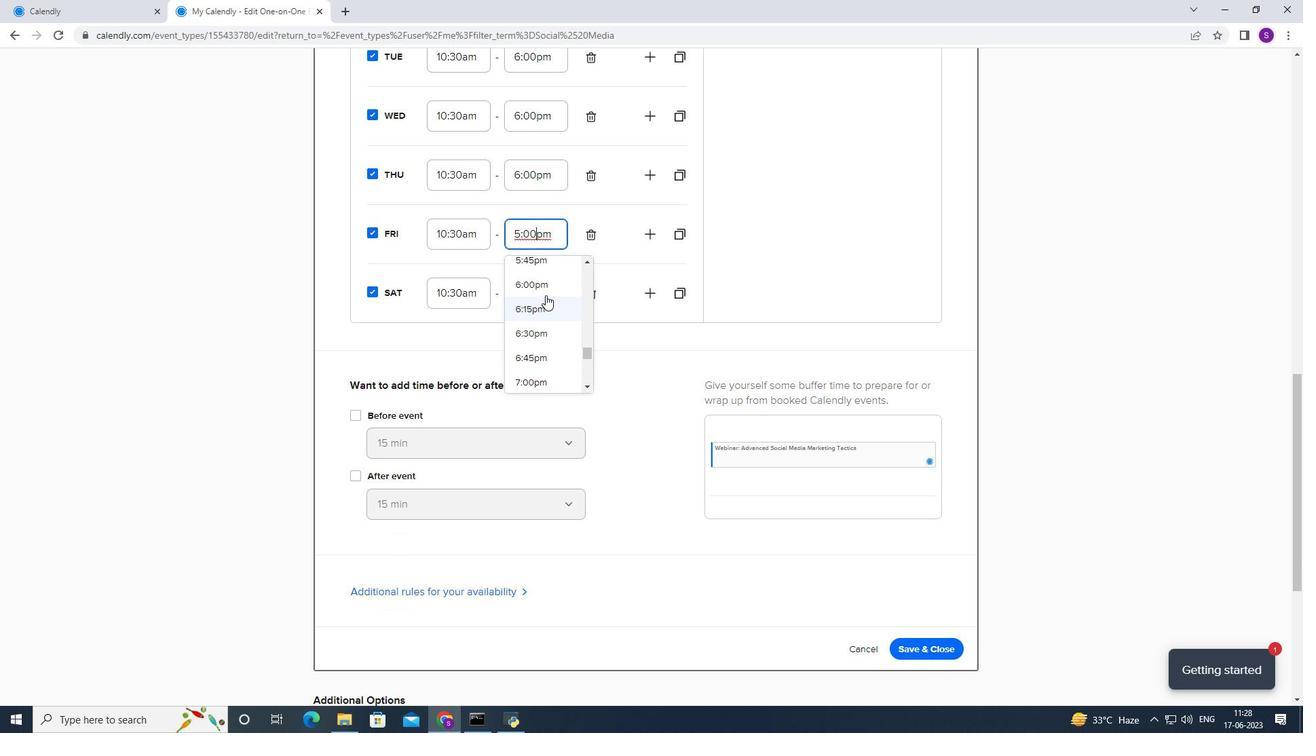 
Action: Mouse pressed left at (539, 281)
Screenshot: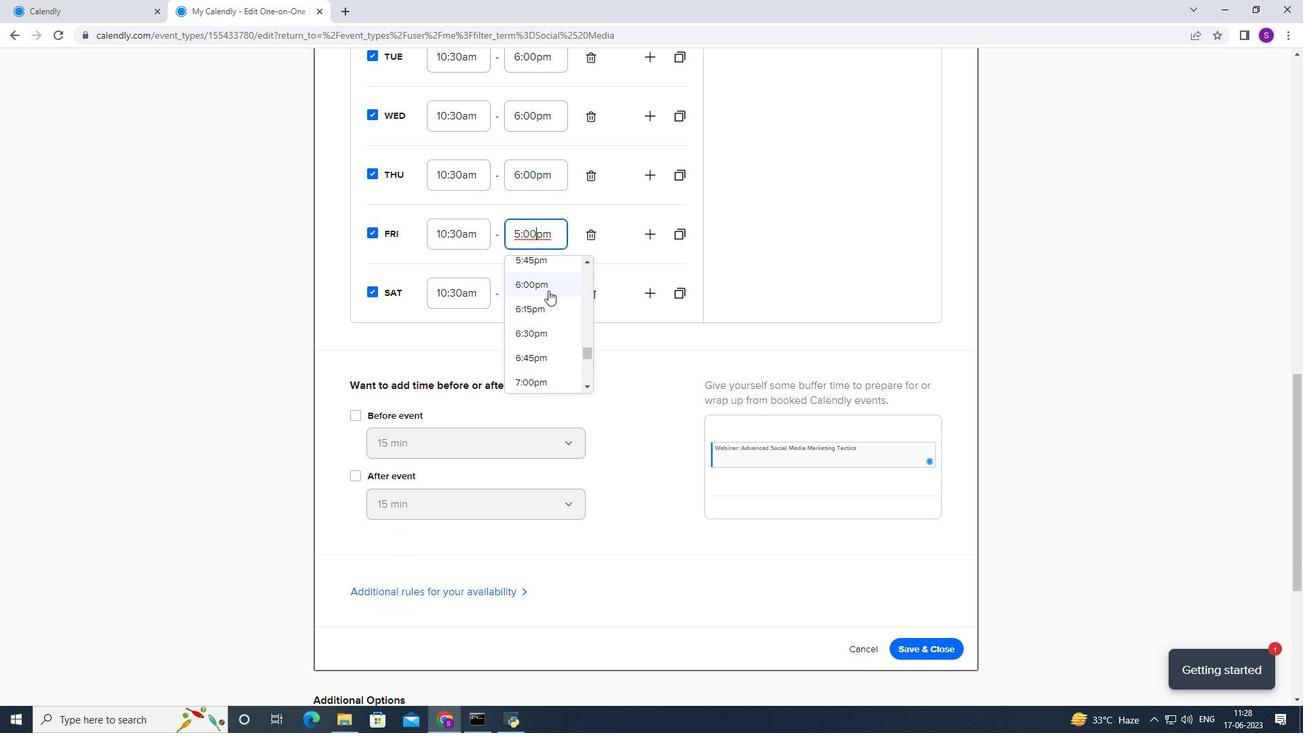 
Action: Mouse pressed left at (539, 281)
Screenshot: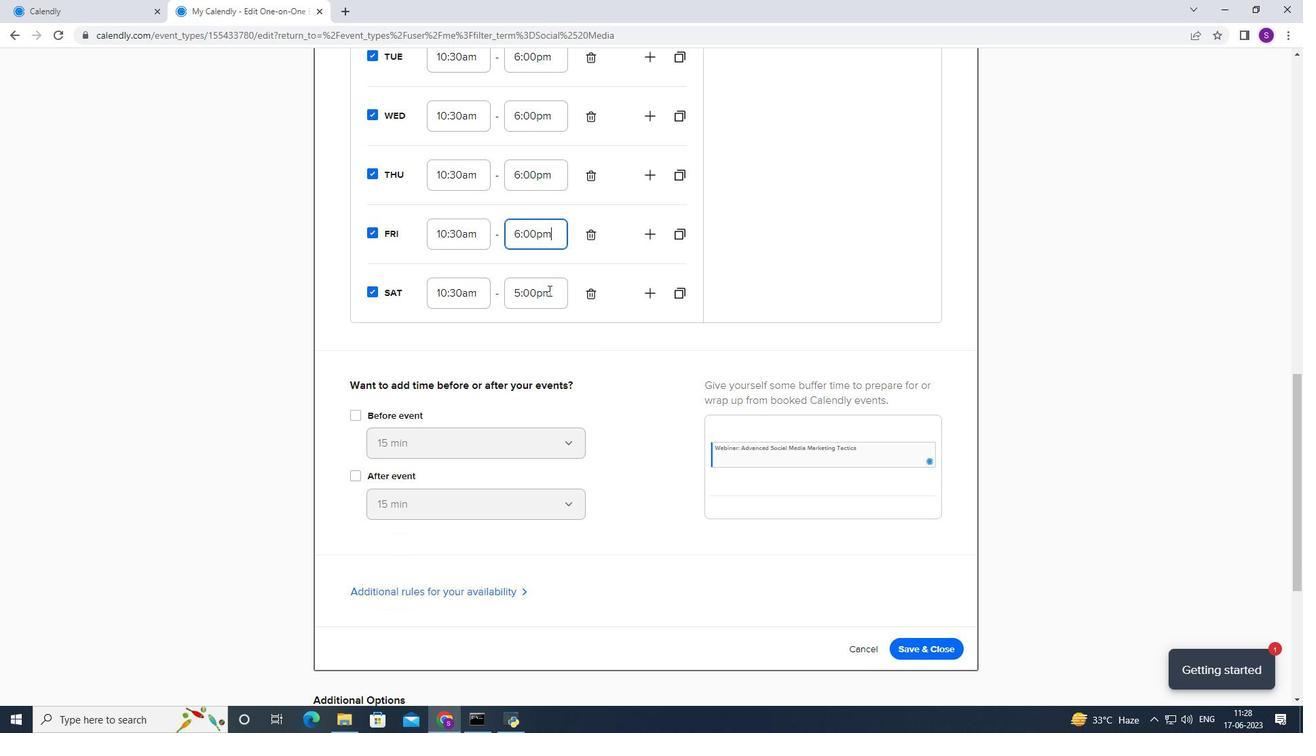 
Action: Mouse moved to (519, 328)
Screenshot: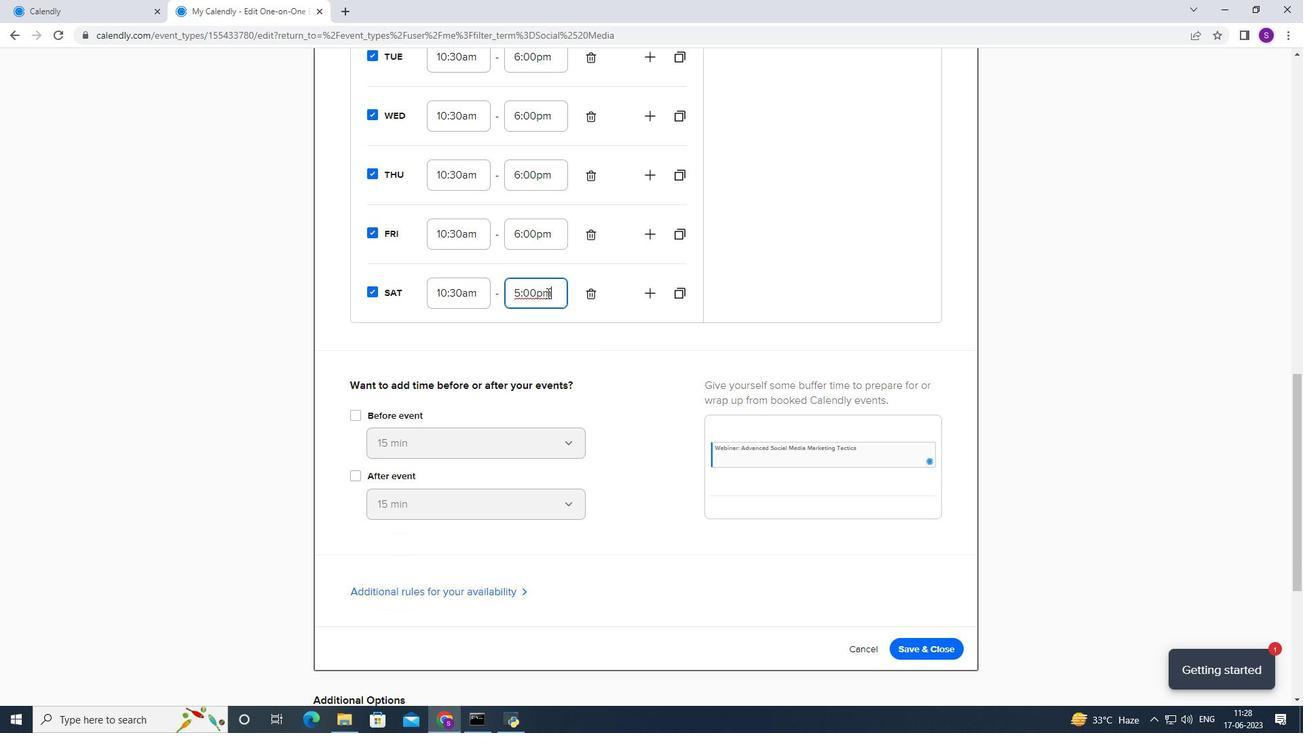 
Action: Mouse scrolled (519, 327) with delta (0, 0)
Screenshot: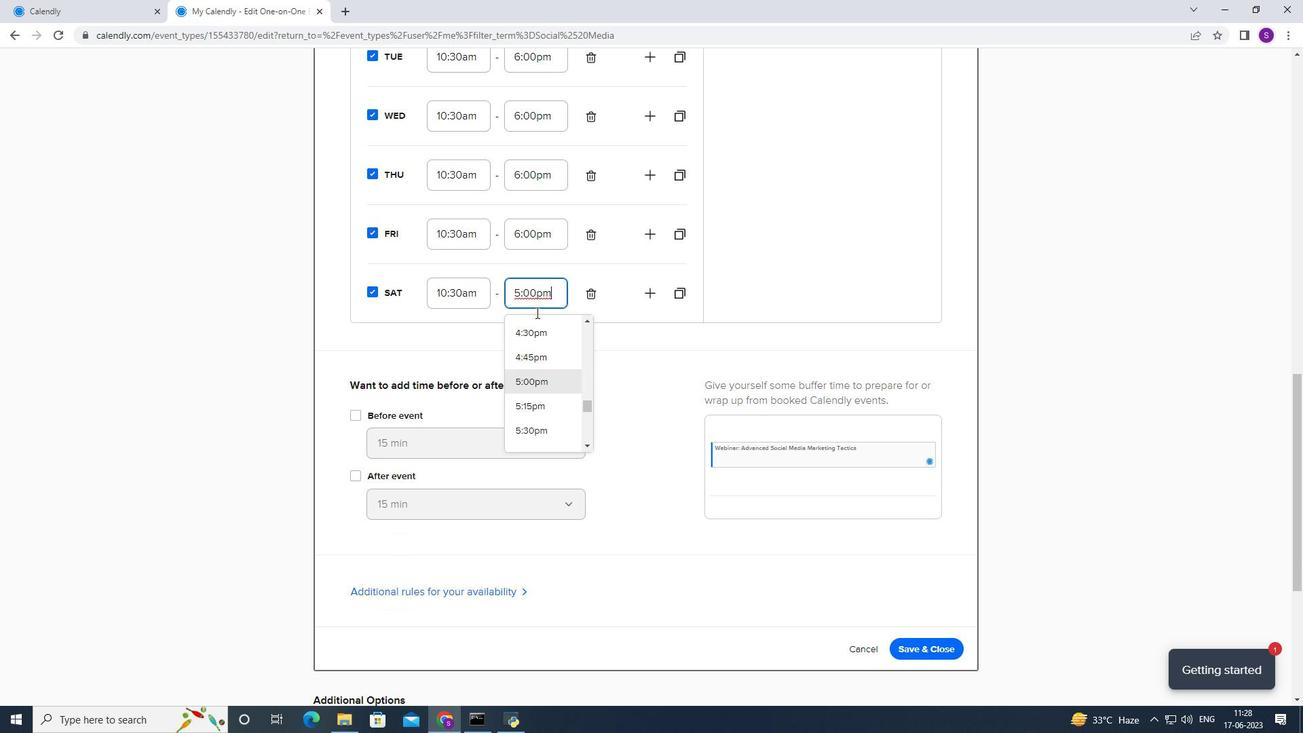 
Action: Mouse moved to (517, 335)
Screenshot: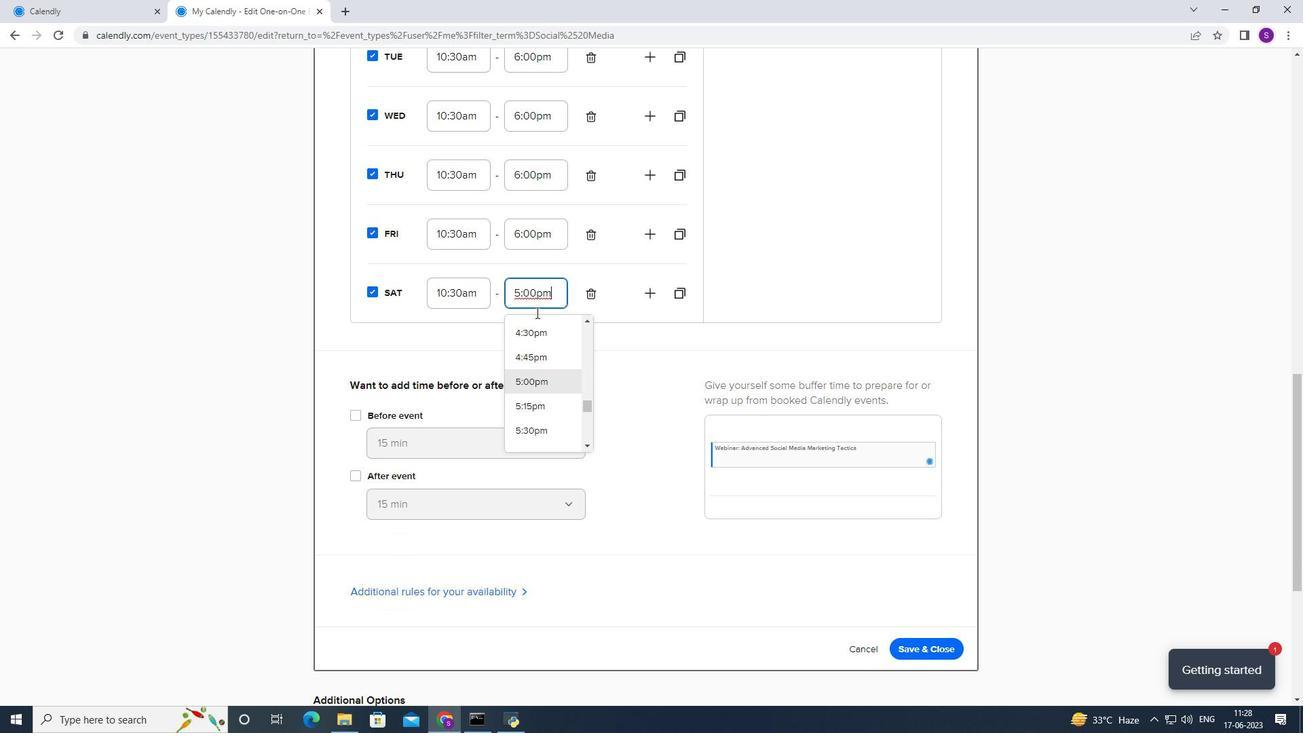 
Action: Mouse scrolled (517, 334) with delta (0, 0)
Screenshot: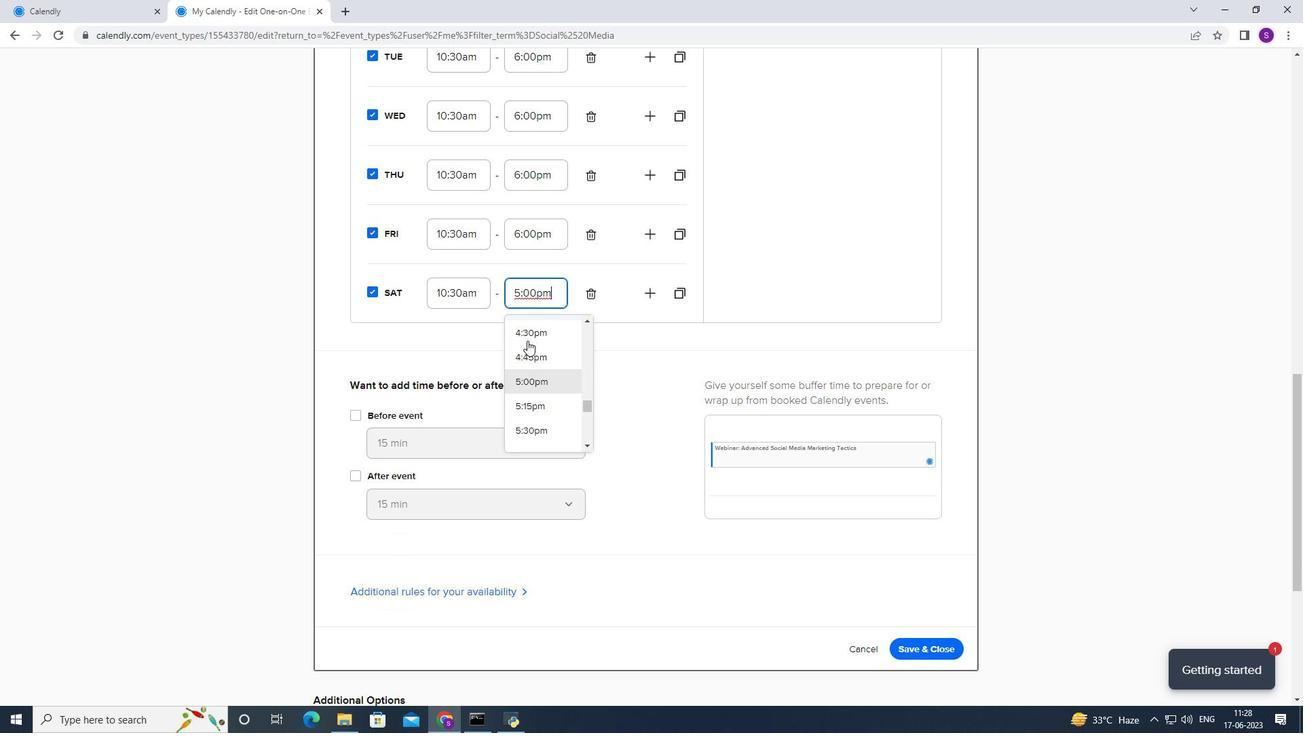 
Action: Mouse pressed left at (517, 335)
Screenshot: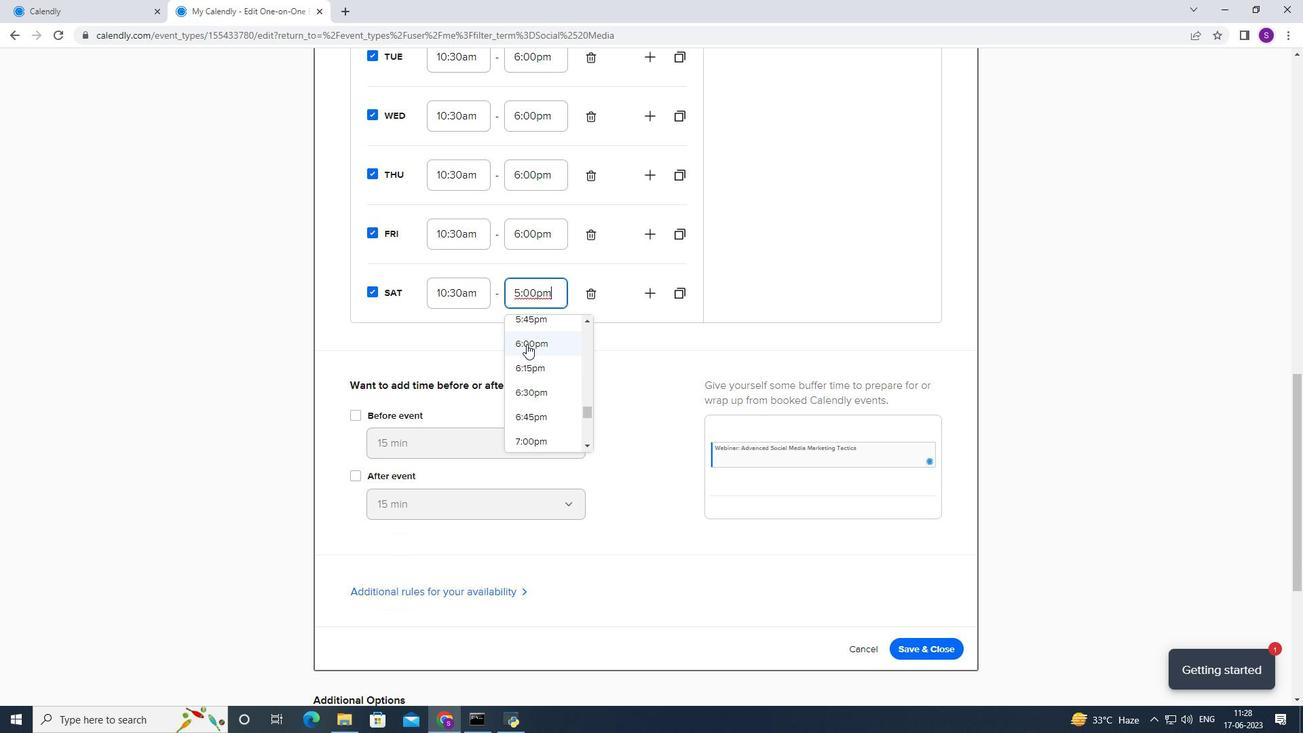 
Action: Mouse moved to (404, 415)
Screenshot: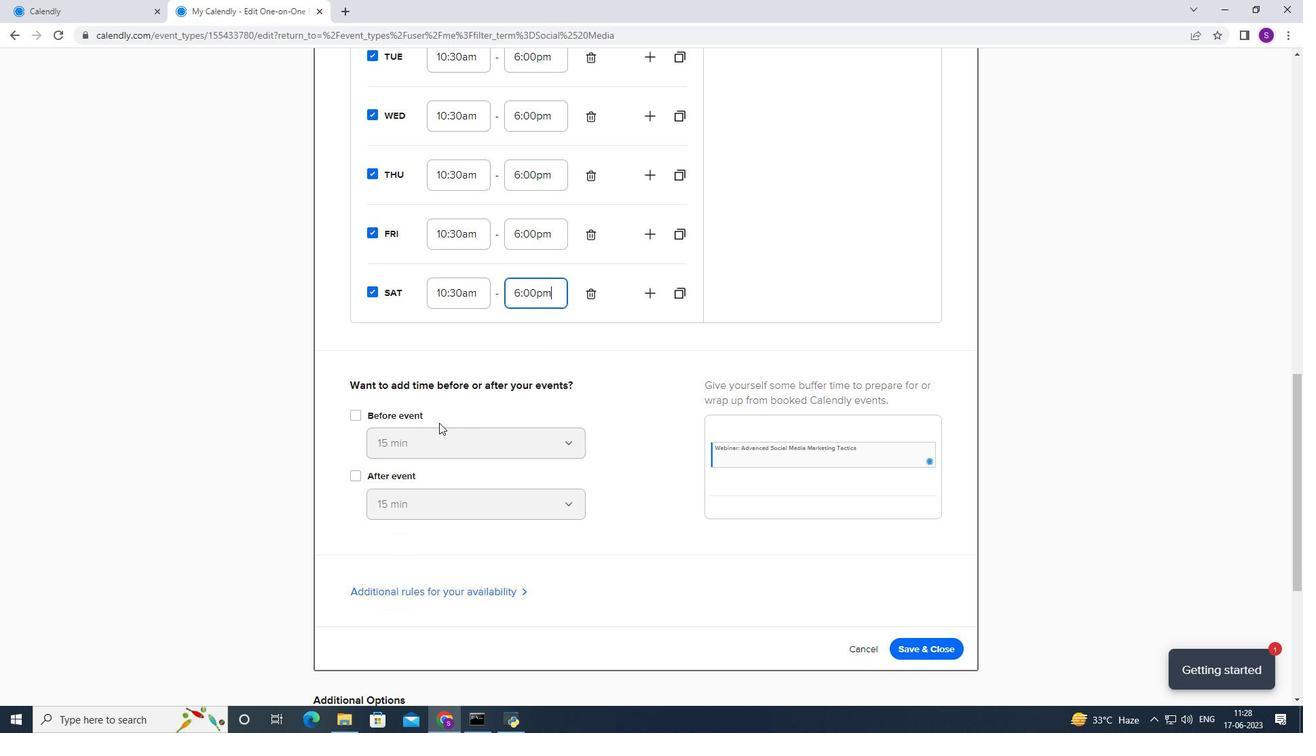 
Action: Mouse pressed left at (404, 415)
Screenshot: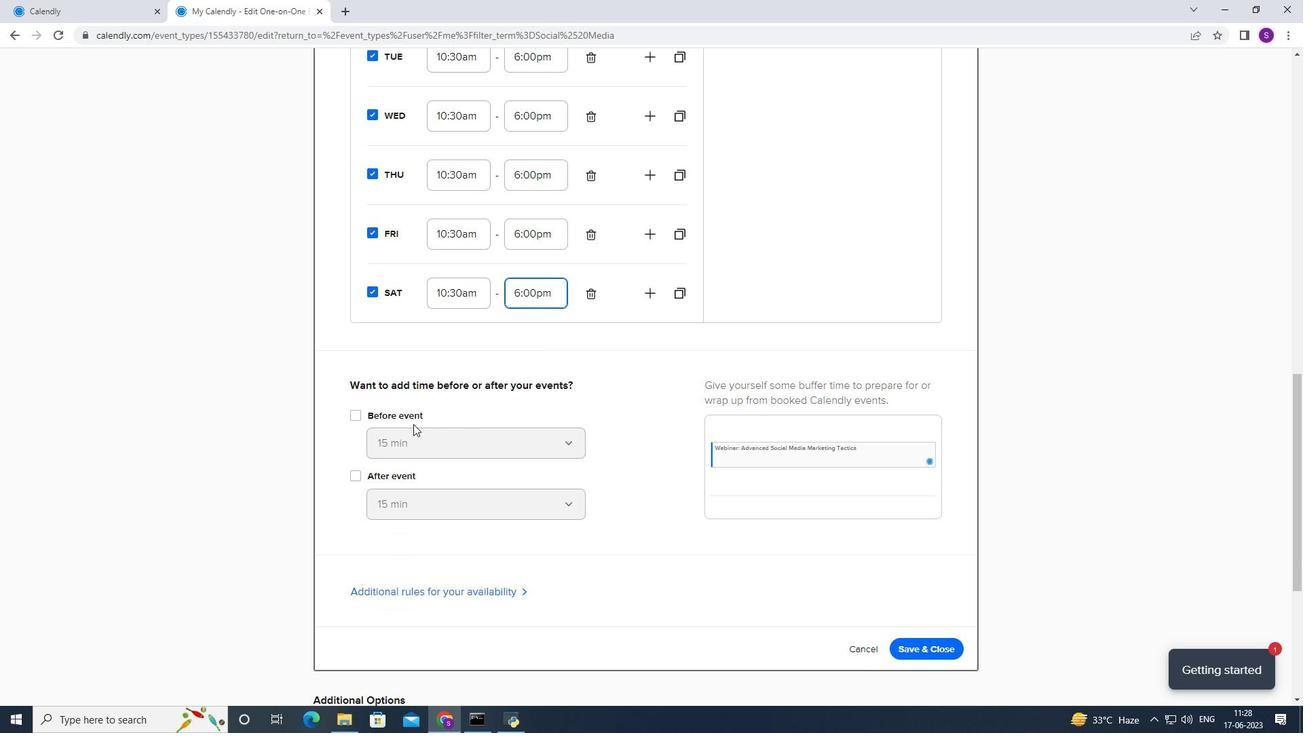 
Action: Mouse moved to (397, 425)
Screenshot: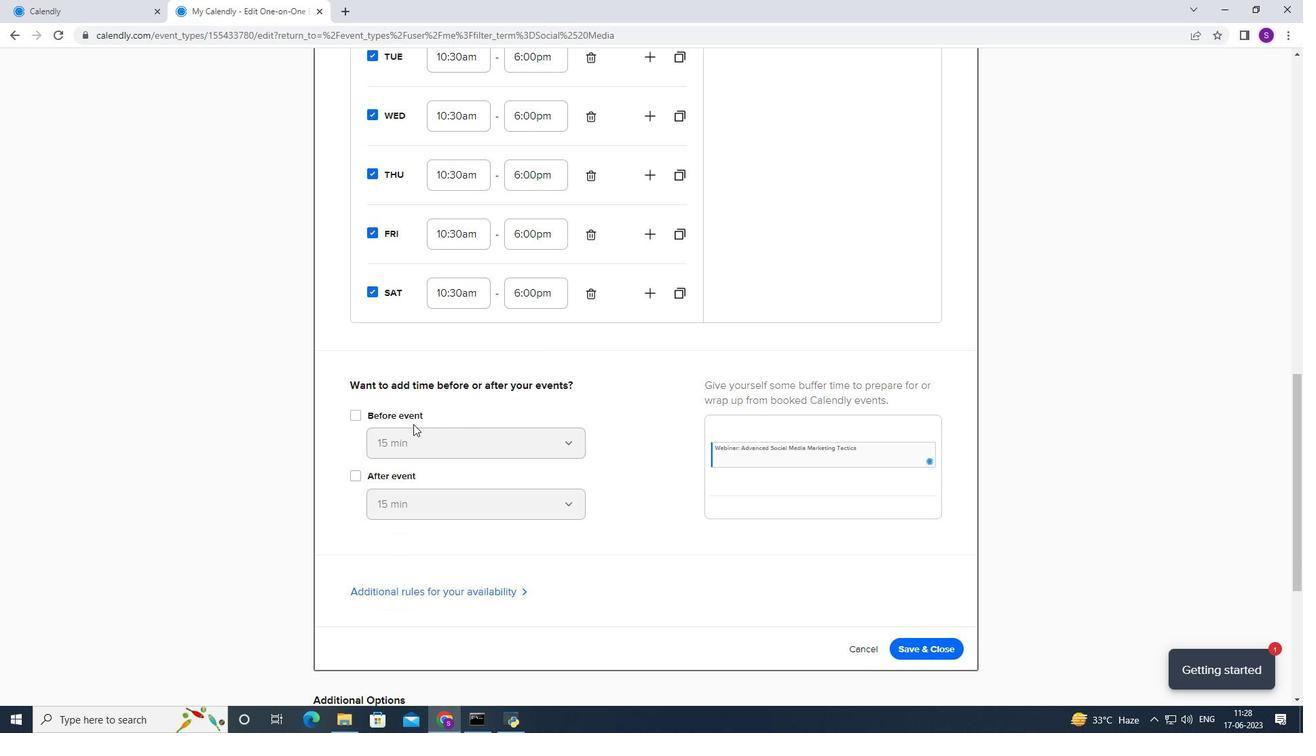 
Action: Mouse scrolled (397, 424) with delta (0, 0)
Screenshot: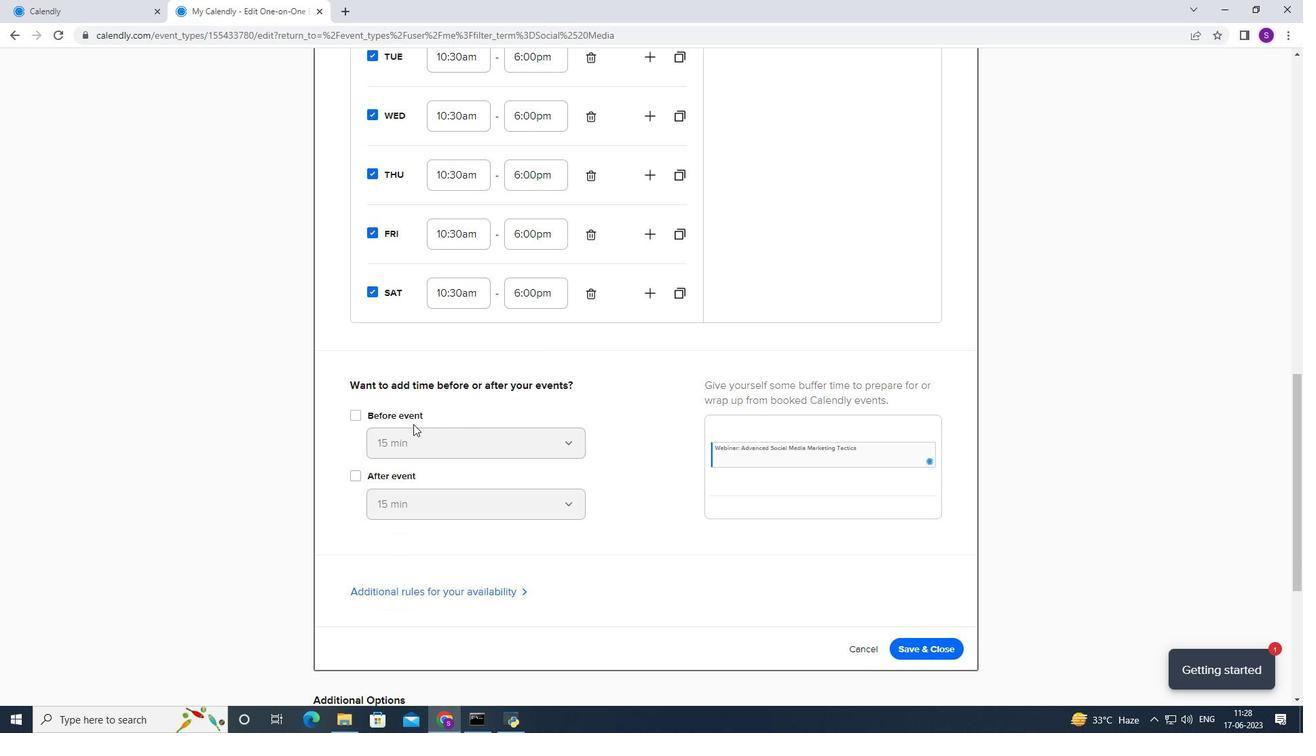 
Action: Mouse moved to (355, 341)
Screenshot: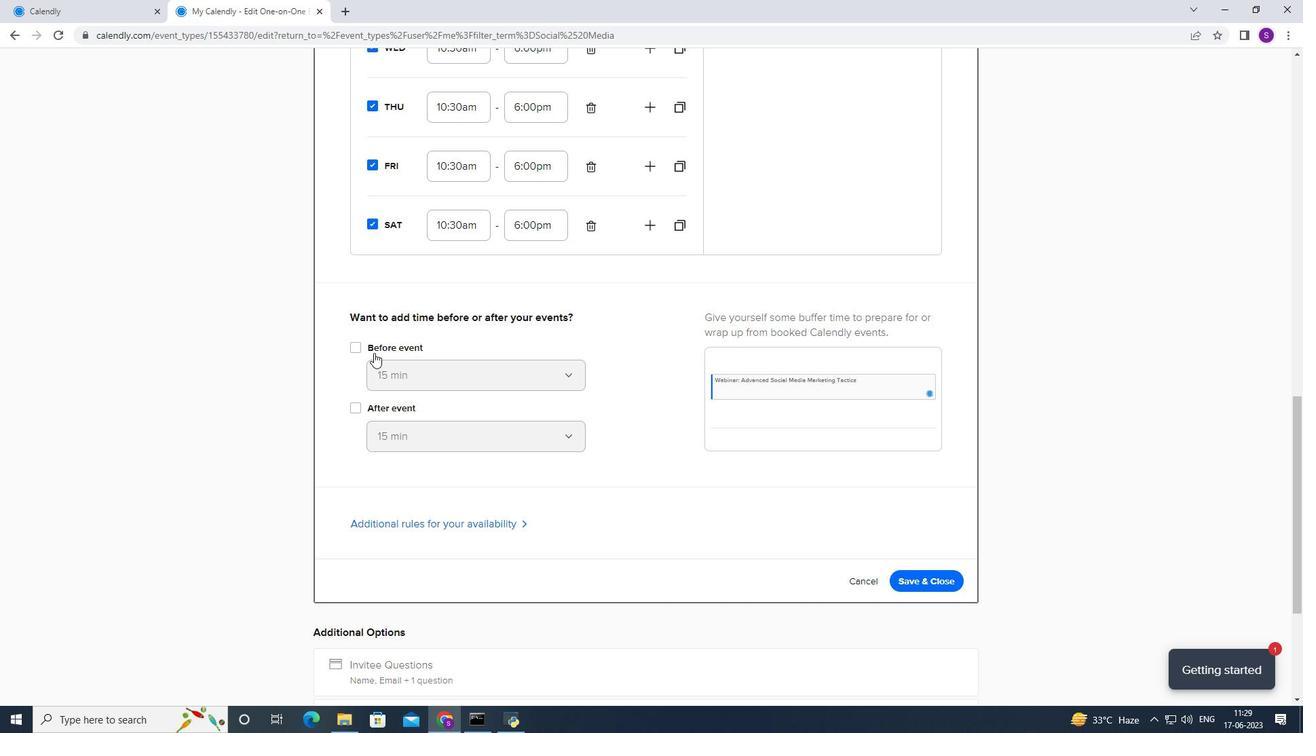 
Action: Mouse pressed left at (355, 341)
Screenshot: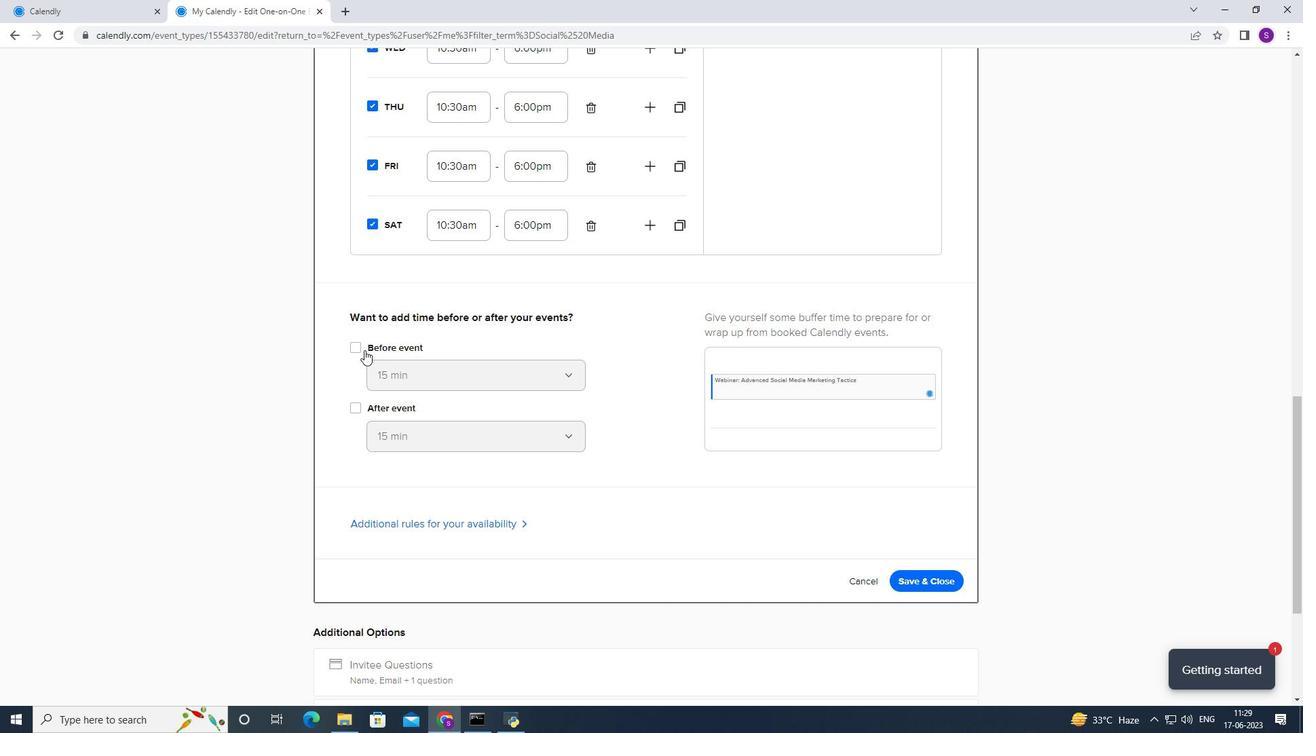 
Action: Mouse moved to (346, 401)
Screenshot: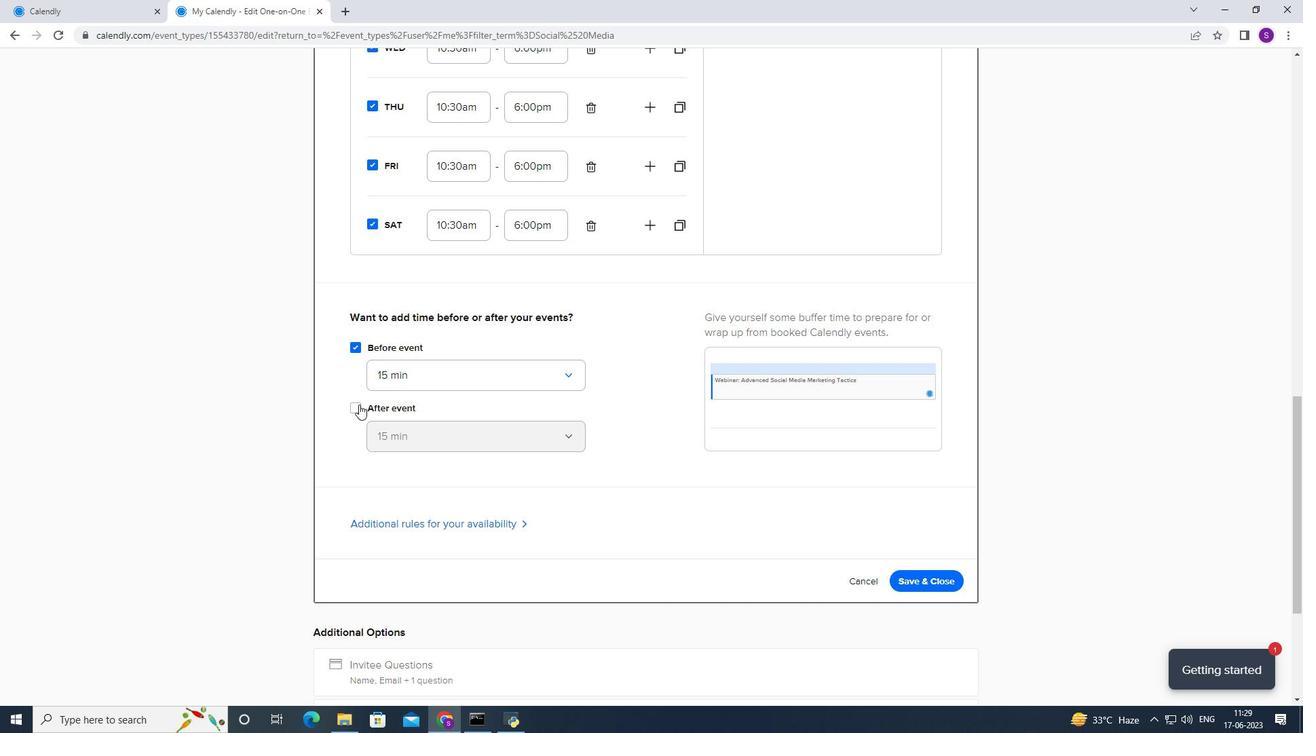
Action: Mouse pressed left at (346, 401)
Screenshot: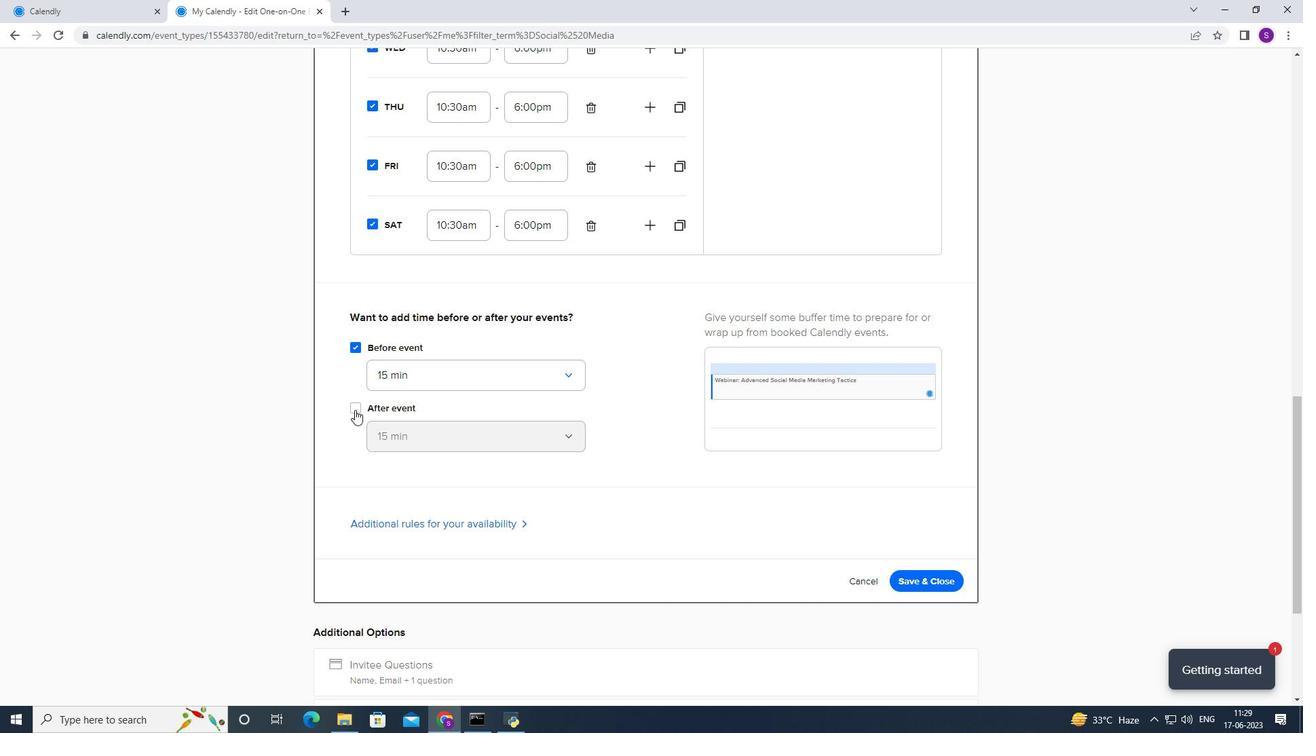 
Action: Mouse moved to (468, 386)
Screenshot: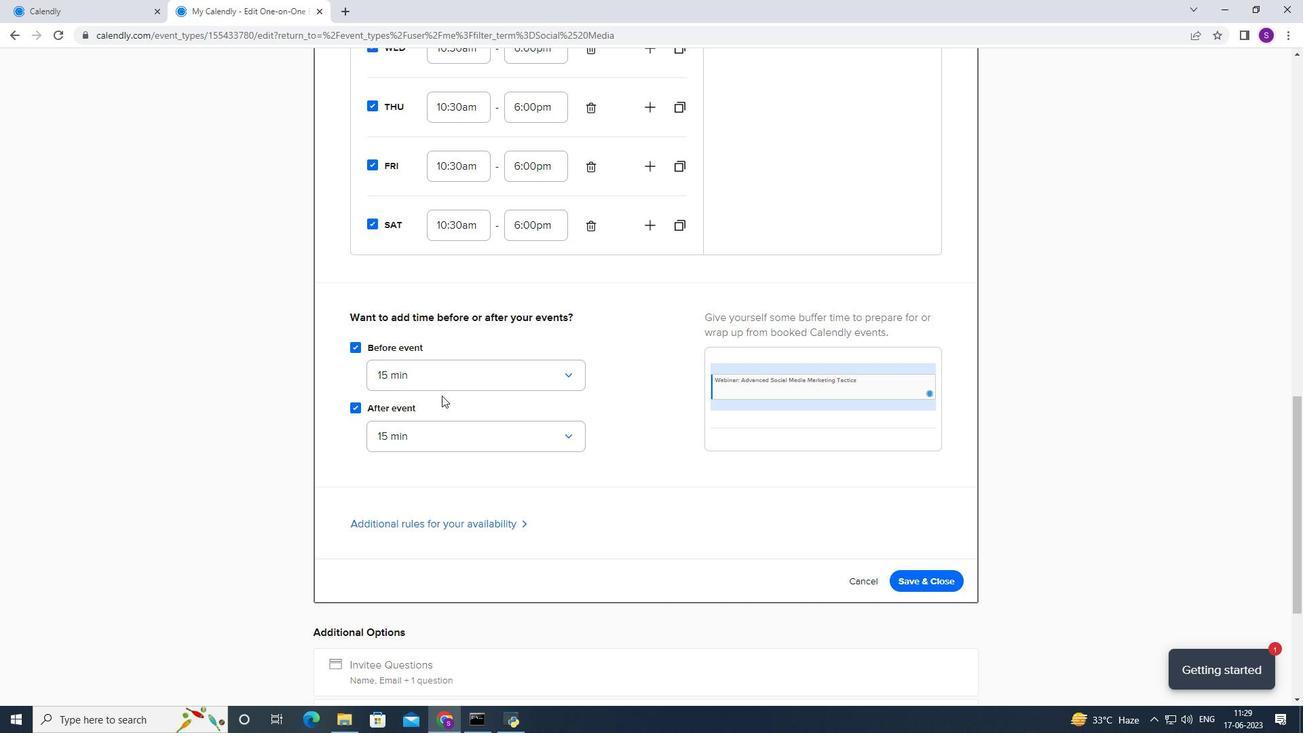 
Action: Mouse scrolled (468, 386) with delta (0, 0)
Screenshot: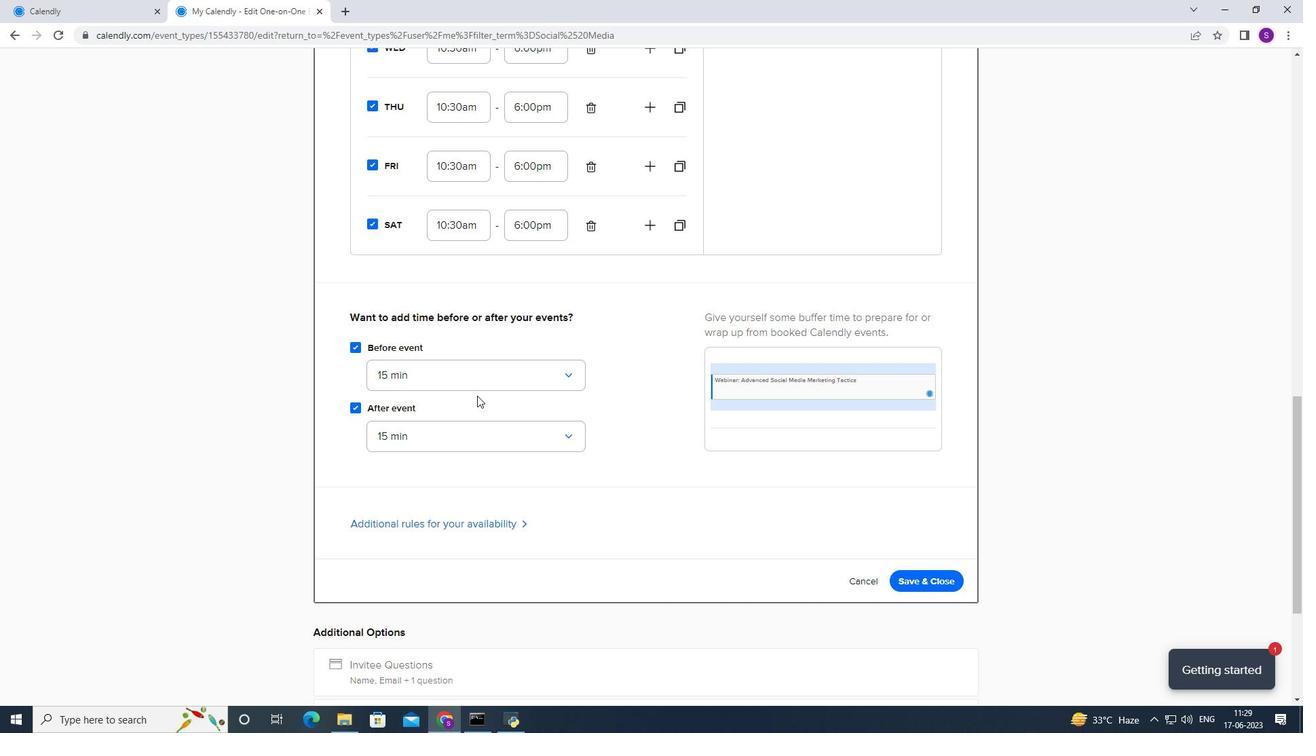 
Action: Mouse scrolled (468, 386) with delta (0, 0)
Screenshot: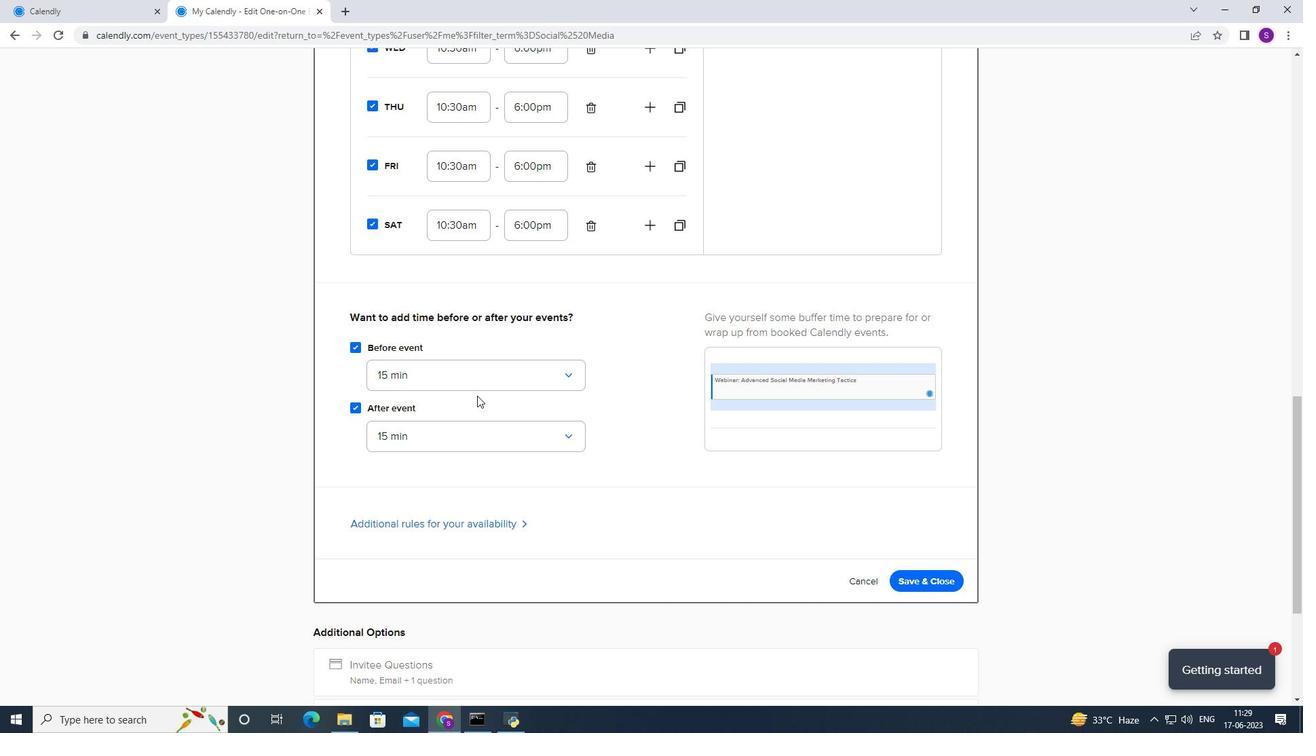 
Action: Mouse pressed left at (468, 386)
Screenshot: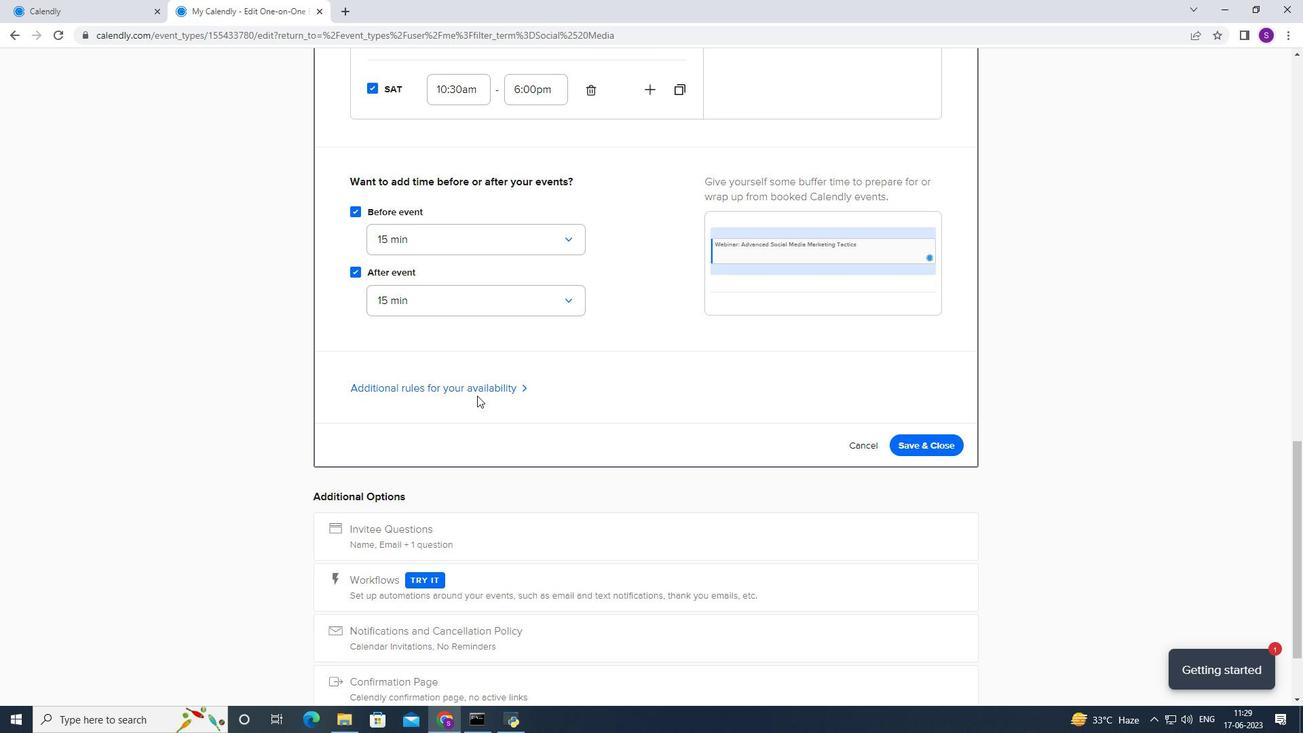 
Action: Mouse moved to (478, 382)
Screenshot: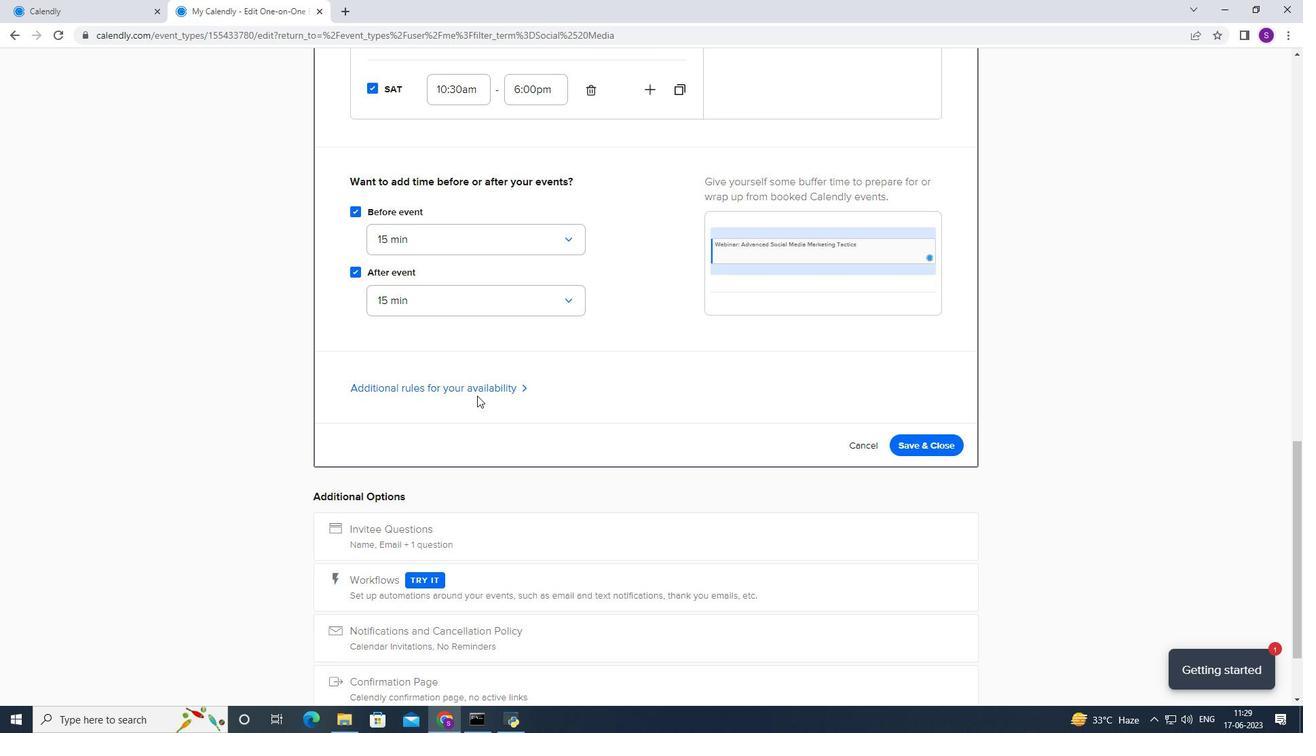 
Action: Mouse pressed left at (478, 382)
Screenshot: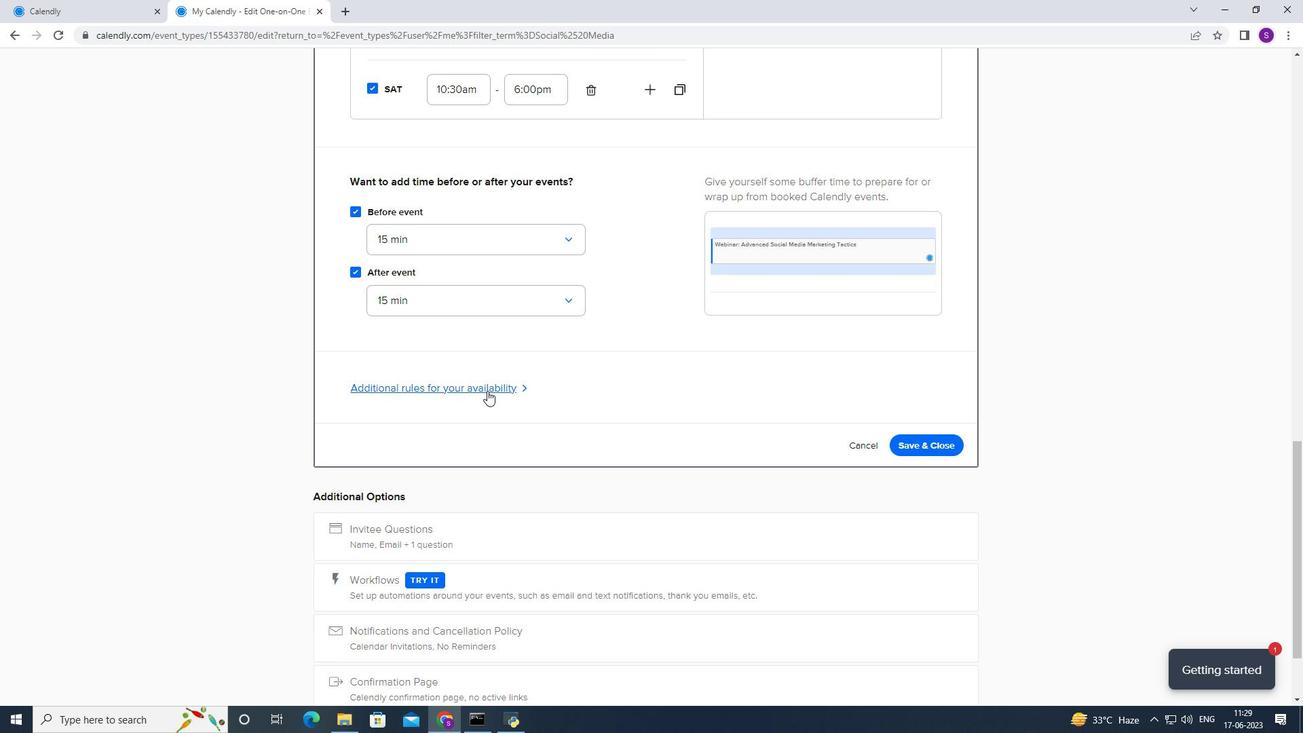 
Action: Mouse moved to (399, 515)
Screenshot: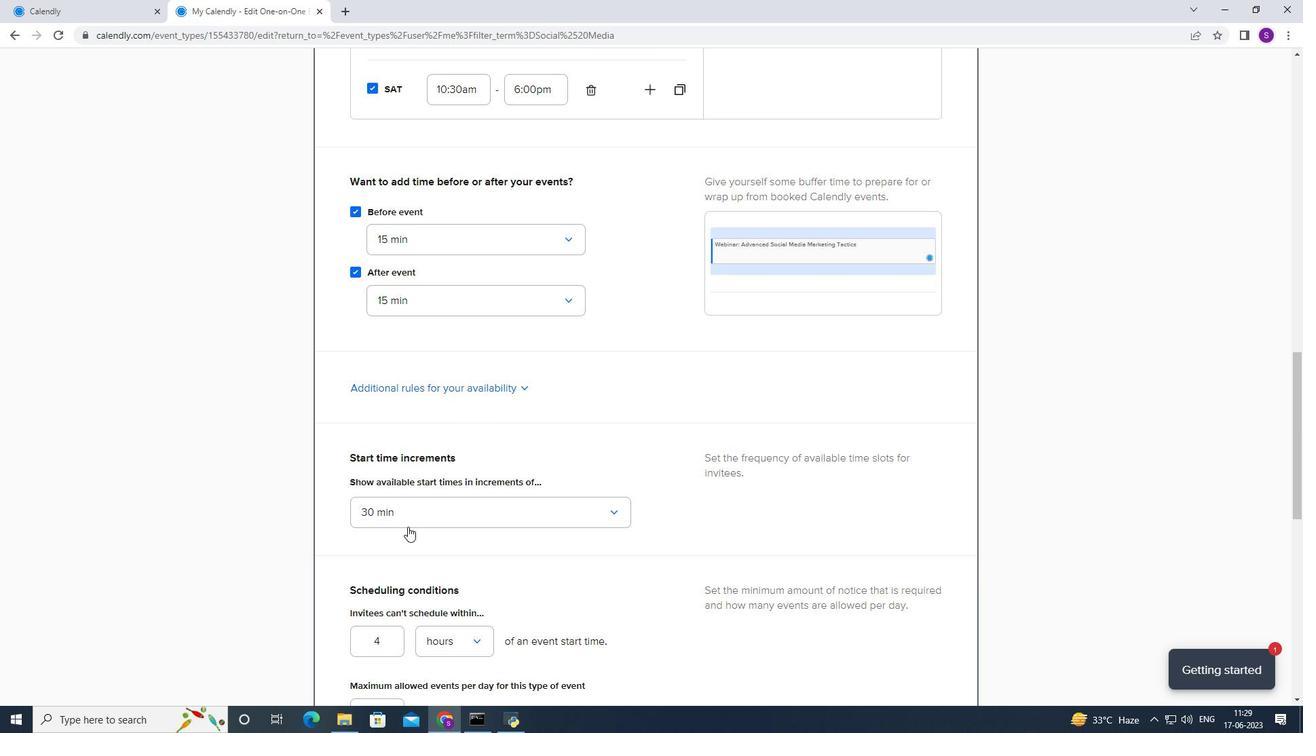 
Action: Mouse pressed left at (399, 515)
Screenshot: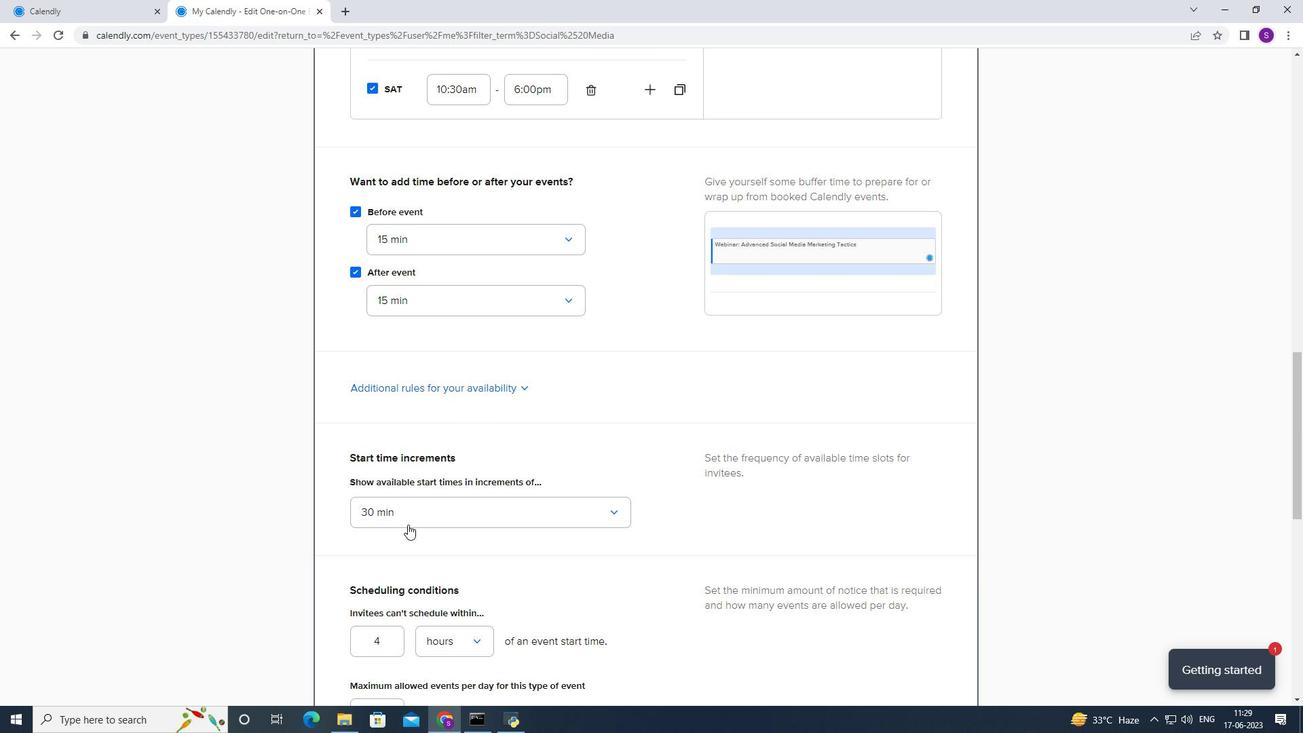 
Action: Mouse moved to (390, 536)
Screenshot: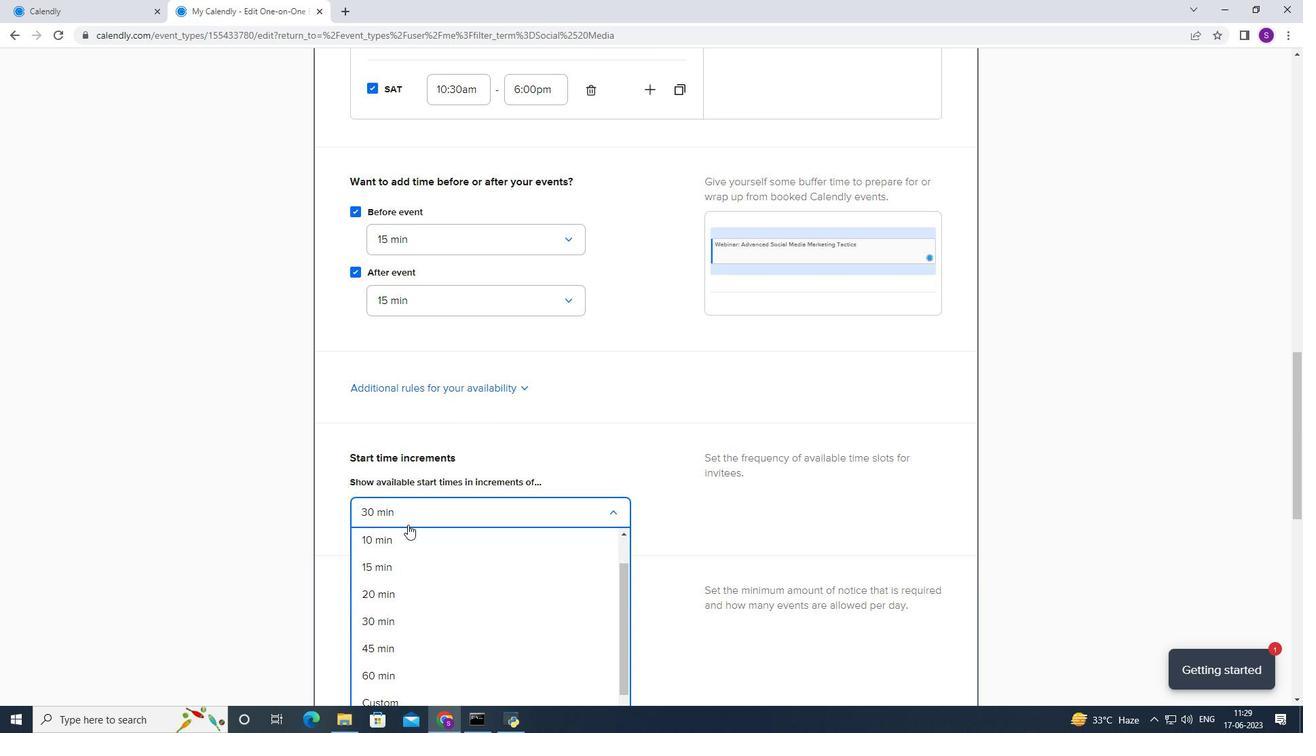 
Action: Mouse pressed left at (390, 536)
Screenshot: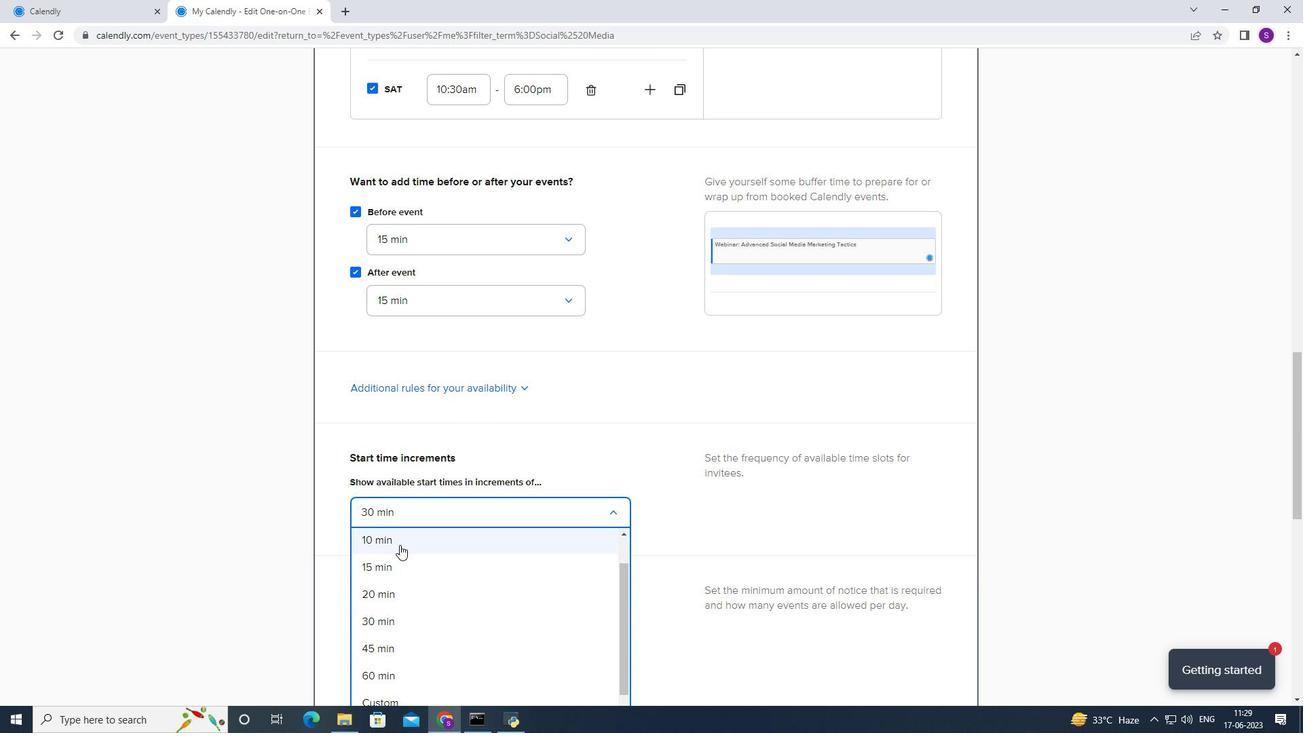 
Action: Mouse moved to (398, 504)
Screenshot: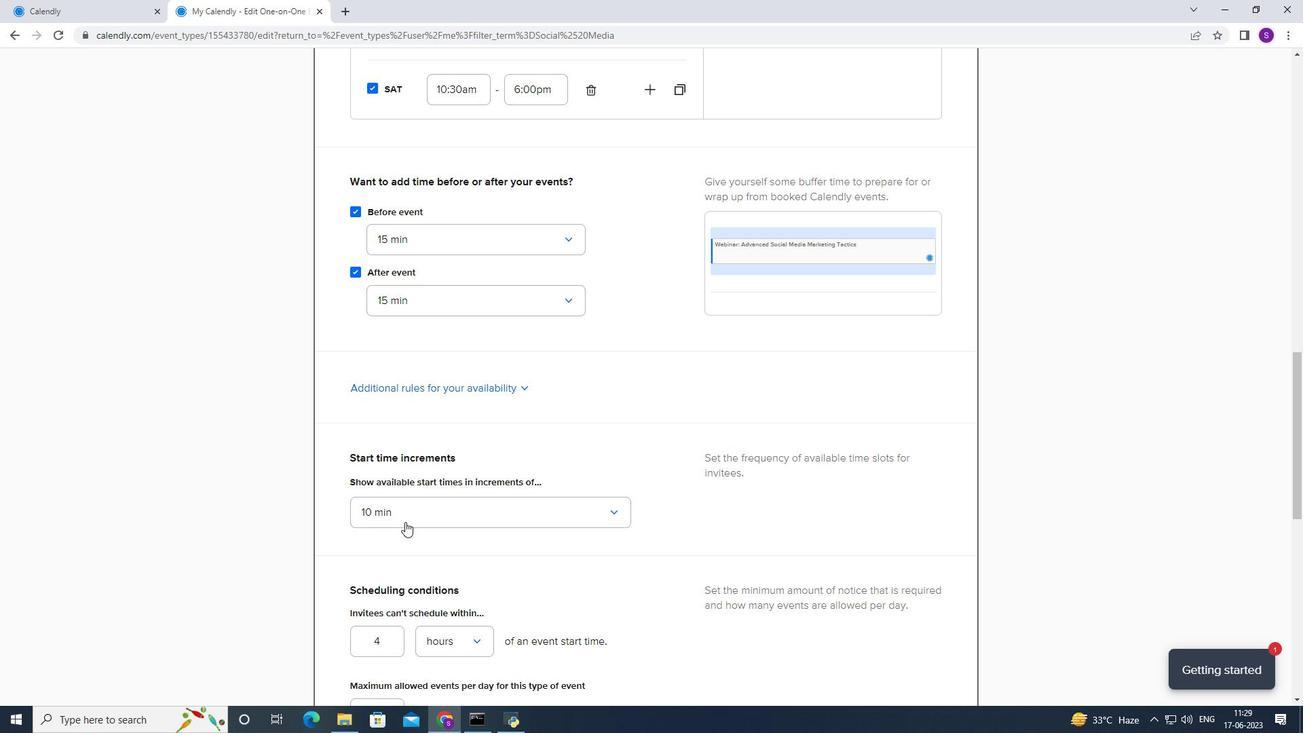 
Action: Mouse scrolled (398, 504) with delta (0, 0)
Screenshot: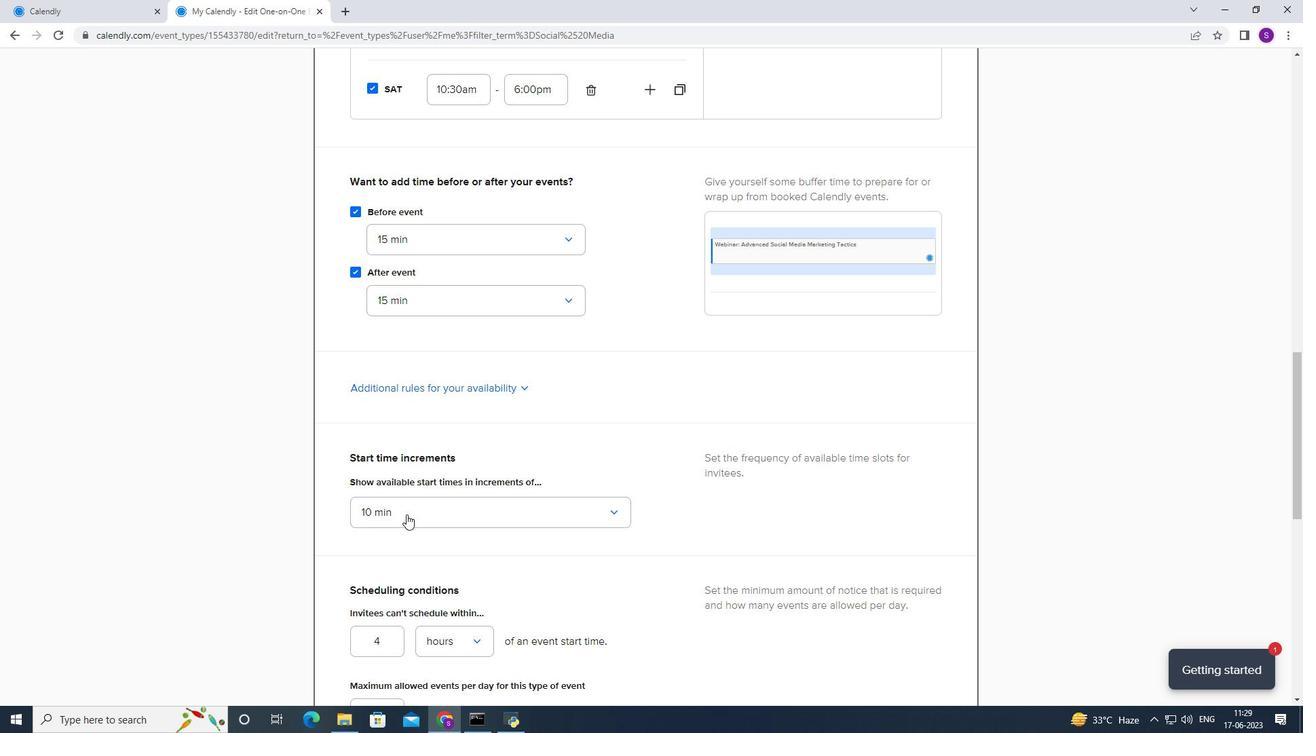 
Action: Mouse scrolled (398, 504) with delta (0, 0)
Screenshot: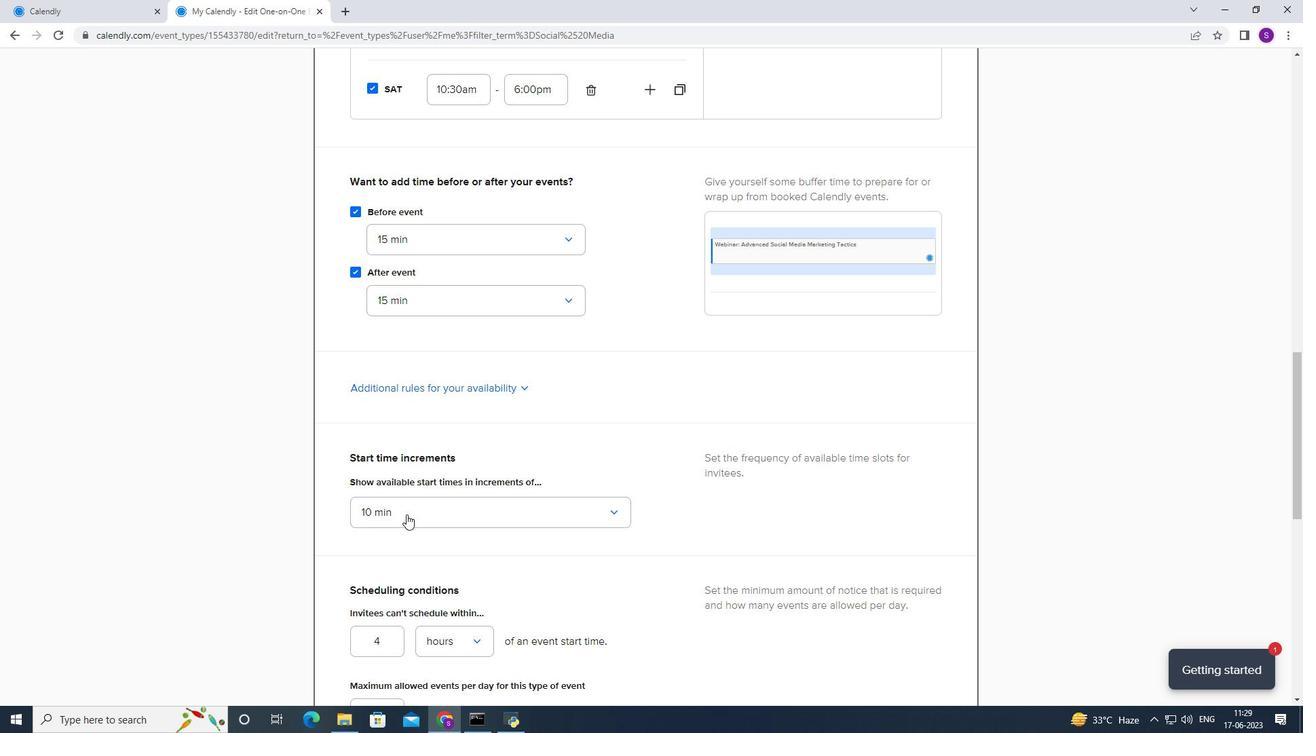 
Action: Mouse scrolled (398, 504) with delta (0, 0)
Screenshot: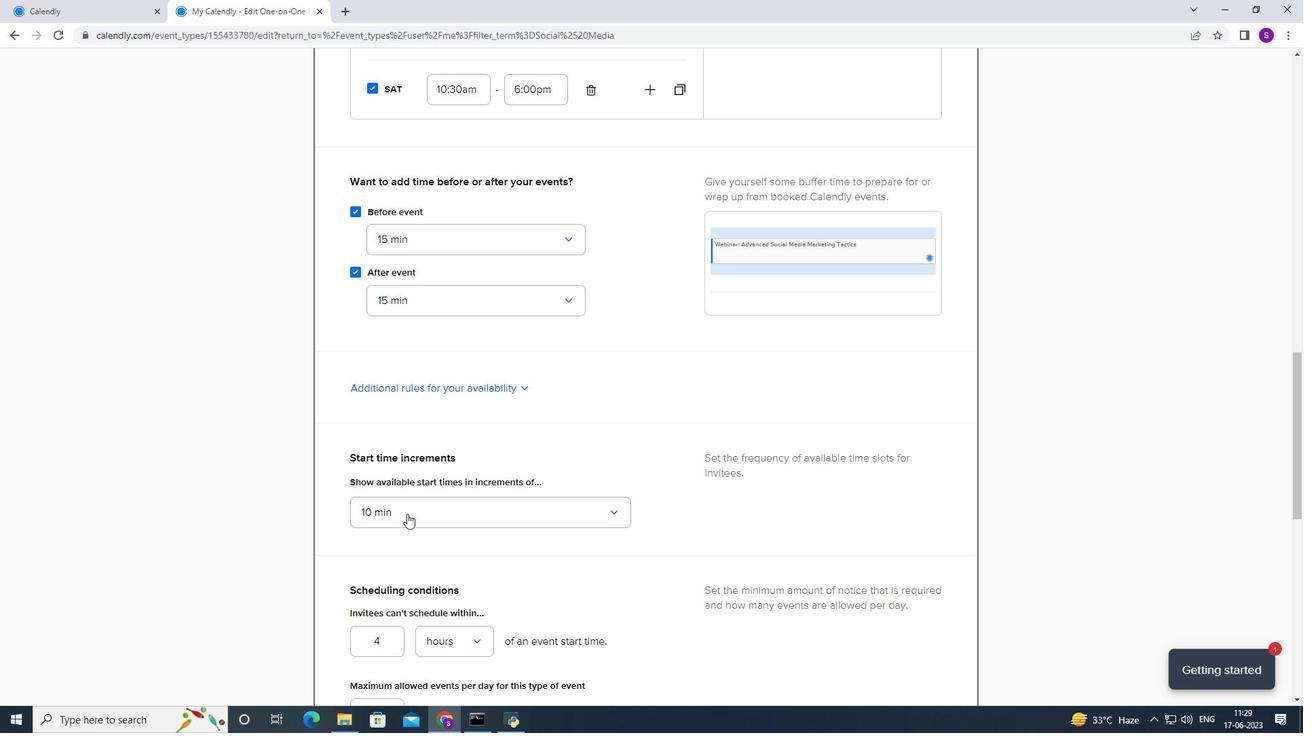 
Action: Mouse scrolled (398, 504) with delta (0, 0)
Screenshot: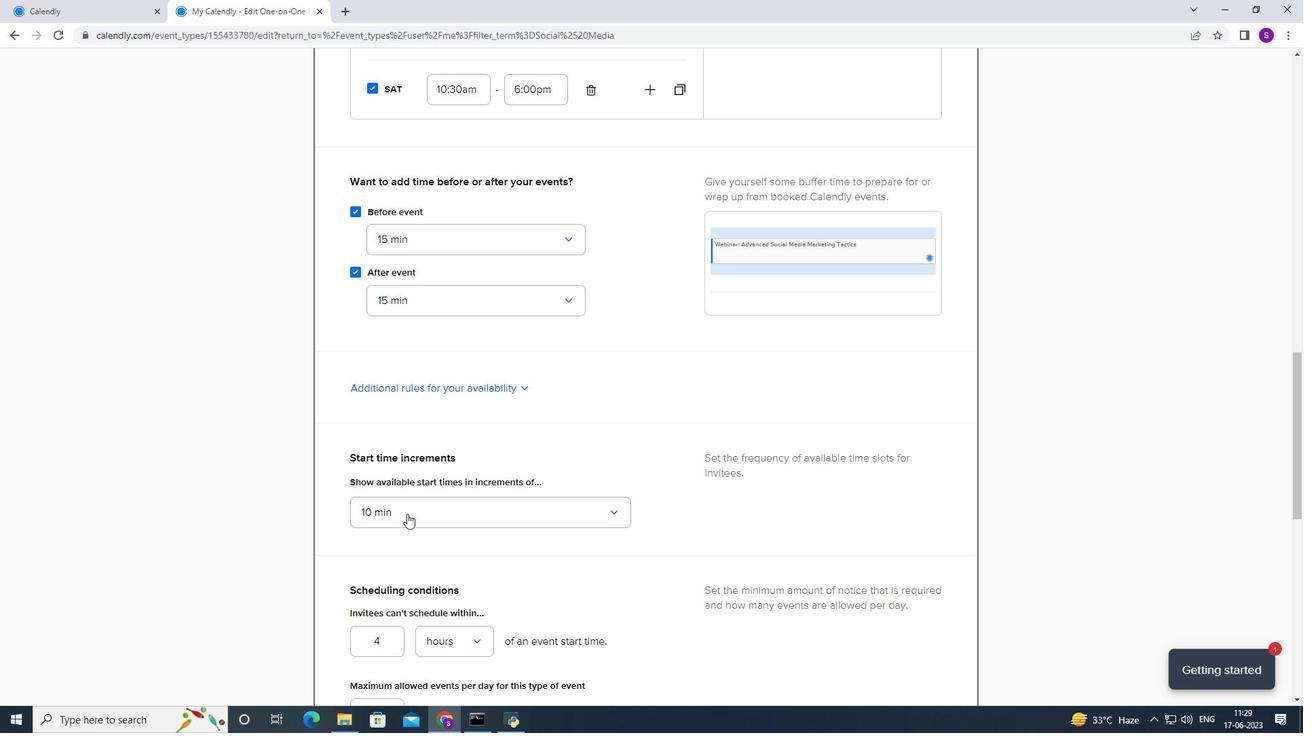
Action: Mouse scrolled (398, 504) with delta (0, 0)
Screenshot: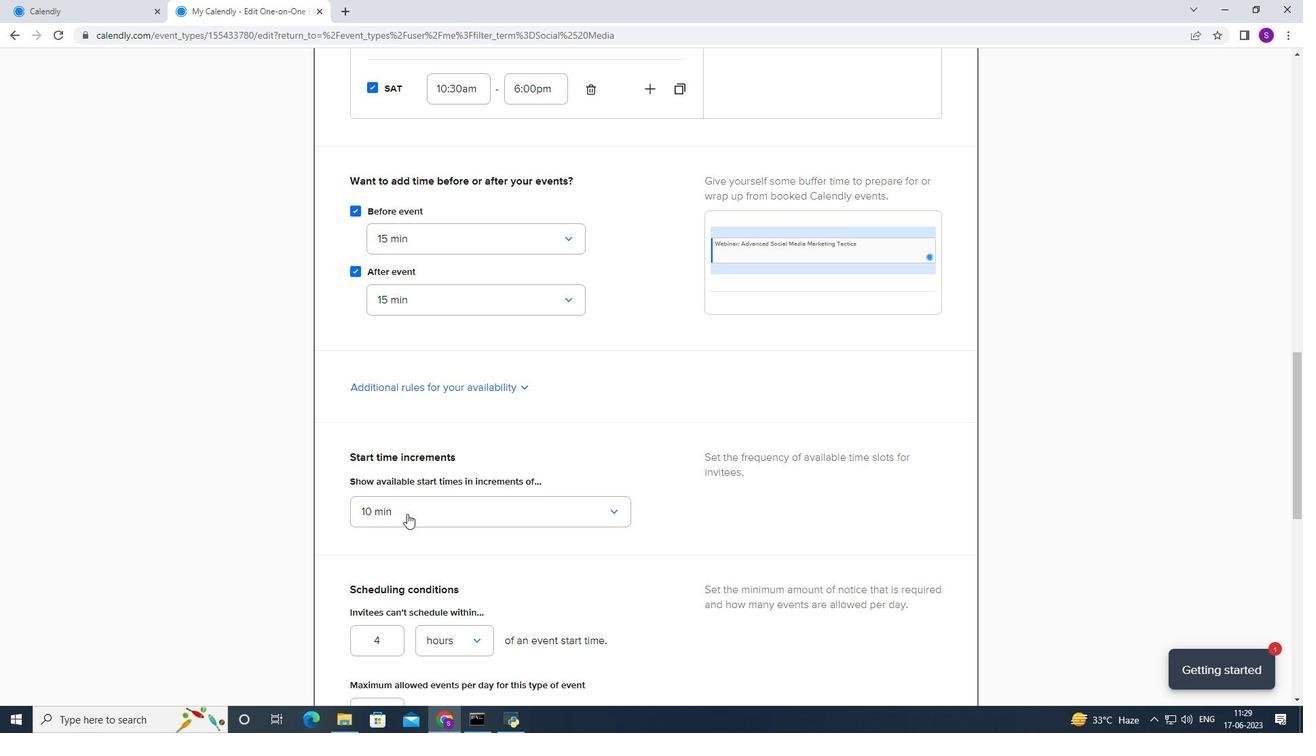 
Action: Mouse scrolled (398, 504) with delta (0, 0)
Screenshot: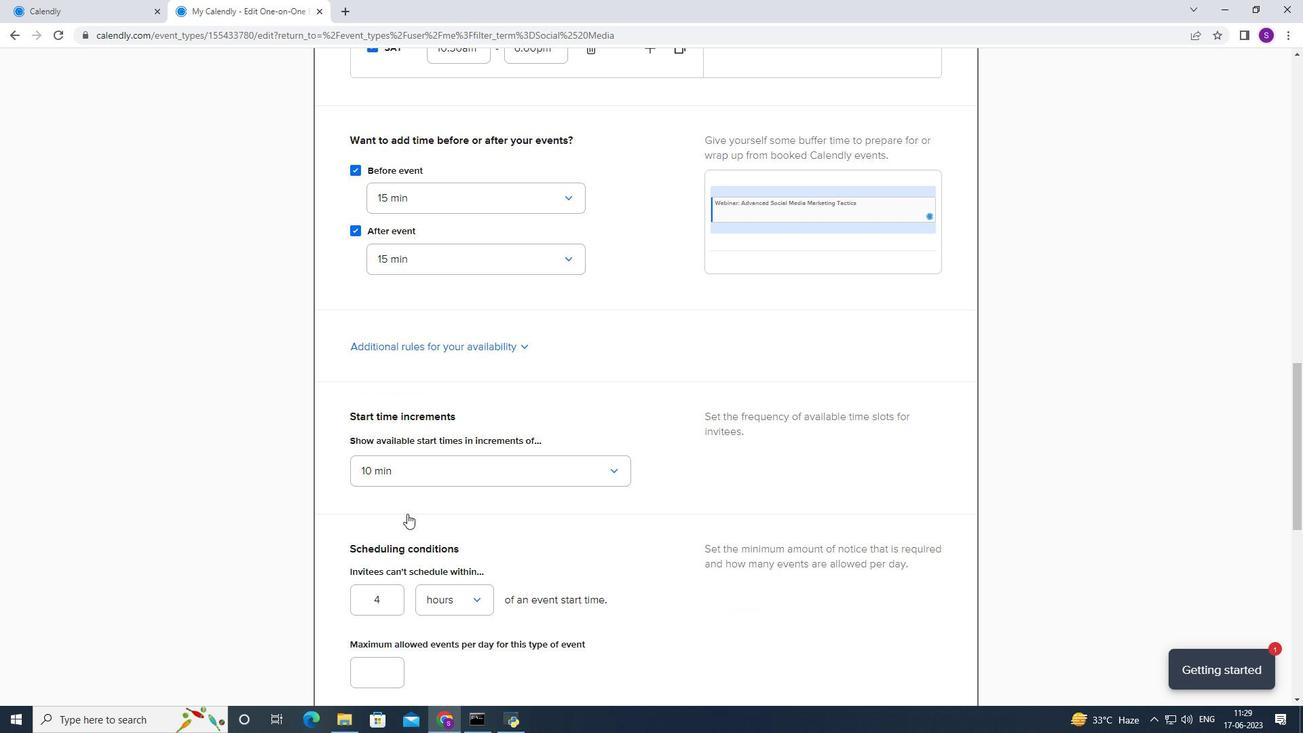 
Action: Mouse moved to (381, 233)
Screenshot: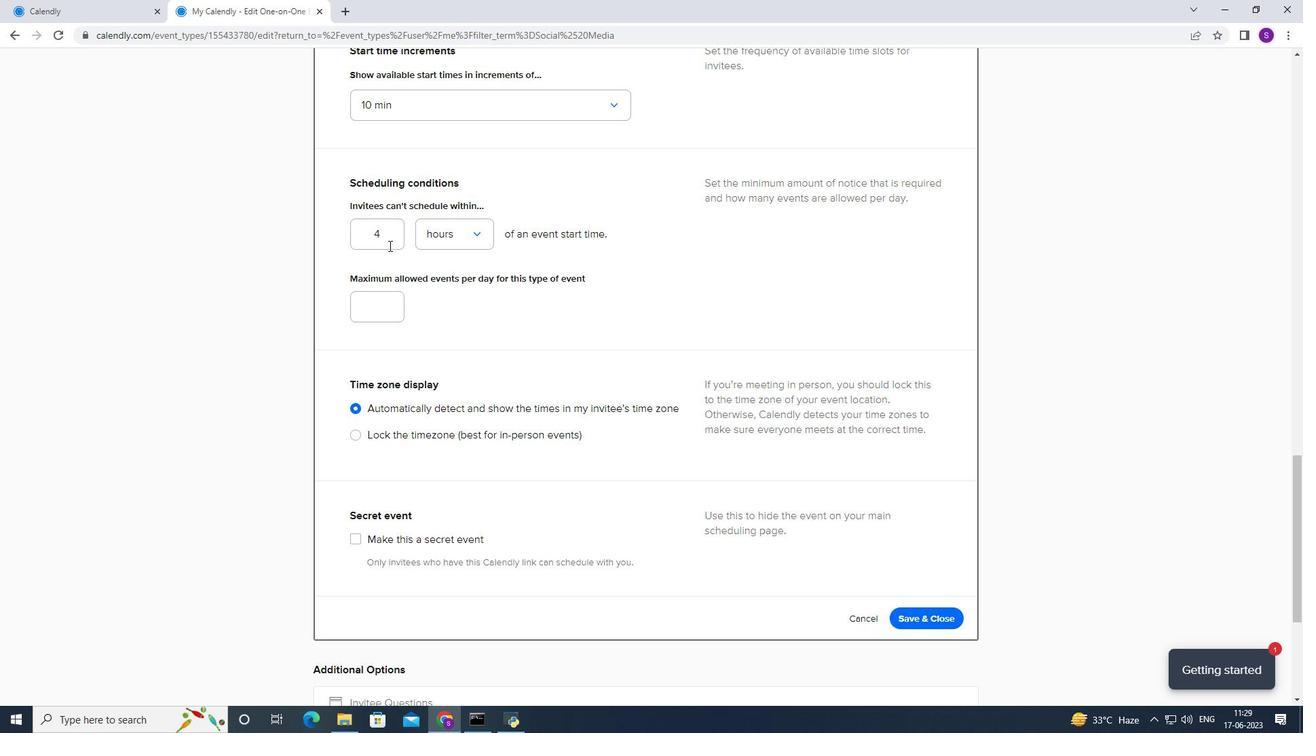 
Action: Mouse pressed left at (381, 233)
Screenshot: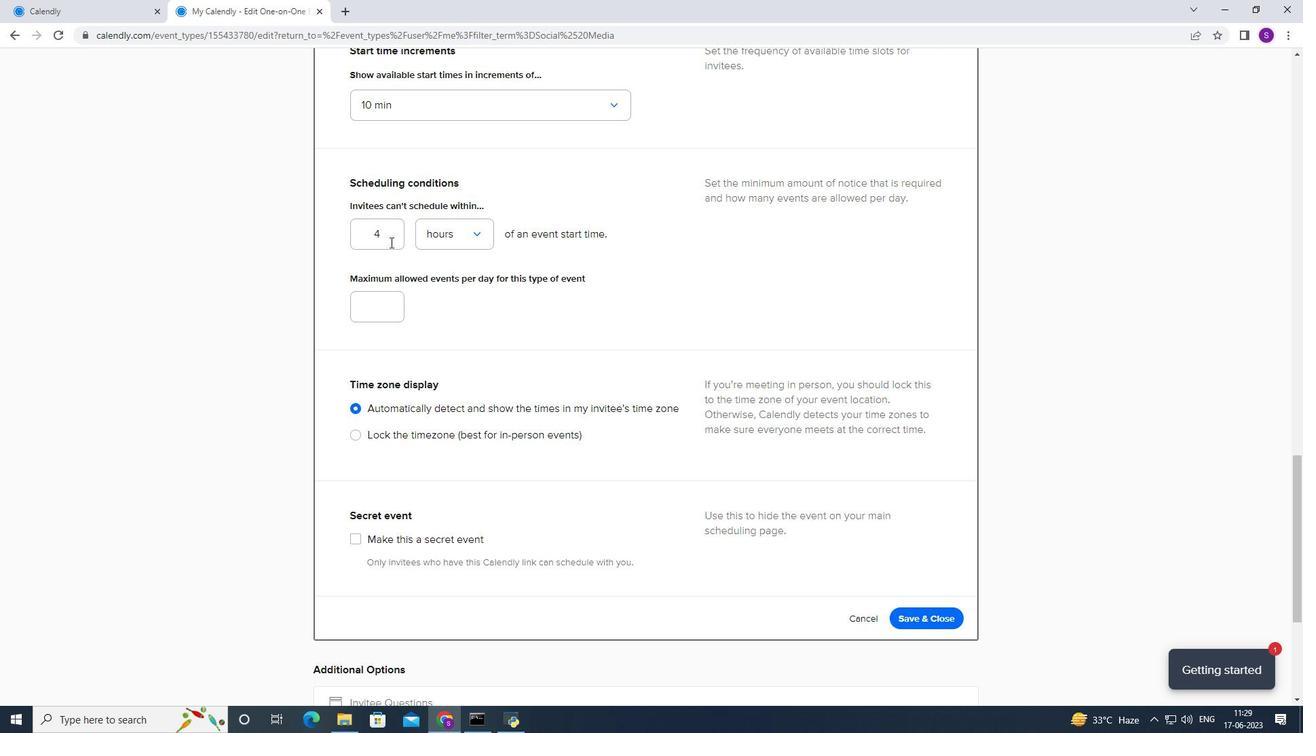
Action: Key pressed 40
Screenshot: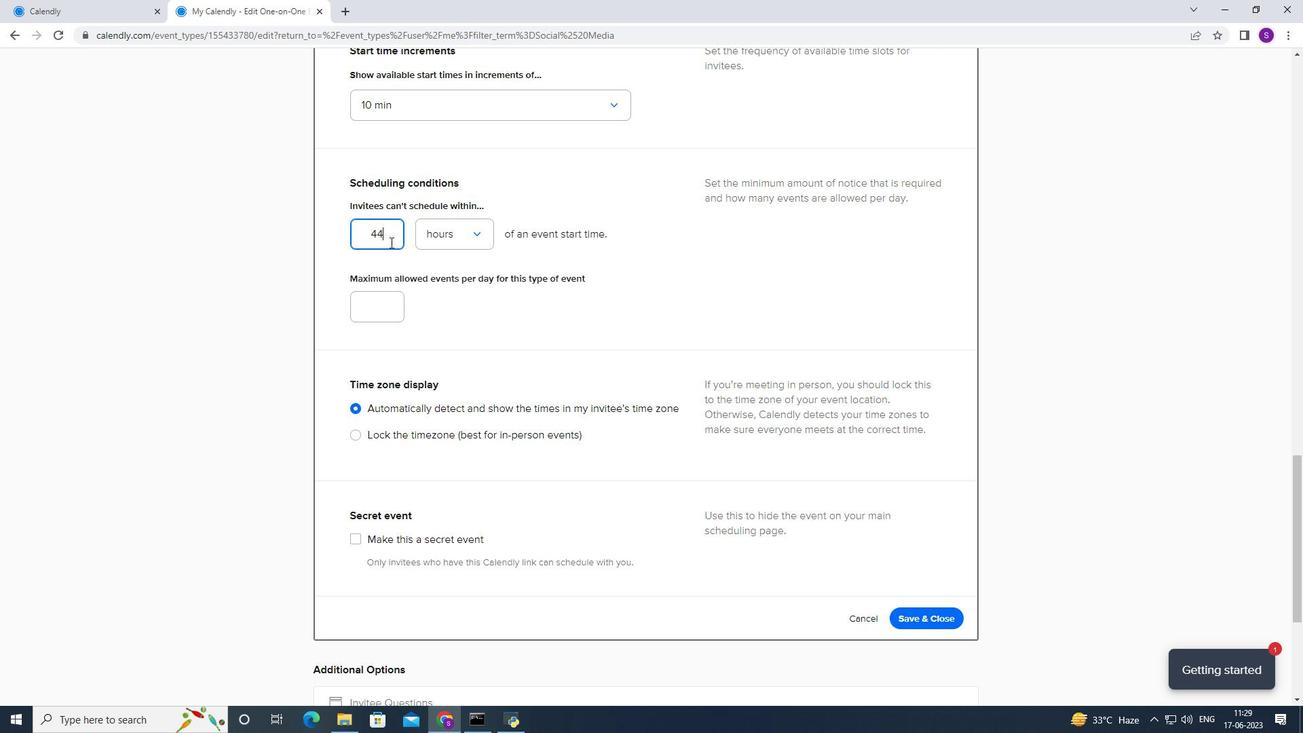 
Action: Mouse moved to (375, 297)
Screenshot: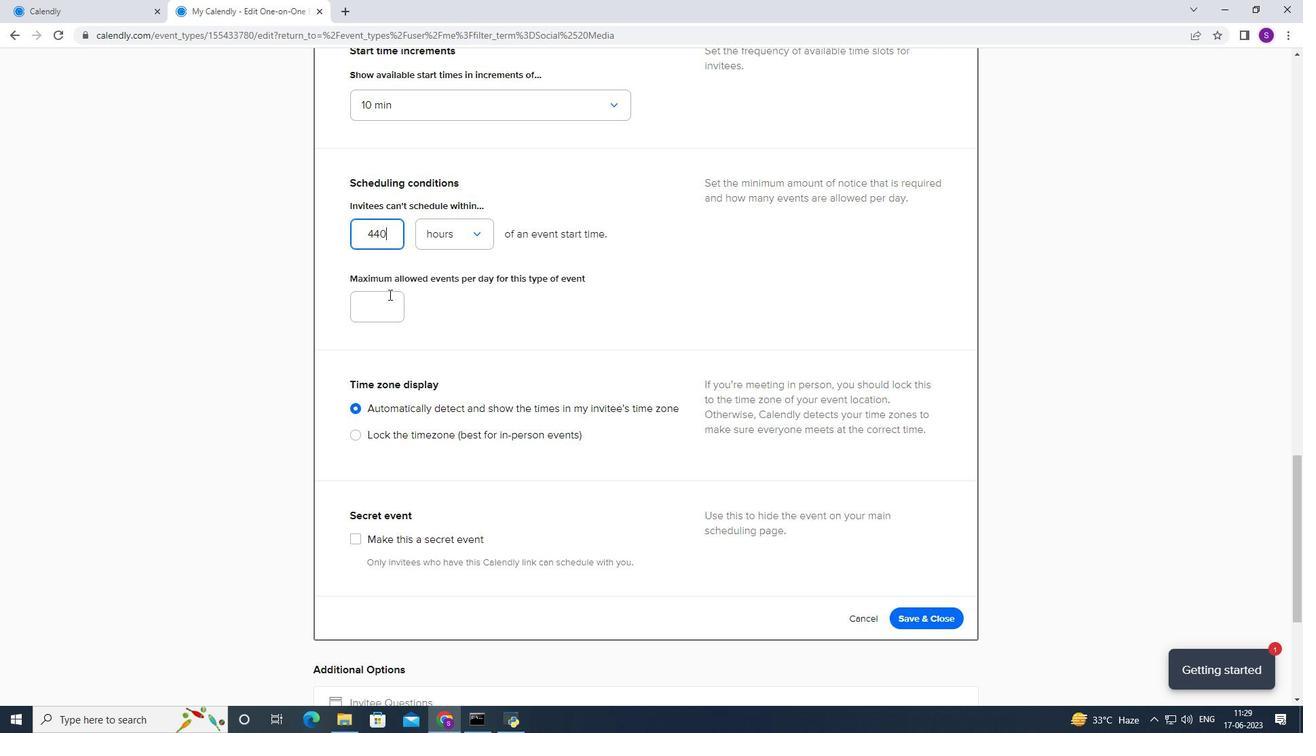 
Action: Mouse pressed left at (375, 297)
Screenshot: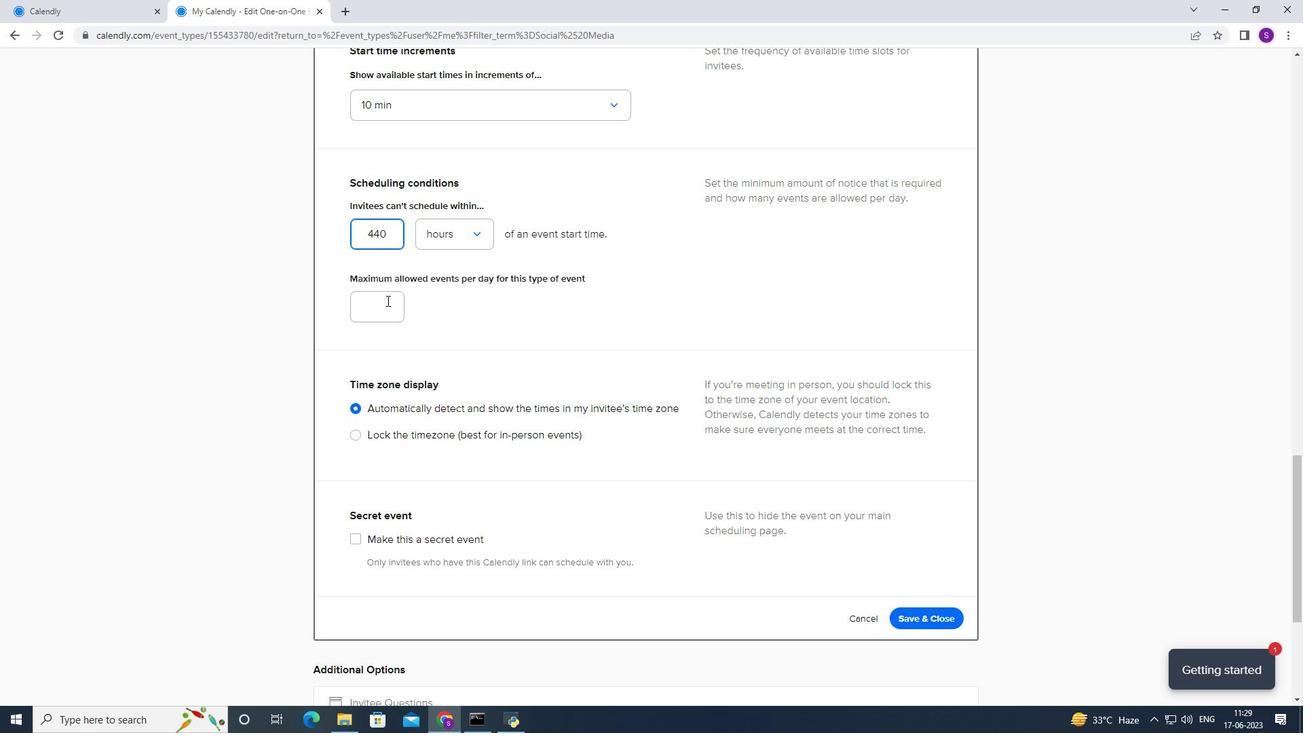 
Action: Mouse moved to (367, 222)
Screenshot: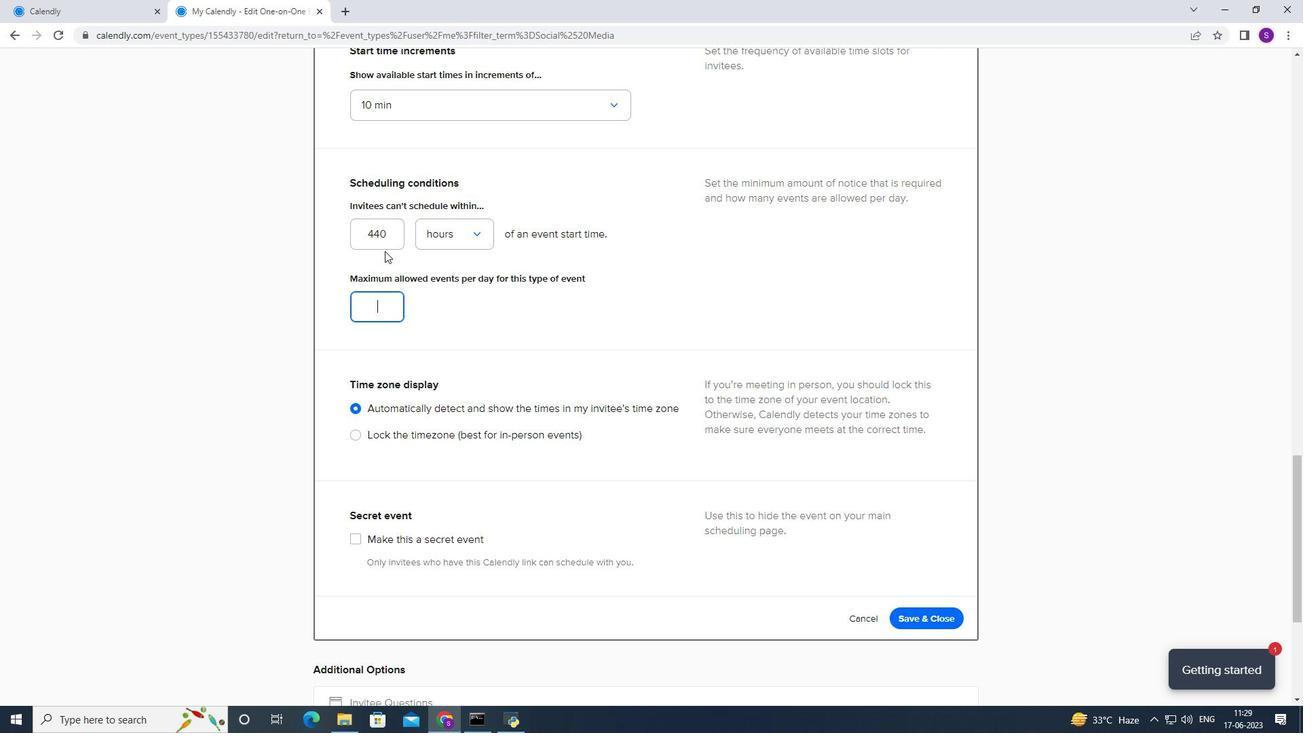 
Action: Mouse pressed left at (367, 222)
Screenshot: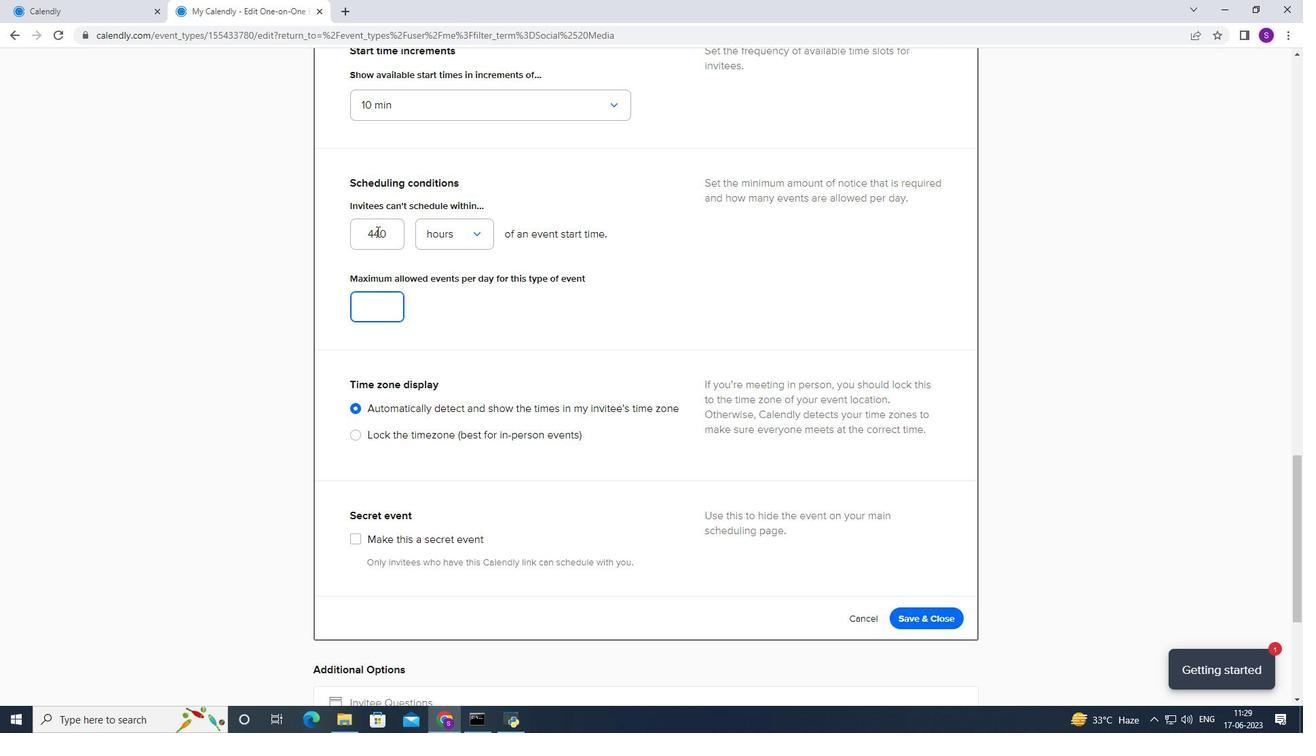 
Action: Mouse moved to (367, 221)
Screenshot: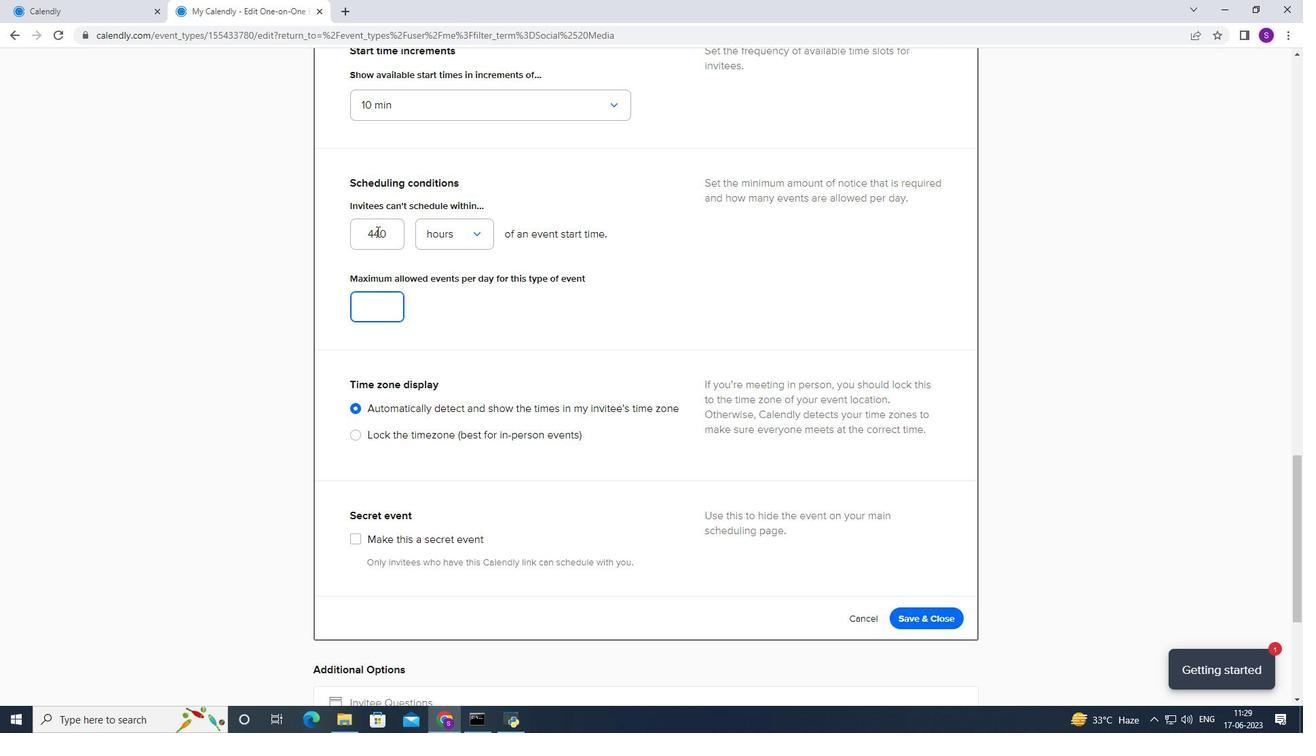 
Action: Key pressed <Key.backspace>
Screenshot: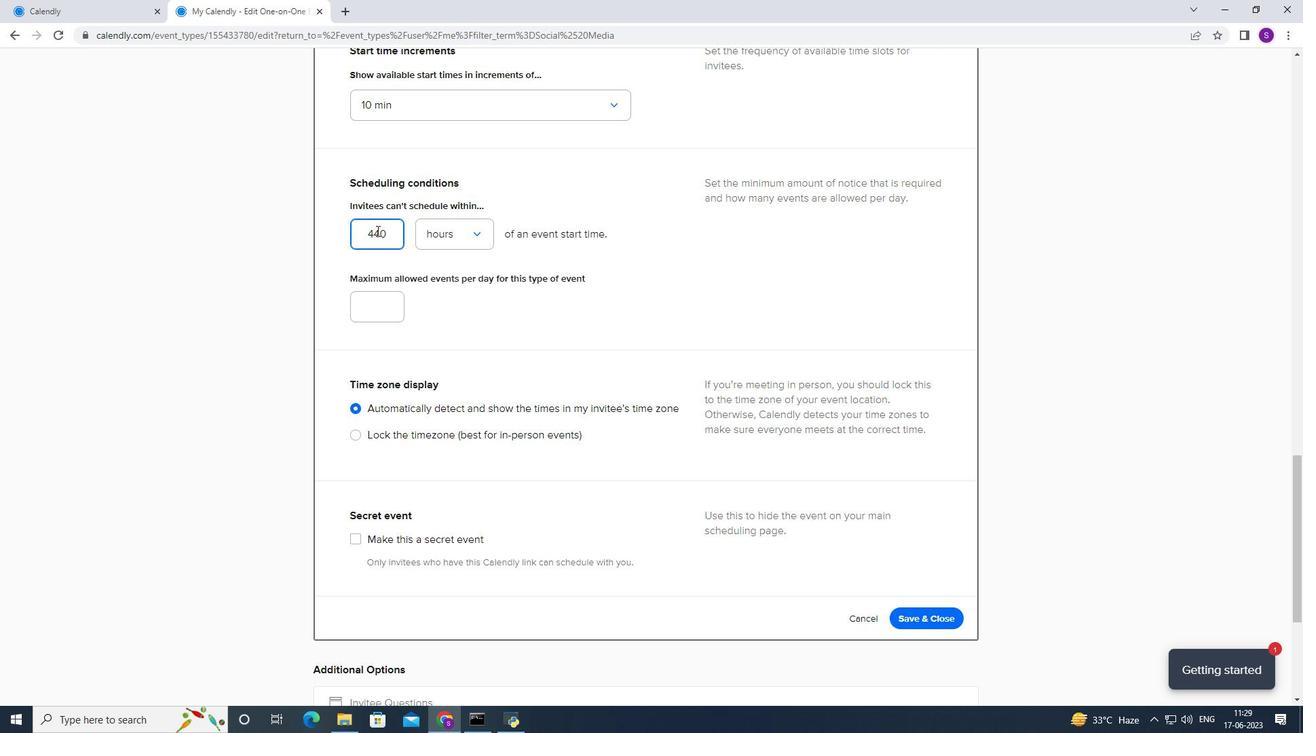
Action: Mouse moved to (357, 289)
Screenshot: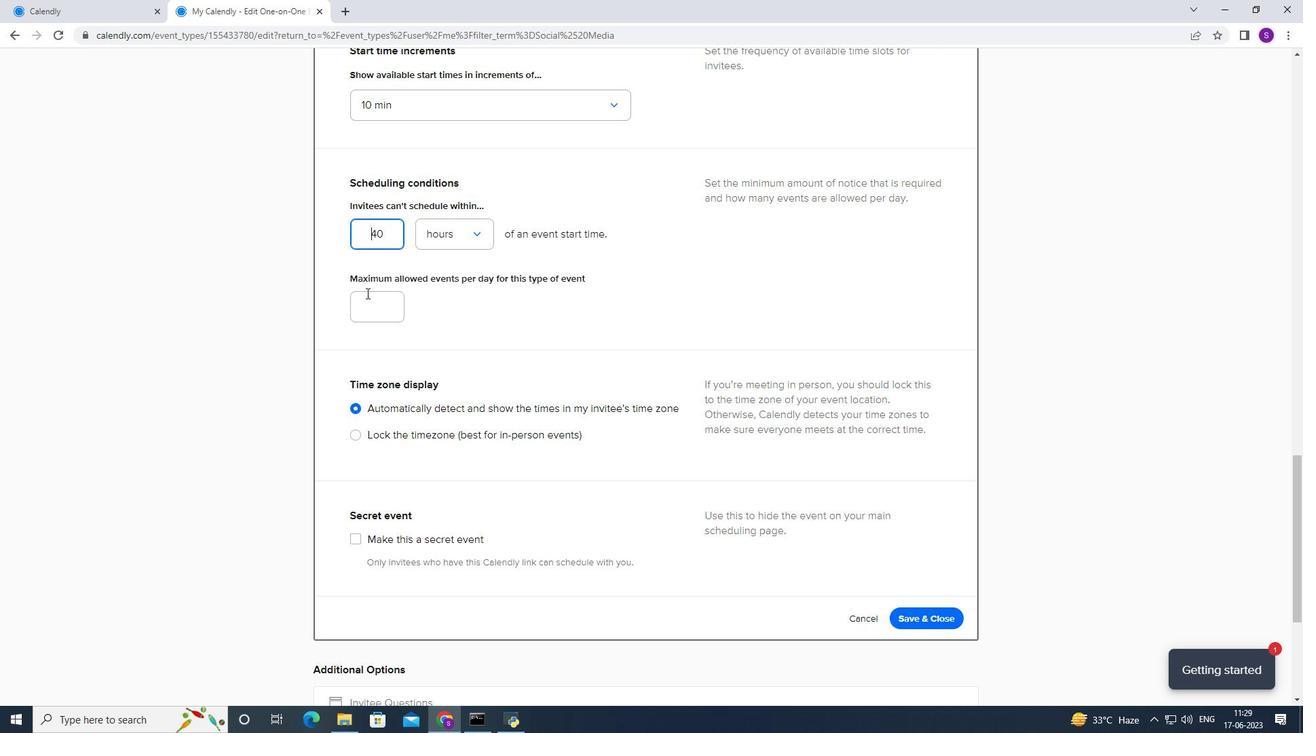 
Action: Mouse pressed left at (357, 289)
Screenshot: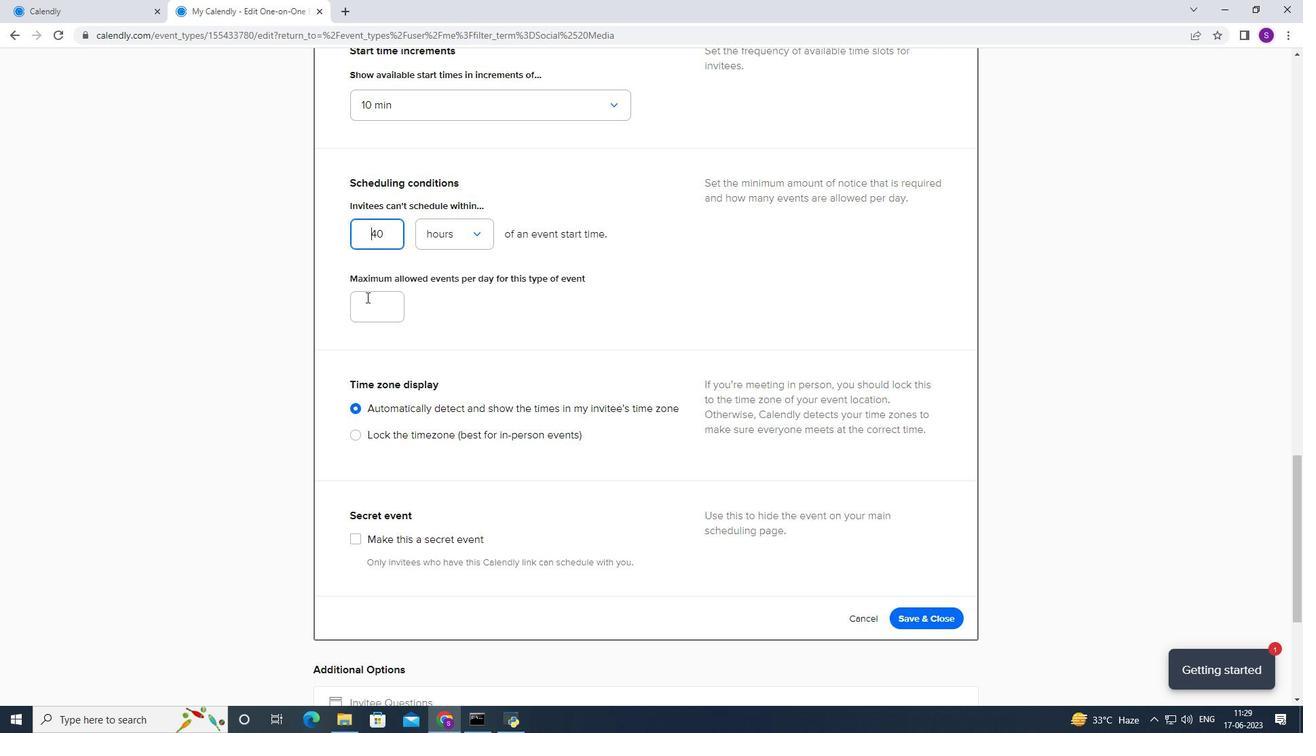 
Action: Key pressed 4
Screenshot: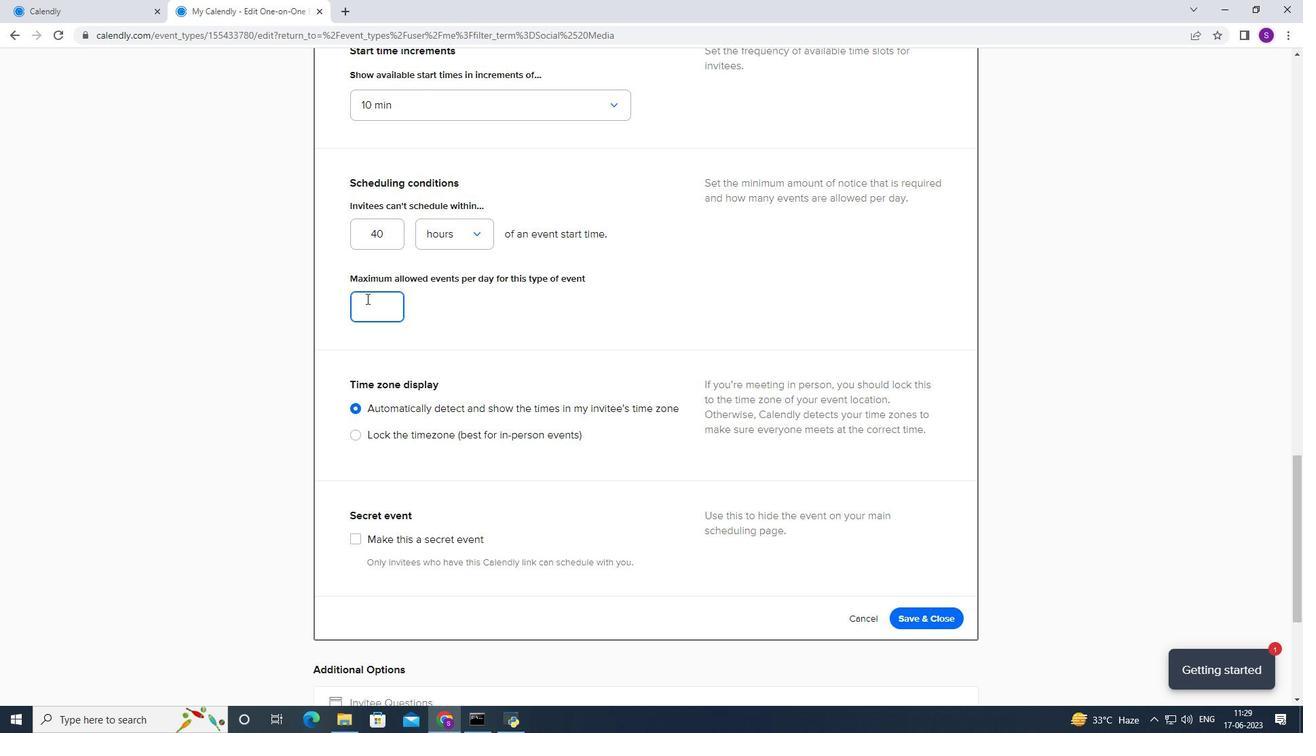
Action: Mouse moved to (482, 361)
Screenshot: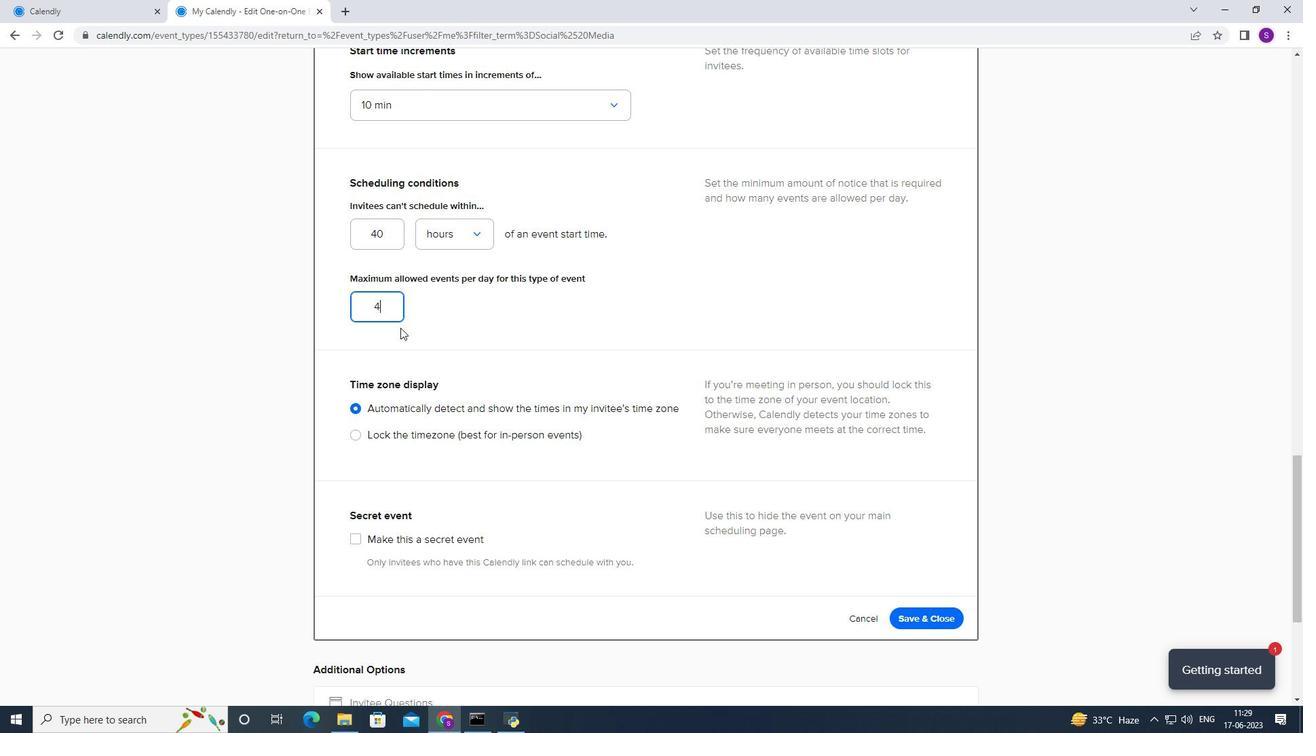 
Action: Mouse pressed left at (482, 361)
Screenshot: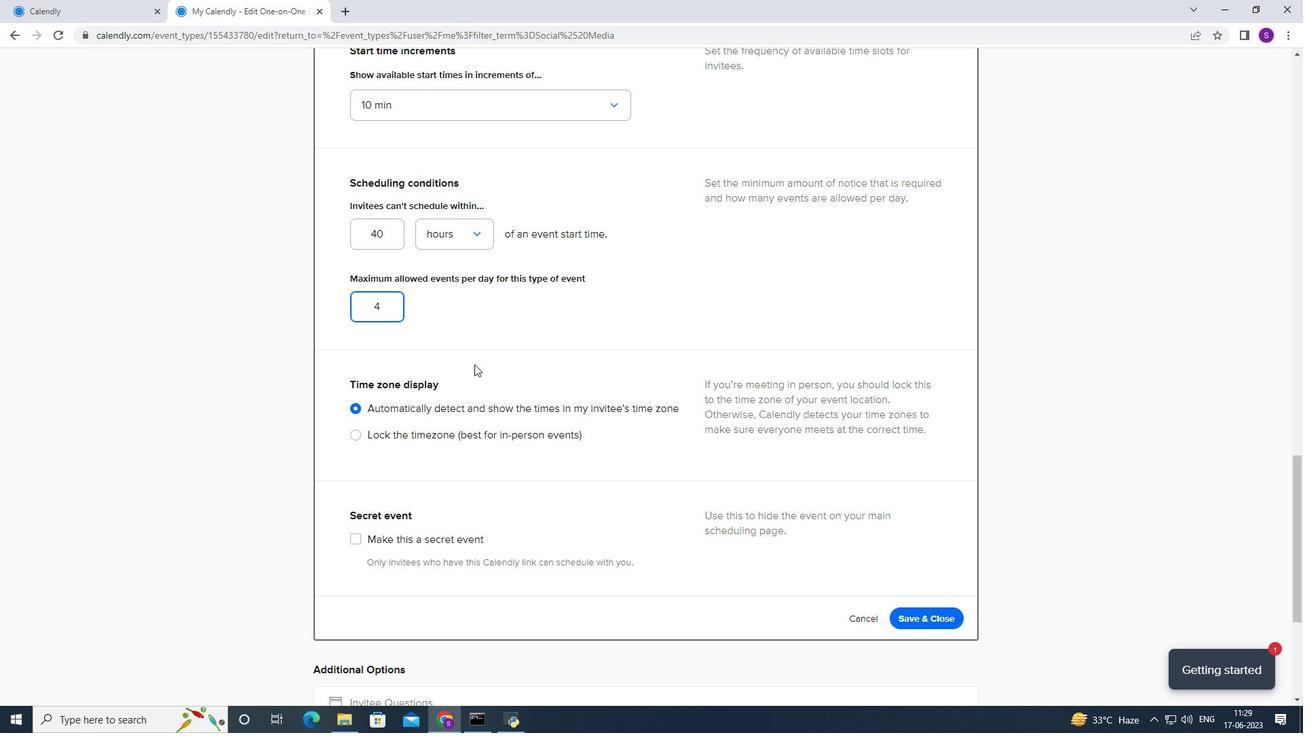 
Action: Mouse scrolled (482, 360) with delta (0, 0)
Screenshot: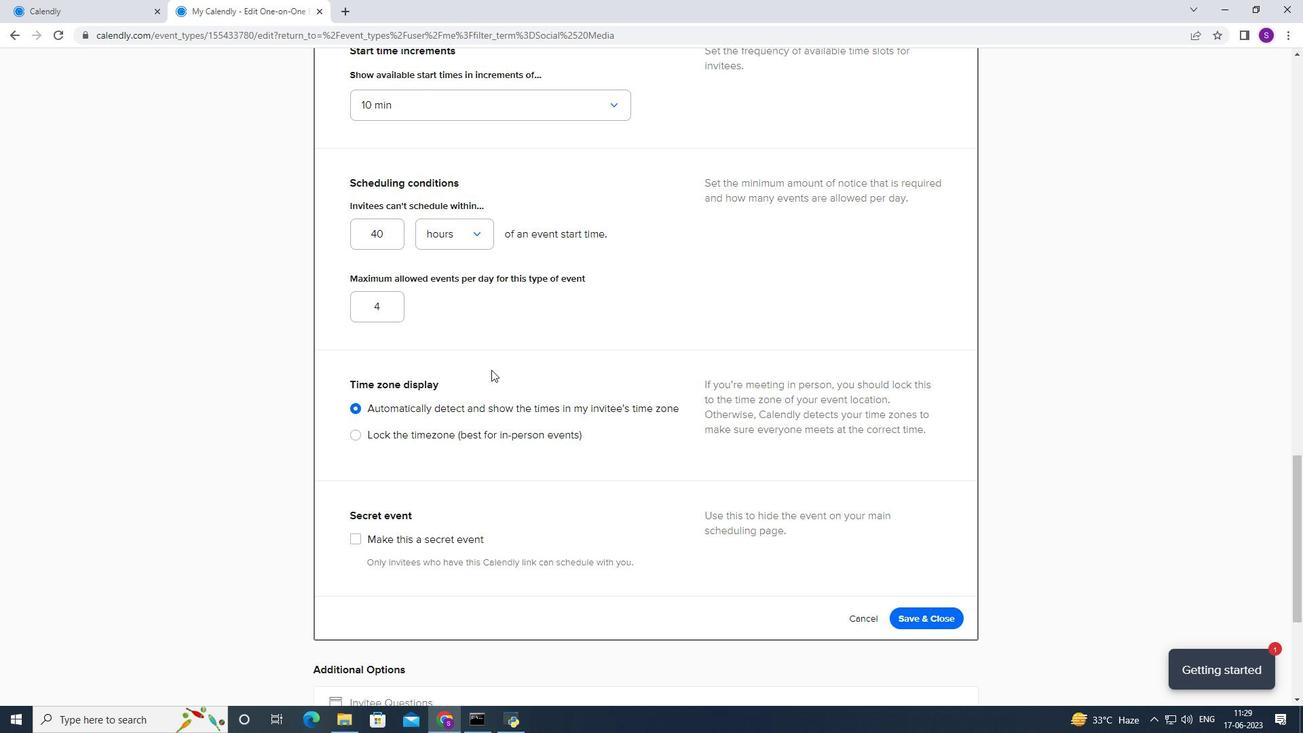 
Action: Mouse scrolled (482, 360) with delta (0, 0)
Screenshot: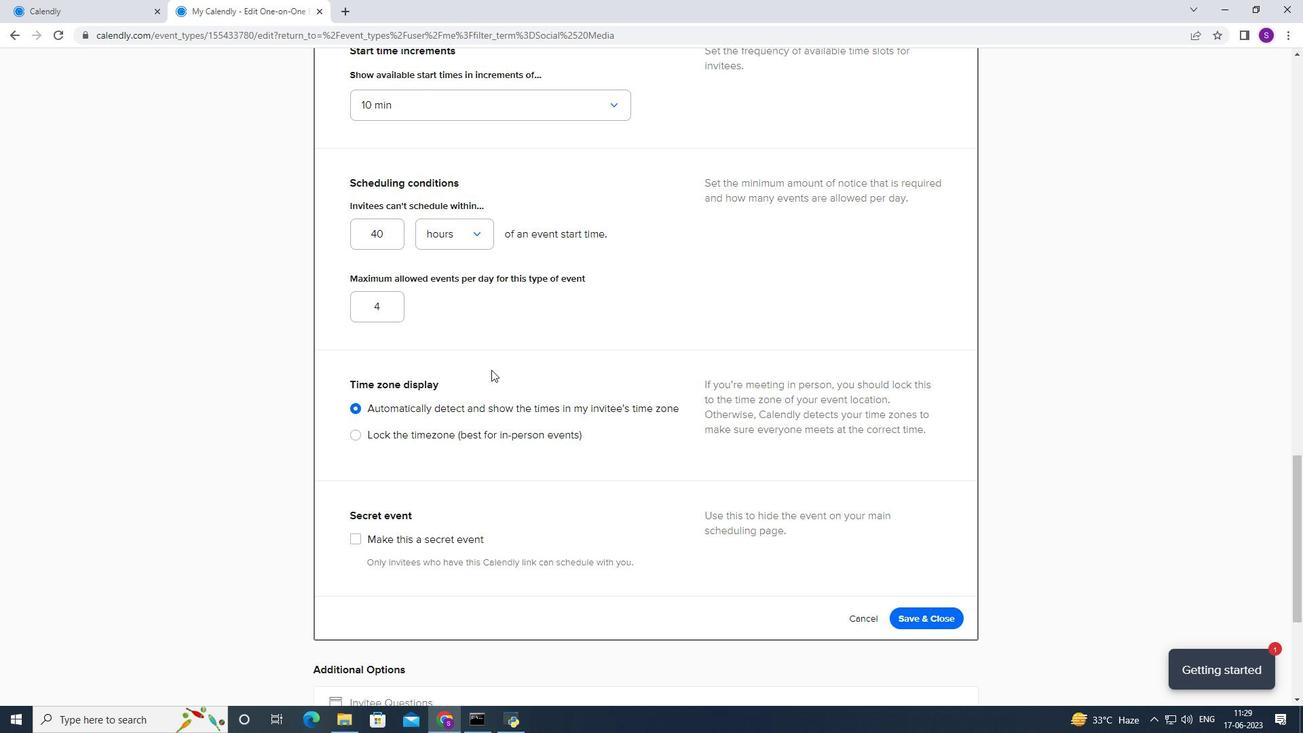 
Action: Mouse scrolled (482, 360) with delta (0, 0)
Screenshot: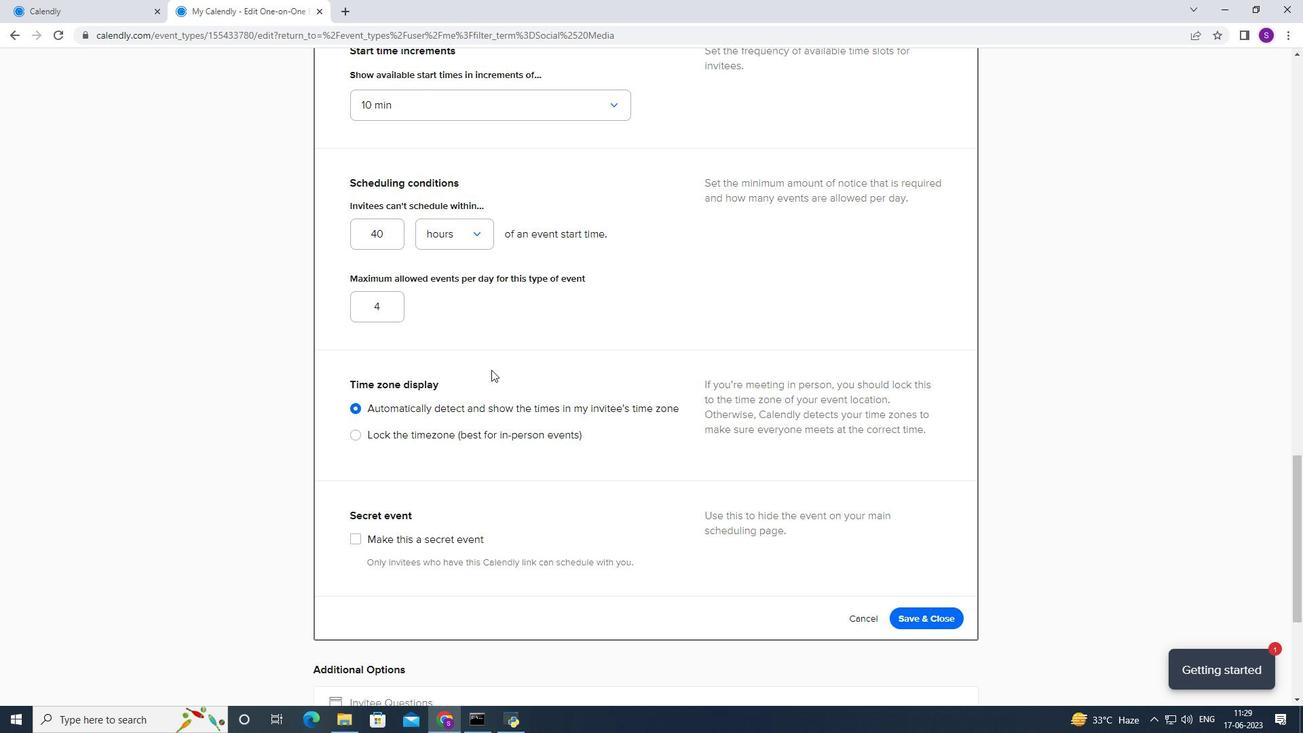 
Action: Mouse scrolled (482, 360) with delta (0, 0)
Screenshot: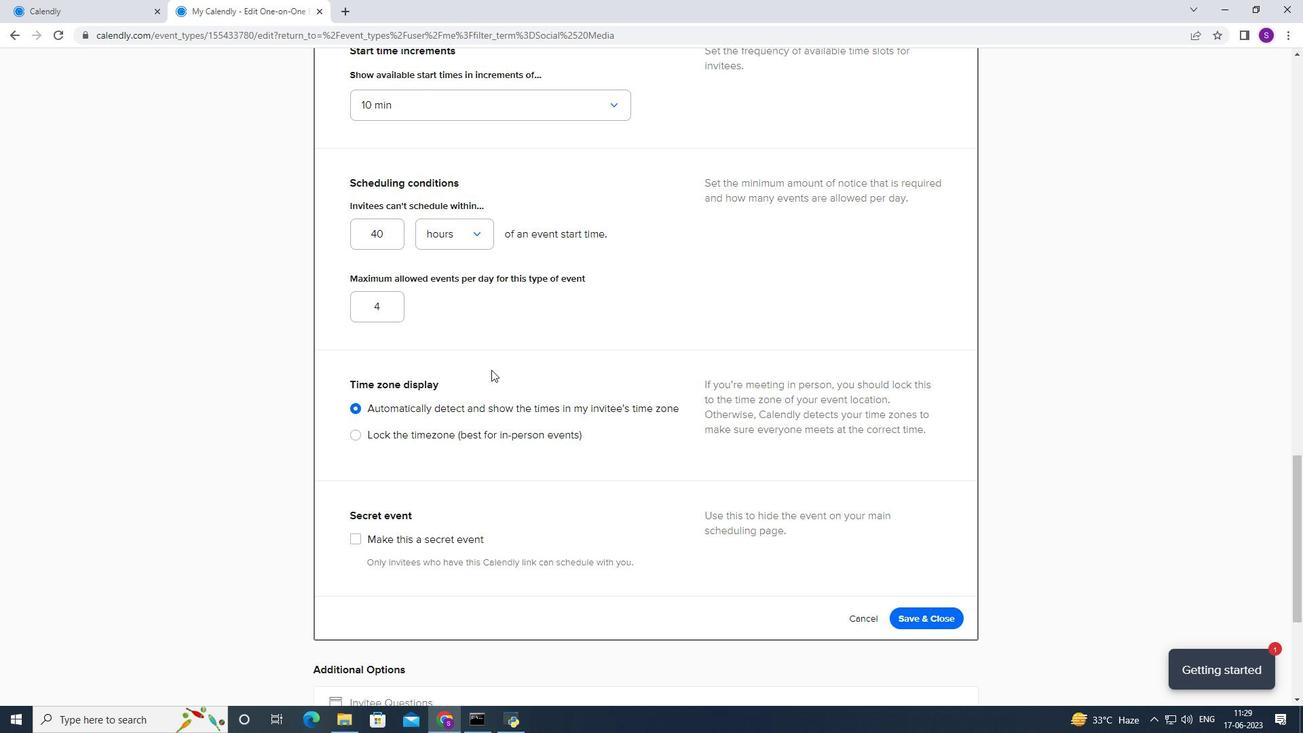 
Action: Mouse scrolled (482, 361) with delta (0, 0)
Screenshot: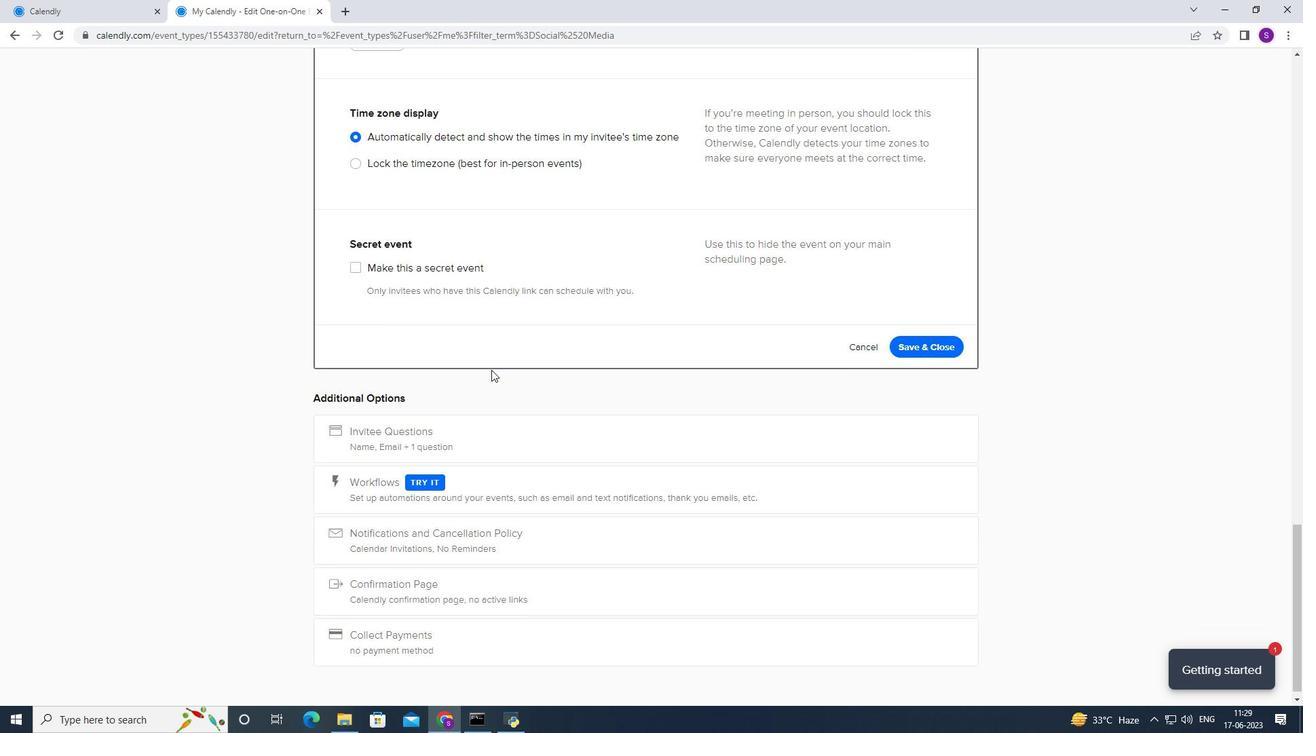 
Action: Mouse scrolled (482, 361) with delta (0, 0)
Screenshot: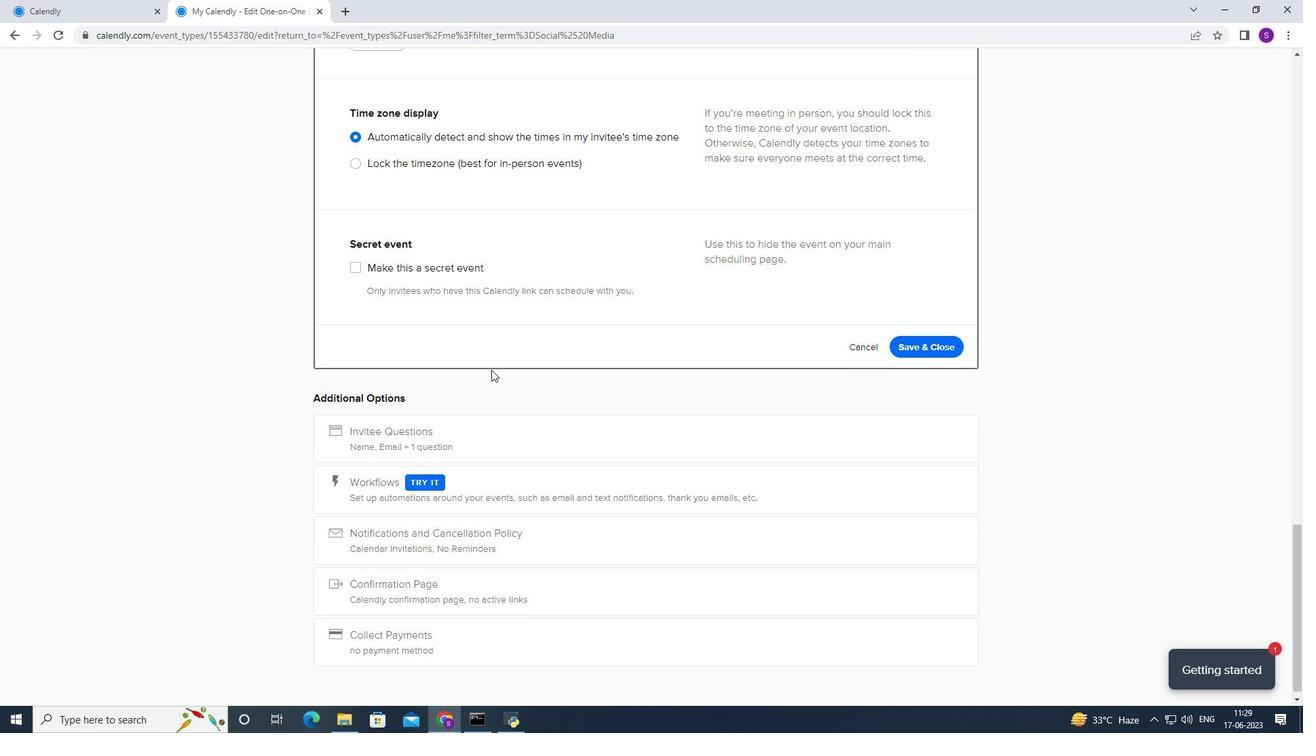 
Action: Mouse scrolled (482, 361) with delta (0, 0)
Screenshot: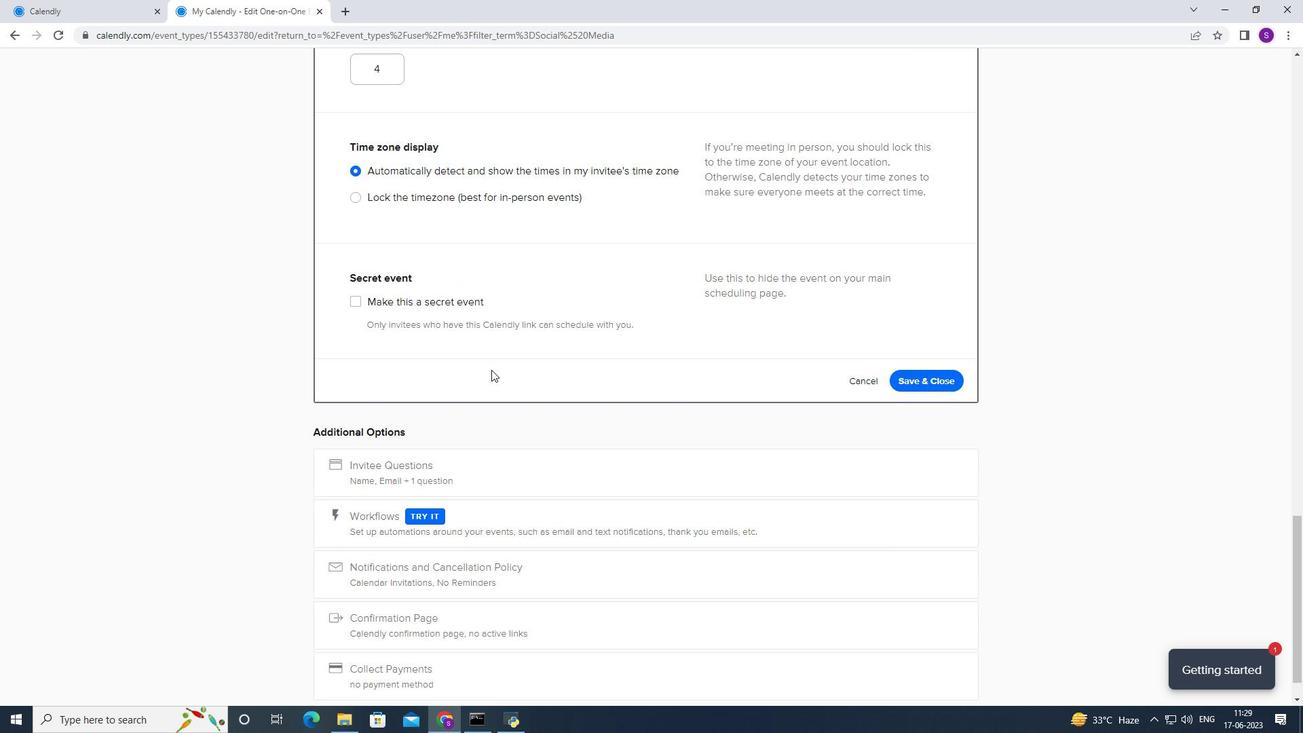 
Action: Mouse scrolled (482, 360) with delta (0, 0)
Screenshot: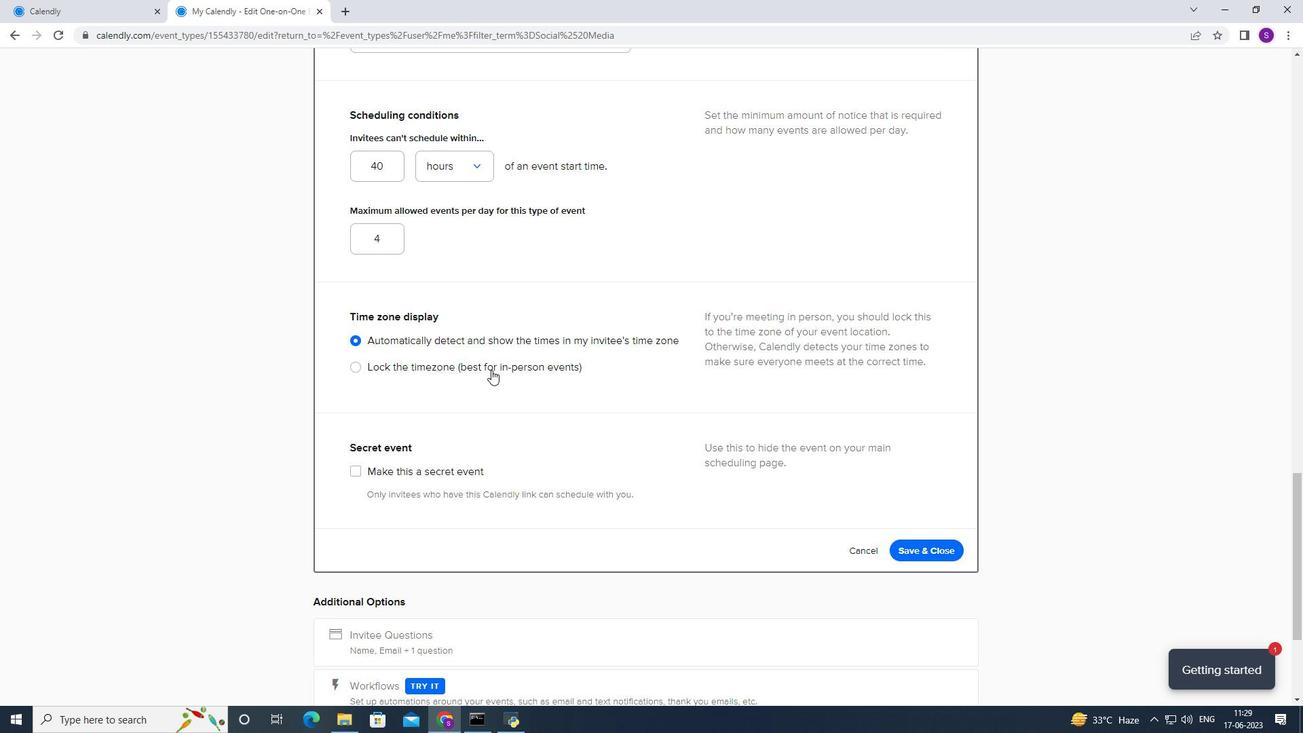 
Action: Mouse scrolled (482, 360) with delta (0, 0)
Screenshot: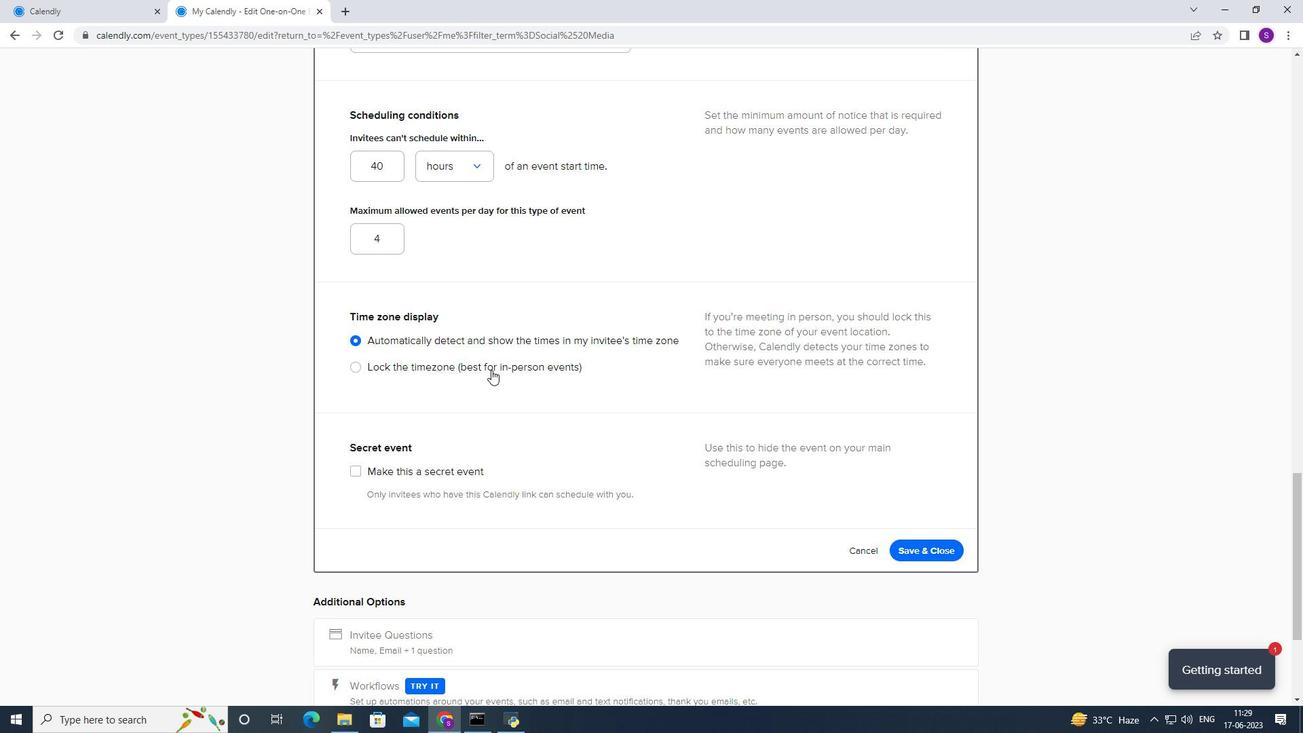
Action: Mouse scrolled (482, 360) with delta (0, 0)
Screenshot: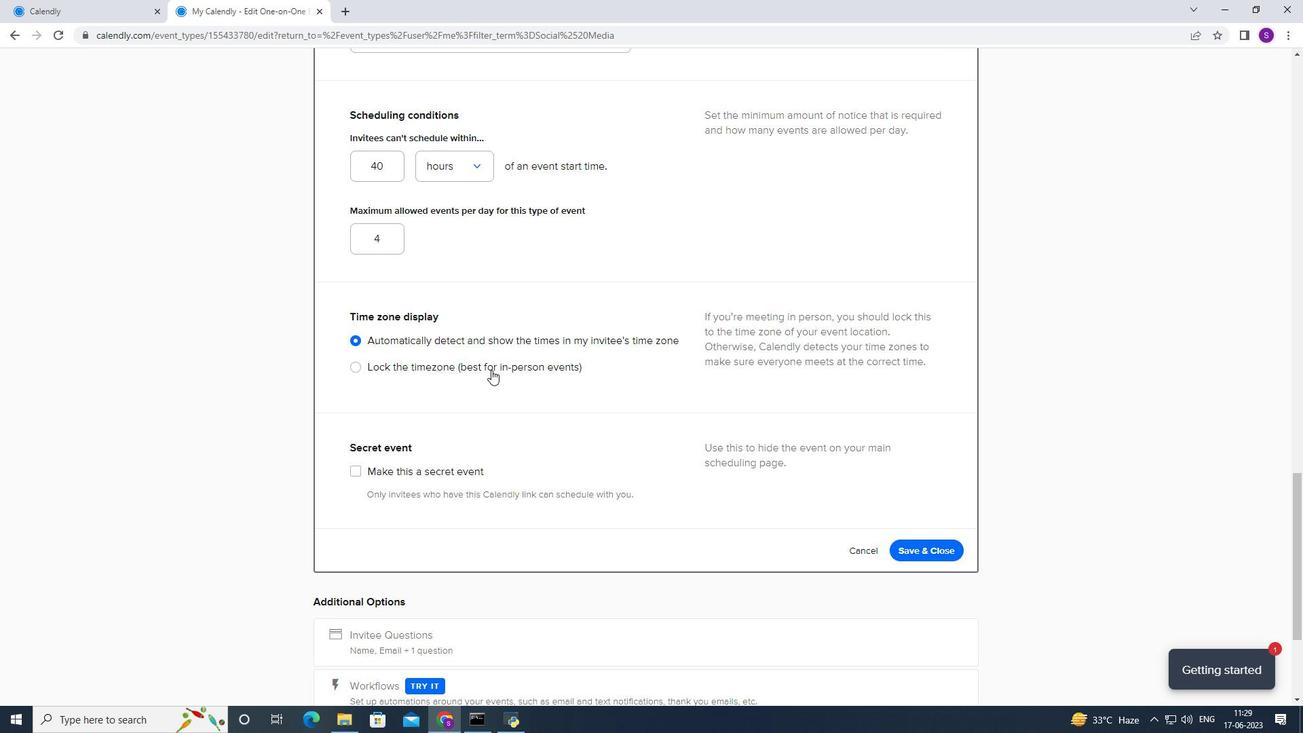 
Action: Mouse moved to (915, 340)
Screenshot: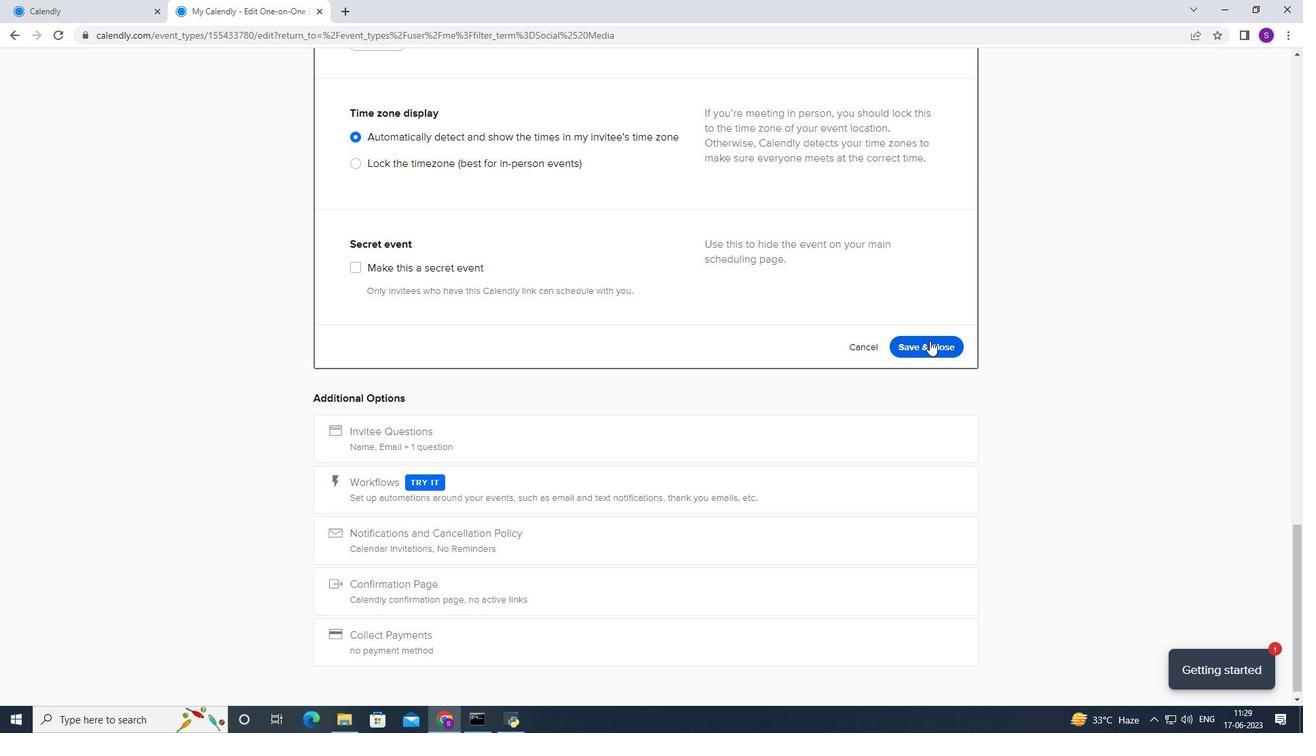 
Action: Mouse pressed left at (915, 340)
Screenshot: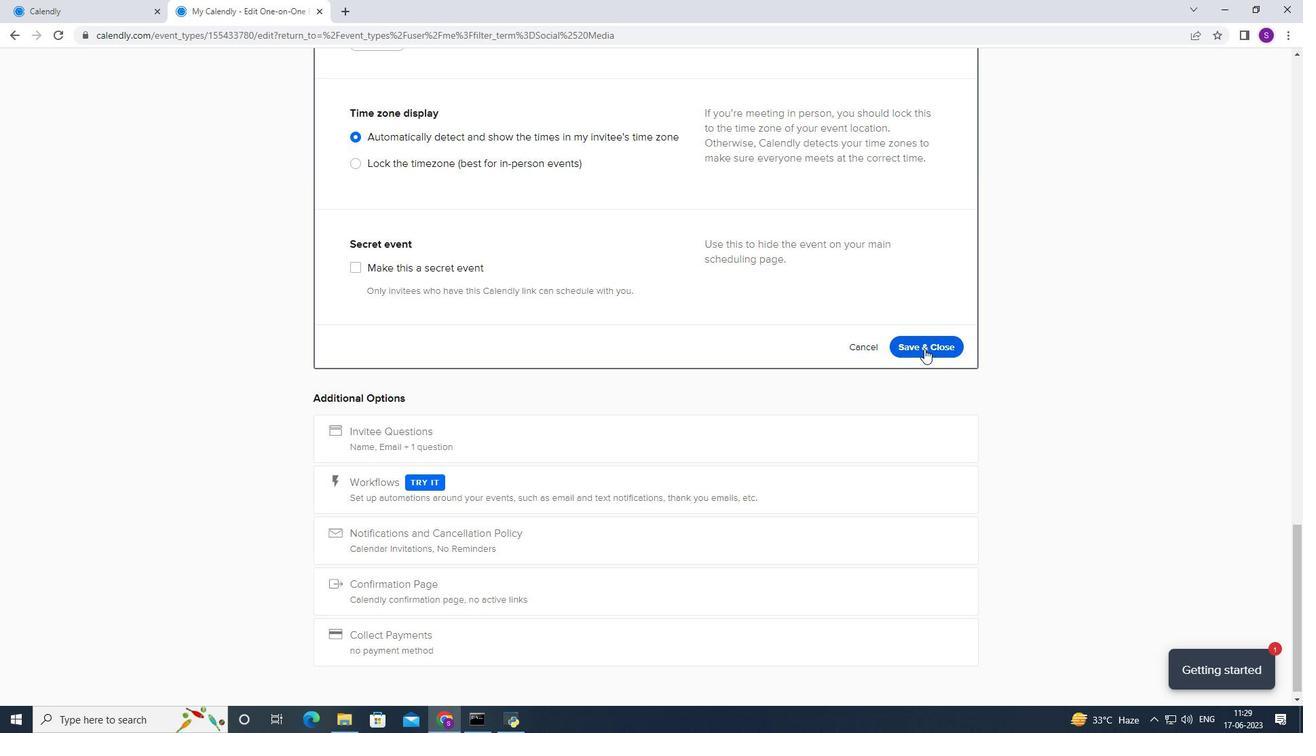
Action: Mouse moved to (536, 302)
Screenshot: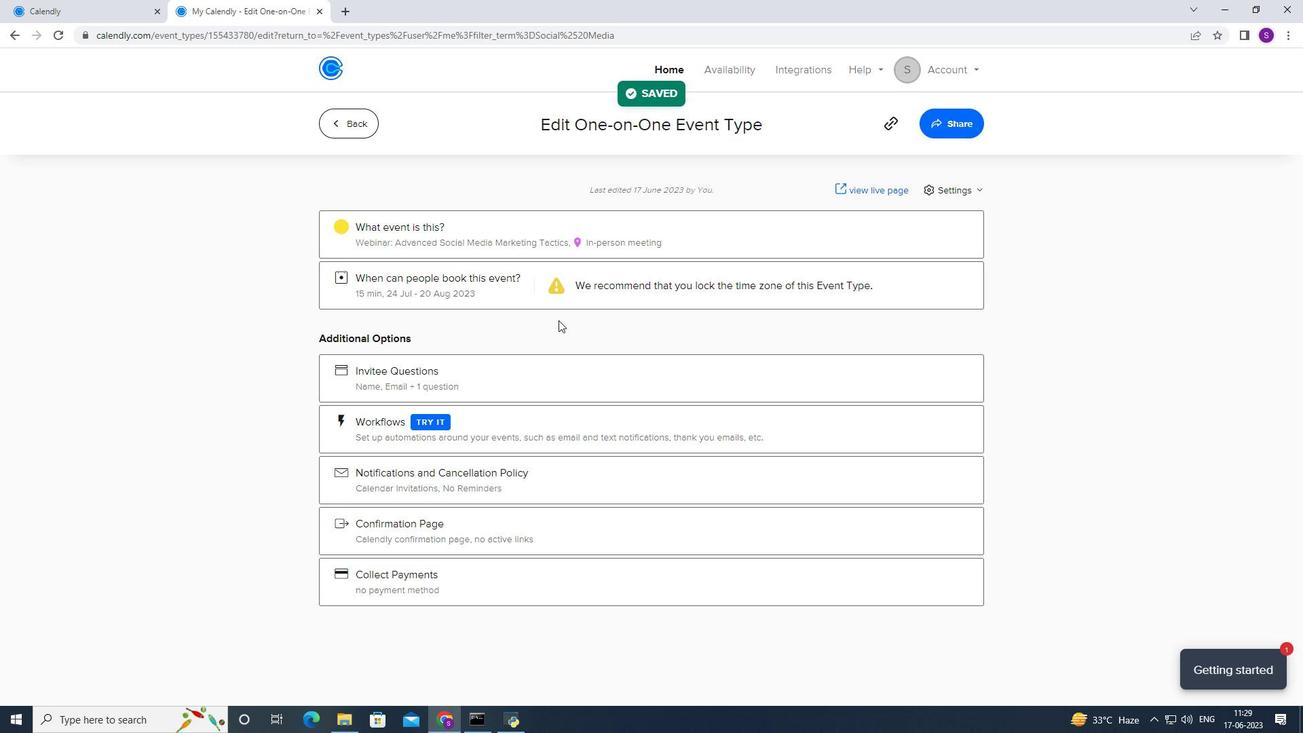 
Action: Mouse scrolled (536, 303) with delta (0, 0)
Screenshot: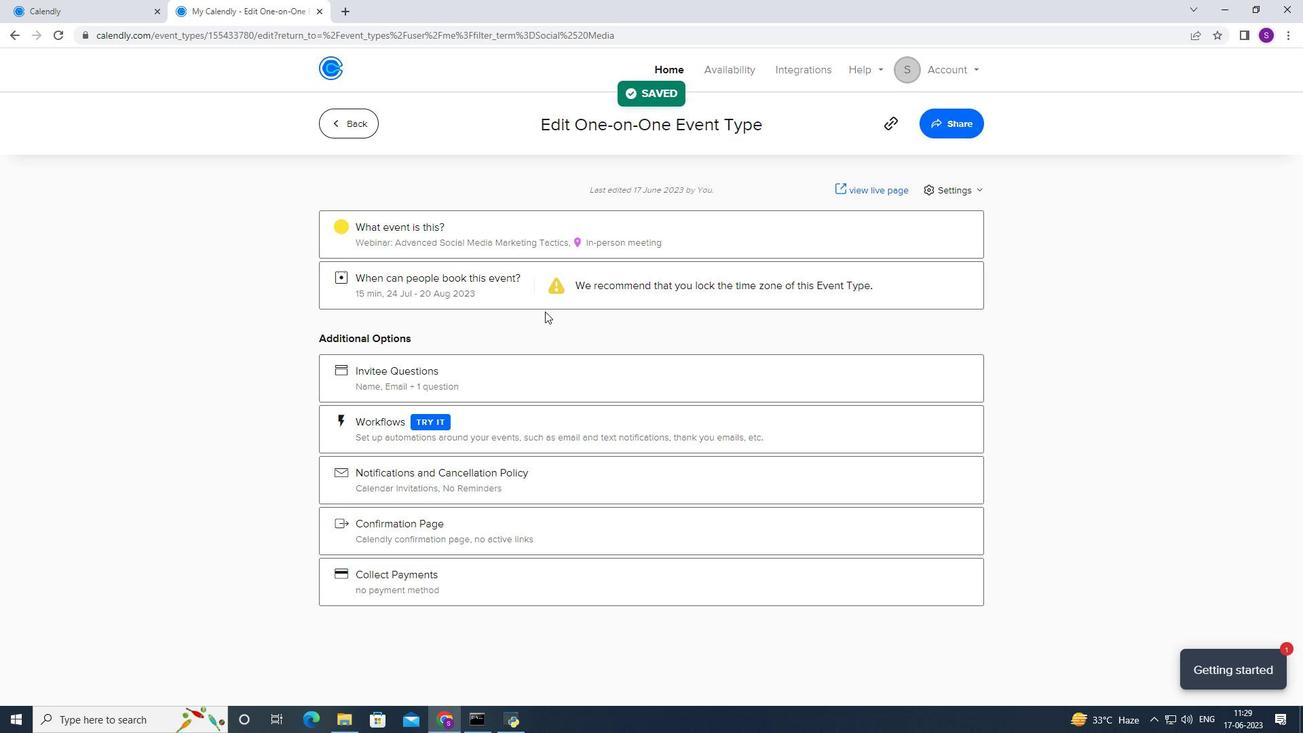 
Action: Mouse scrolled (536, 303) with delta (0, 0)
Screenshot: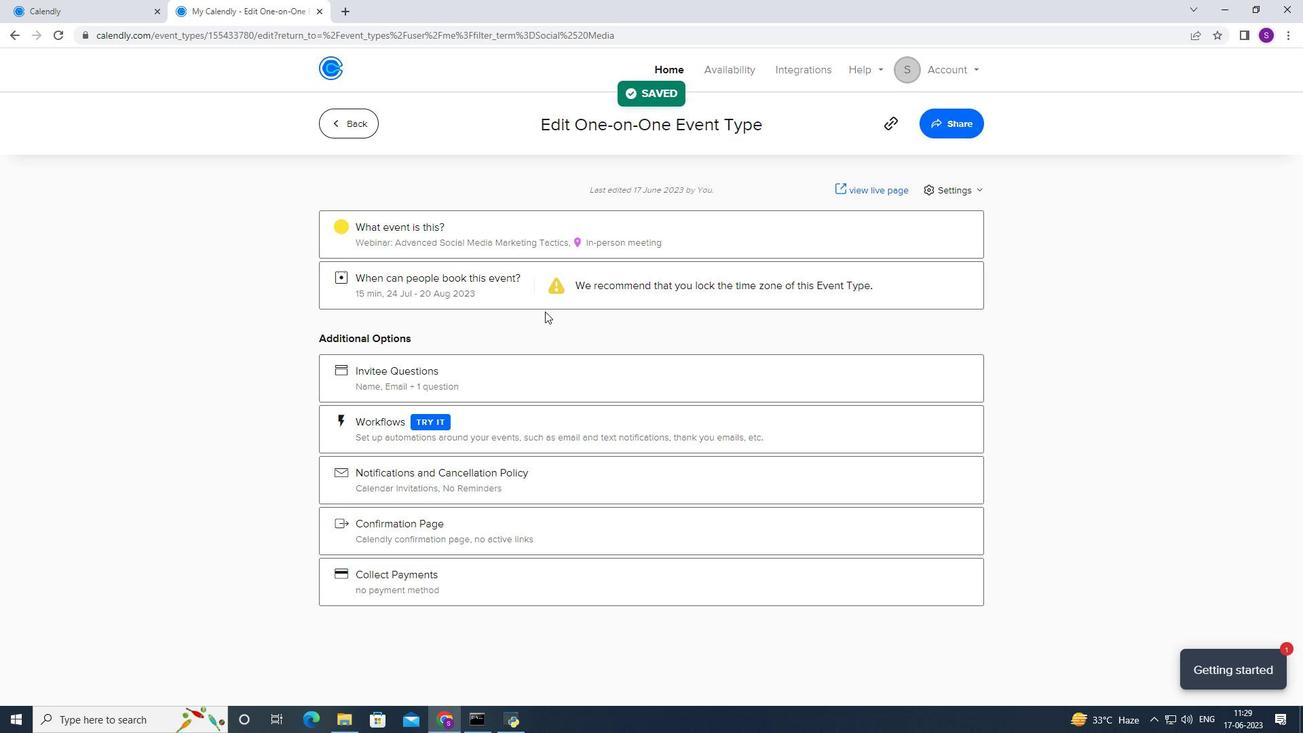 
Action: Mouse scrolled (536, 303) with delta (0, 0)
Screenshot: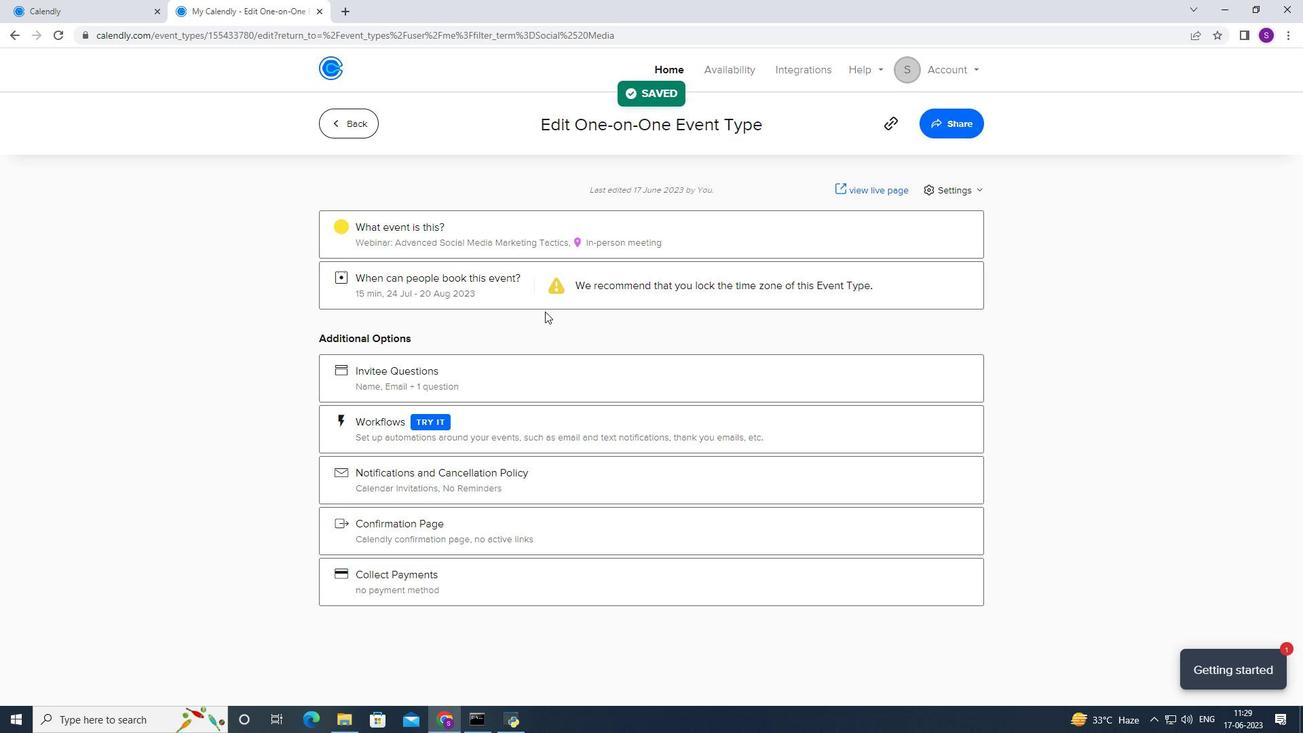 
